 Task: Edit the HTML file to update the content in the specified sections.
Action: Mouse moved to (268, 438)
Screenshot: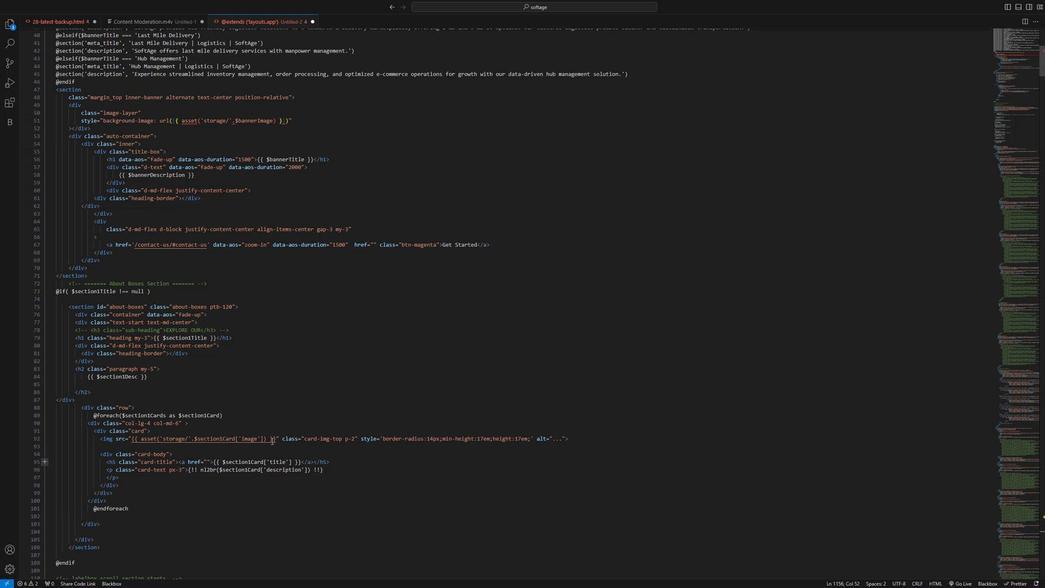 
Action: Mouse scrolled (268, 439) with delta (0, 0)
Screenshot: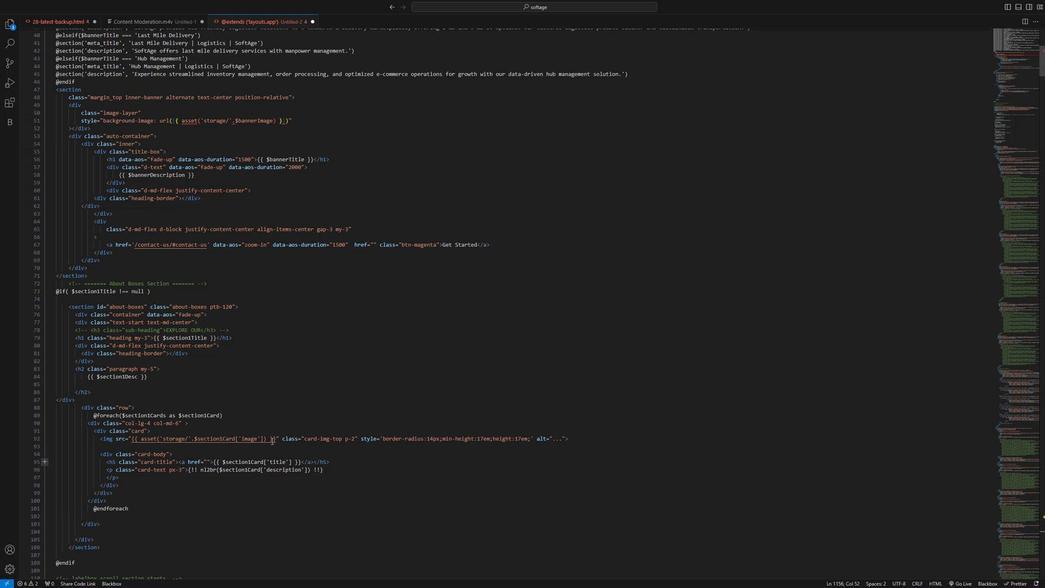 
Action: Mouse moved to (268, 438)
Screenshot: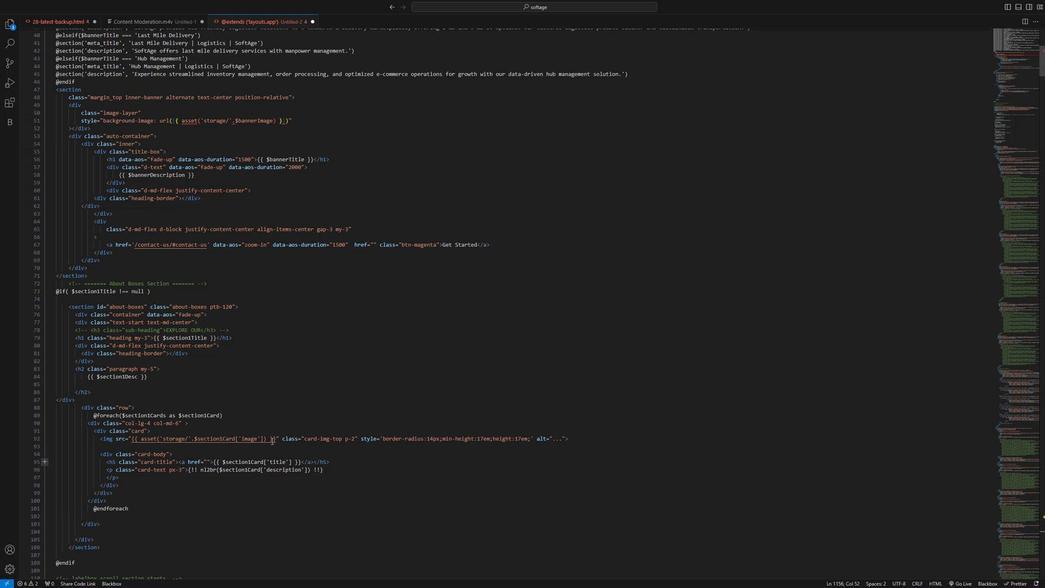 
Action: Mouse scrolled (268, 438) with delta (0, 0)
Screenshot: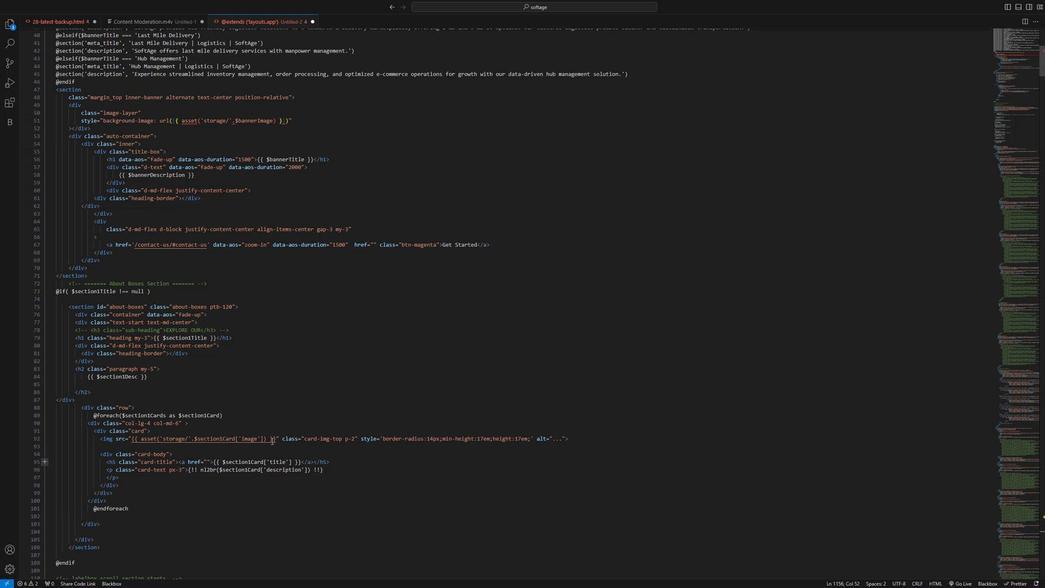 
Action: Mouse scrolled (268, 438) with delta (0, 0)
Screenshot: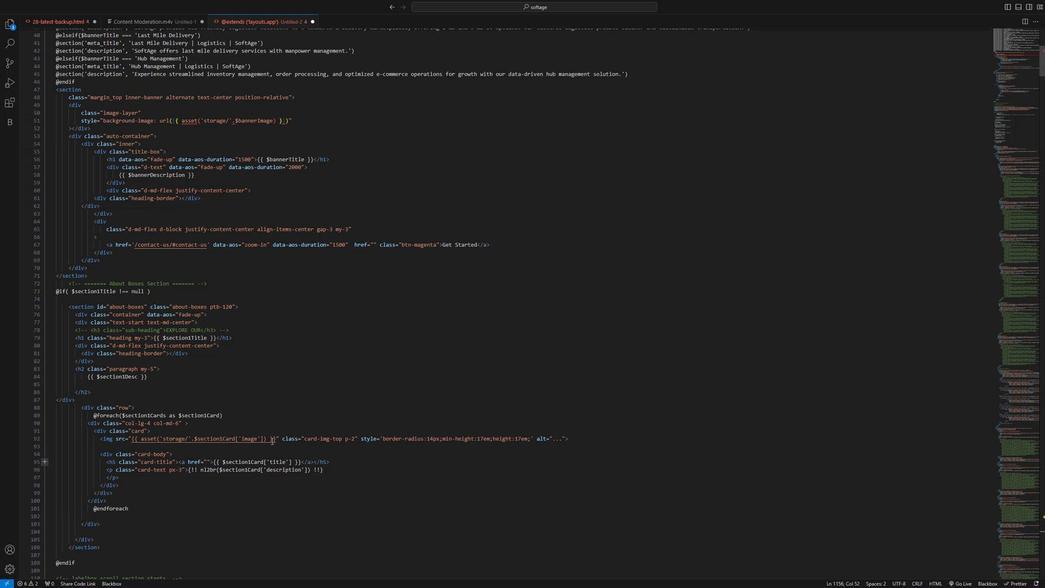 
Action: Mouse scrolled (268, 438) with delta (0, 0)
Screenshot: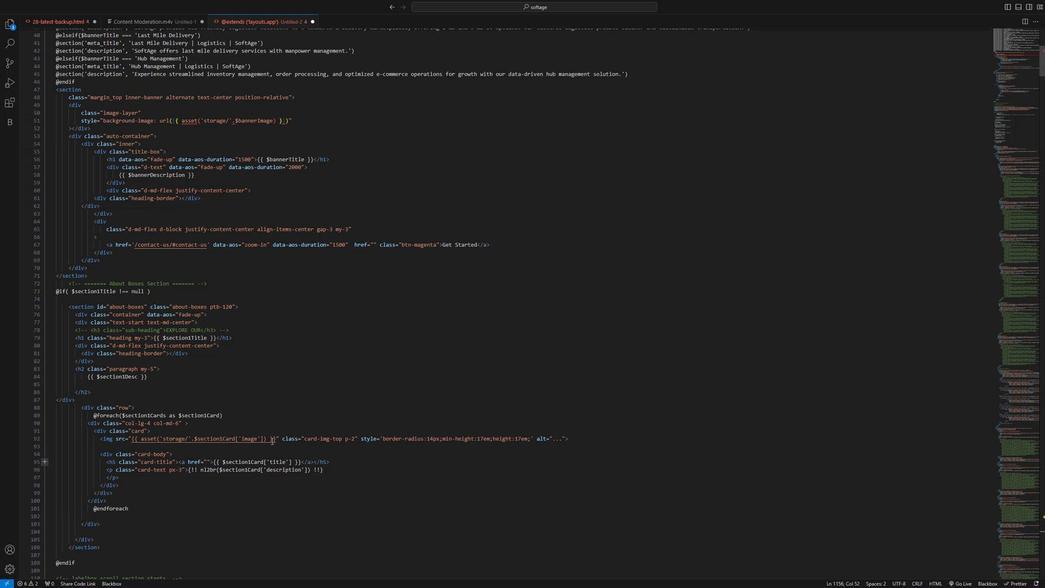 
Action: Mouse moved to (365, 366)
Screenshot: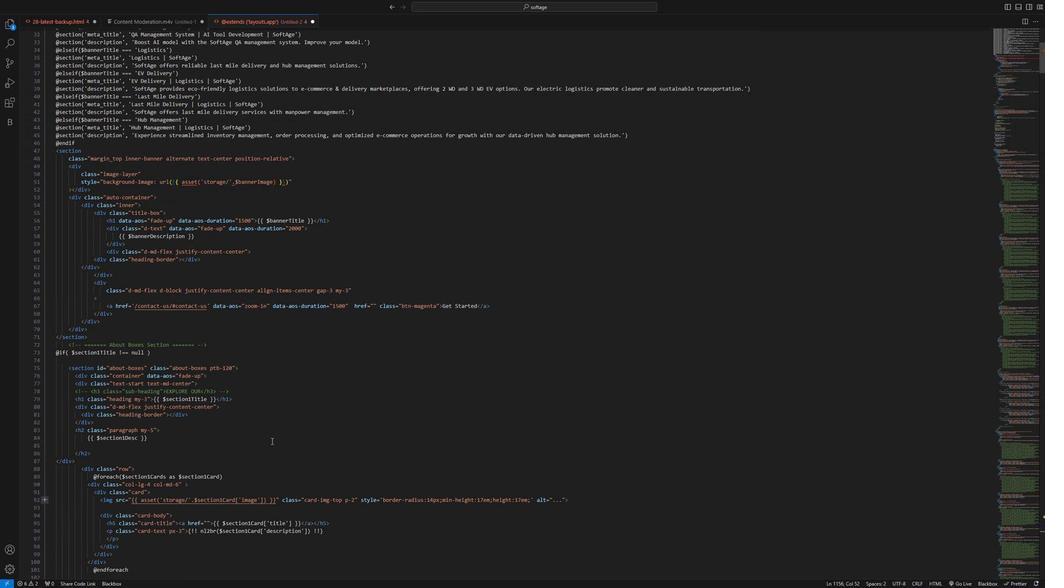 
Action: Mouse scrolled (365, 366) with delta (0, 0)
Screenshot: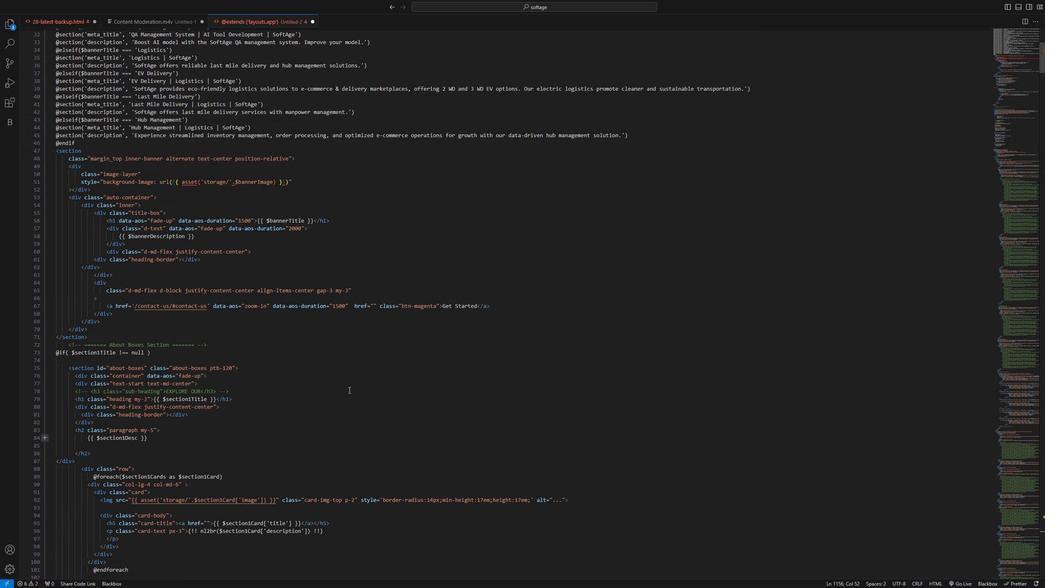 
Action: Mouse scrolled (365, 366) with delta (0, 0)
Screenshot: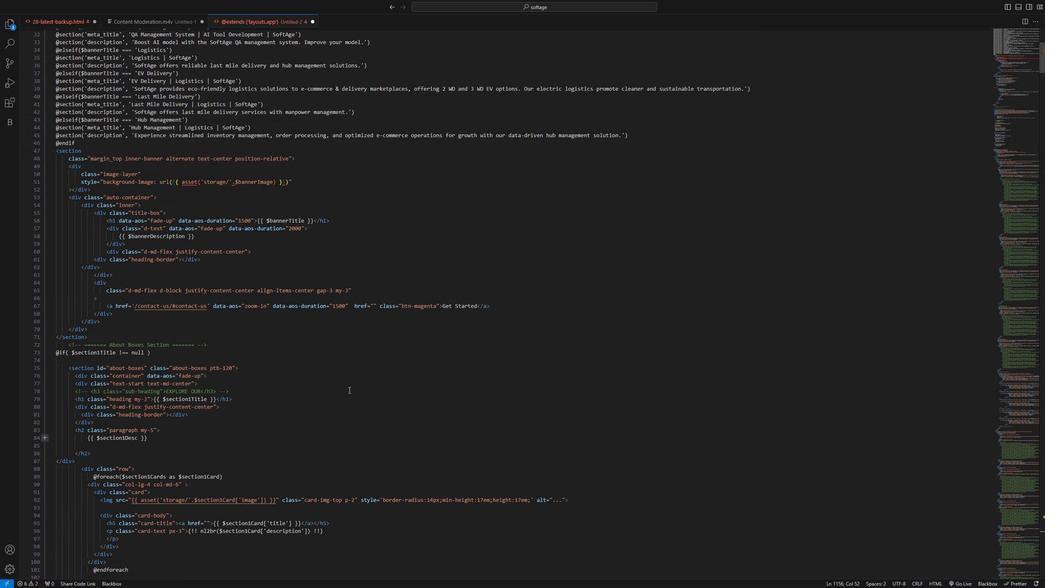 
Action: Mouse scrolled (365, 366) with delta (0, 0)
Screenshot: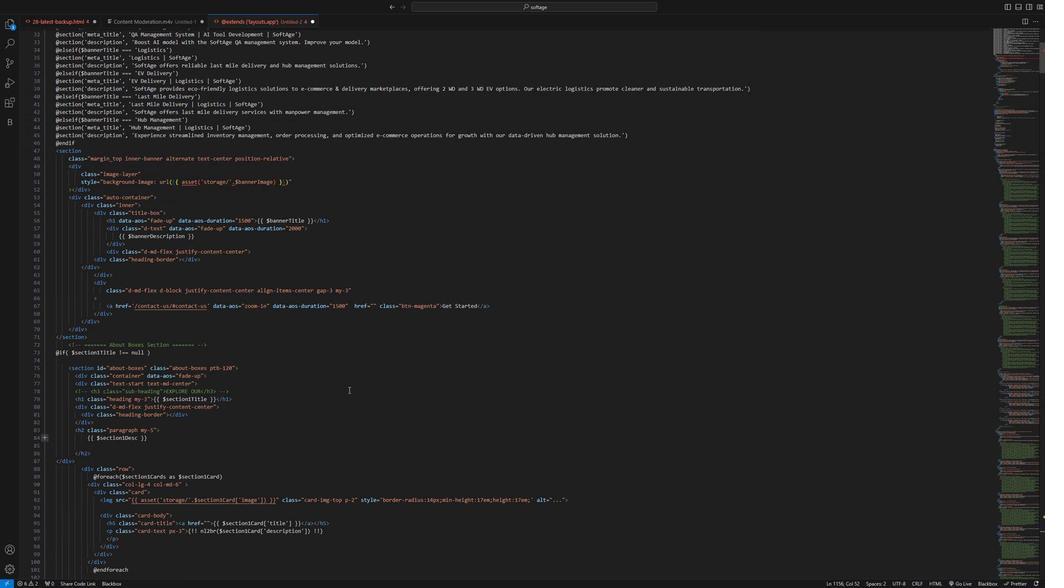 
Action: Mouse scrolled (365, 366) with delta (0, 0)
Screenshot: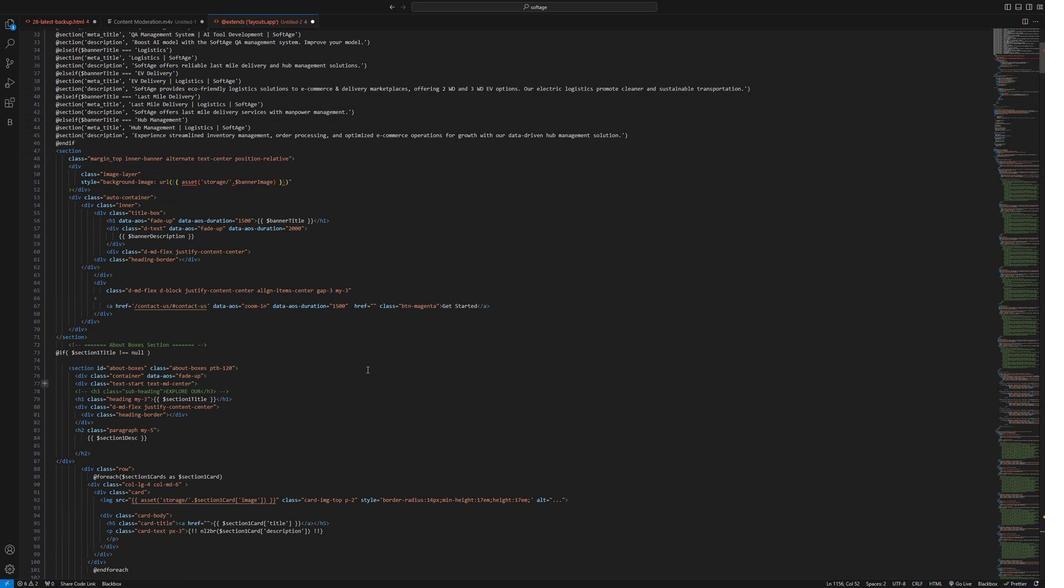 
Action: Mouse moved to (326, 386)
Screenshot: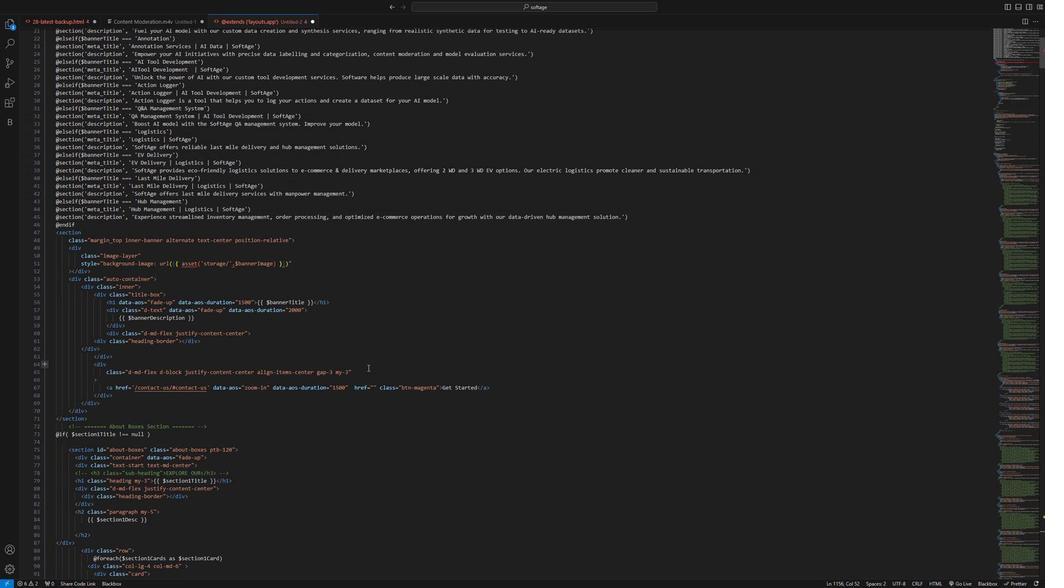 
Action: Mouse scrolled (326, 385) with delta (0, 0)
Screenshot: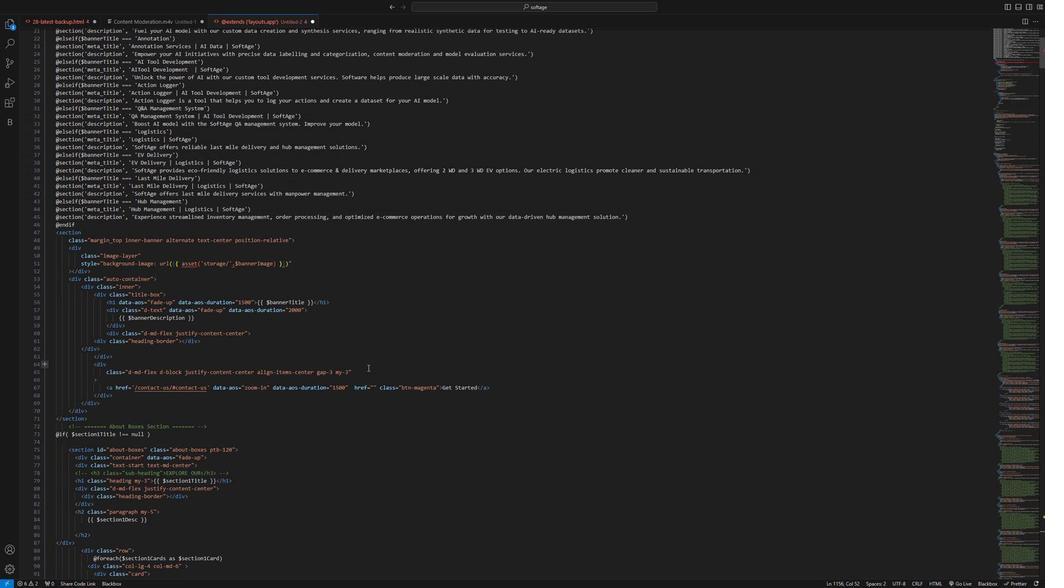 
Action: Mouse moved to (325, 389)
Screenshot: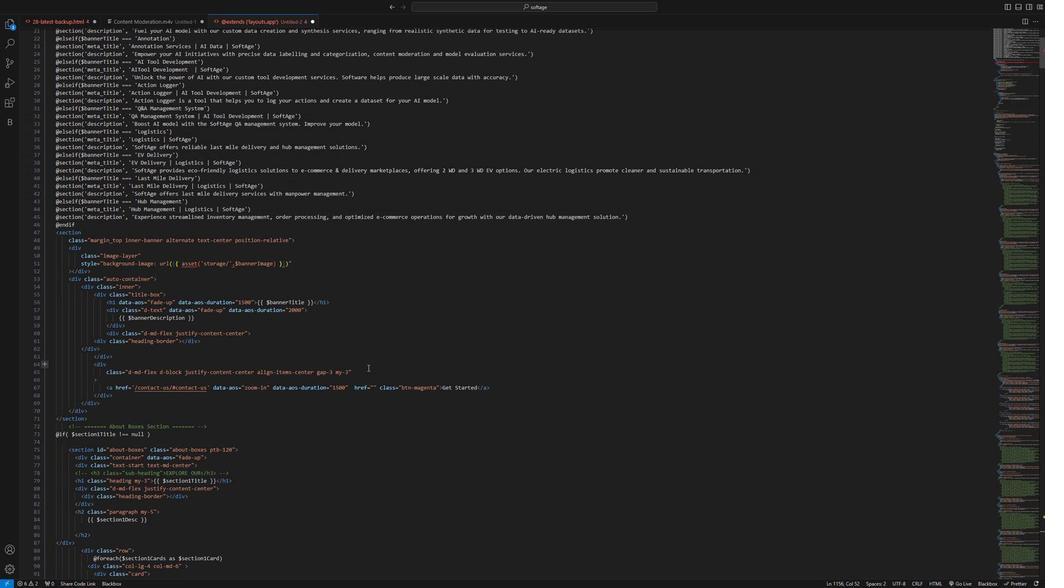 
Action: Mouse scrolled (325, 389) with delta (0, 0)
Screenshot: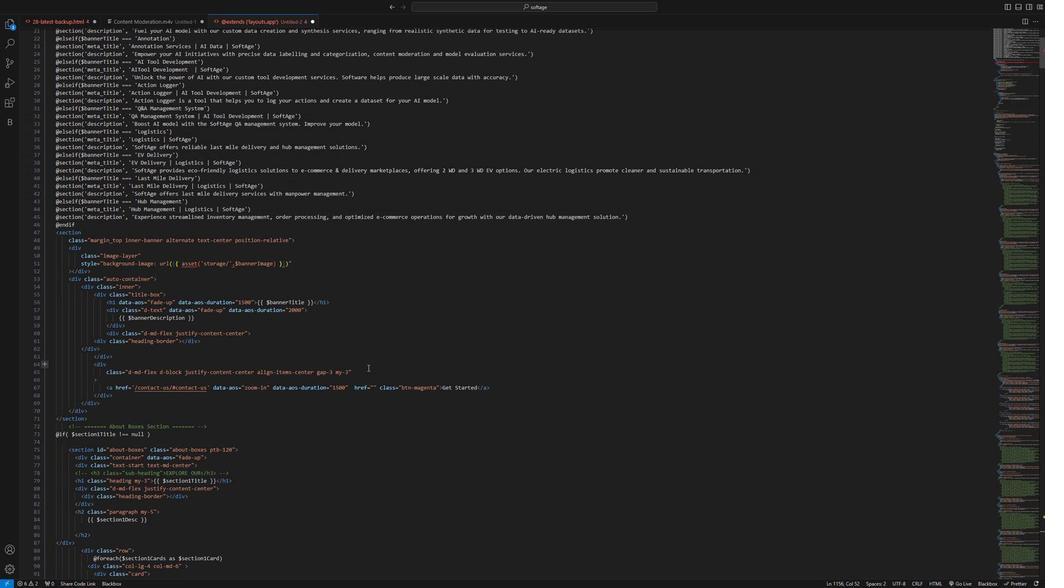 
Action: Mouse moved to (325, 390)
Screenshot: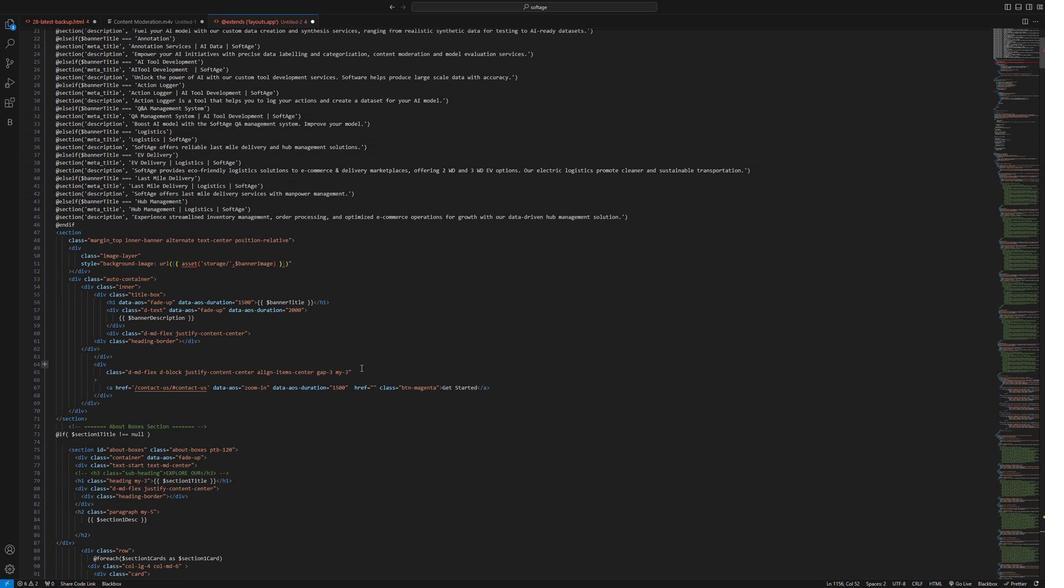 
Action: Mouse scrolled (325, 390) with delta (0, 0)
Screenshot: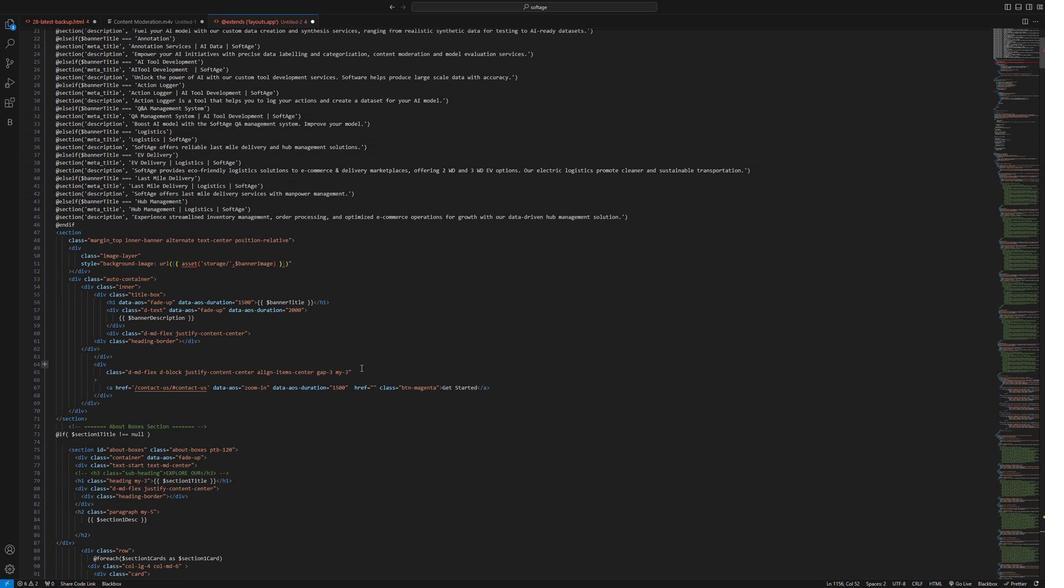 
Action: Mouse scrolled (325, 390) with delta (0, 0)
Screenshot: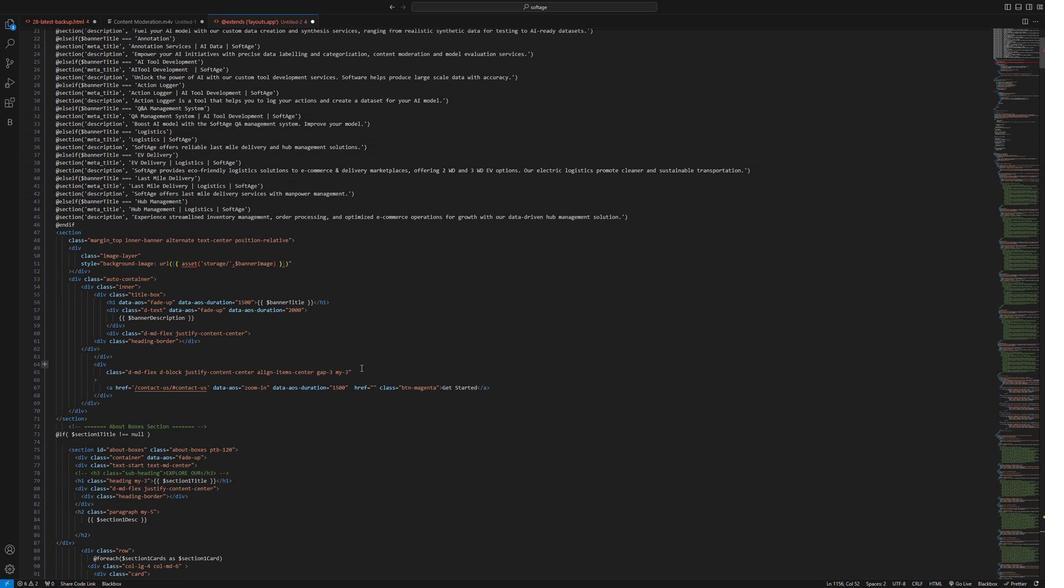 
Action: Mouse scrolled (325, 390) with delta (0, 0)
Screenshot: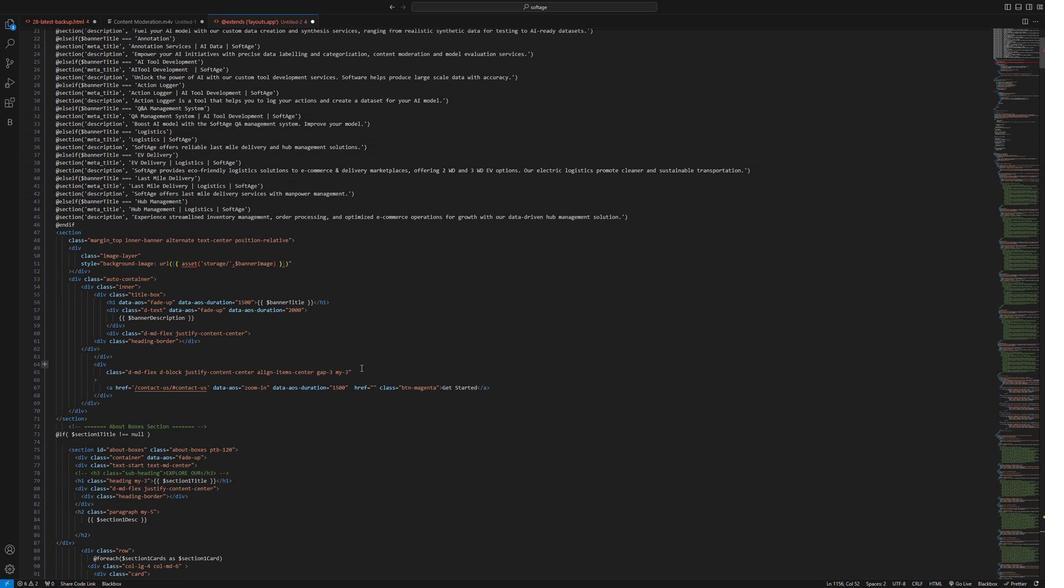 
Action: Mouse moved to (325, 390)
Screenshot: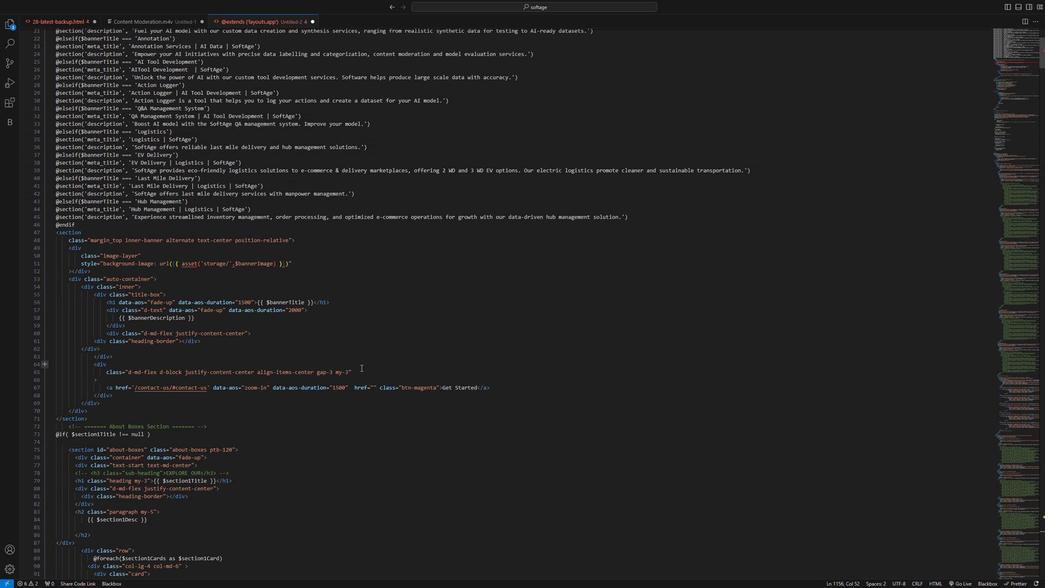 
Action: Mouse scrolled (325, 390) with delta (0, 0)
Screenshot: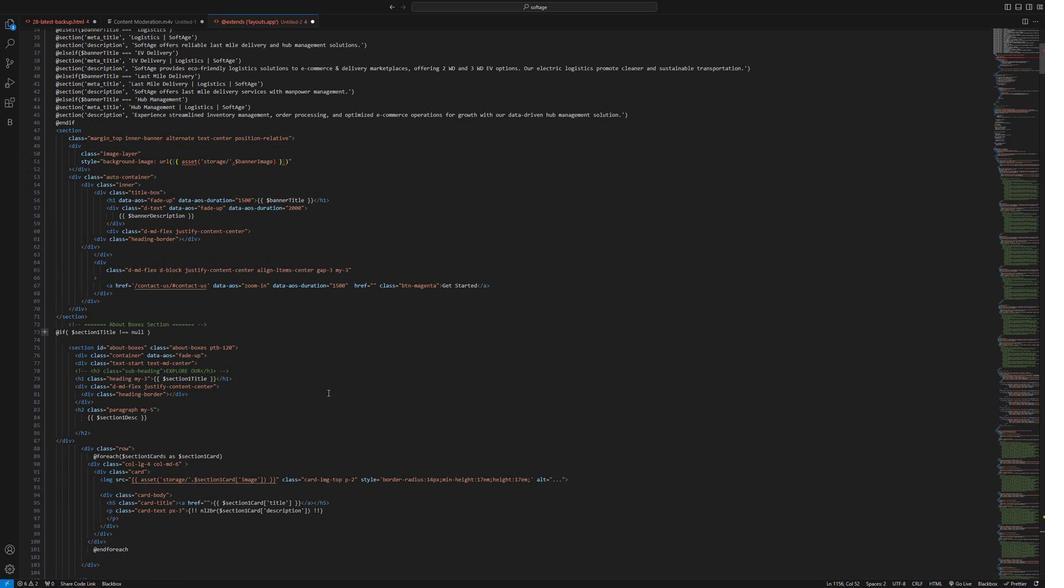 
Action: Mouse moved to (325, 391)
Screenshot: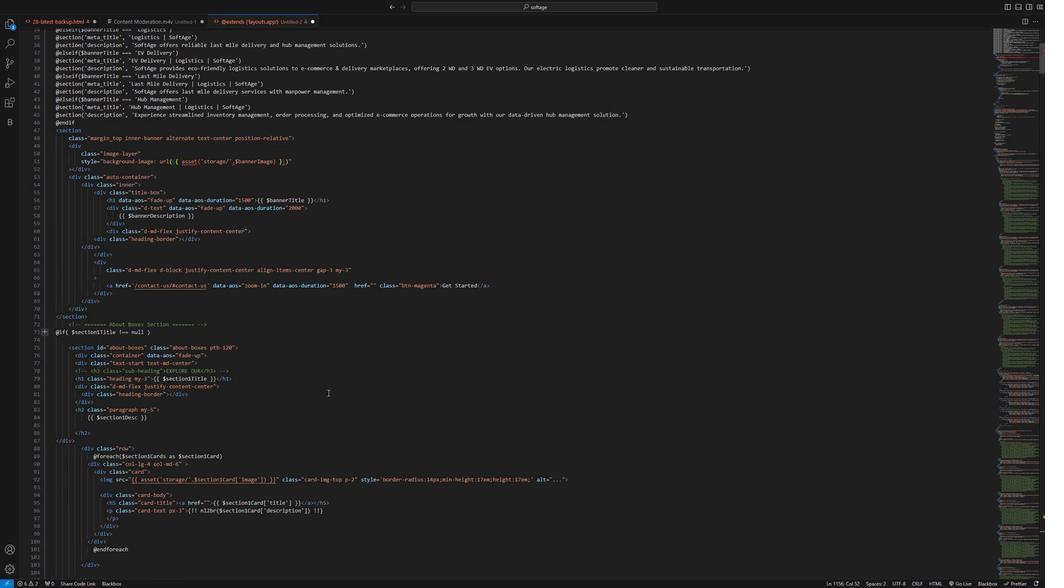 
Action: Mouse scrolled (325, 390) with delta (0, 0)
Screenshot: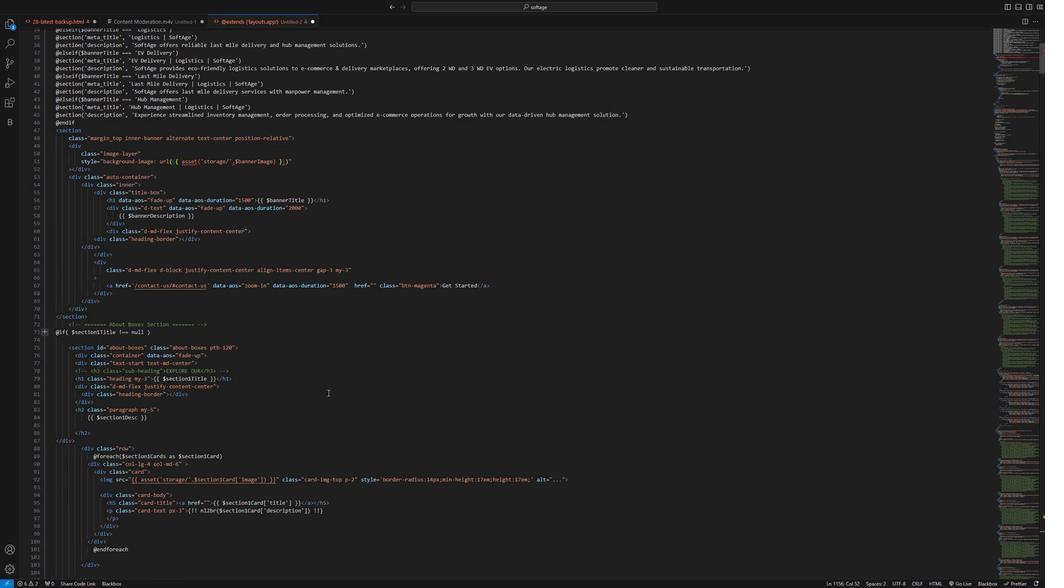 
Action: Mouse scrolled (325, 390) with delta (0, 0)
Screenshot: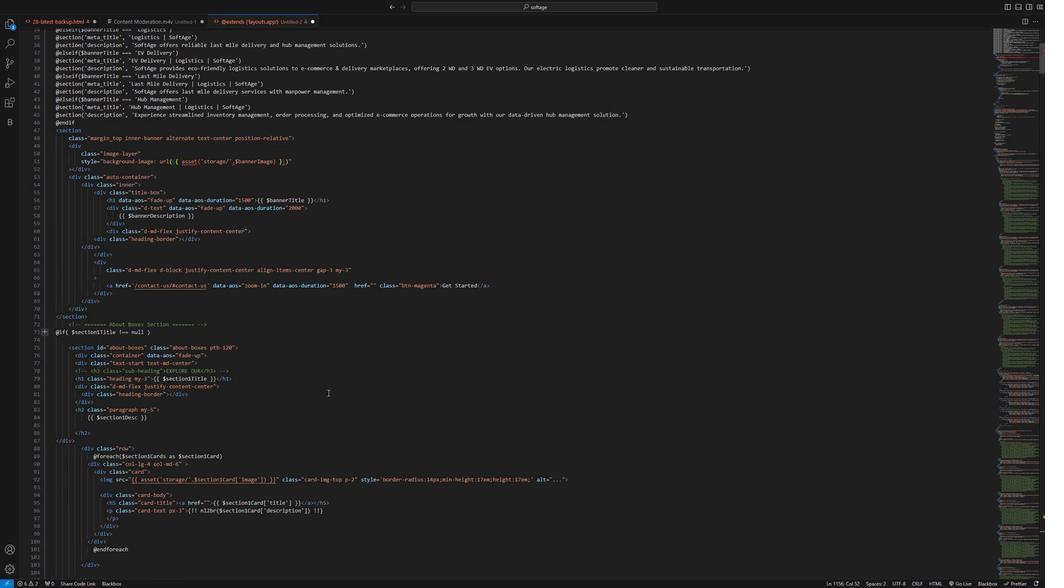 
Action: Mouse scrolled (325, 390) with delta (0, 0)
Screenshot: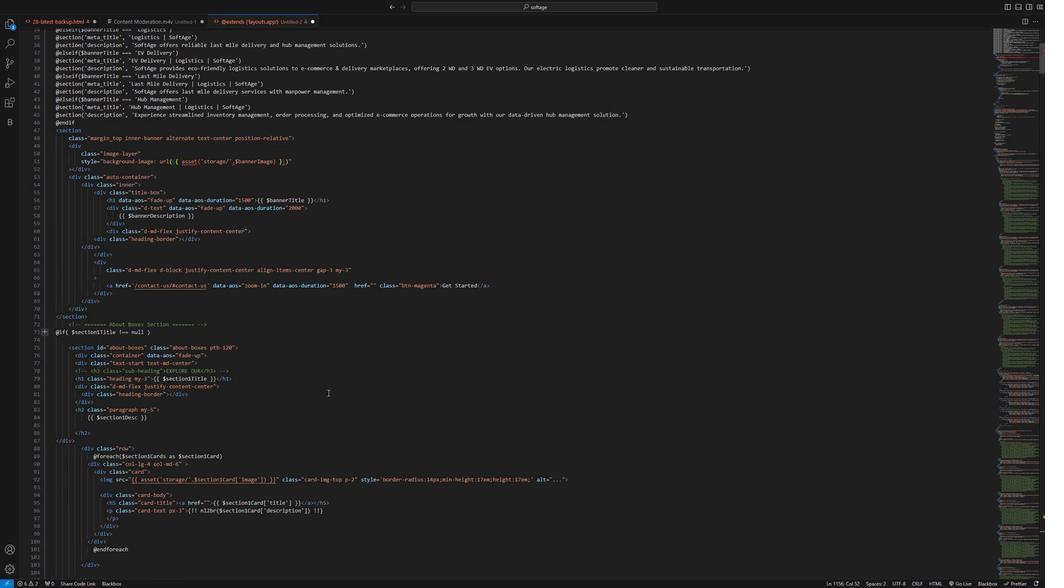 
Action: Mouse scrolled (325, 390) with delta (0, 0)
Screenshot: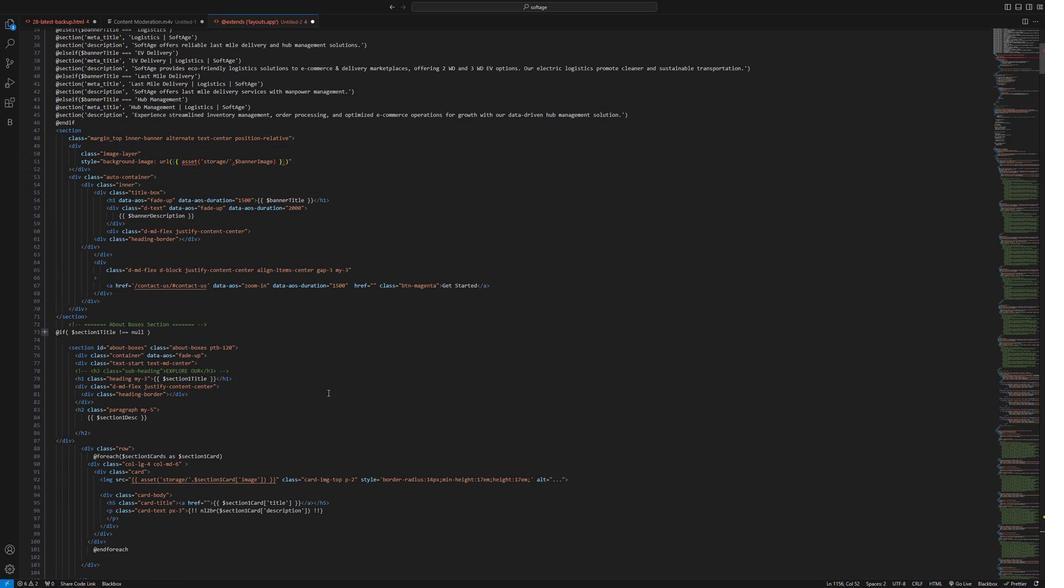 
Action: Mouse scrolled (325, 390) with delta (0, 0)
Screenshot: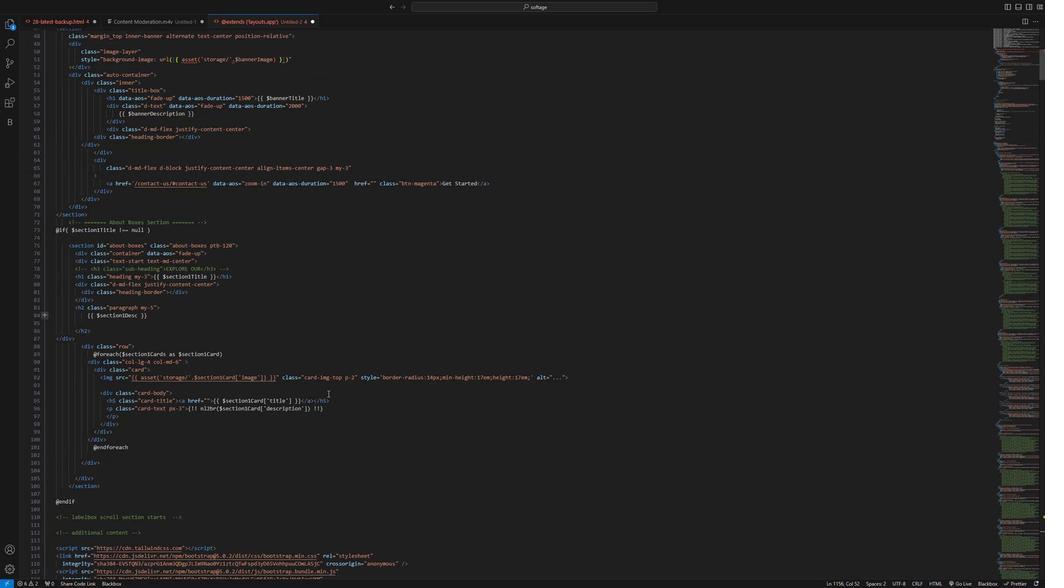 
Action: Mouse moved to (325, 394)
Screenshot: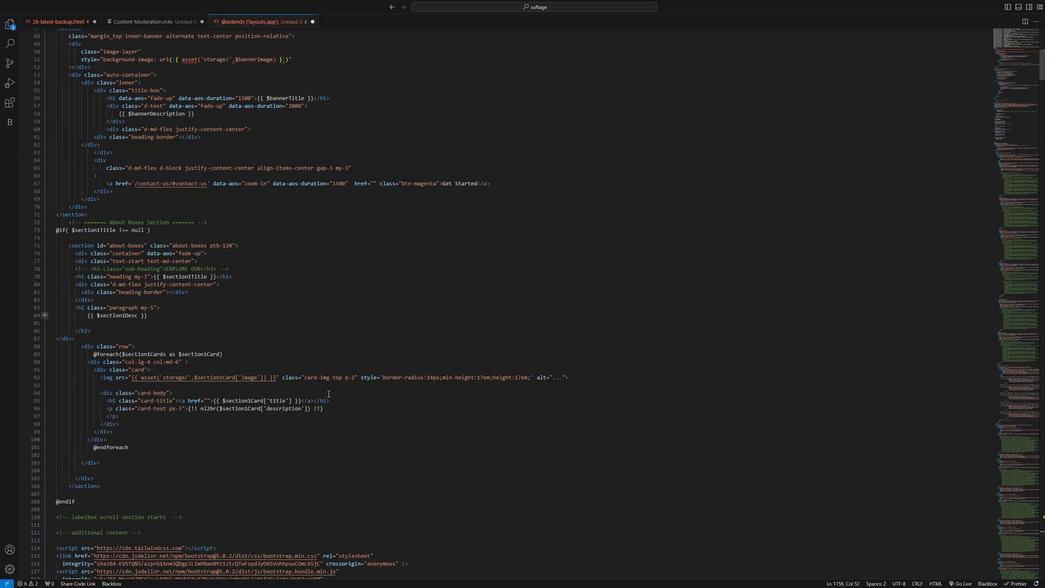 
Action: Mouse scrolled (325, 393) with delta (0, 0)
Screenshot: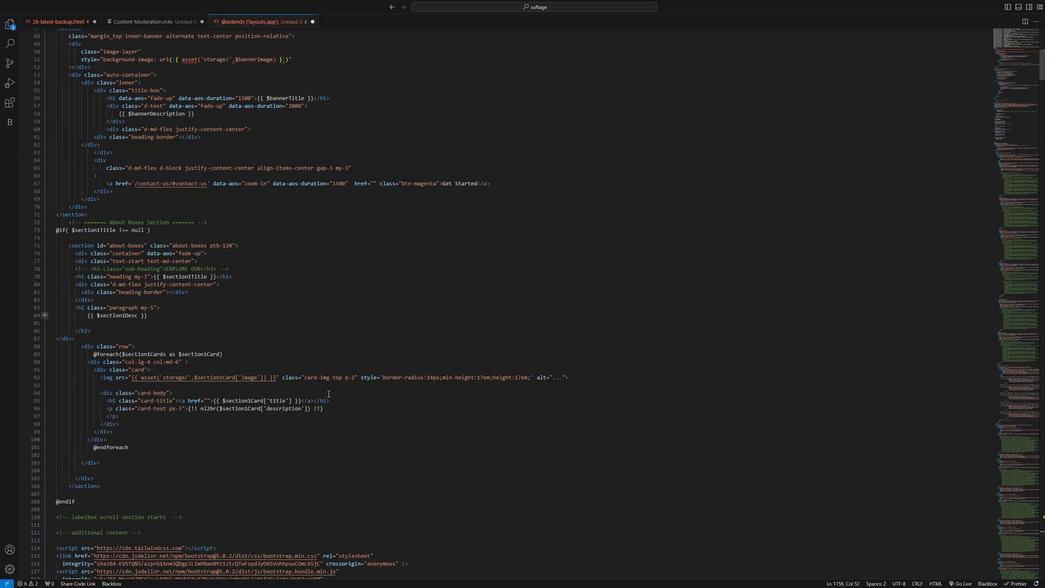 
Action: Mouse scrolled (325, 393) with delta (0, 0)
Screenshot: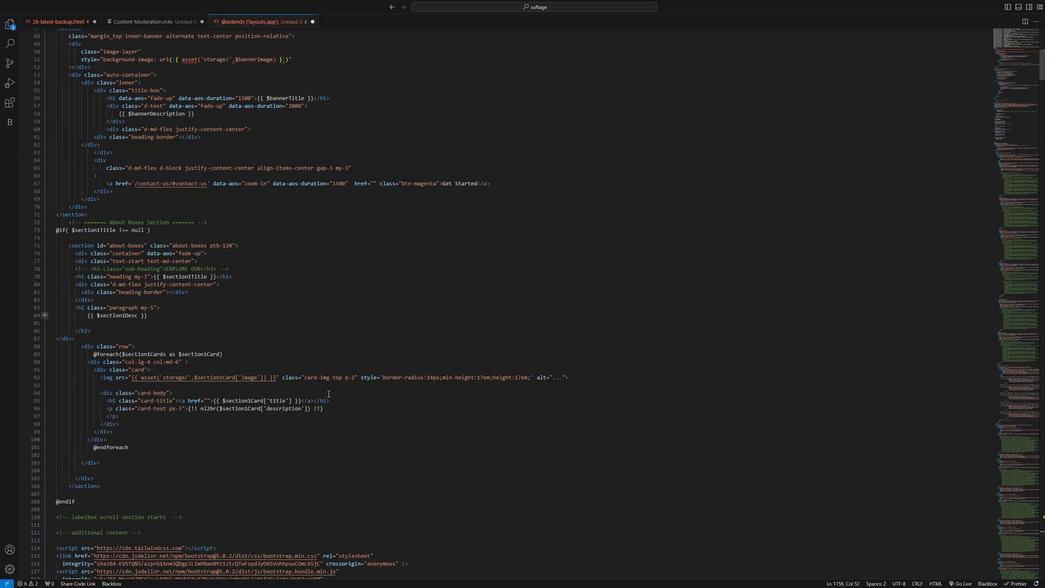 
Action: Mouse moved to (325, 394)
Screenshot: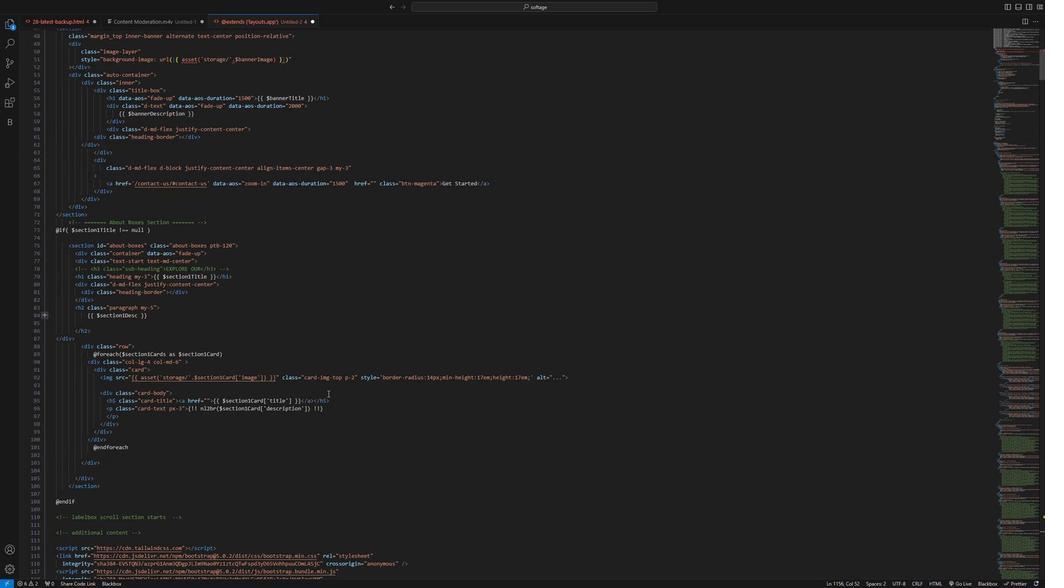 
Action: Mouse scrolled (325, 393) with delta (0, 0)
Screenshot: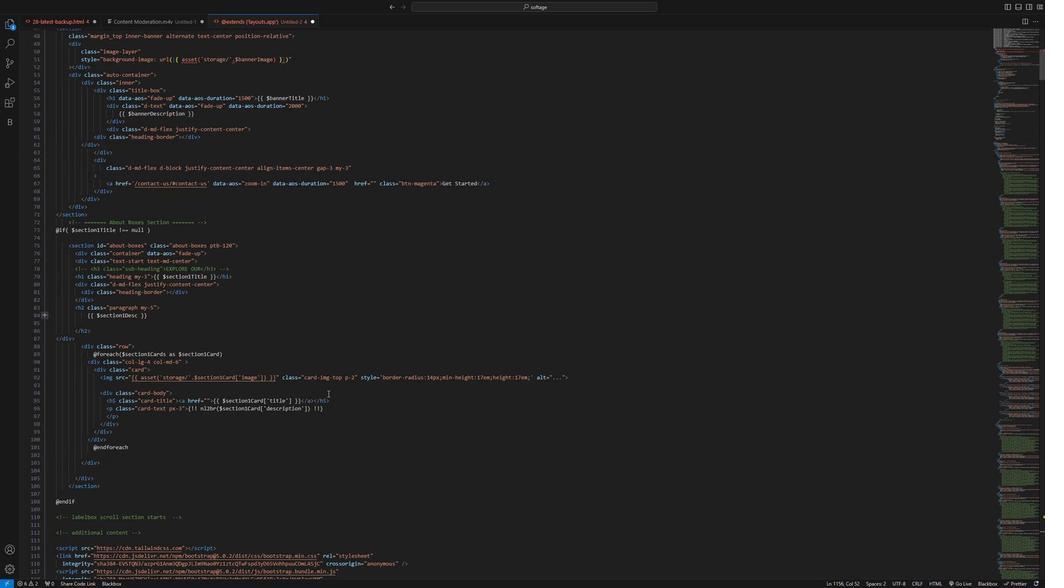 
Action: Mouse scrolled (325, 393) with delta (0, 0)
Screenshot: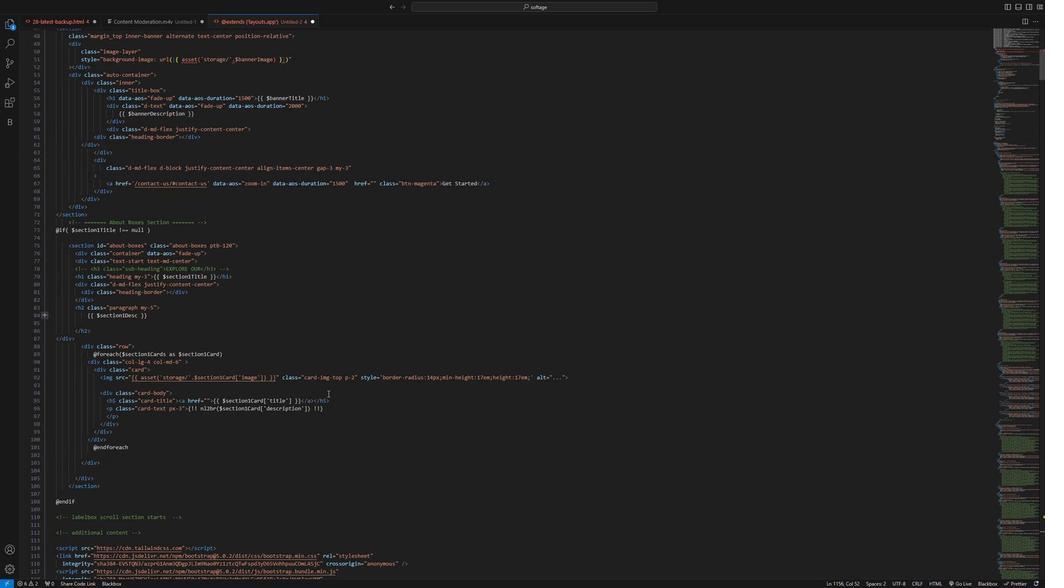 
Action: Mouse moved to (325, 394)
Screenshot: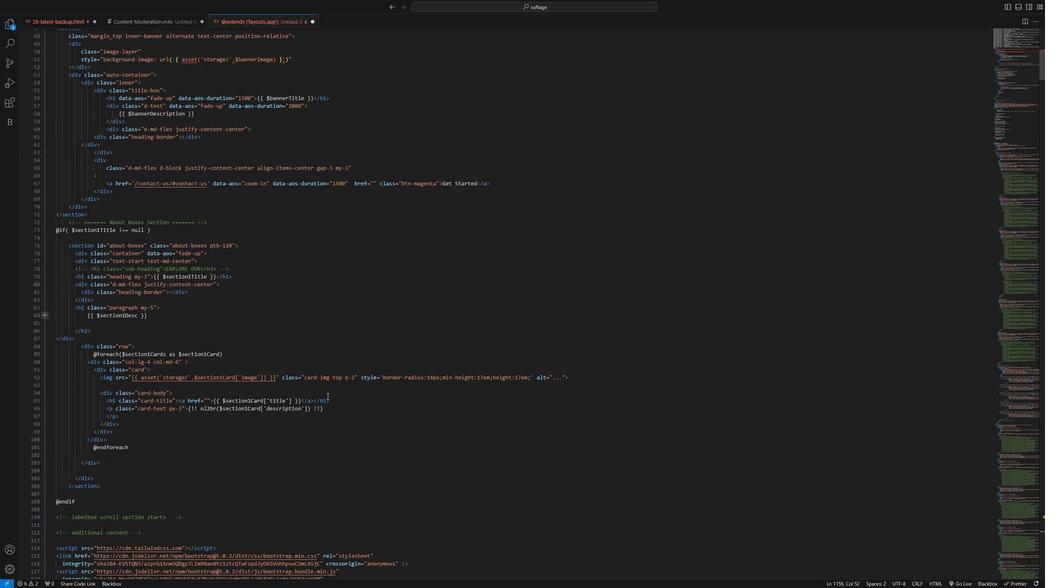 
Action: Mouse scrolled (325, 393) with delta (0, 0)
Screenshot: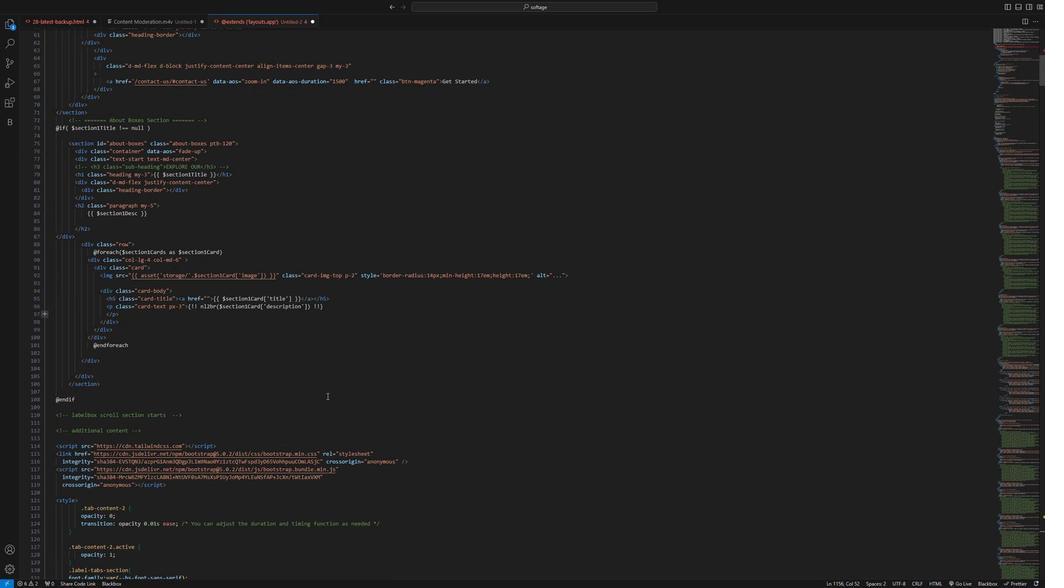 
Action: Mouse moved to (324, 394)
Screenshot: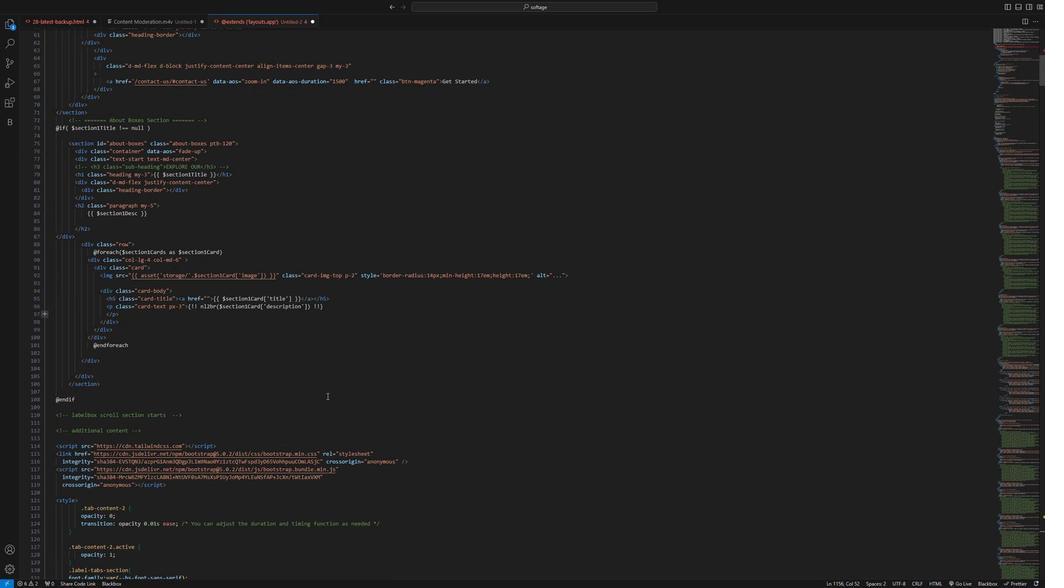 
Action: Mouse scrolled (324, 394) with delta (0, 0)
Screenshot: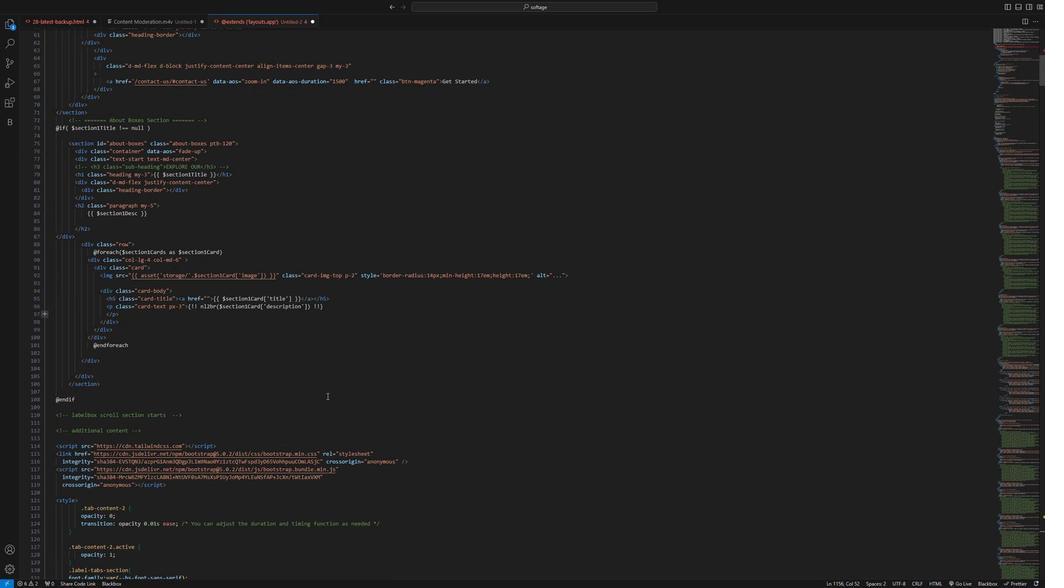 
Action: Mouse moved to (324, 395)
Screenshot: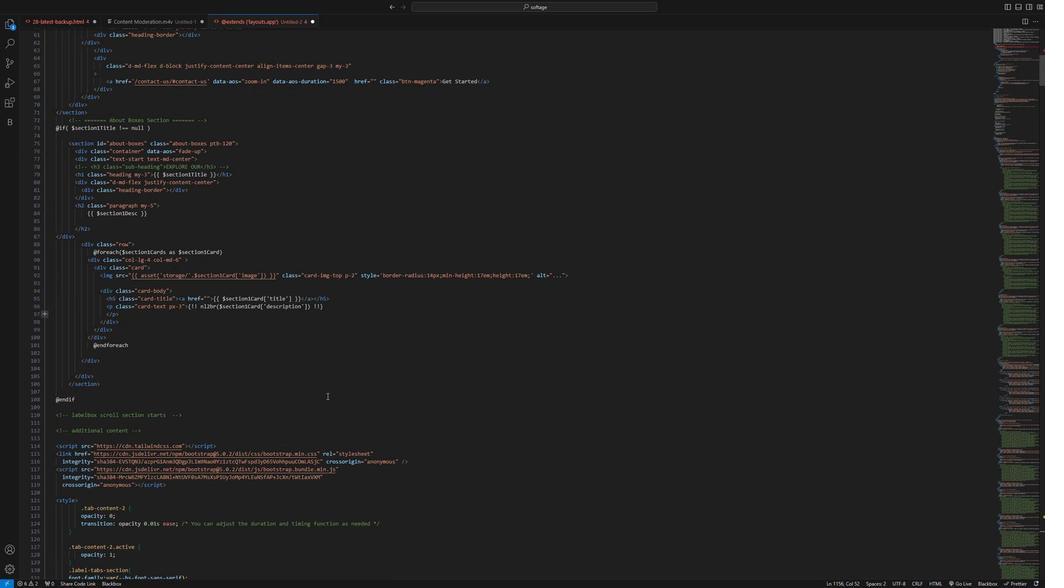 
Action: Mouse scrolled (324, 394) with delta (0, 0)
Screenshot: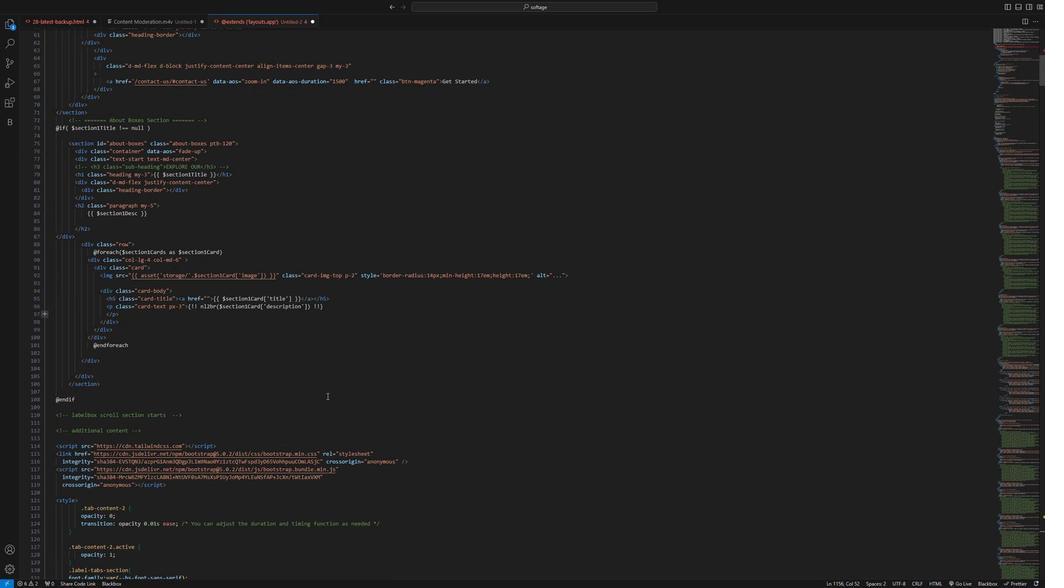 
Action: Mouse scrolled (324, 394) with delta (0, 0)
Screenshot: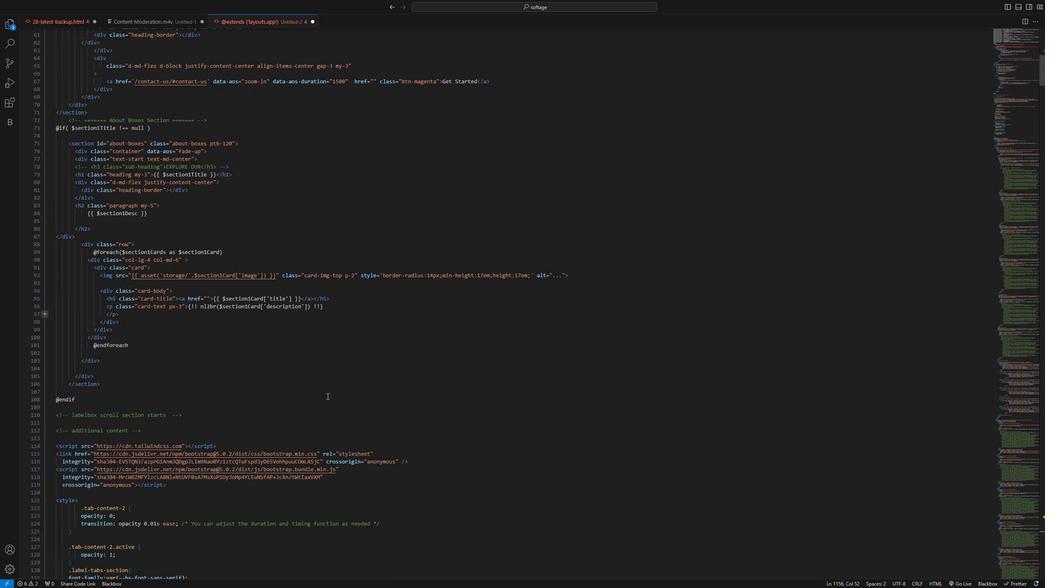 
Action: Mouse moved to (323, 396)
Screenshot: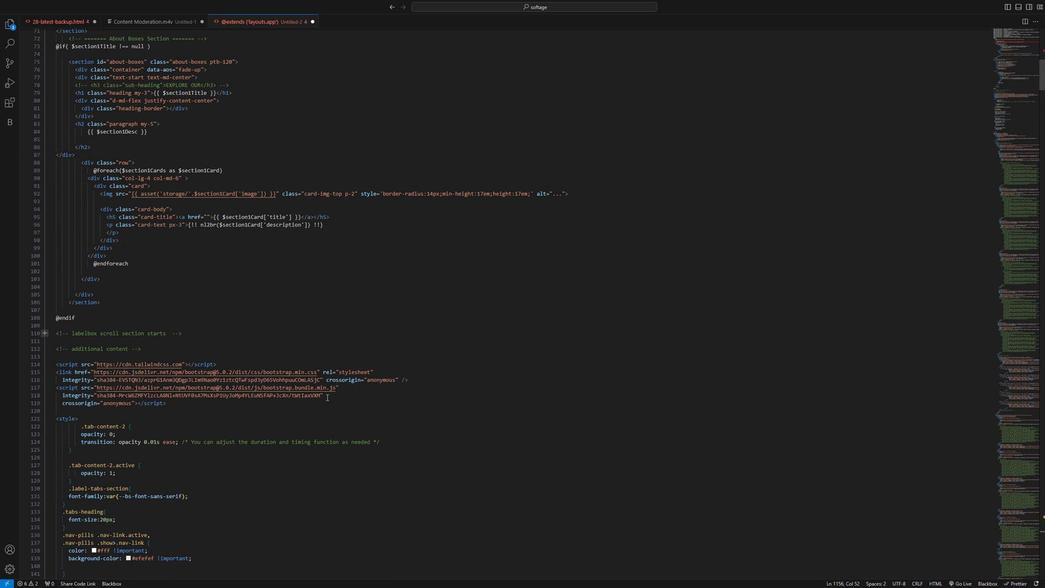
Action: Mouse scrolled (323, 396) with delta (0, 0)
Screenshot: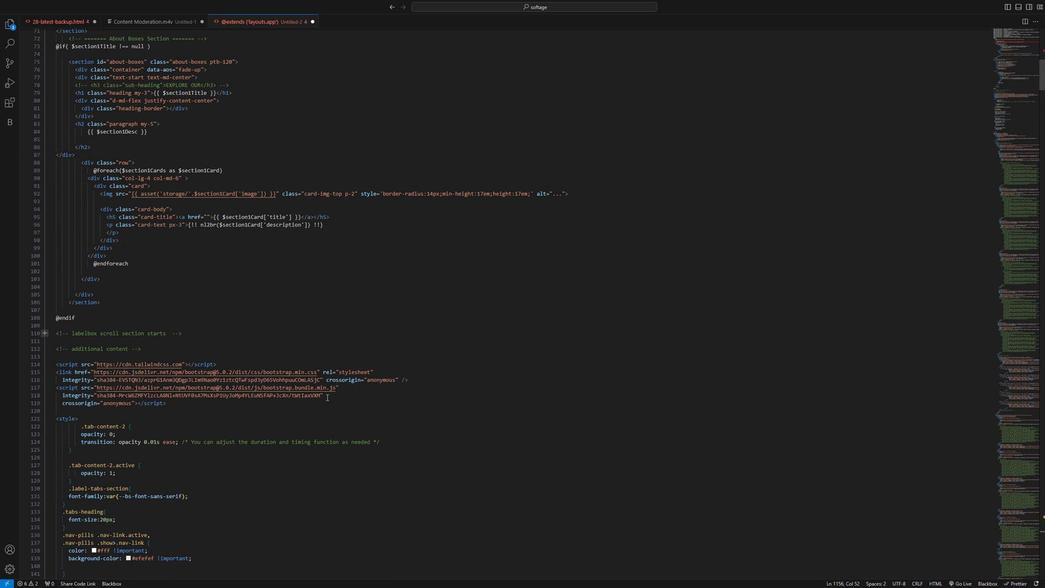 
Action: Mouse moved to (322, 398)
Screenshot: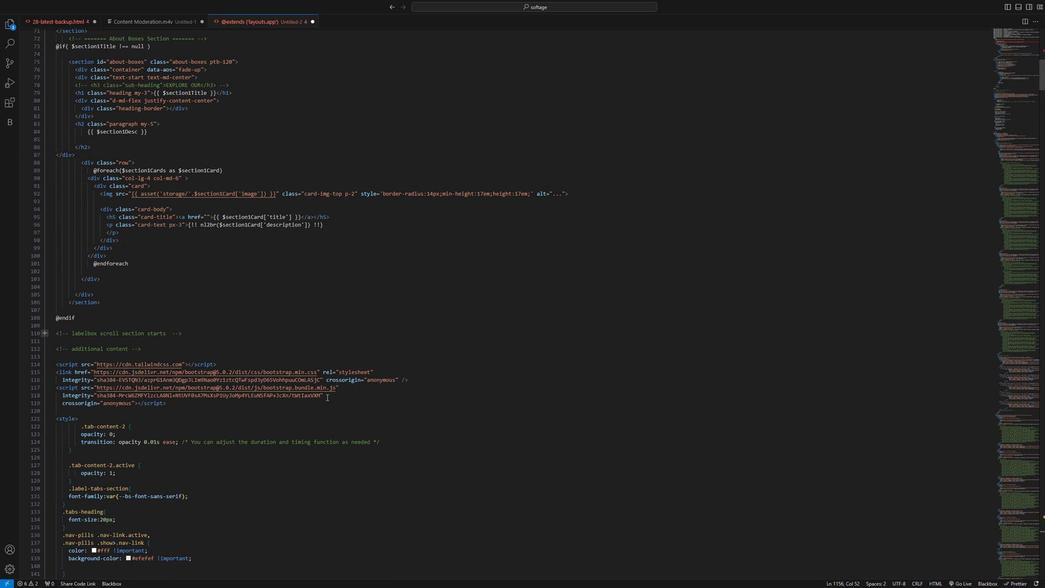 
Action: Mouse scrolled (322, 397) with delta (0, 0)
Screenshot: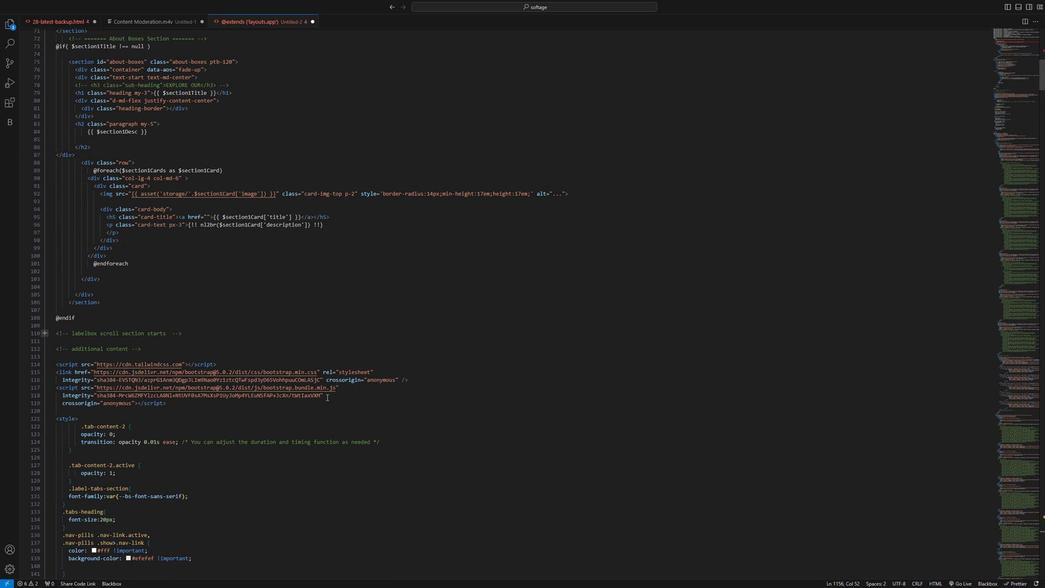 
Action: Mouse scrolled (322, 397) with delta (0, 0)
Screenshot: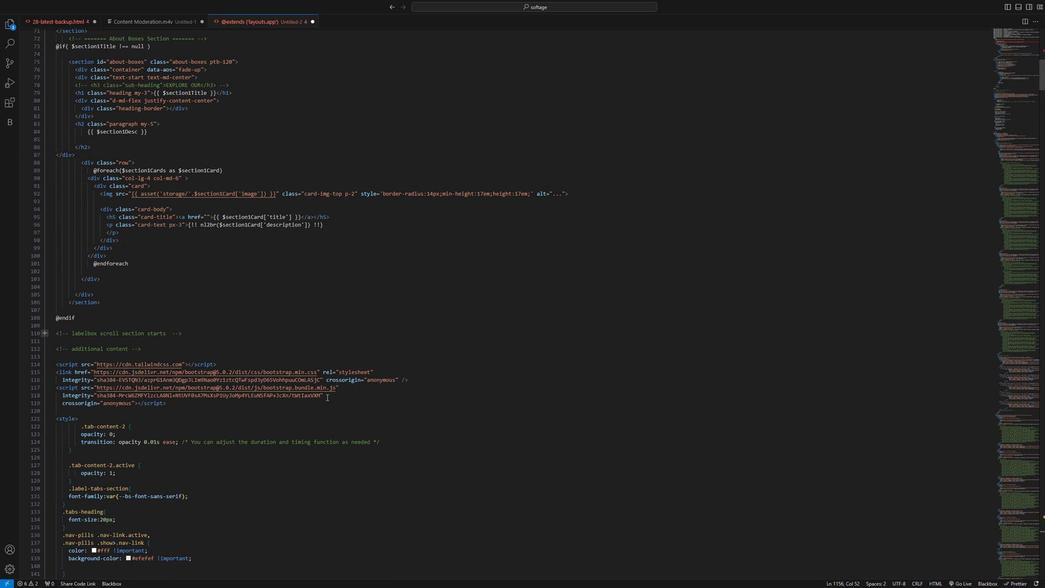 
Action: Mouse moved to (491, 333)
Screenshot: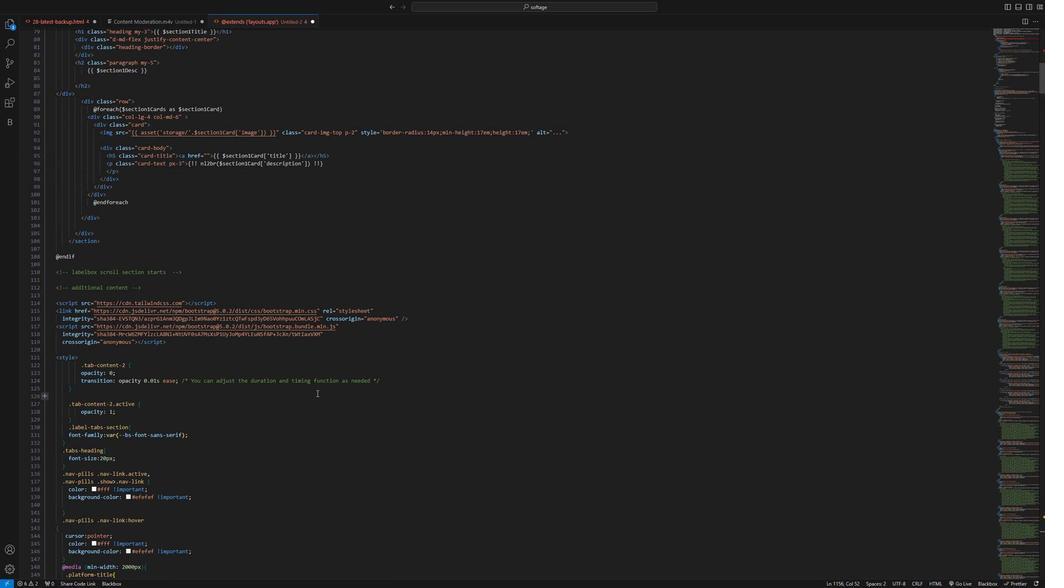 
Action: Mouse scrolled (491, 333) with delta (0, 0)
Screenshot: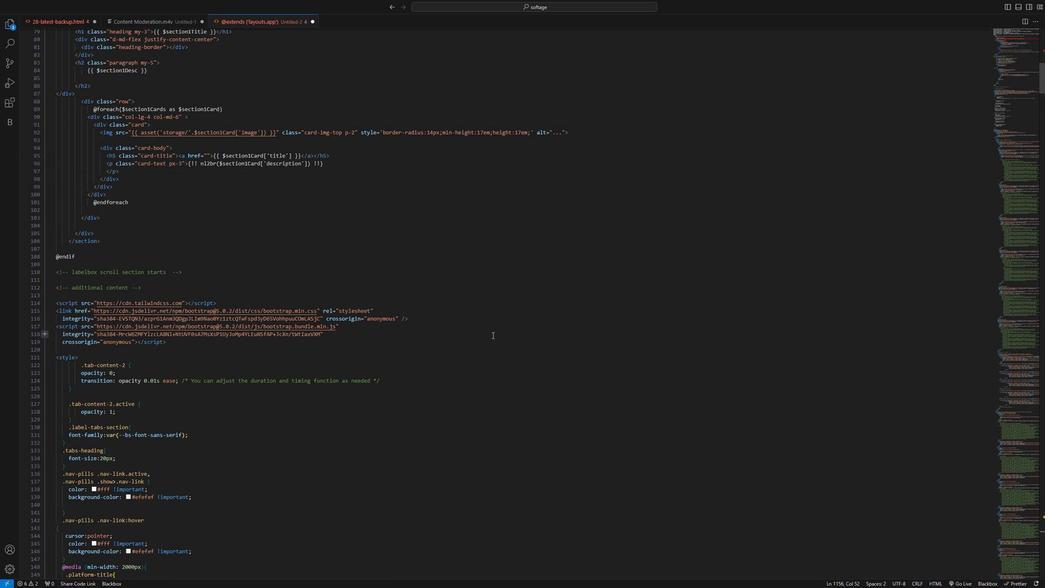 
Action: Mouse scrolled (491, 333) with delta (0, 0)
Screenshot: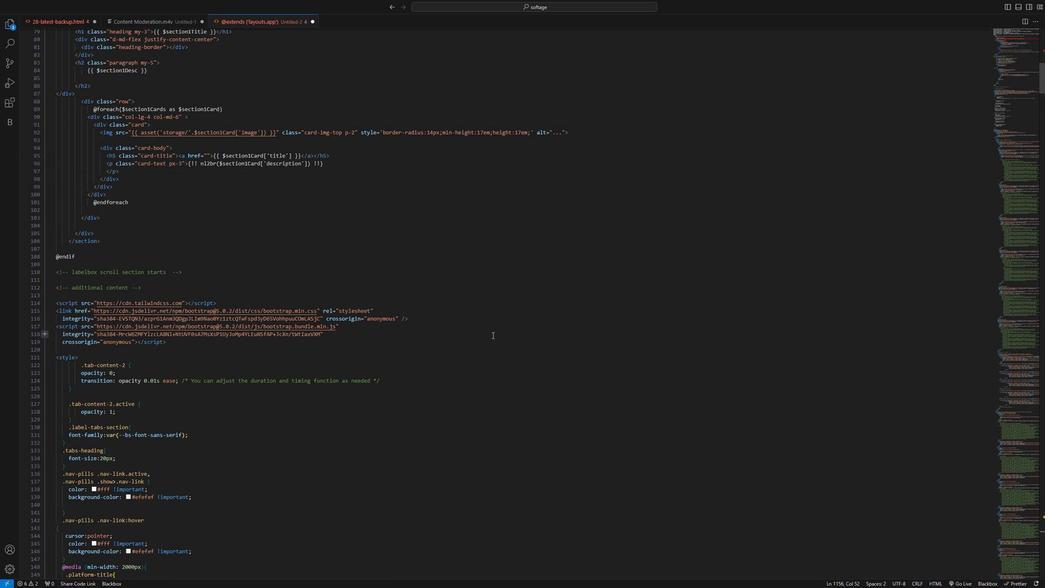 
Action: Mouse moved to (491, 333)
Screenshot: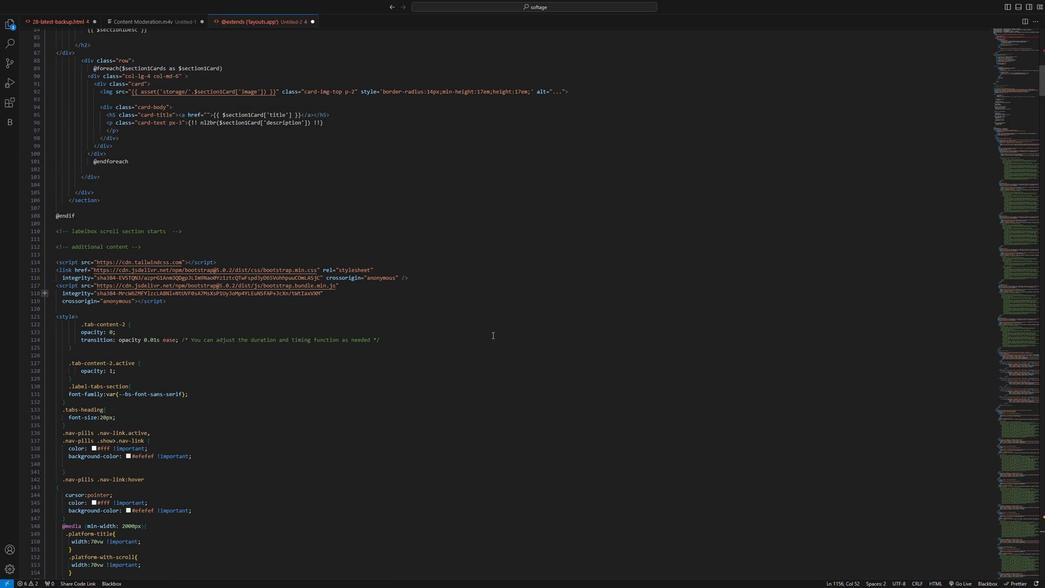 
Action: Mouse scrolled (491, 333) with delta (0, 0)
Screenshot: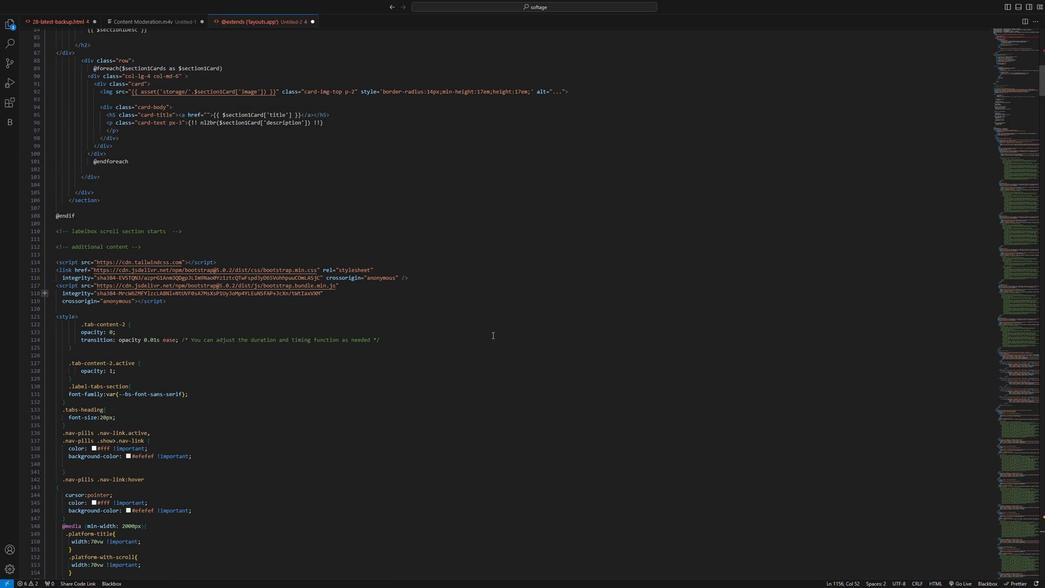 
Action: Mouse moved to (492, 333)
Screenshot: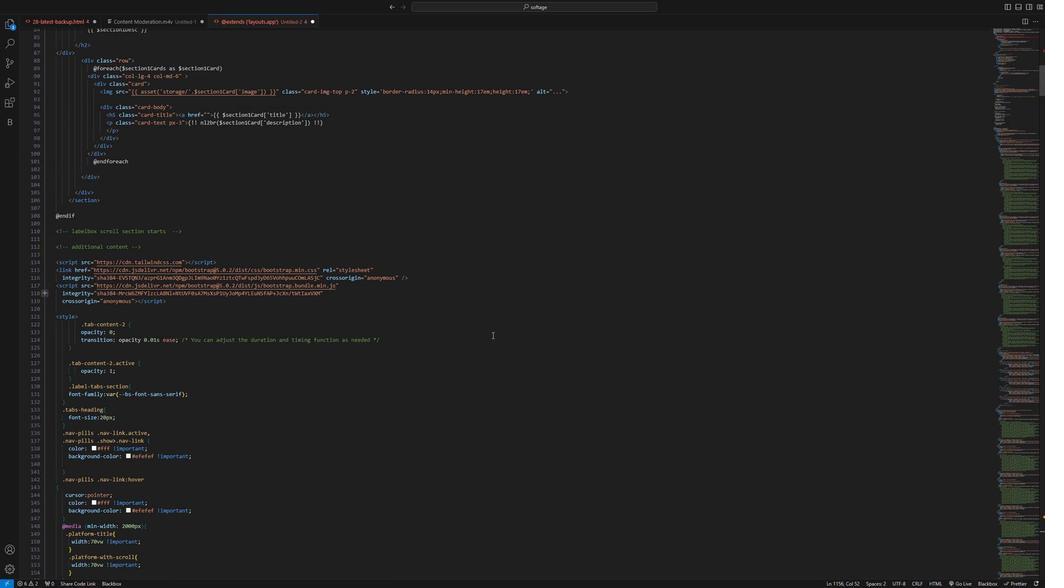 
Action: Mouse scrolled (492, 333) with delta (0, 0)
Screenshot: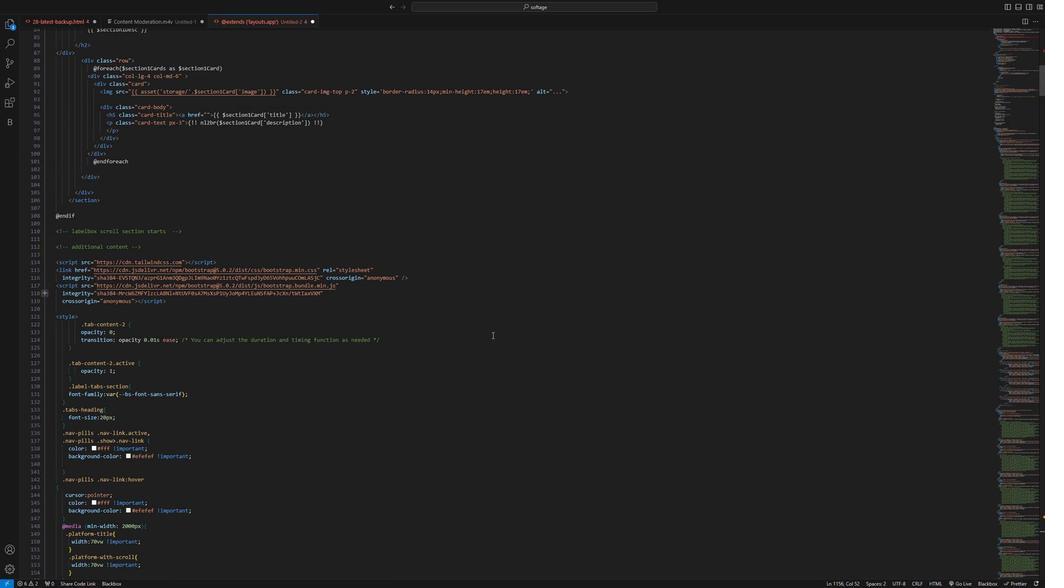 
Action: Mouse moved to (492, 334)
Screenshot: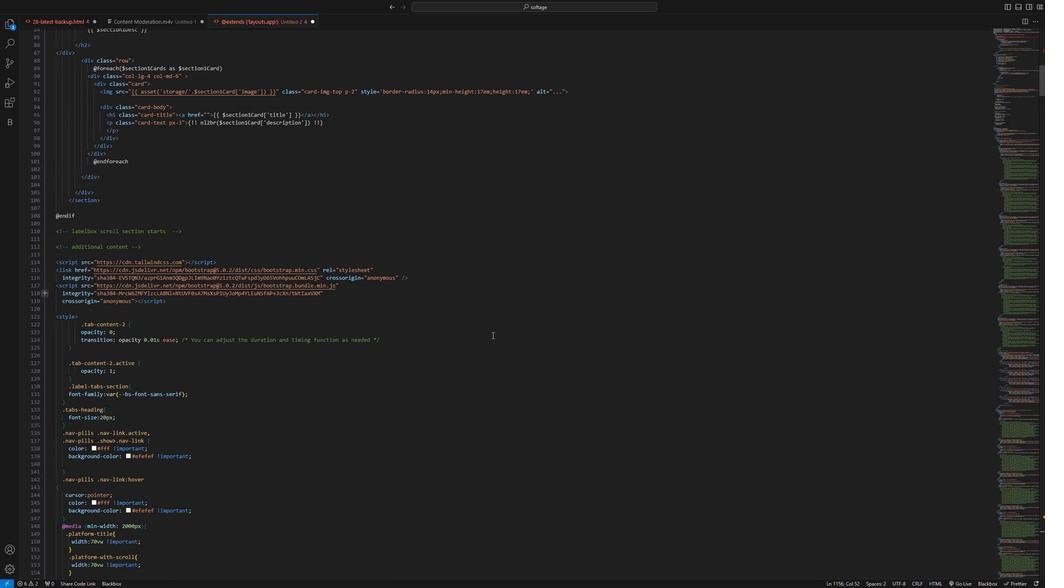 
Action: Mouse scrolled (492, 333) with delta (0, 0)
Screenshot: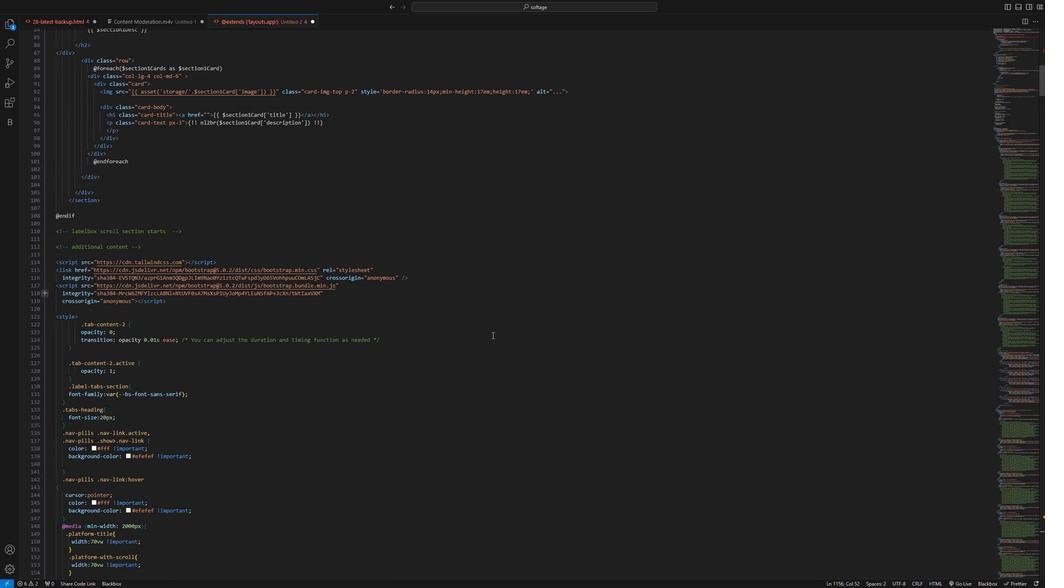 
Action: Mouse scrolled (492, 333) with delta (0, 0)
Screenshot: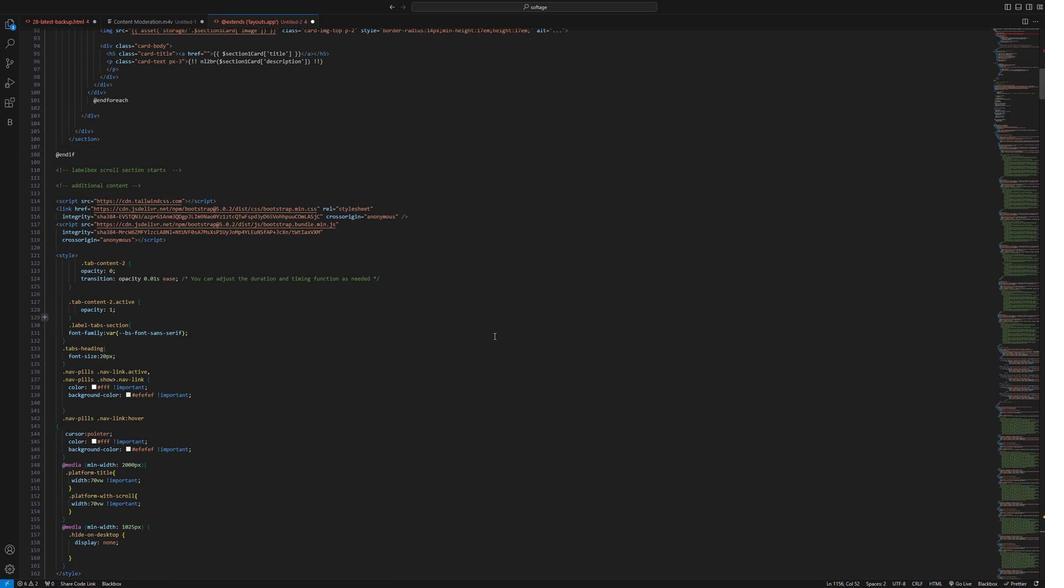 
Action: Mouse scrolled (492, 333) with delta (0, 0)
Screenshot: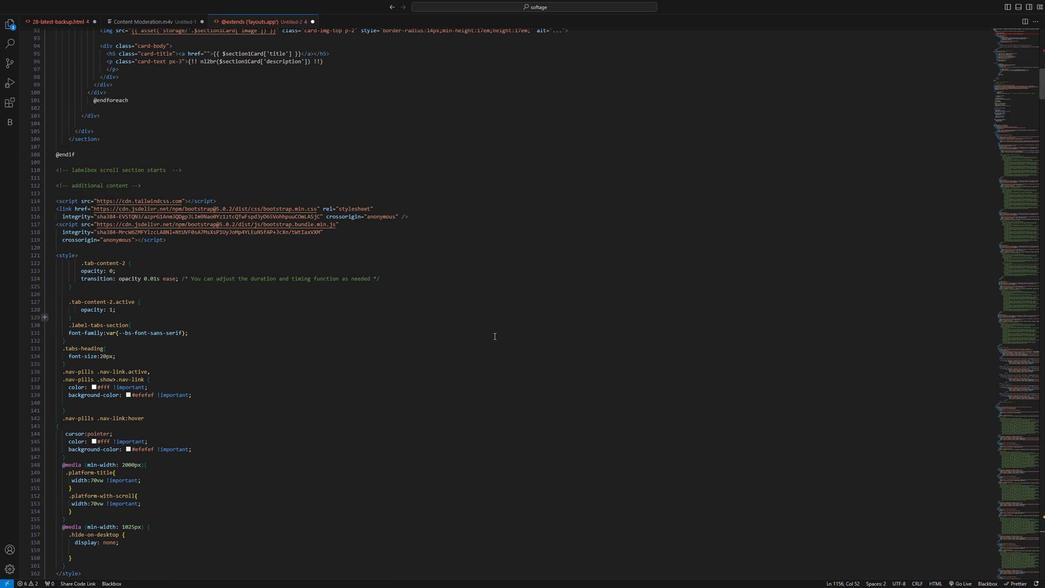 
Action: Mouse scrolled (492, 333) with delta (0, 0)
Screenshot: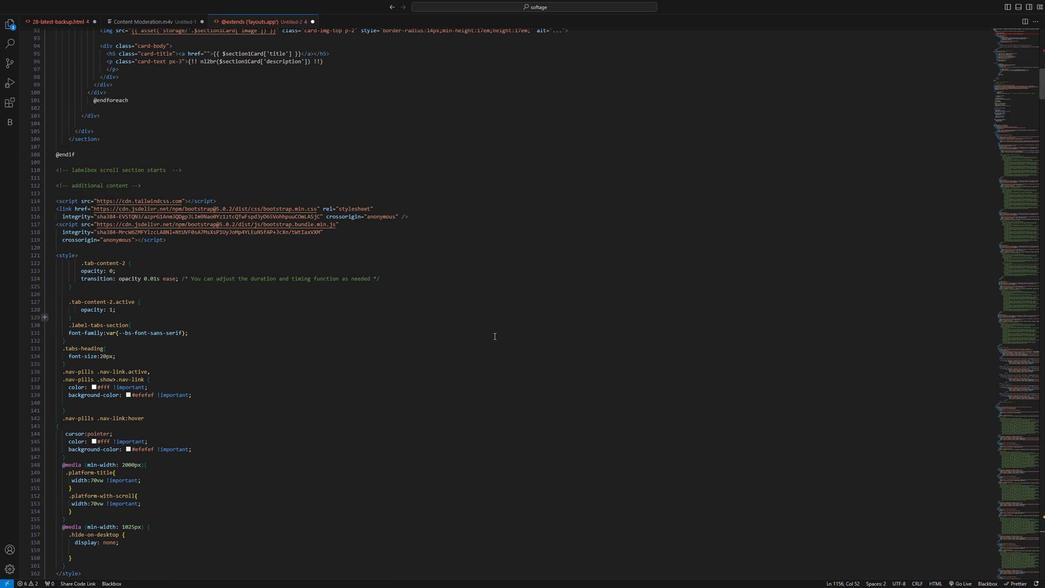 
Action: Mouse scrolled (492, 333) with delta (0, 0)
Screenshot: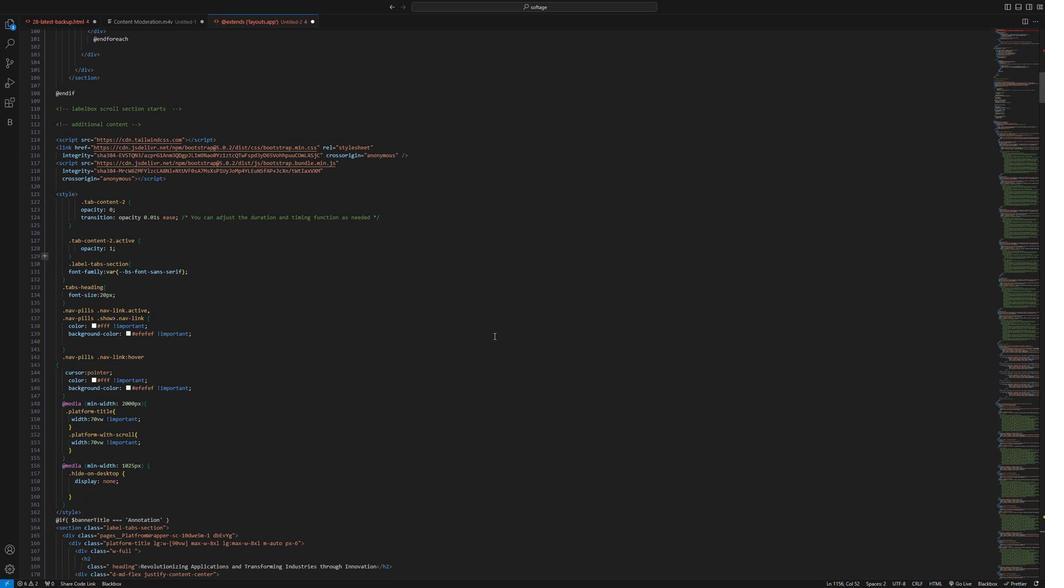 
Action: Mouse scrolled (492, 333) with delta (0, 0)
Screenshot: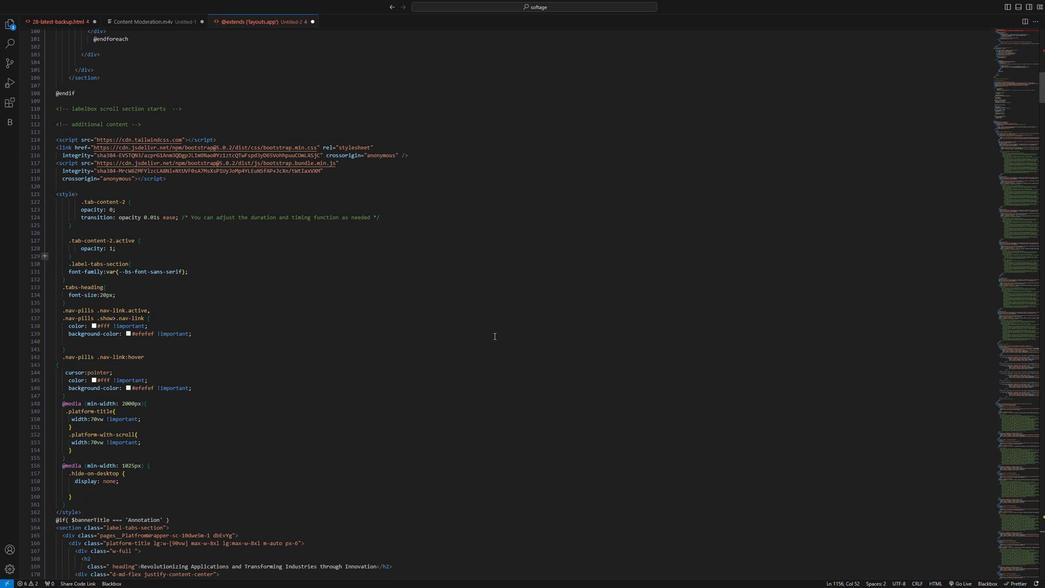 
Action: Mouse moved to (492, 334)
Screenshot: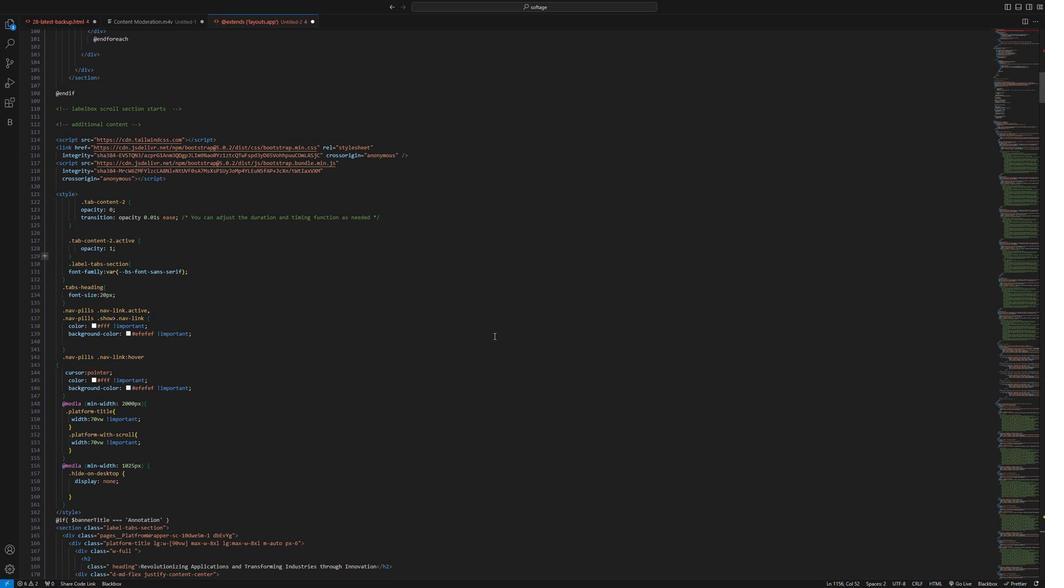
Action: Mouse scrolled (492, 334) with delta (0, 0)
Screenshot: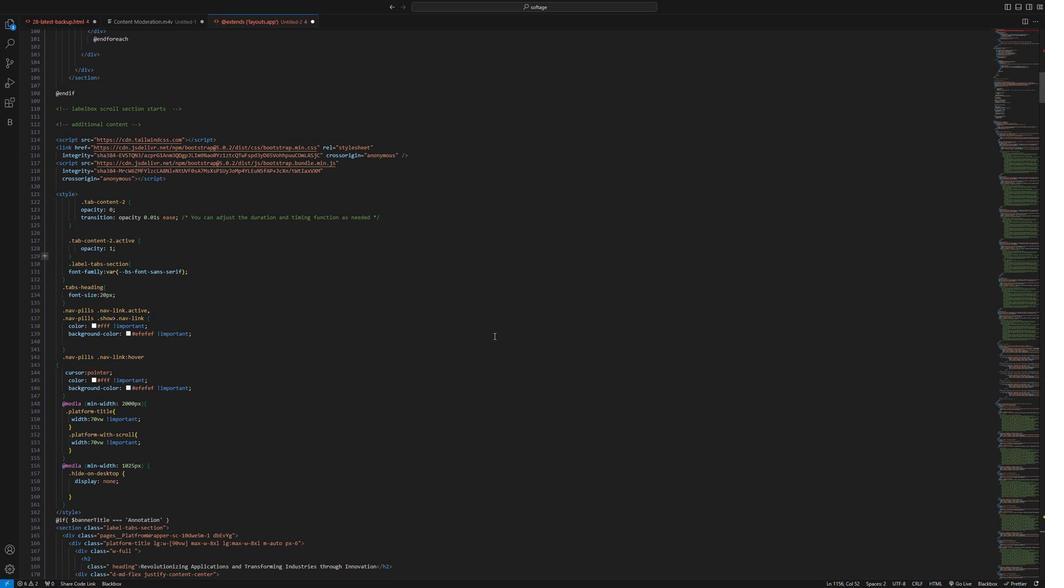 
Action: Mouse moved to (492, 334)
Screenshot: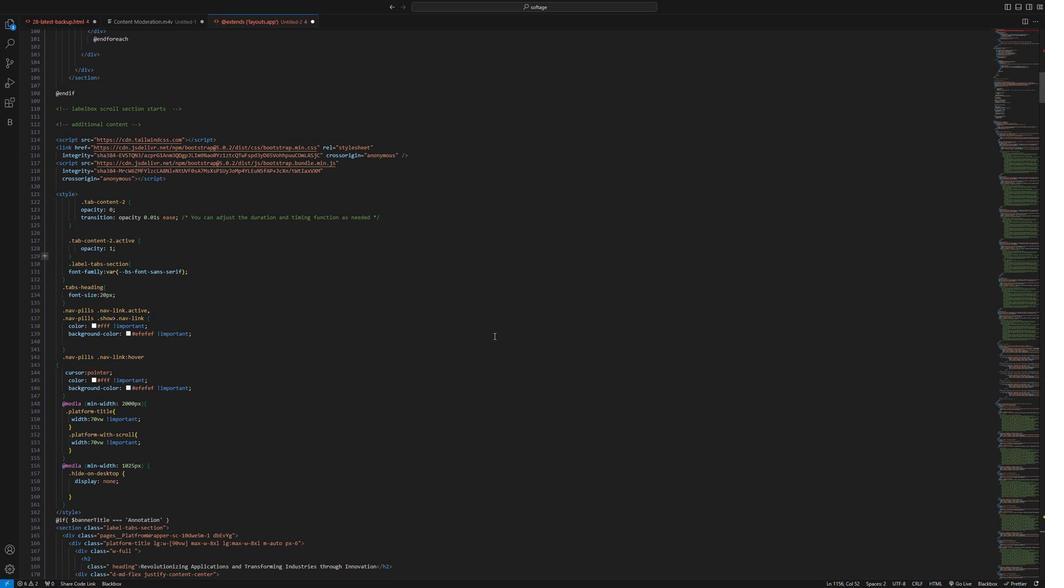 
Action: Mouse scrolled (492, 334) with delta (0, 0)
Screenshot: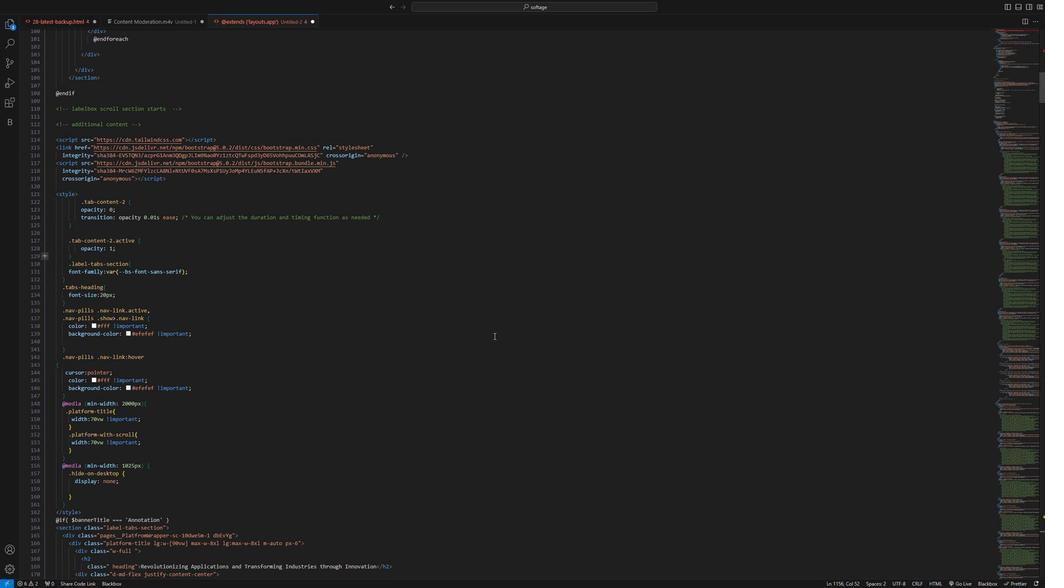 
Action: Mouse moved to (492, 335)
Screenshot: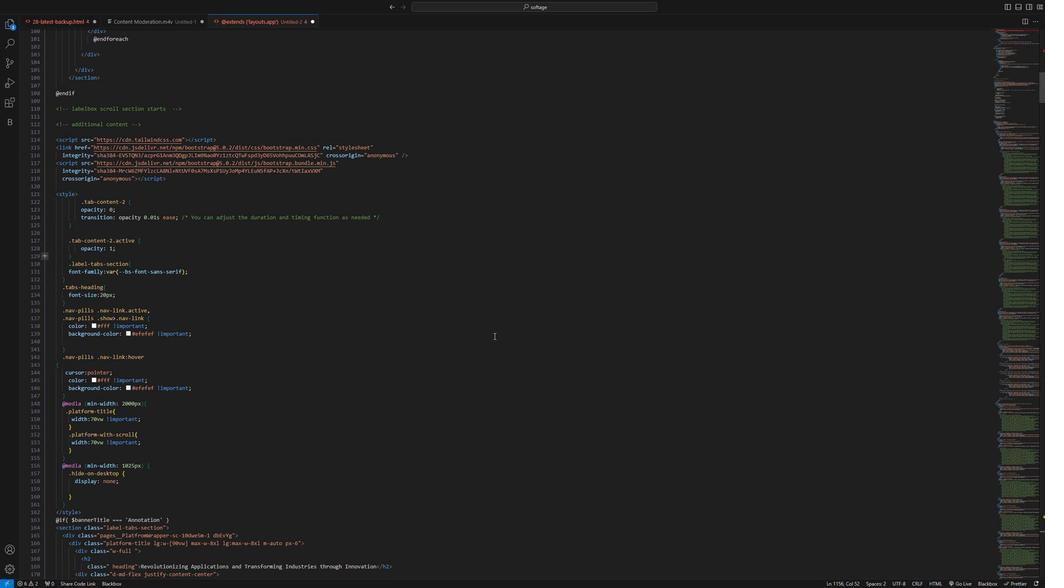 
Action: Mouse scrolled (492, 335) with delta (0, 0)
Screenshot: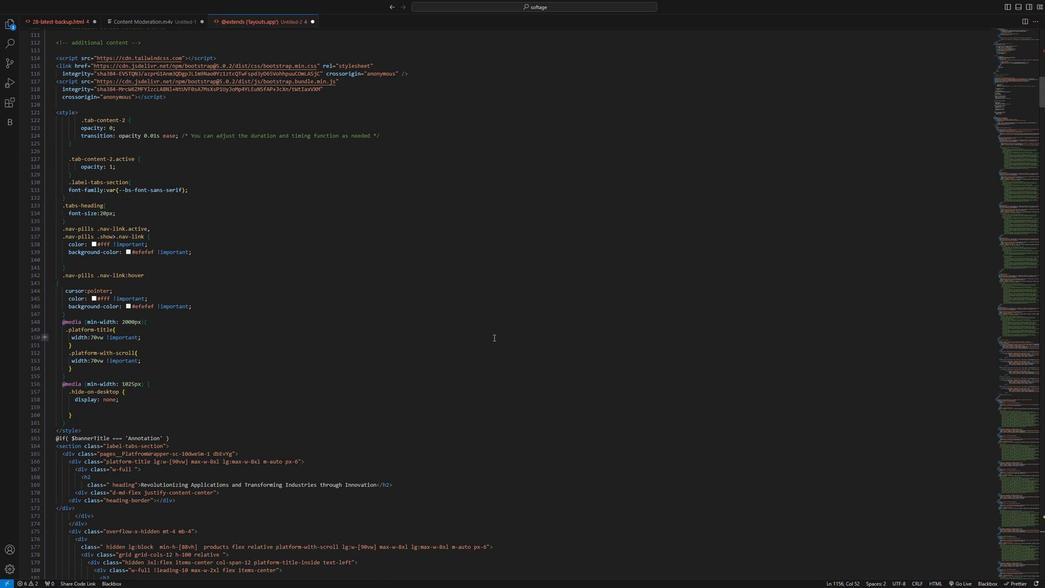
Action: Mouse moved to (492, 335)
Screenshot: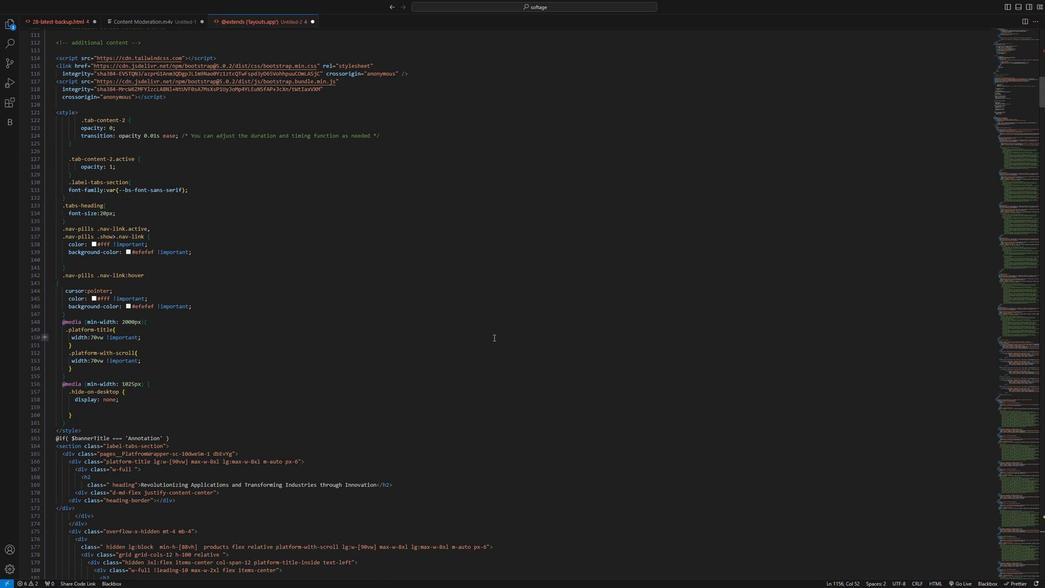 
Action: Mouse scrolled (492, 335) with delta (0, 0)
Screenshot: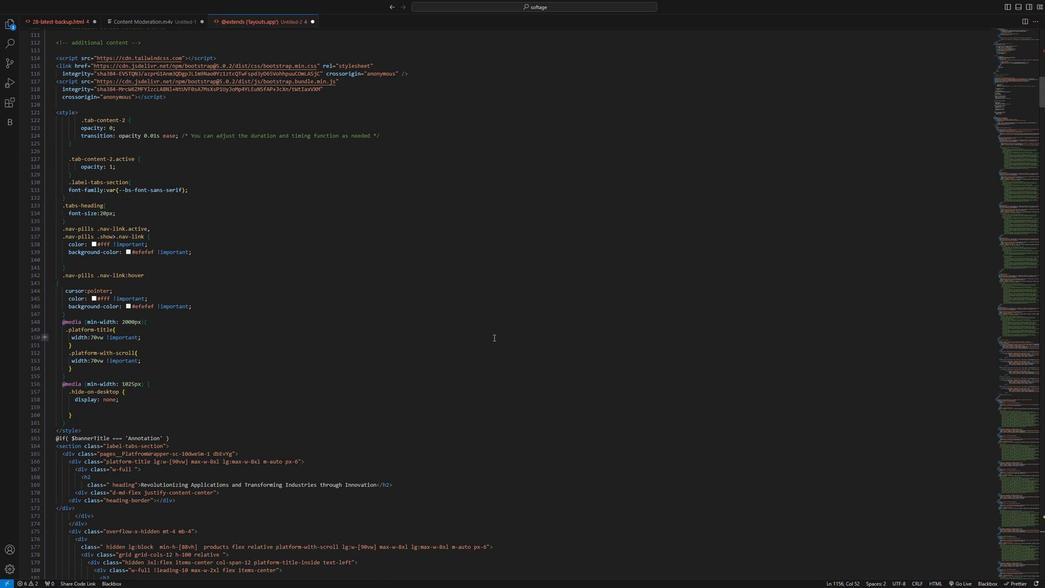 
Action: Mouse scrolled (492, 335) with delta (0, 0)
Screenshot: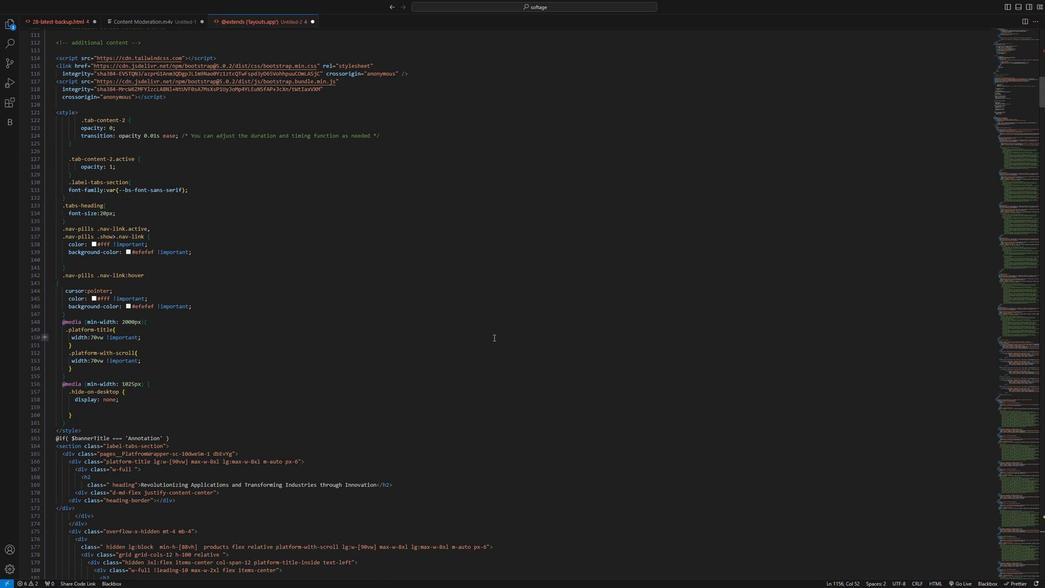 
Action: Mouse scrolled (492, 335) with delta (0, 0)
Screenshot: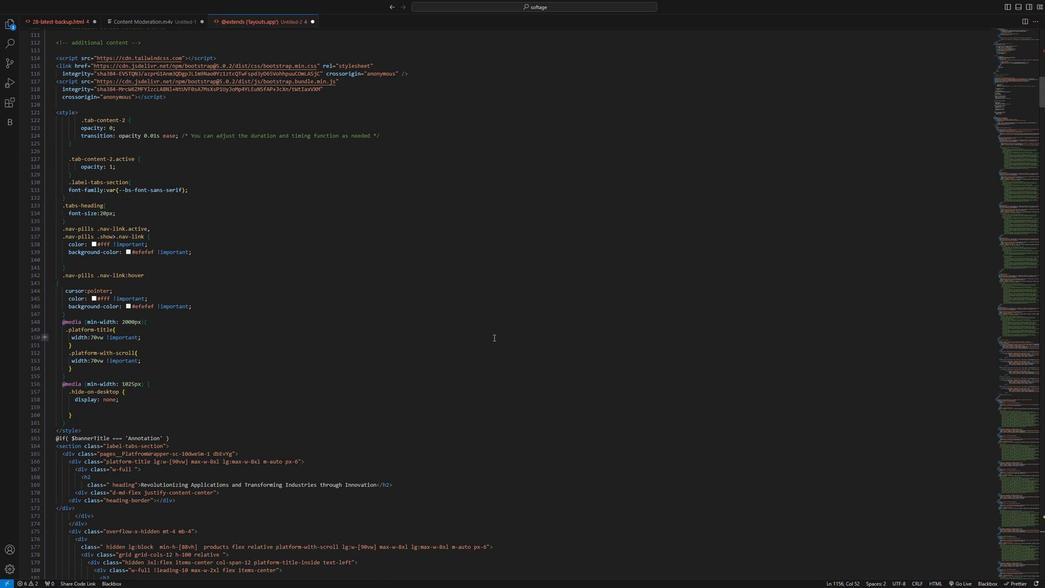 
Action: Mouse scrolled (492, 335) with delta (0, 0)
Screenshot: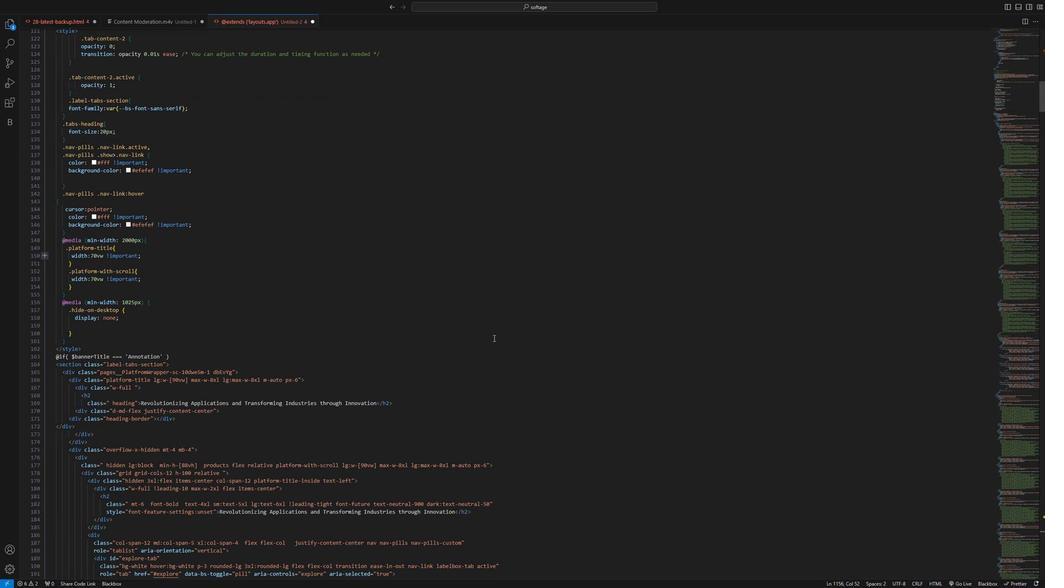 
Action: Mouse scrolled (492, 335) with delta (0, 0)
Screenshot: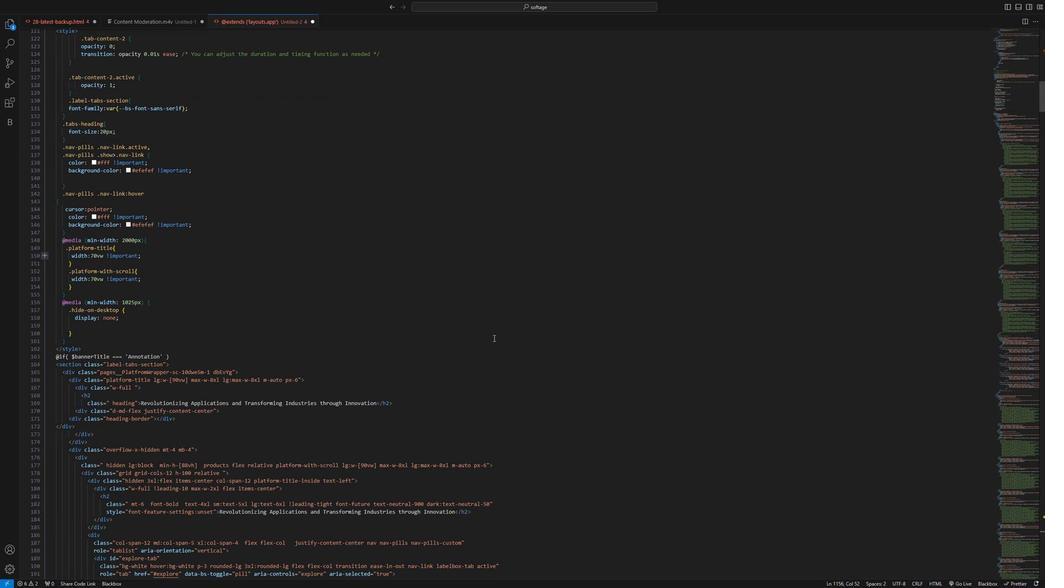 
Action: Mouse scrolled (492, 335) with delta (0, 0)
Screenshot: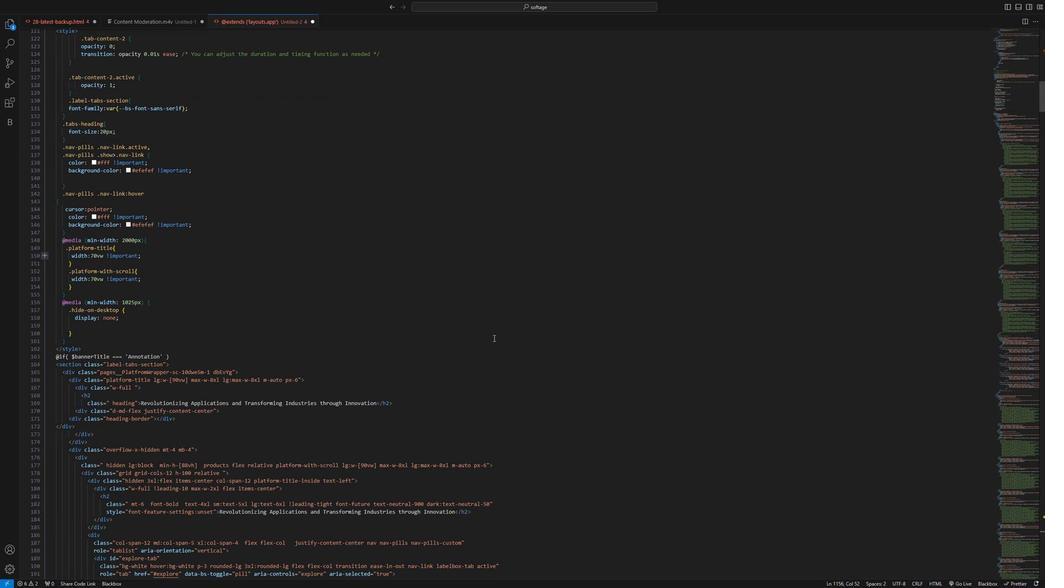 
Action: Mouse moved to (491, 337)
Screenshot: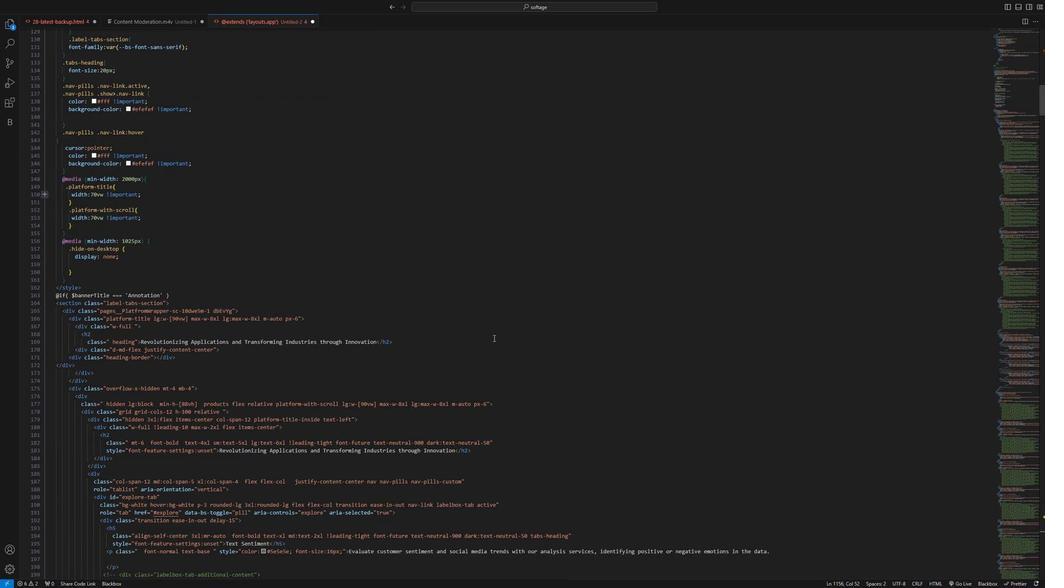 
Action: Mouse scrolled (491, 336) with delta (0, 0)
Screenshot: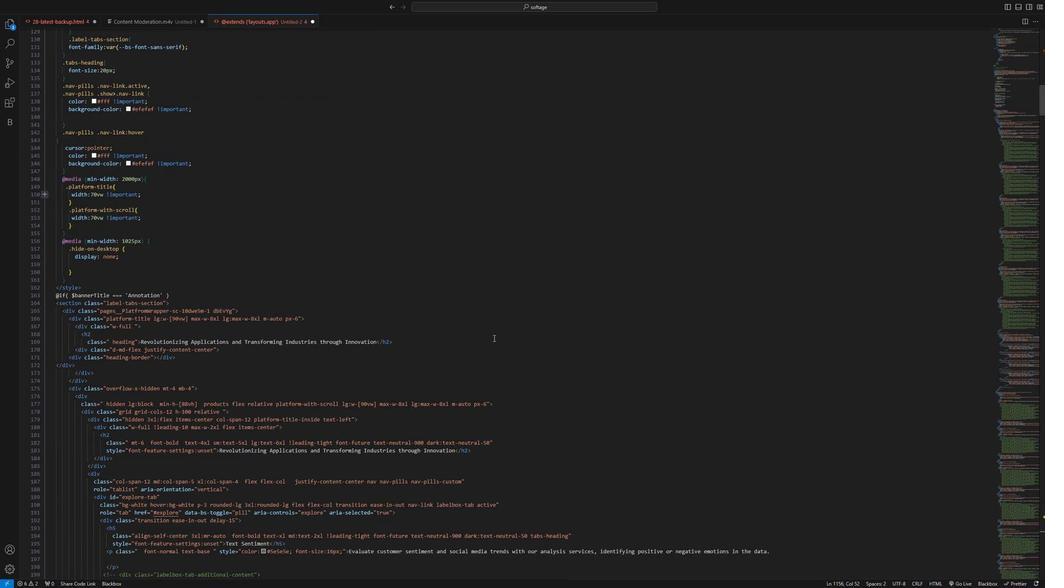 
Action: Mouse moved to (490, 338)
Screenshot: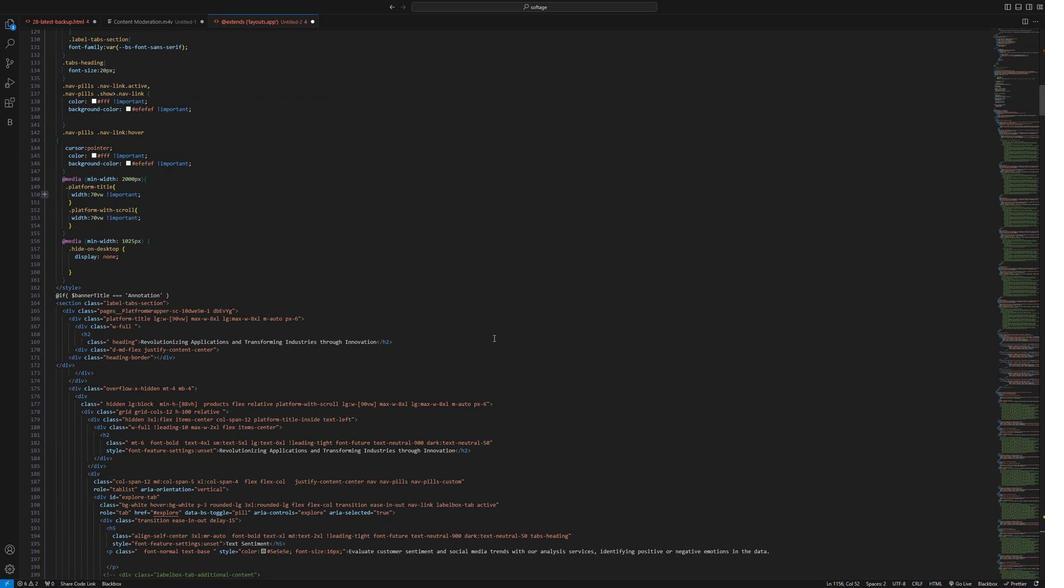 
Action: Mouse scrolled (490, 338) with delta (0, 0)
Screenshot: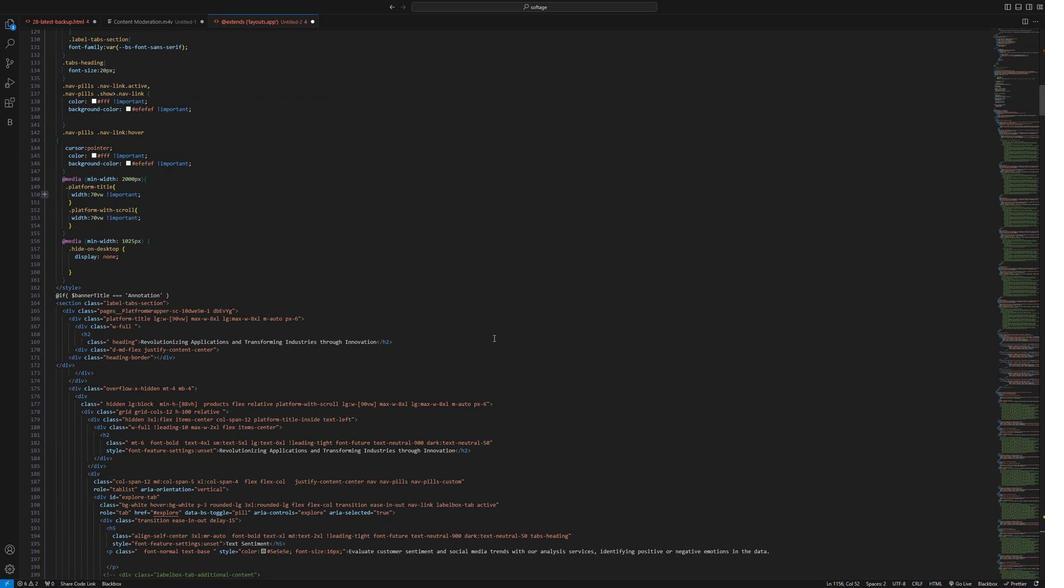 
Action: Mouse moved to (488, 340)
Screenshot: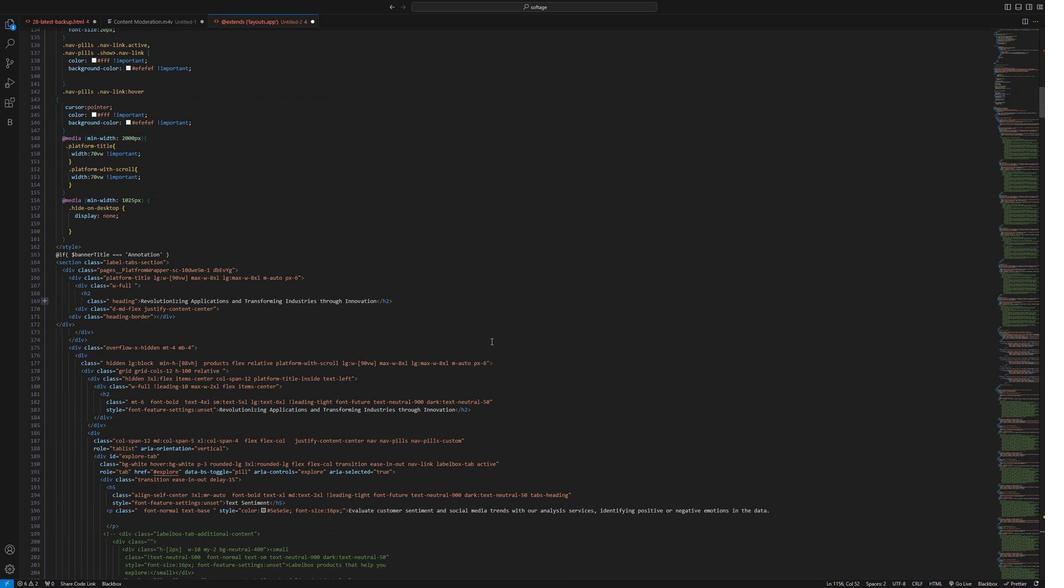 
Action: Mouse scrolled (488, 339) with delta (0, 0)
Screenshot: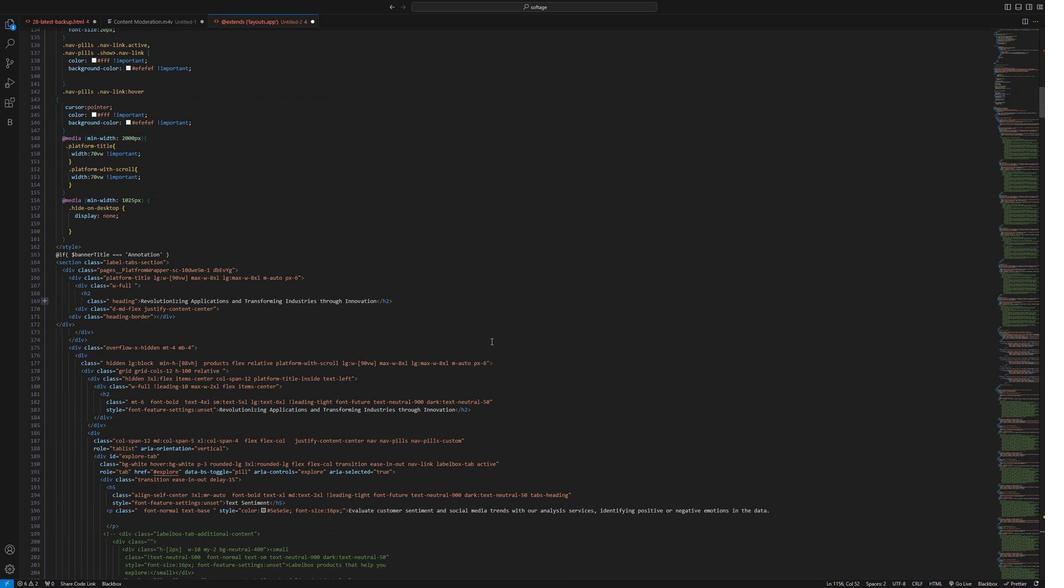 
Action: Mouse moved to (487, 340)
Screenshot: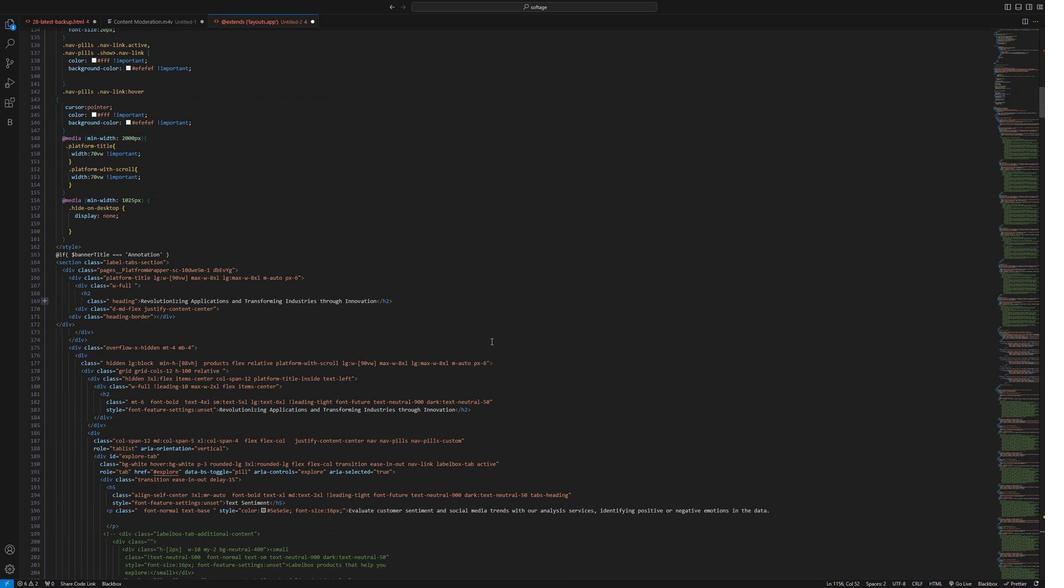 
Action: Mouse scrolled (488, 339) with delta (0, 0)
Screenshot: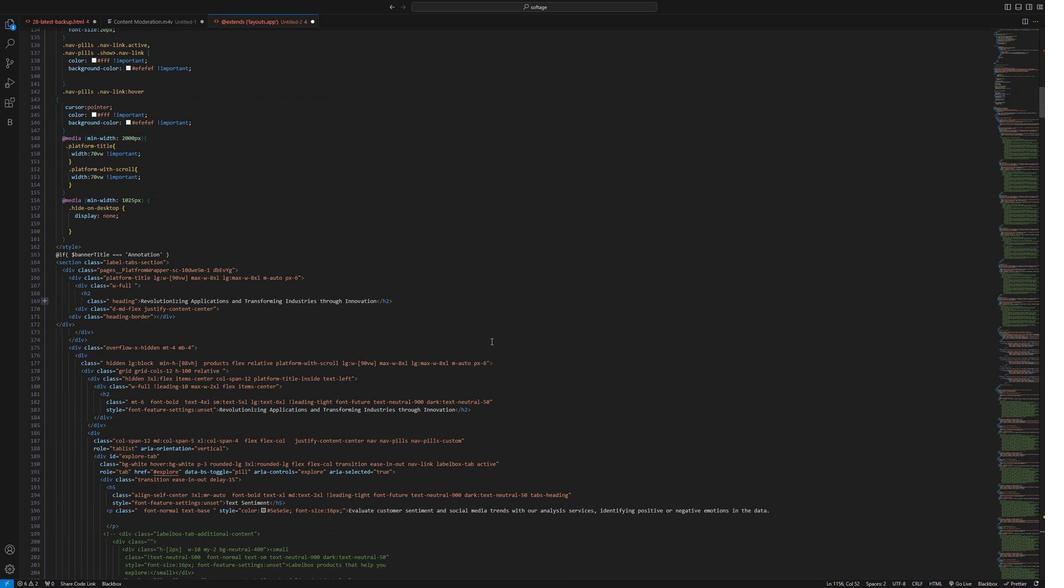 
Action: Mouse moved to (486, 342)
Screenshot: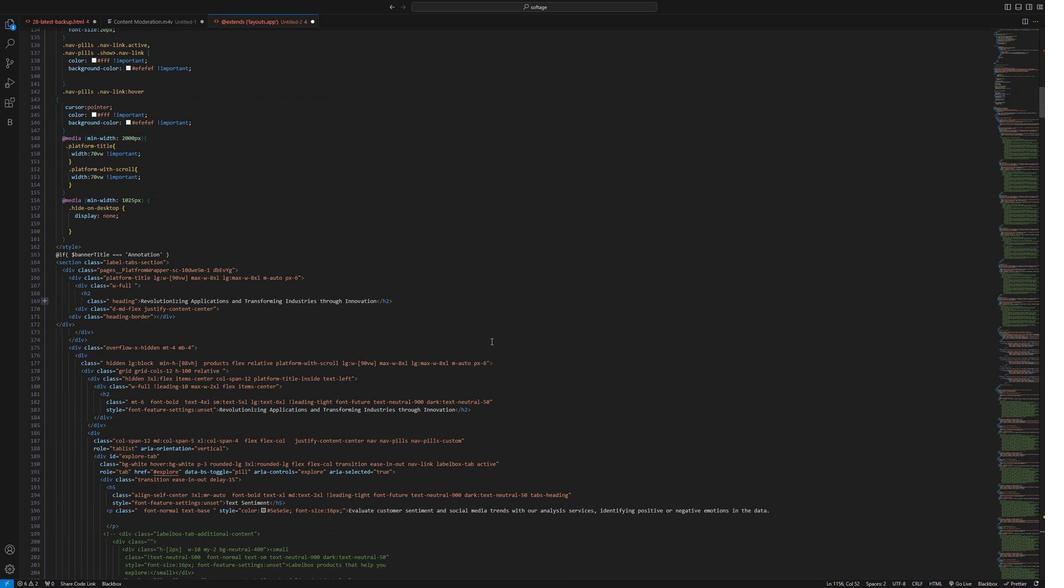 
Action: Mouse scrolled (486, 342) with delta (0, 0)
Screenshot: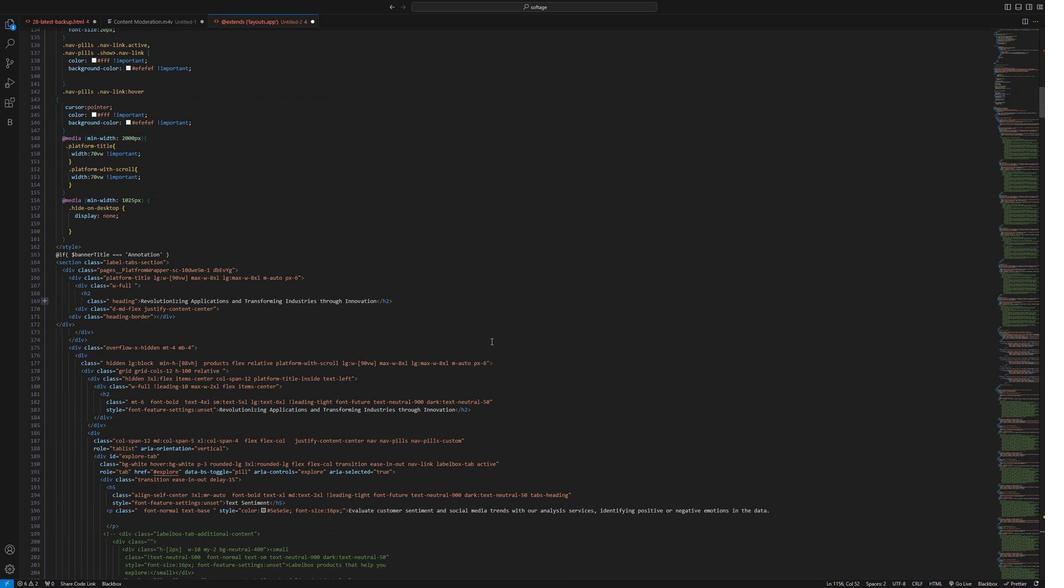 
Action: Mouse moved to (485, 344)
Screenshot: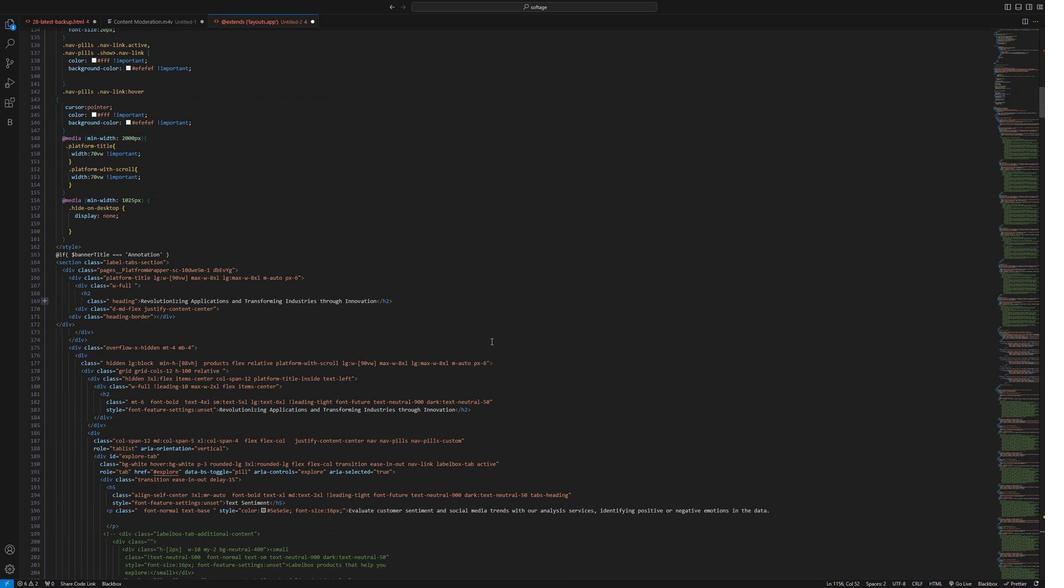 
Action: Mouse scrolled (485, 344) with delta (0, 0)
Screenshot: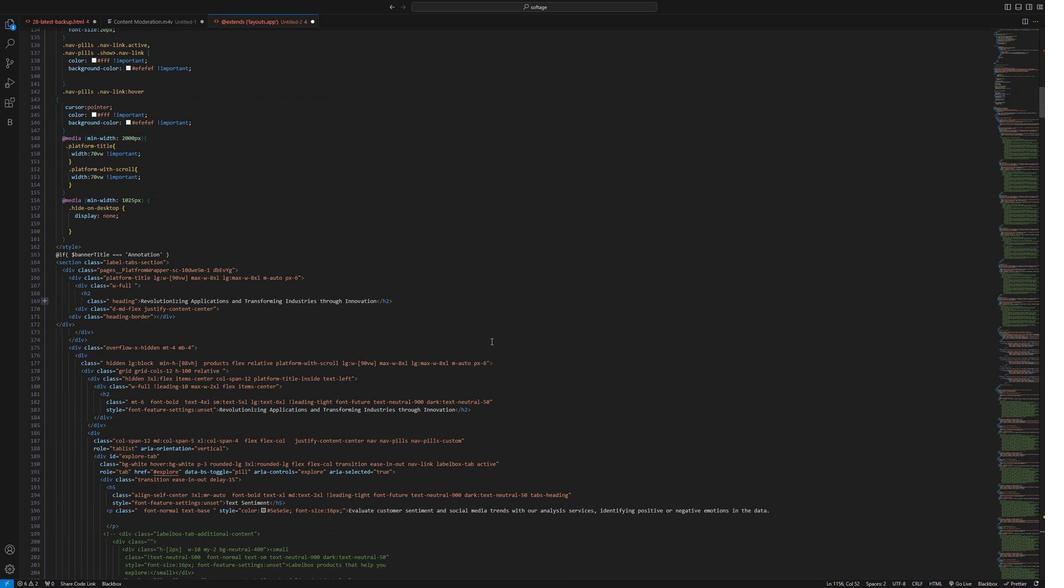 
Action: Mouse moved to (484, 345)
Screenshot: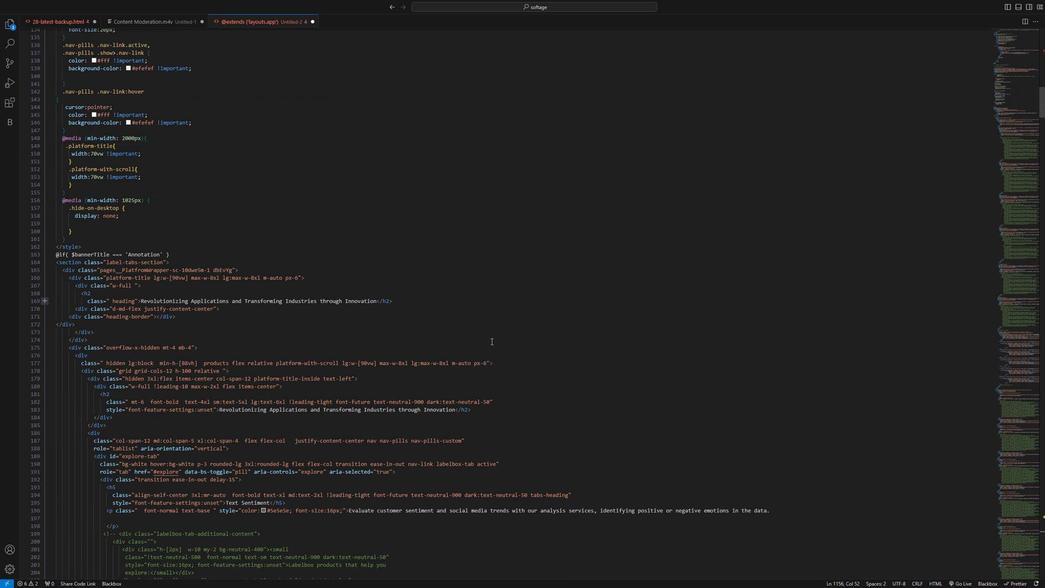 
Action: Mouse scrolled (484, 345) with delta (0, 0)
Screenshot: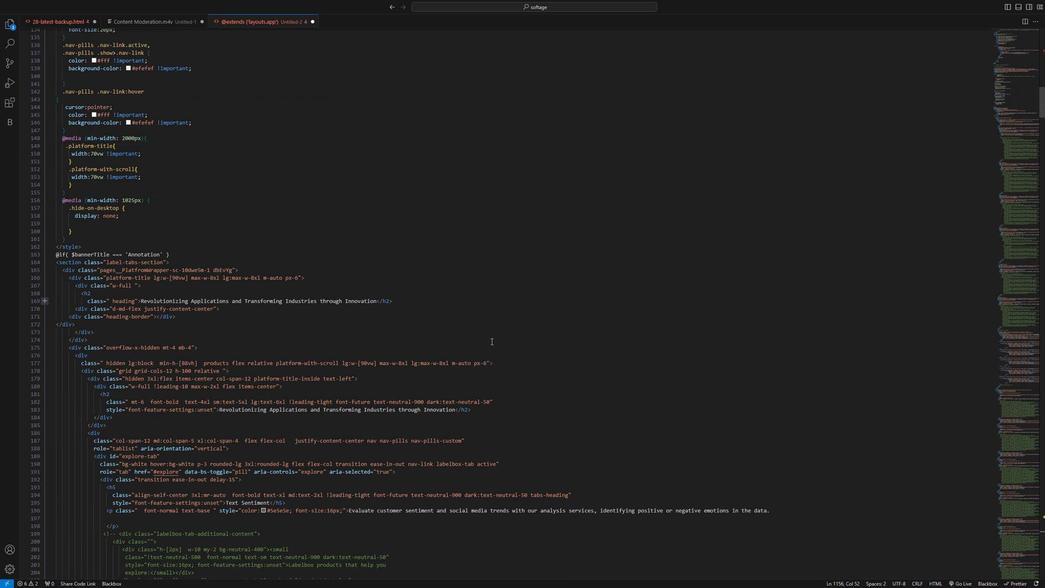 
Action: Mouse moved to (482, 347)
Screenshot: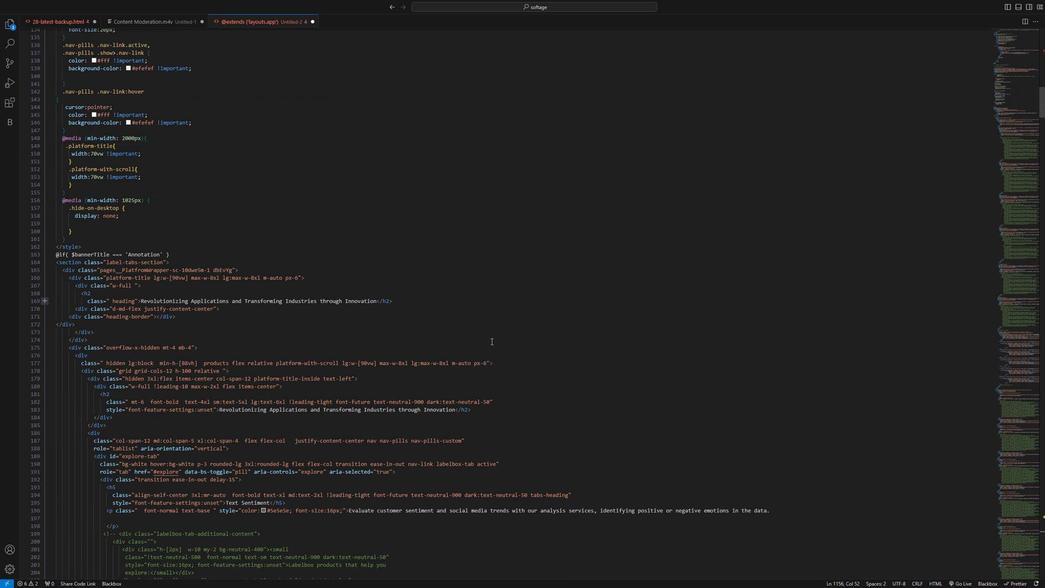 
Action: Mouse scrolled (482, 346) with delta (0, 0)
Screenshot: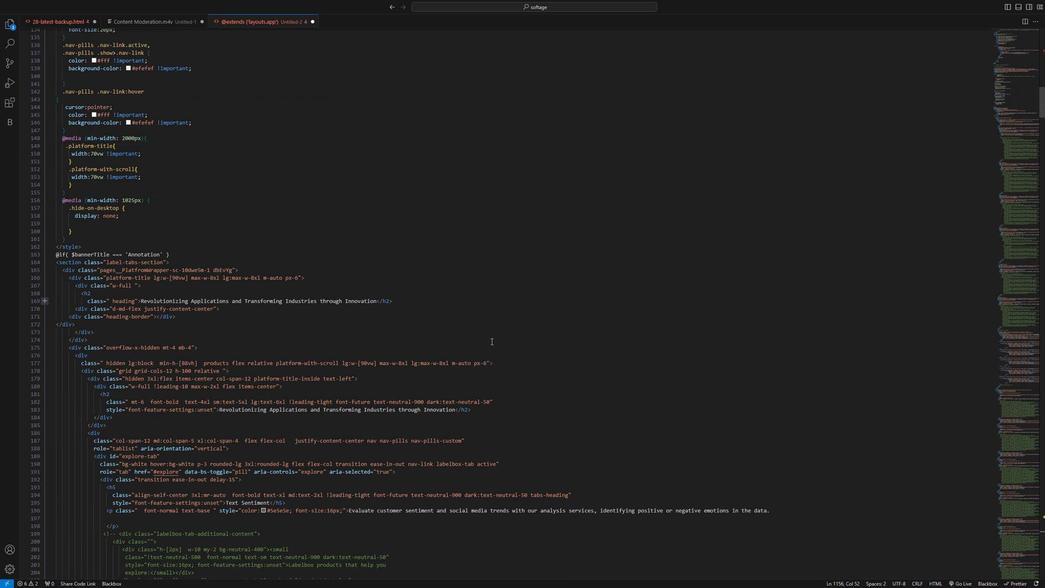 
Action: Mouse moved to (461, 360)
Screenshot: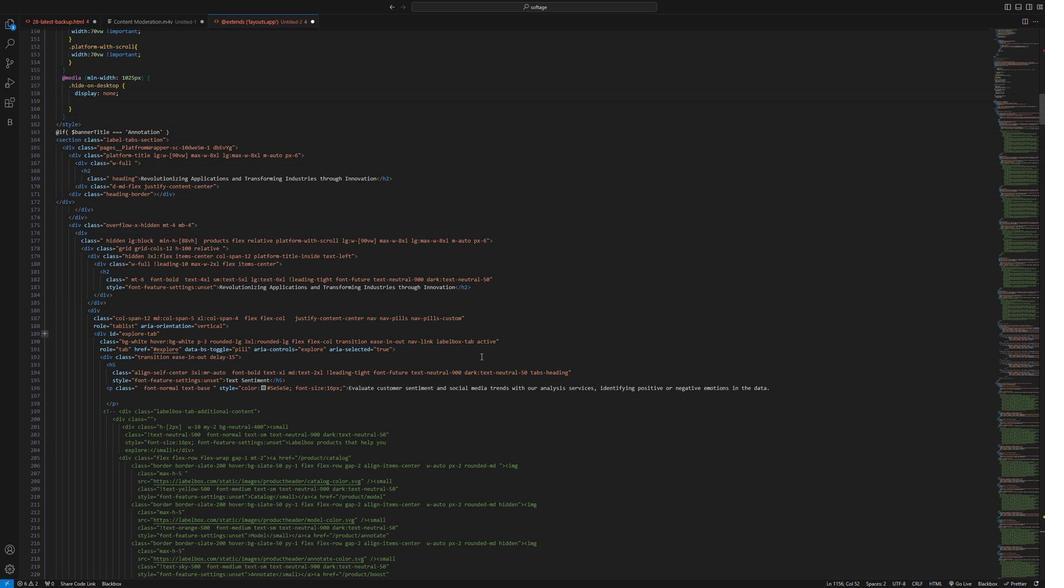 
Action: Mouse scrolled (461, 360) with delta (0, 0)
Screenshot: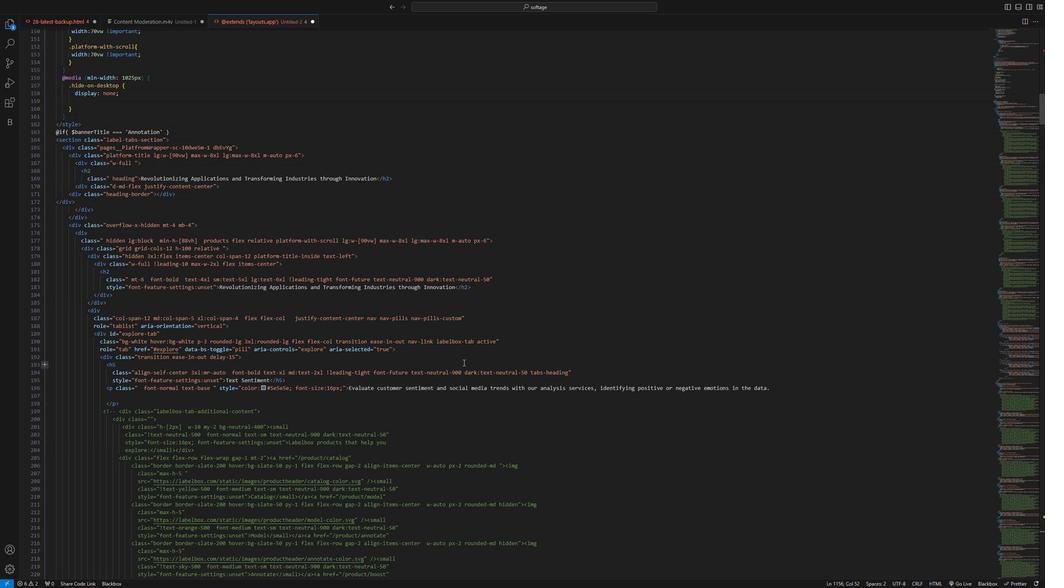 
Action: Mouse scrolled (461, 360) with delta (0, 0)
Screenshot: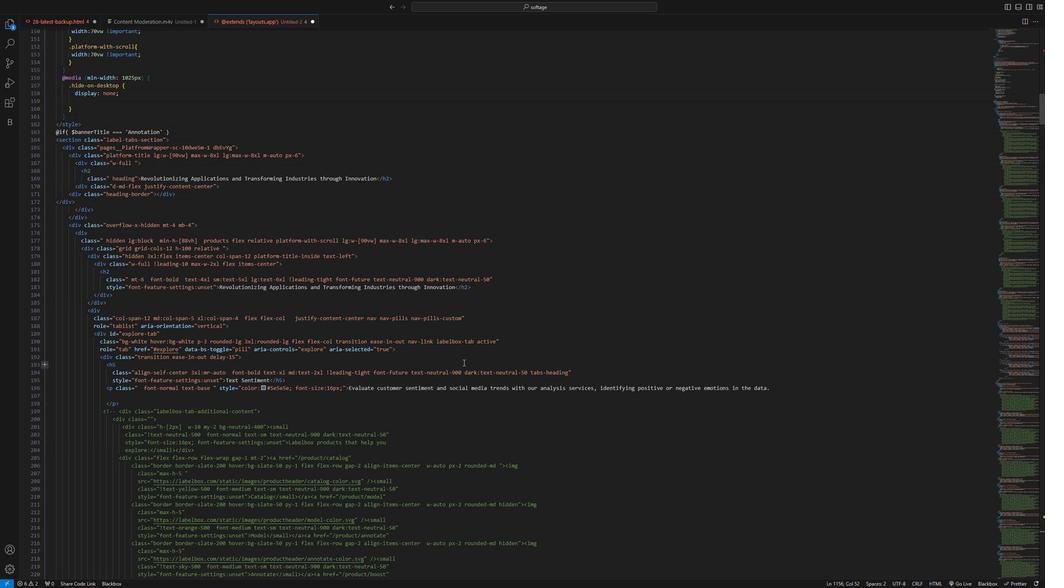 
Action: Mouse moved to (54, 16)
Screenshot: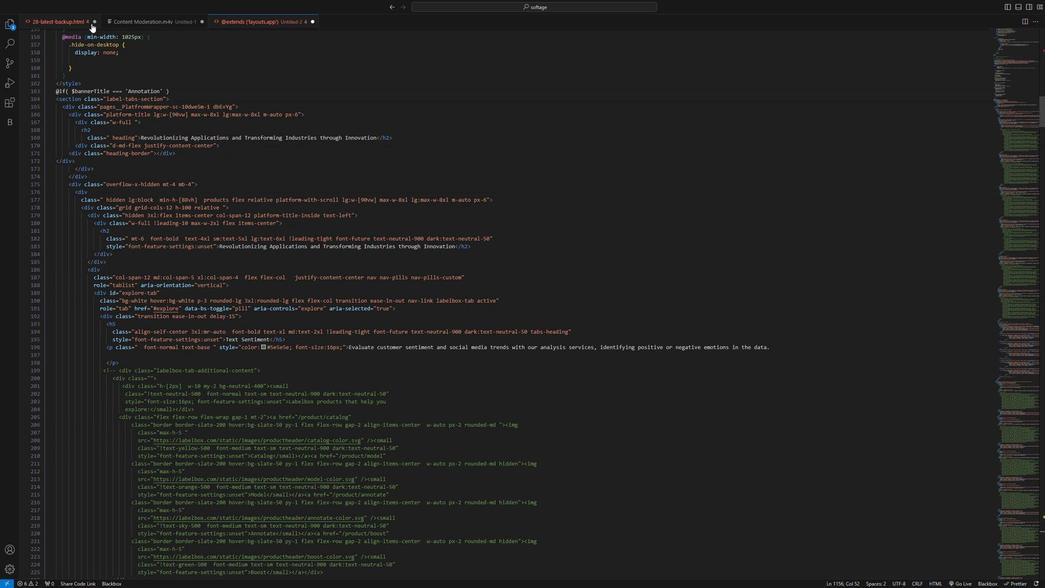 
Action: Mouse pressed left at (54, 16)
Screenshot: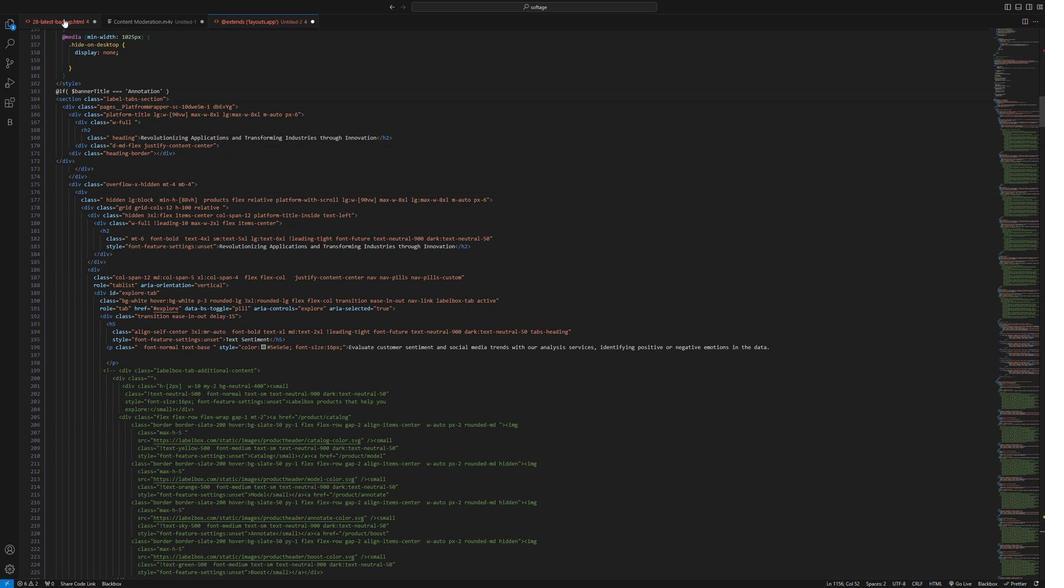 
Action: Mouse moved to (166, 19)
Screenshot: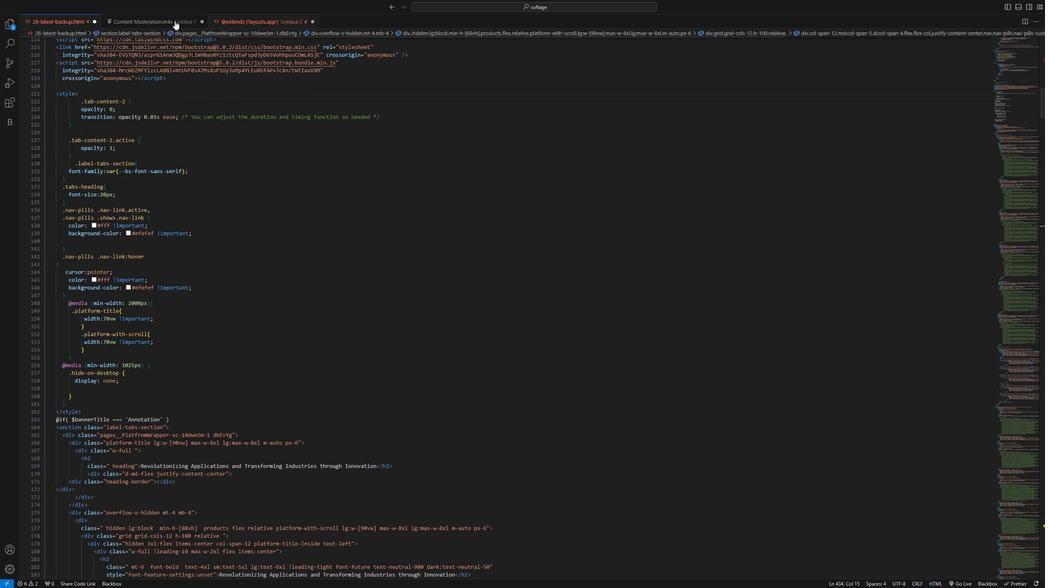 
Action: Mouse pressed left at (166, 19)
Screenshot: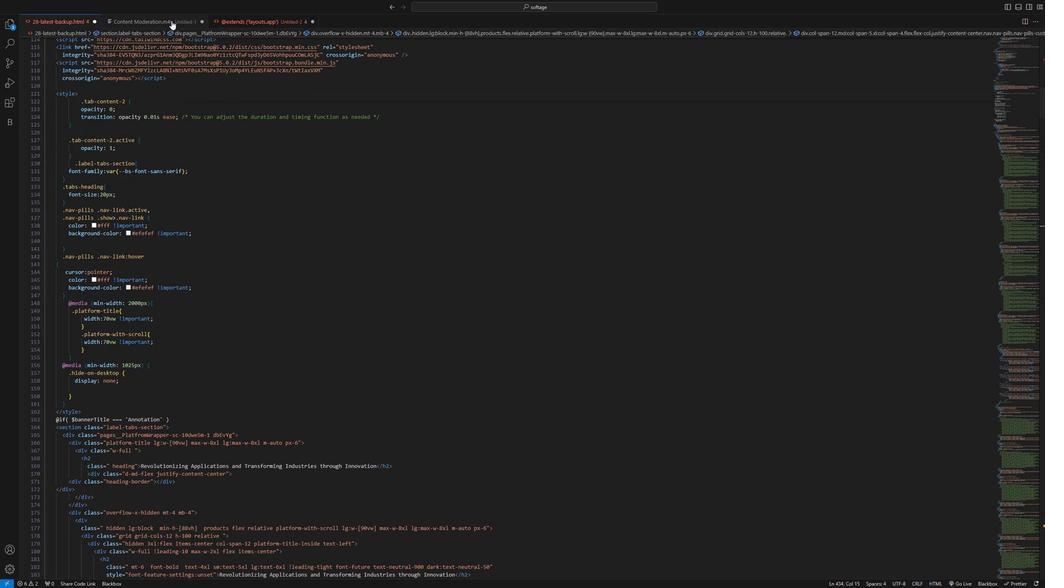 
Action: Mouse moved to (257, 19)
Screenshot: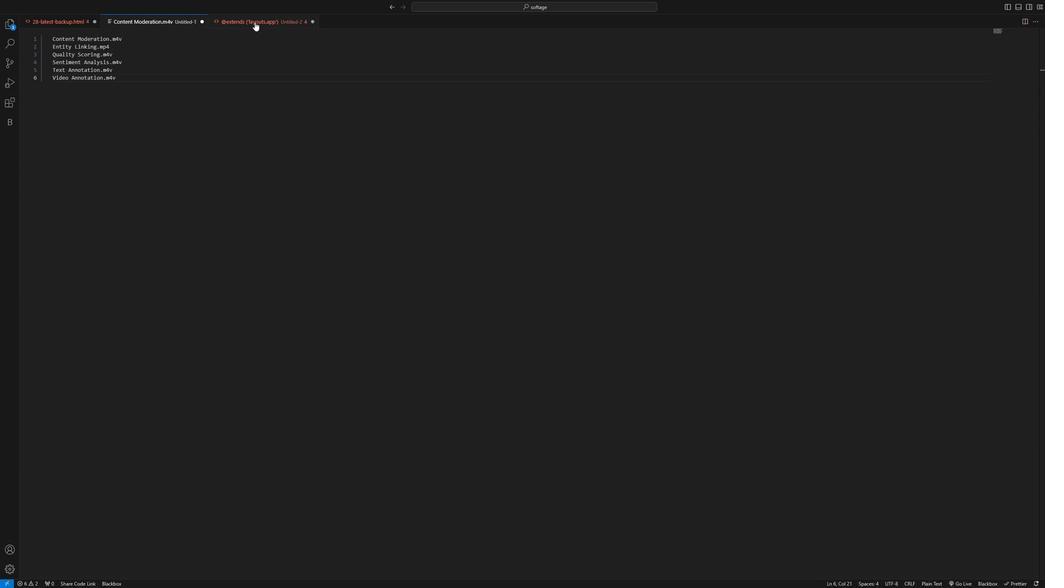 
Action: Mouse pressed left at (257, 19)
Screenshot: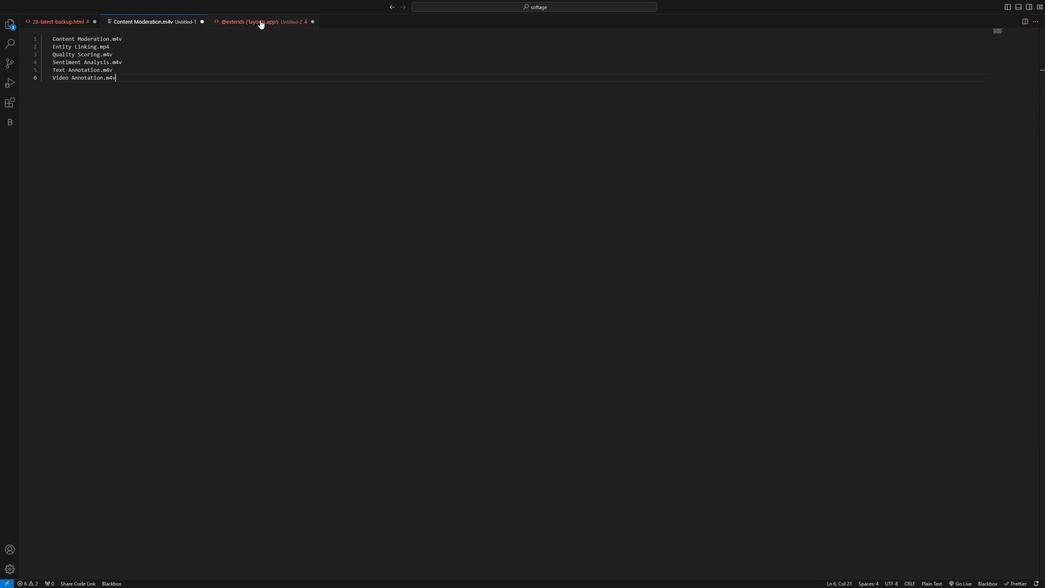 
Action: Mouse moved to (325, 334)
Screenshot: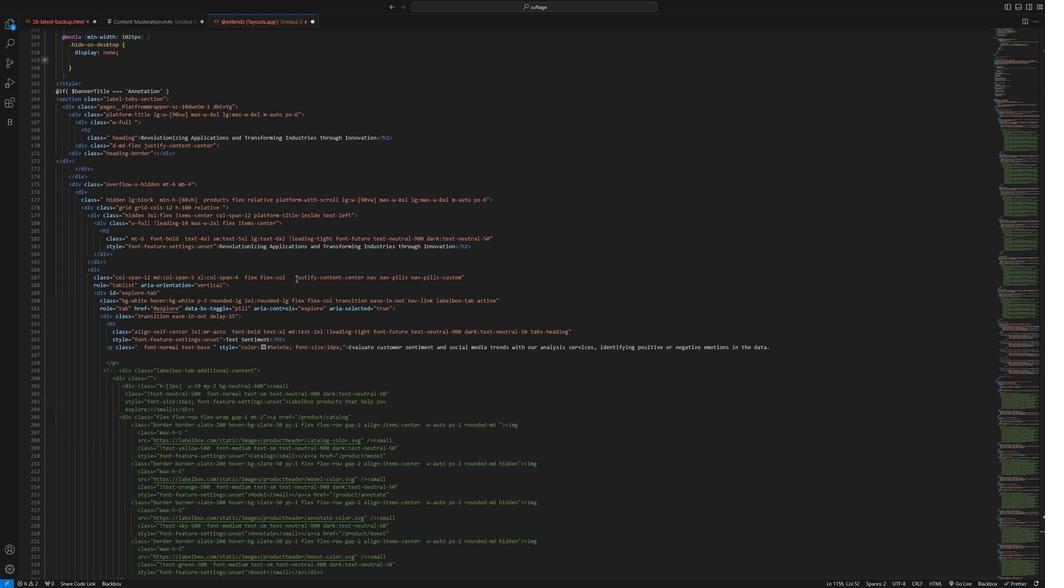 
Action: Mouse scrolled (325, 333) with delta (0, 0)
Screenshot: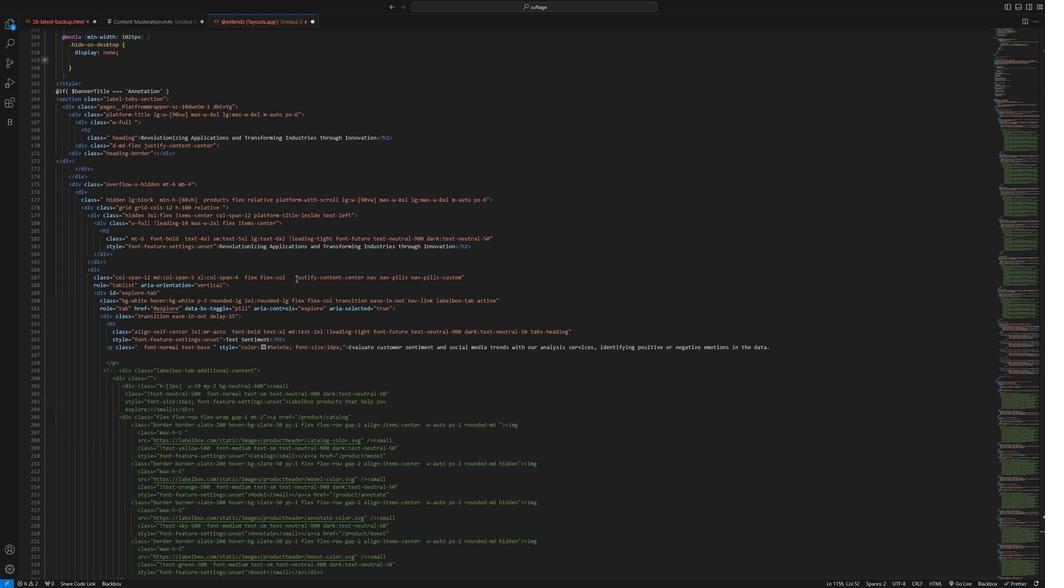 
Action: Mouse scrolled (325, 333) with delta (0, 0)
Screenshot: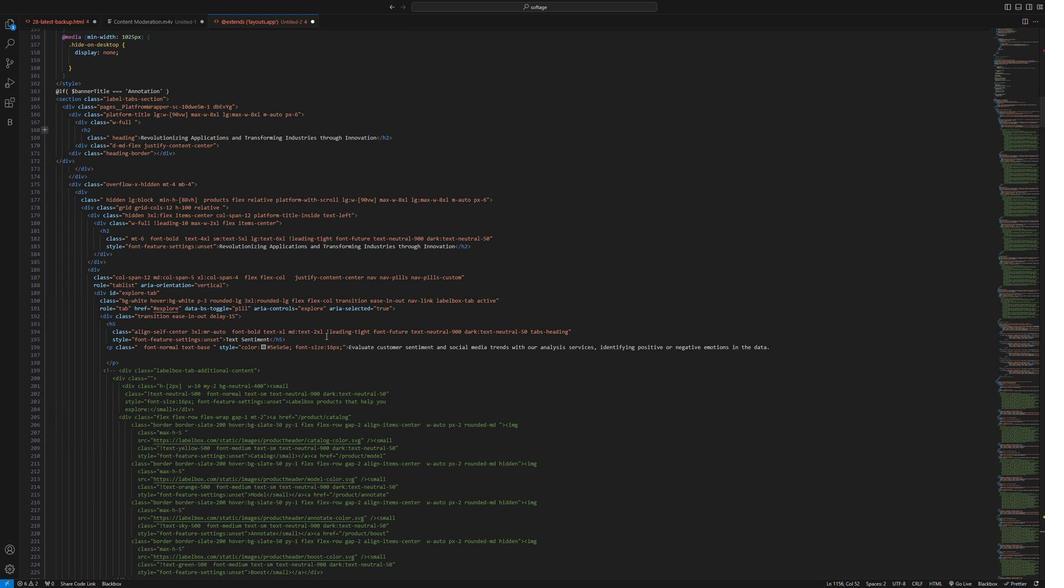 
Action: Mouse scrolled (325, 333) with delta (0, 0)
Screenshot: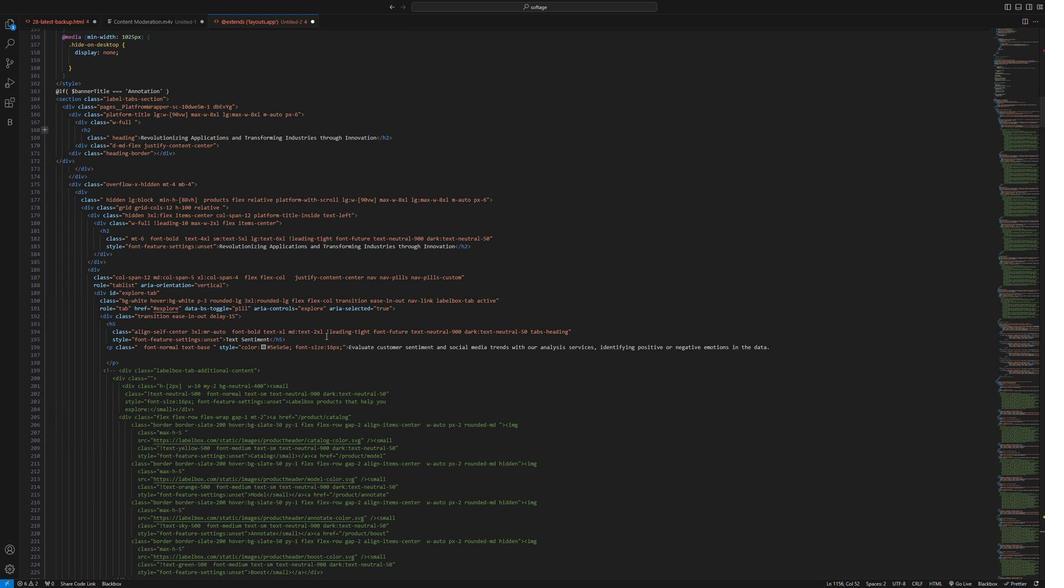
Action: Mouse scrolled (325, 333) with delta (0, 0)
Screenshot: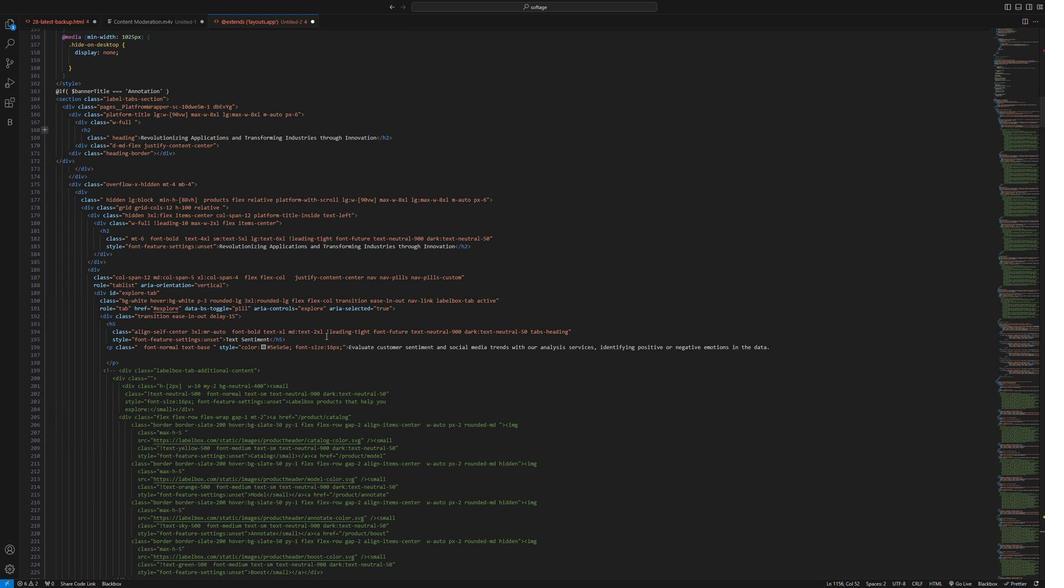 
Action: Mouse moved to (368, 309)
Screenshot: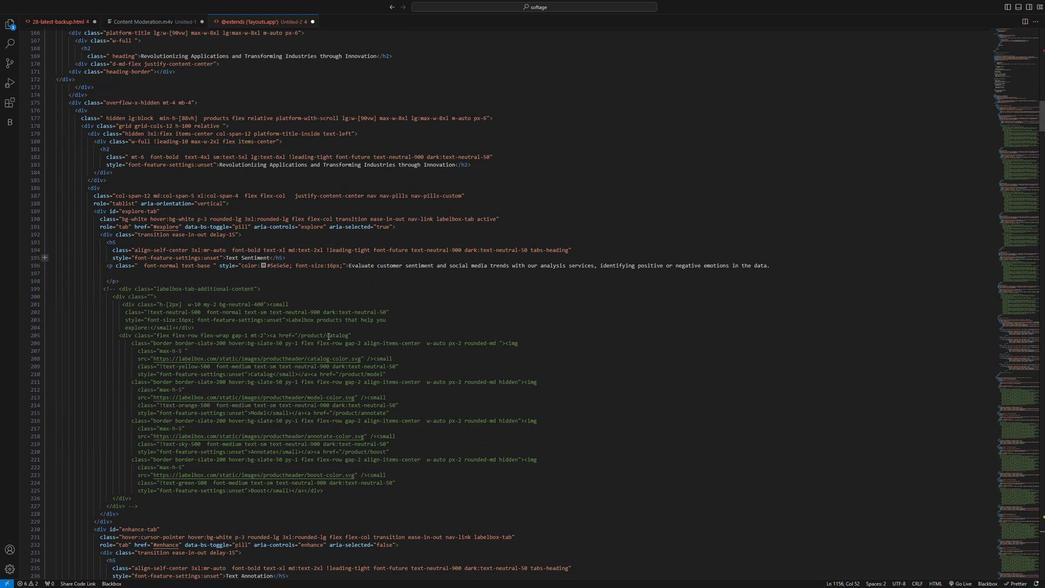 
Action: Mouse scrolled (368, 308) with delta (0, 0)
Screenshot: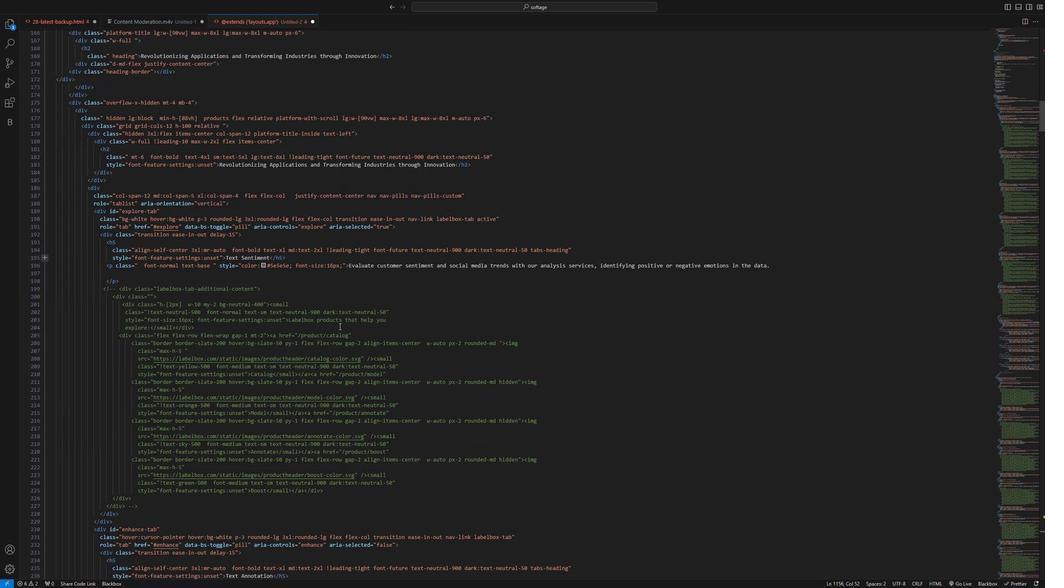 
Action: Mouse scrolled (368, 308) with delta (0, 0)
Screenshot: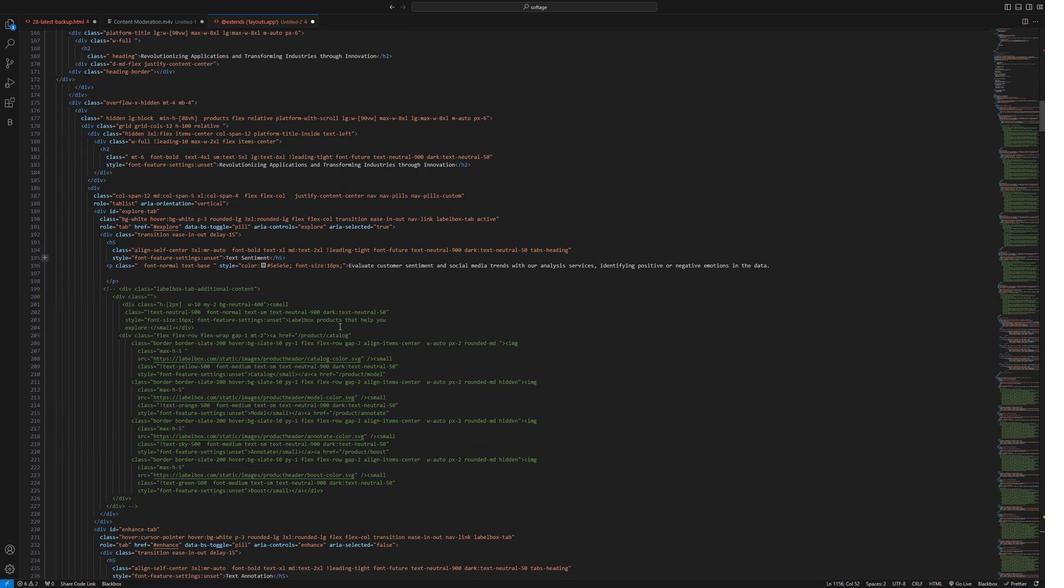 
Action: Mouse scrolled (368, 308) with delta (0, 0)
Screenshot: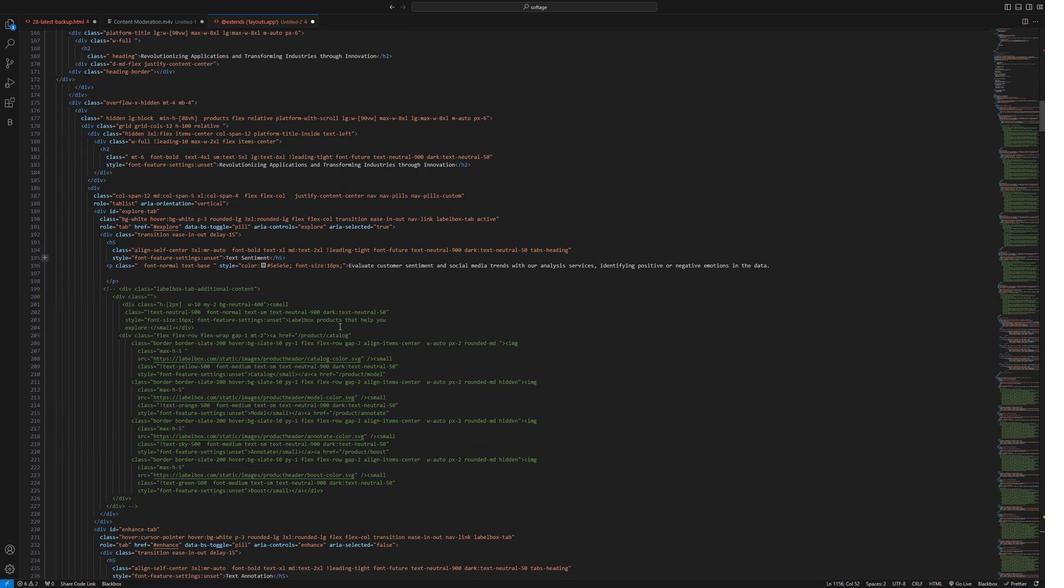 
Action: Mouse scrolled (368, 308) with delta (0, 0)
Screenshot: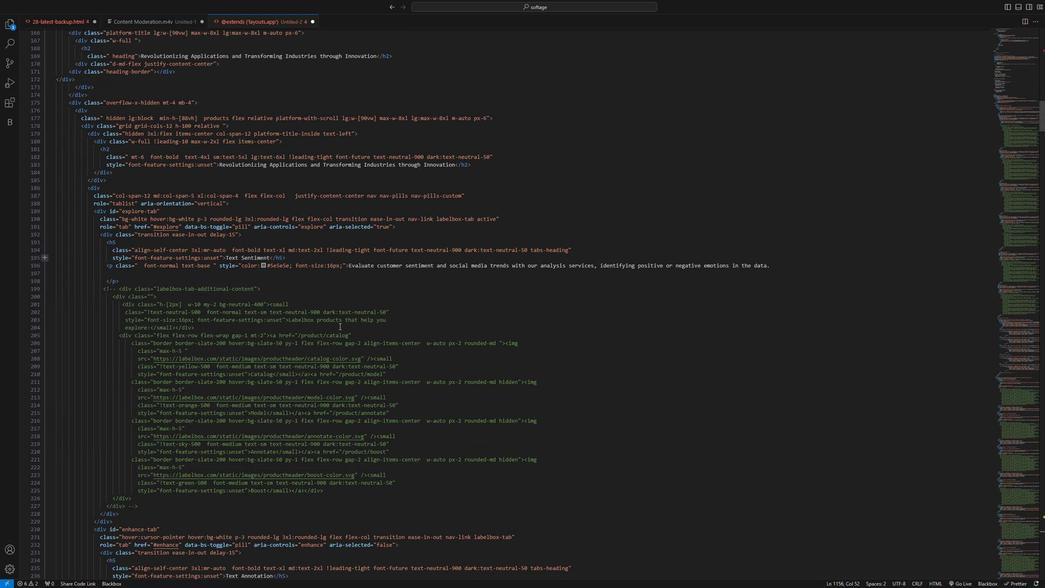 
Action: Mouse moved to (351, 302)
Screenshot: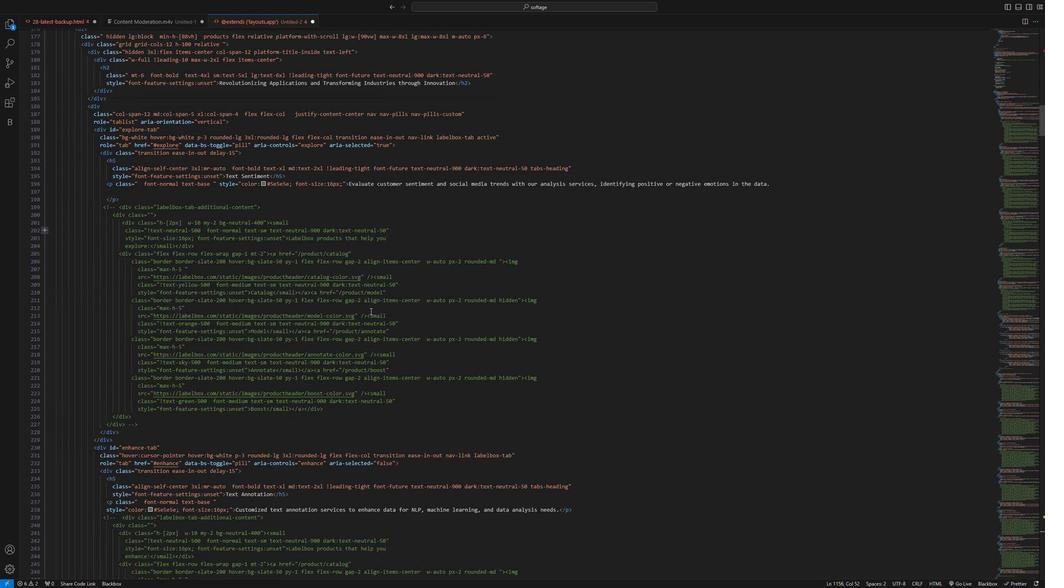 
Action: Mouse scrolled (351, 302) with delta (0, 0)
Screenshot: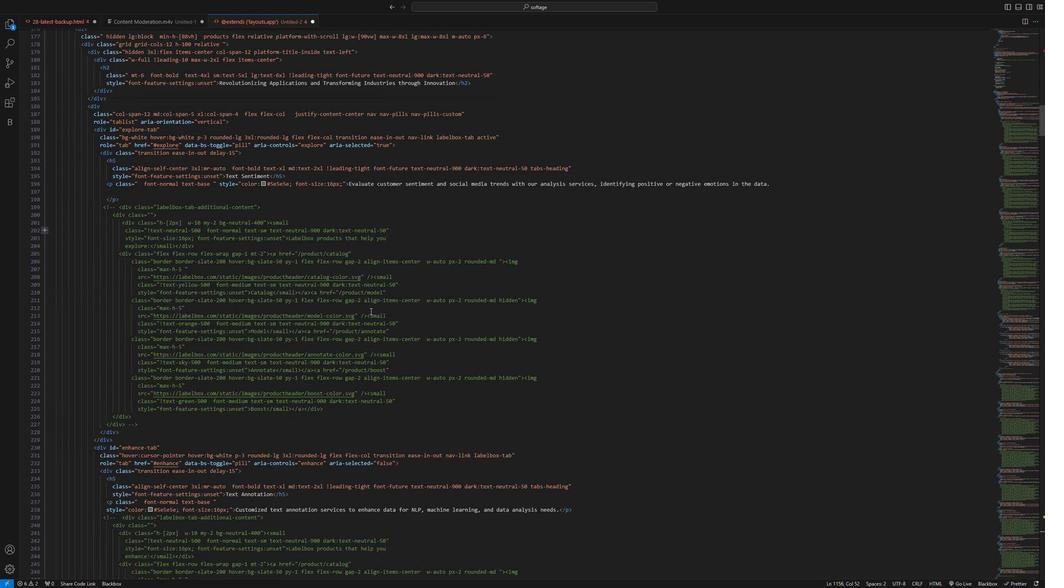 
Action: Mouse moved to (350, 302)
Screenshot: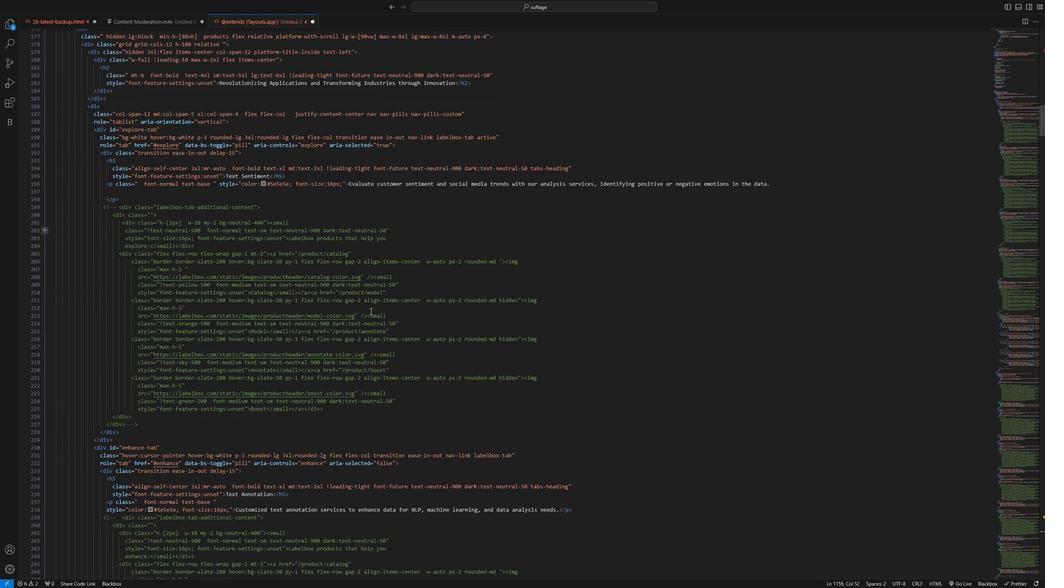 
Action: Mouse scrolled (350, 302) with delta (0, 0)
Screenshot: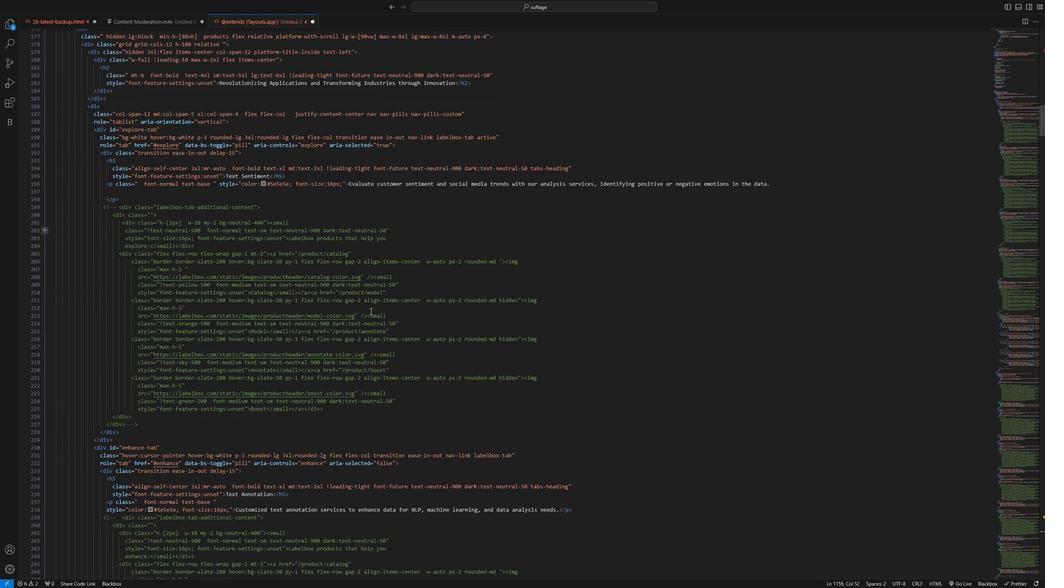 
Action: Mouse moved to (348, 302)
Screenshot: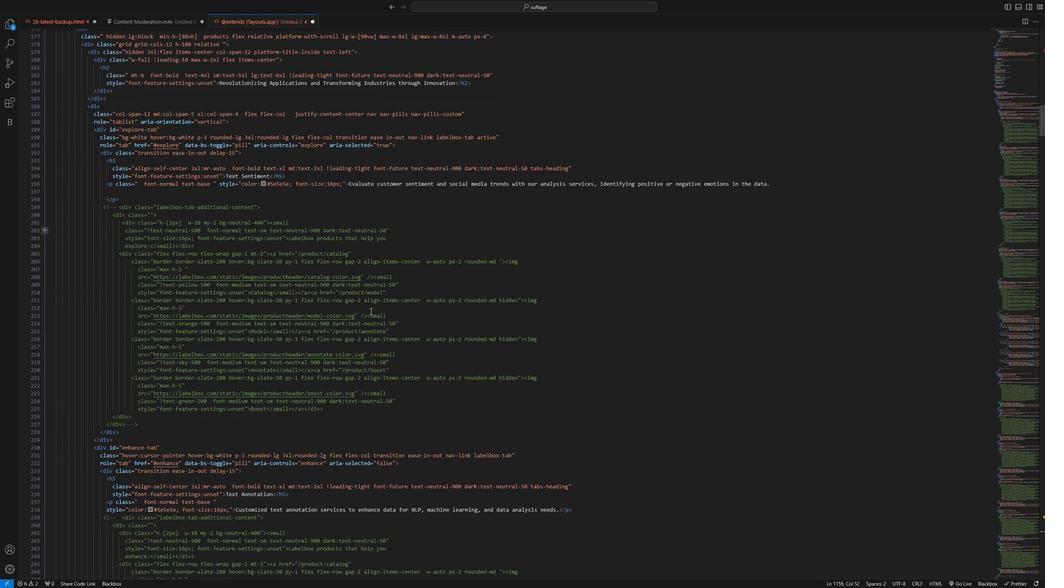 
Action: Mouse scrolled (348, 302) with delta (0, 0)
Screenshot: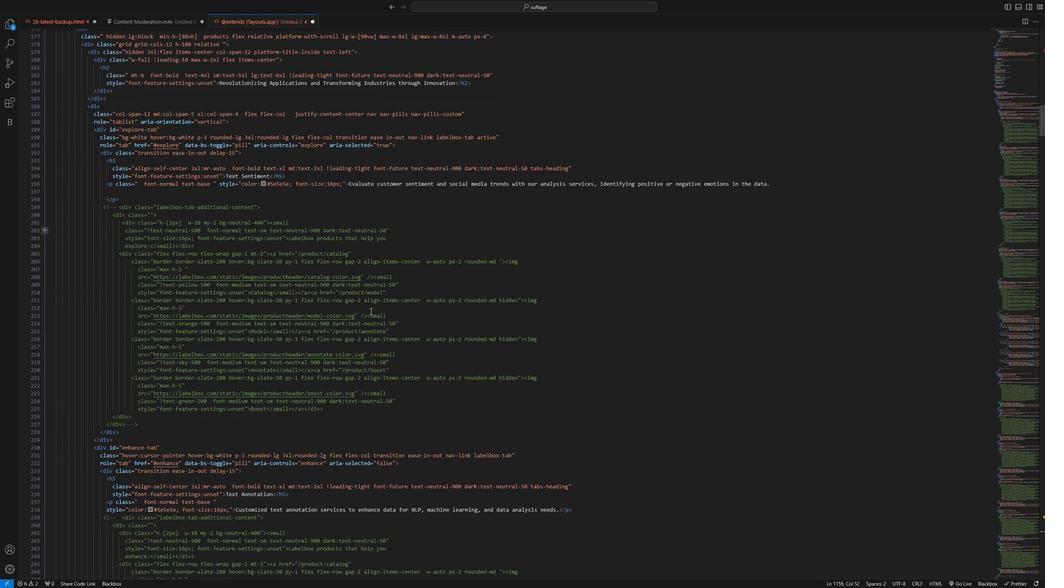 
Action: Mouse moved to (347, 302)
Screenshot: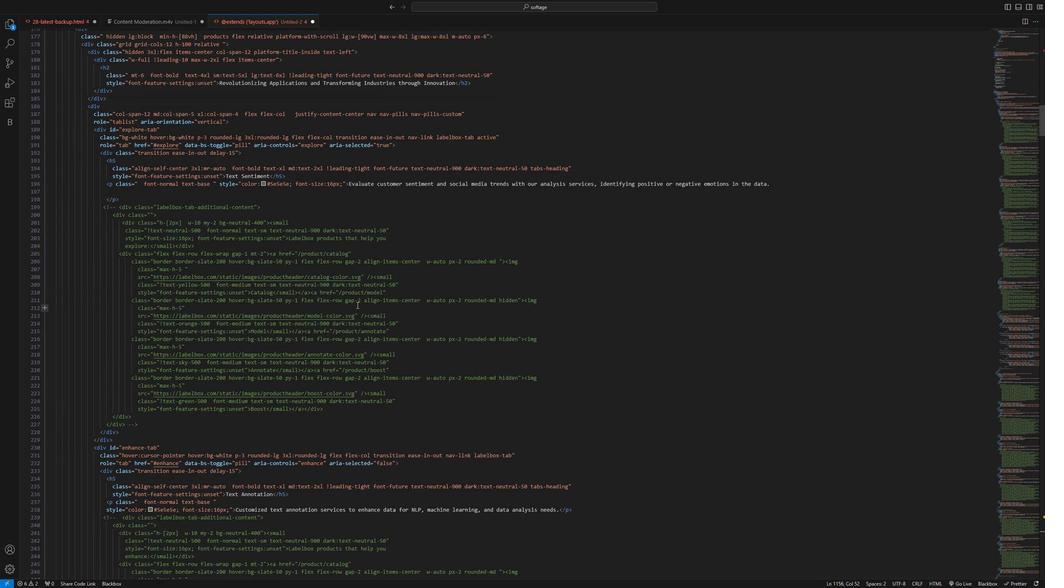 
Action: Mouse scrolled (347, 302) with delta (0, 0)
Screenshot: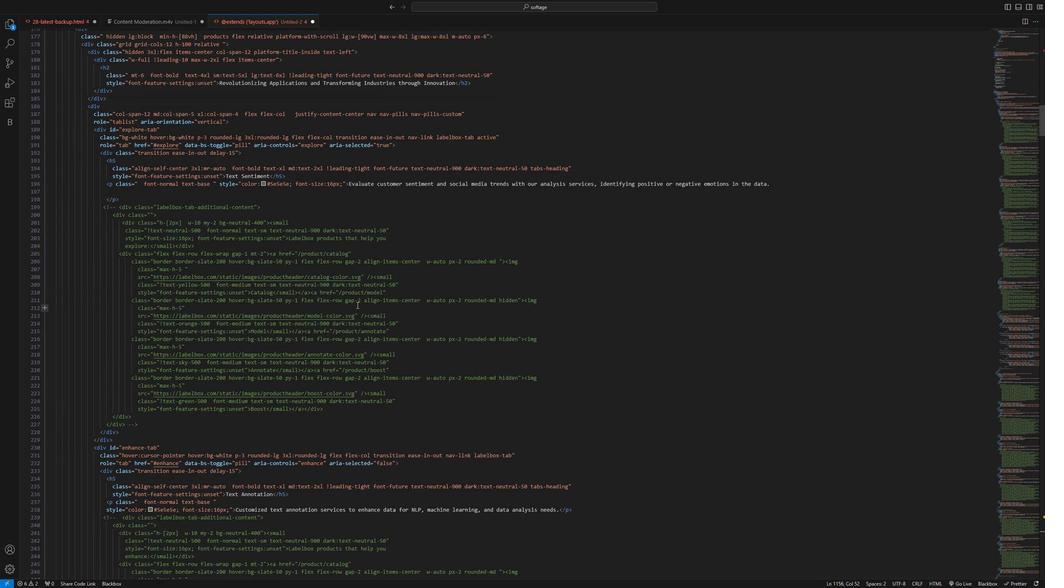 
Action: Mouse moved to (339, 299)
Screenshot: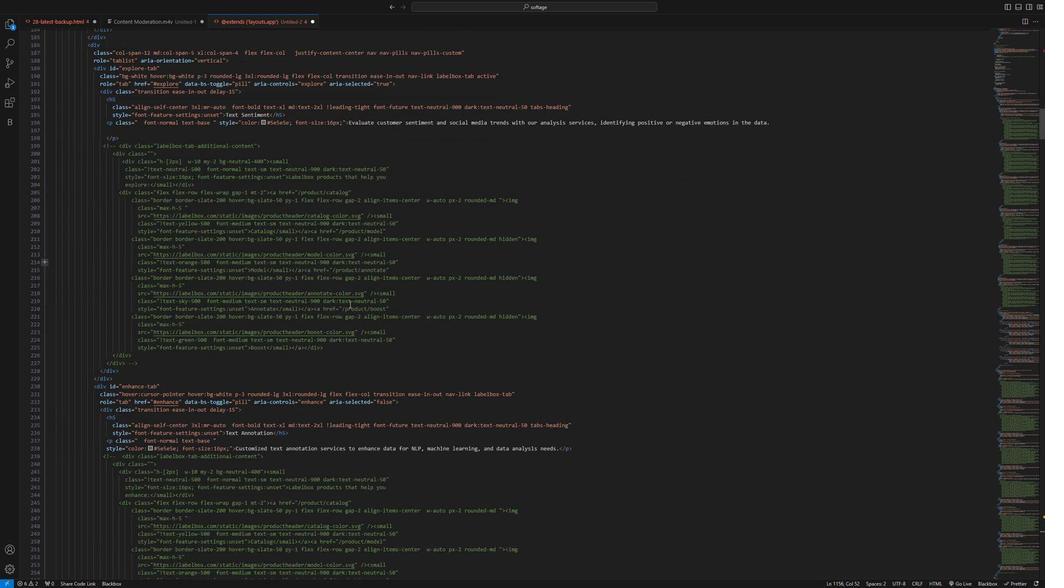 
Action: Mouse scrolled (339, 298) with delta (0, 0)
Screenshot: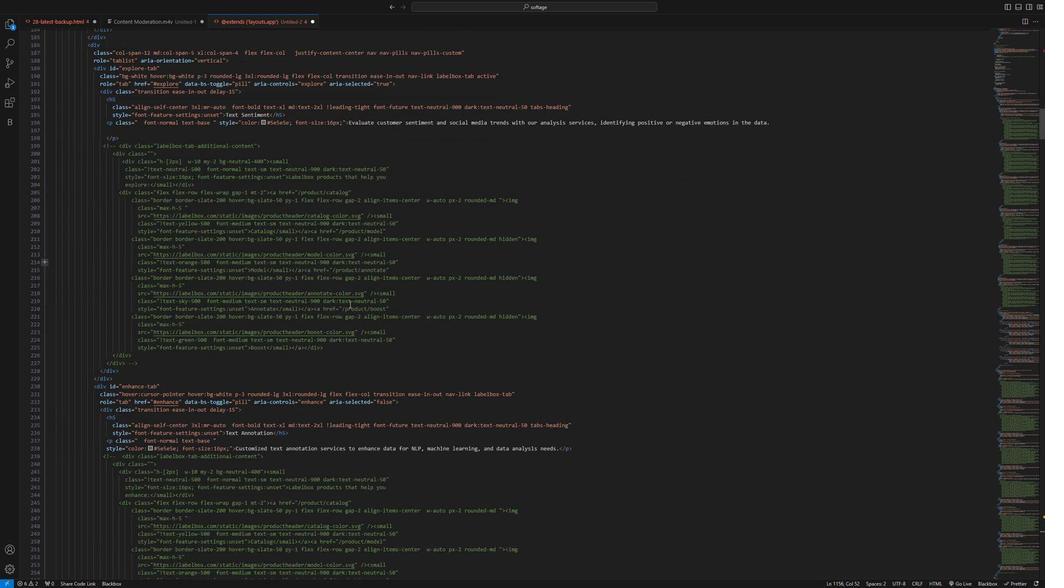
Action: Mouse moved to (338, 299)
Screenshot: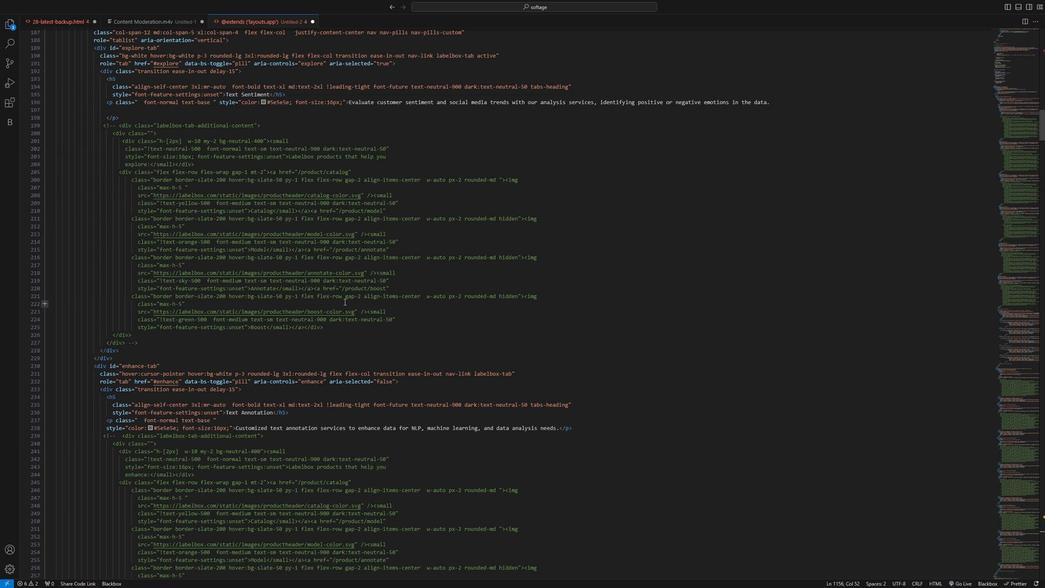 
Action: Mouse scrolled (338, 298) with delta (0, 0)
Screenshot: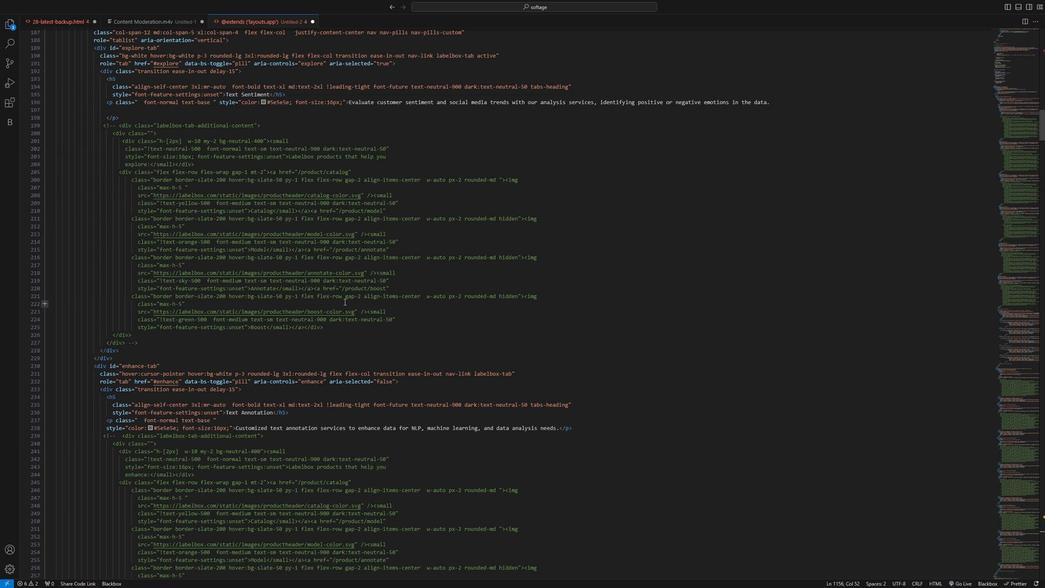 
Action: Mouse scrolled (338, 298) with delta (0, 0)
Screenshot: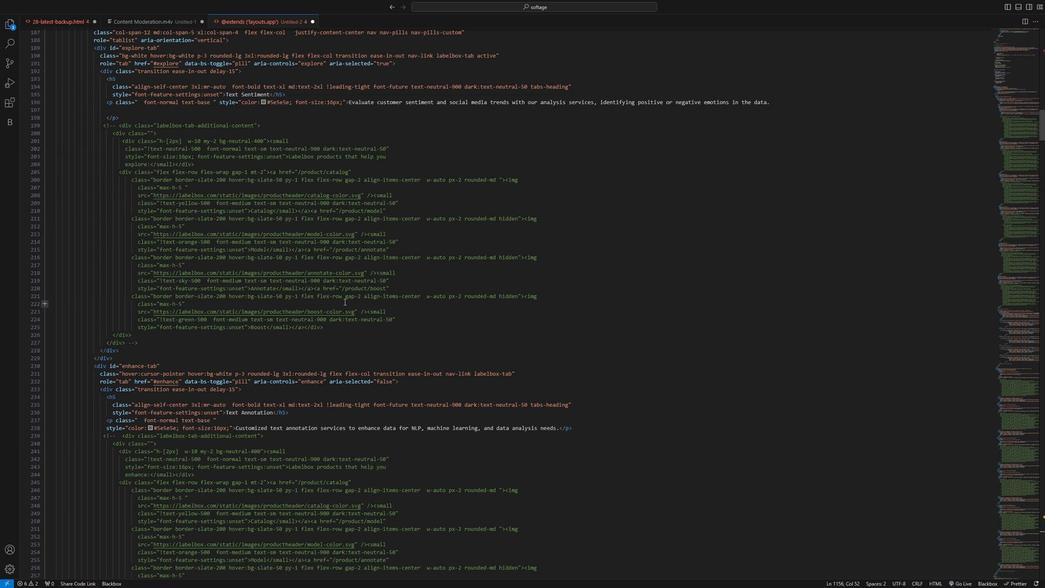 
Action: Mouse scrolled (338, 298) with delta (0, 0)
Screenshot: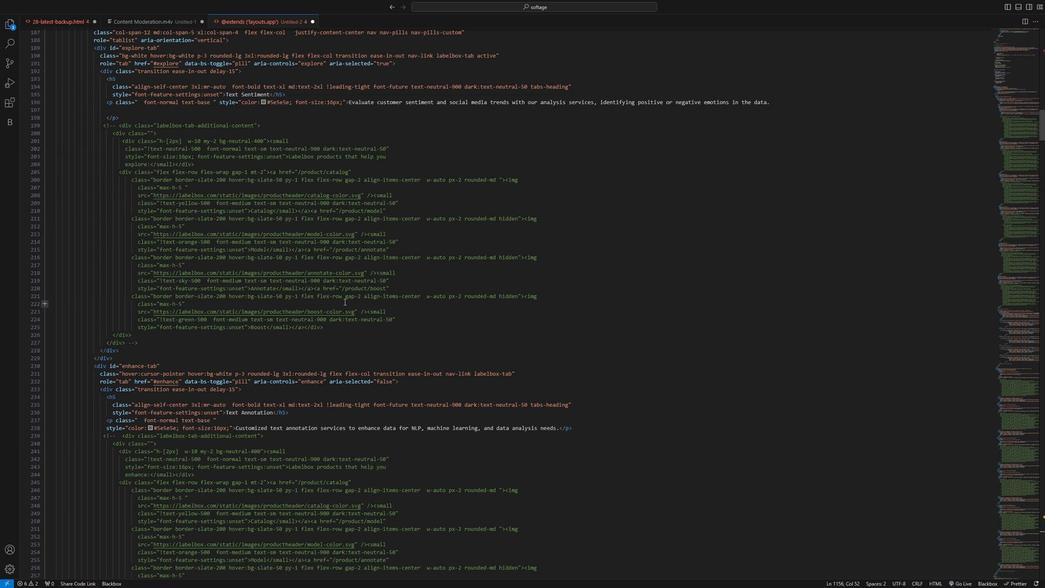 
Action: Mouse scrolled (338, 298) with delta (0, 0)
Screenshot: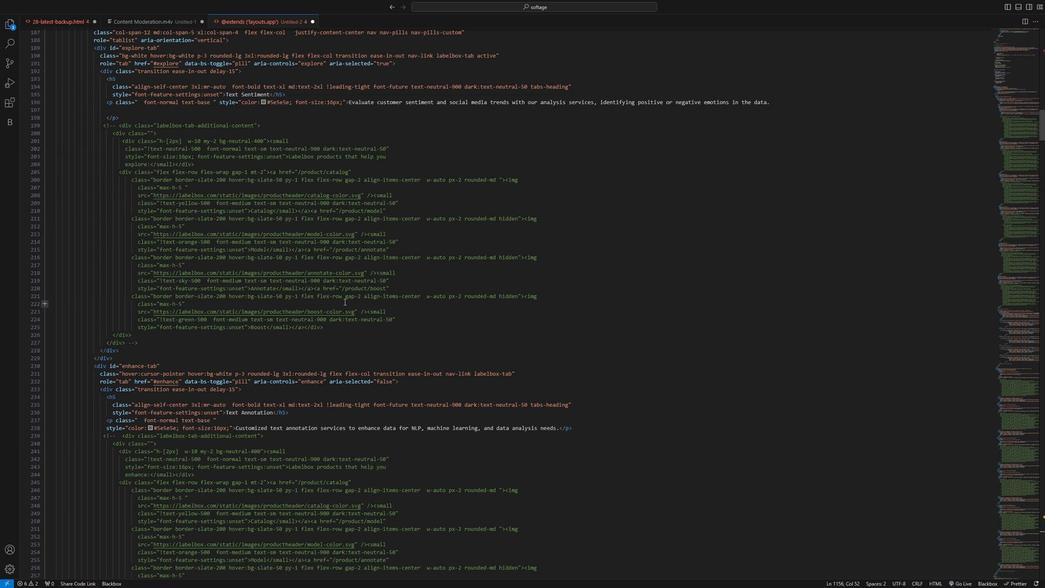 
Action: Mouse scrolled (338, 298) with delta (0, 0)
Screenshot: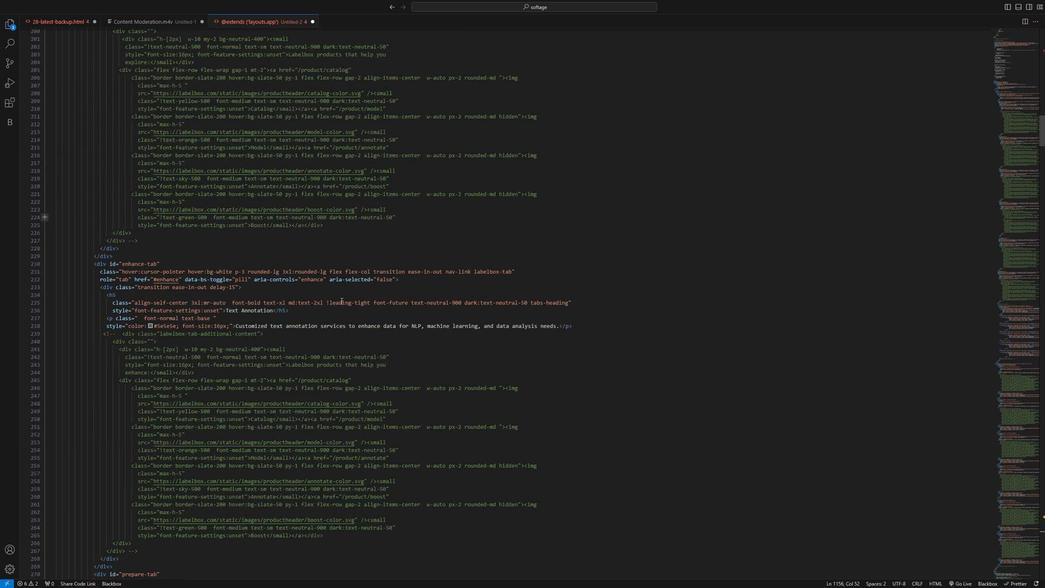 
Action: Mouse scrolled (338, 298) with delta (0, 0)
Screenshot: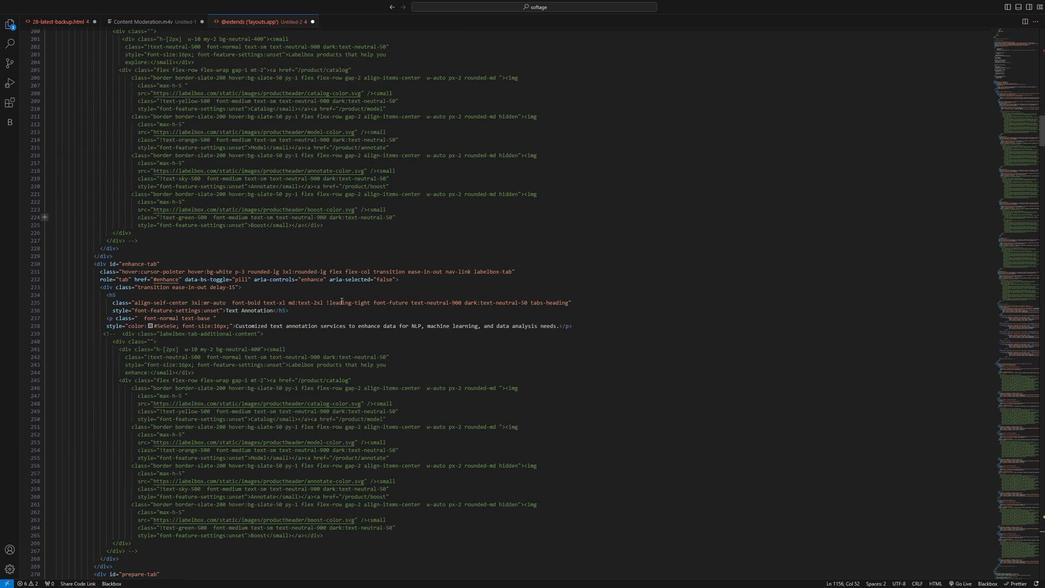 
Action: Mouse moved to (338, 299)
Screenshot: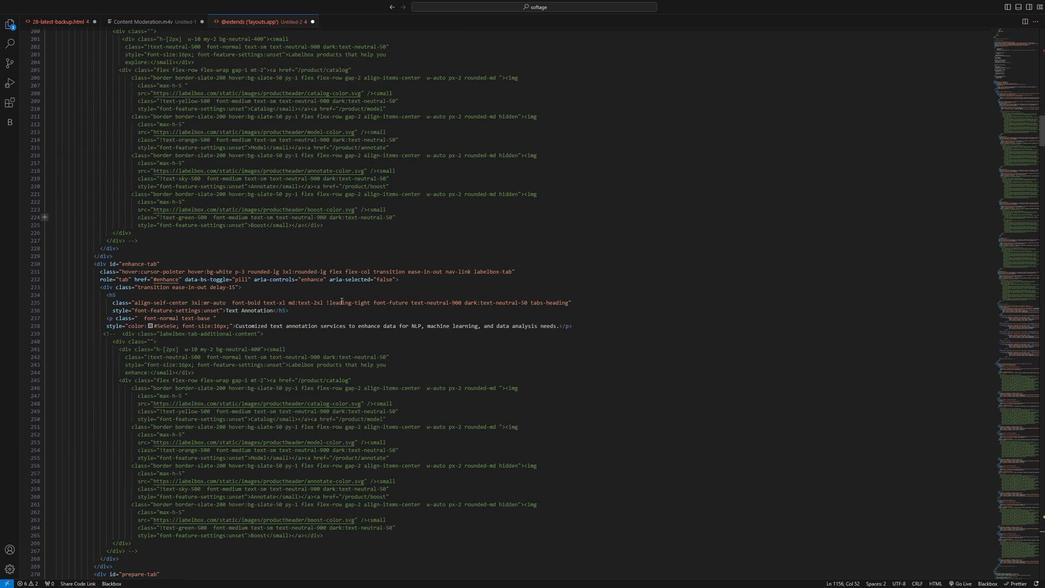
Action: Mouse scrolled (338, 298) with delta (0, 0)
Screenshot: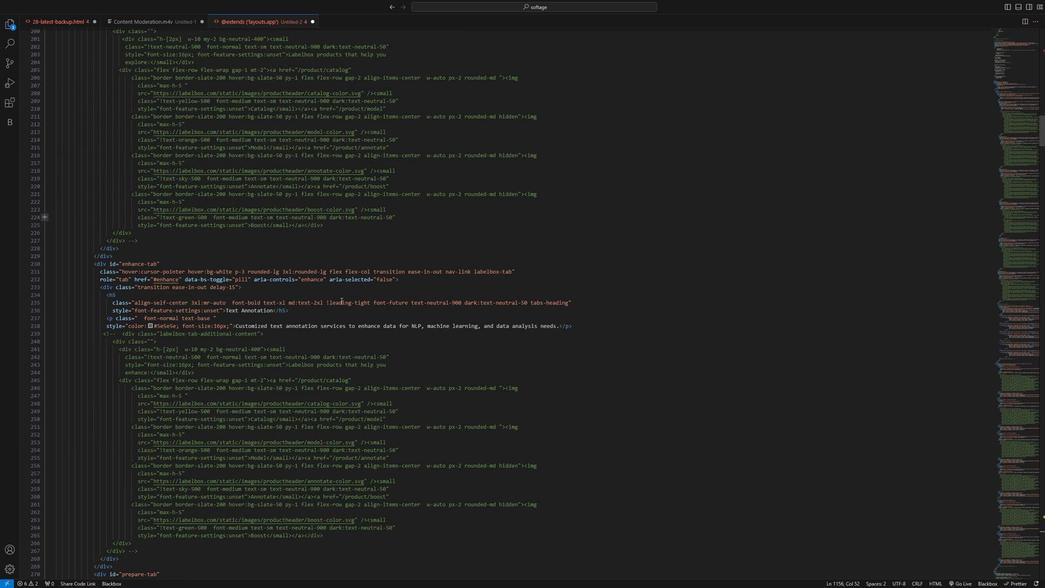 
Action: Mouse scrolled (338, 298) with delta (0, 0)
Screenshot: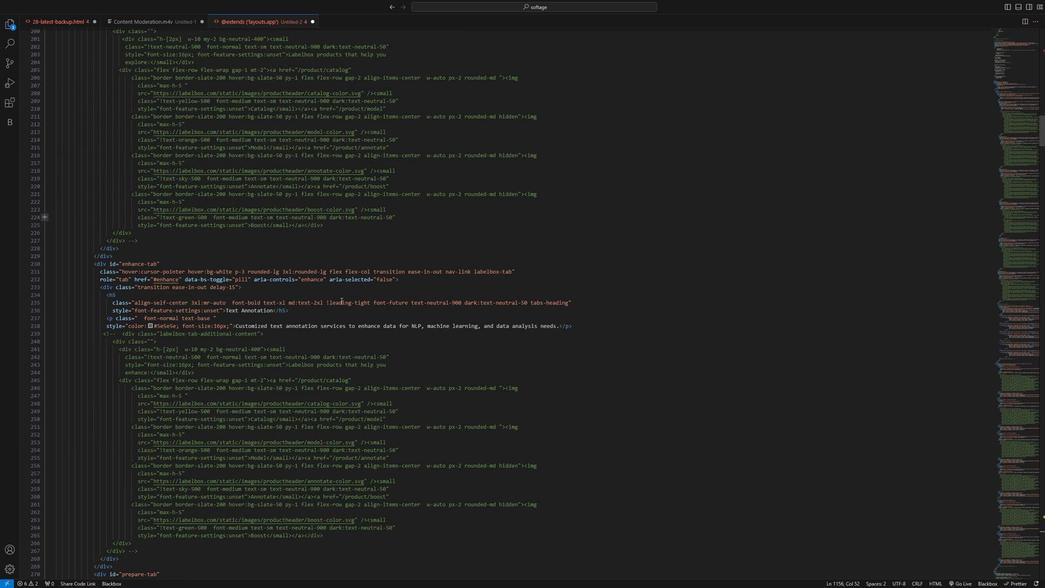 
Action: Mouse scrolled (338, 298) with delta (0, 0)
Screenshot: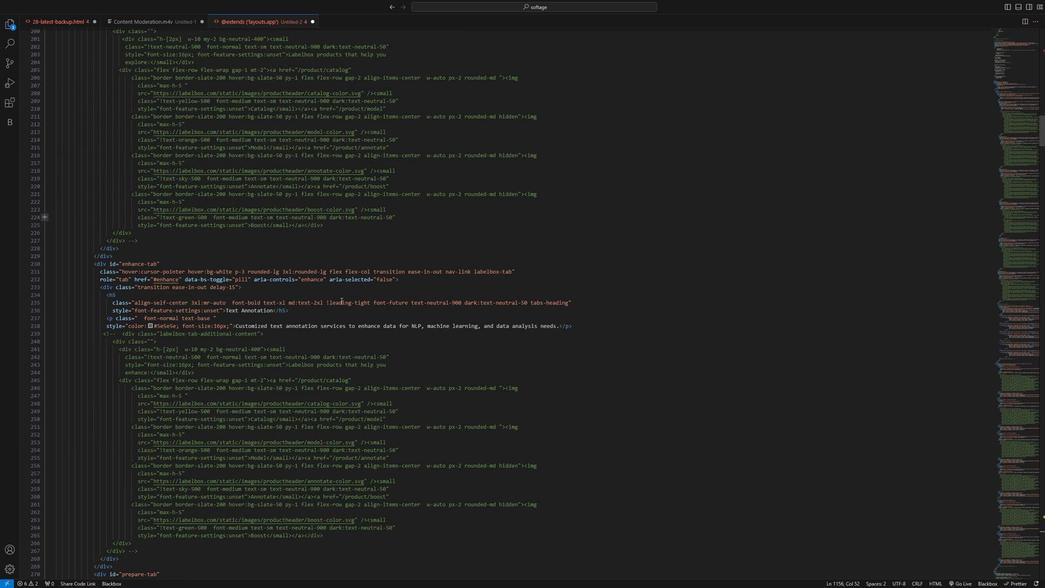 
Action: Mouse scrolled (338, 298) with delta (0, 0)
Screenshot: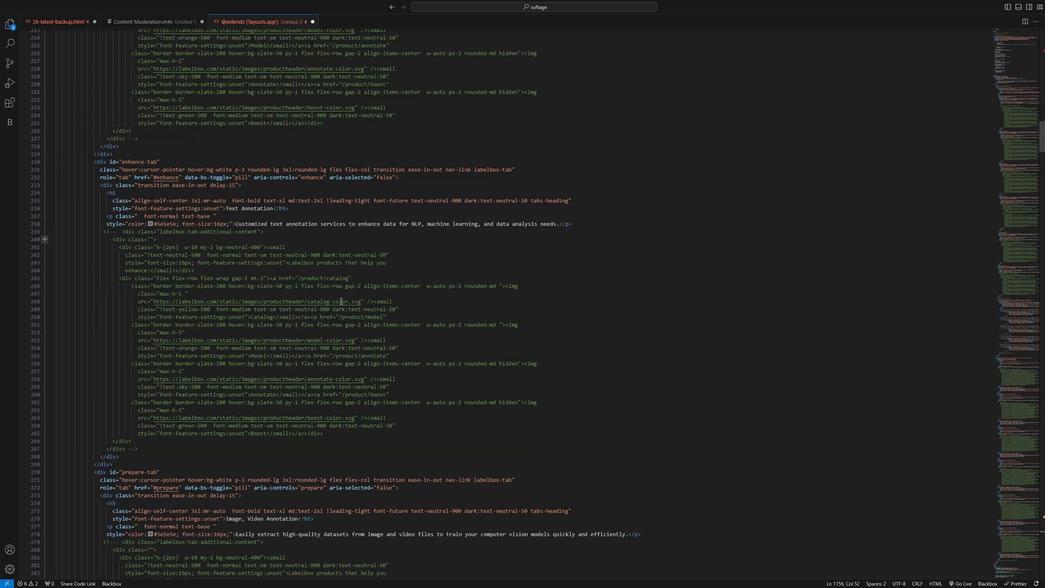 
Action: Mouse scrolled (338, 298) with delta (0, 0)
Screenshot: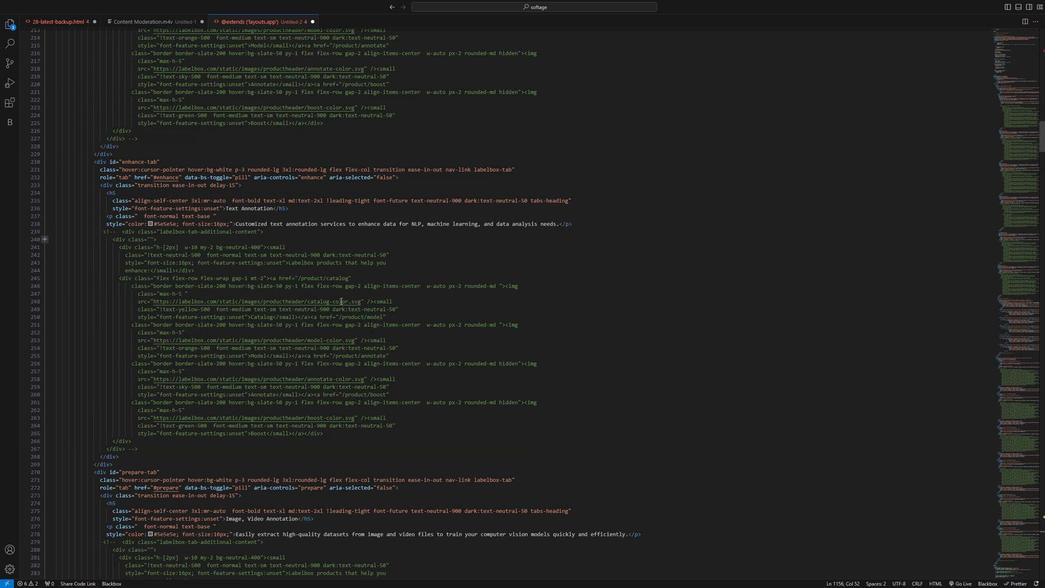 
Action: Mouse scrolled (338, 298) with delta (0, 0)
Screenshot: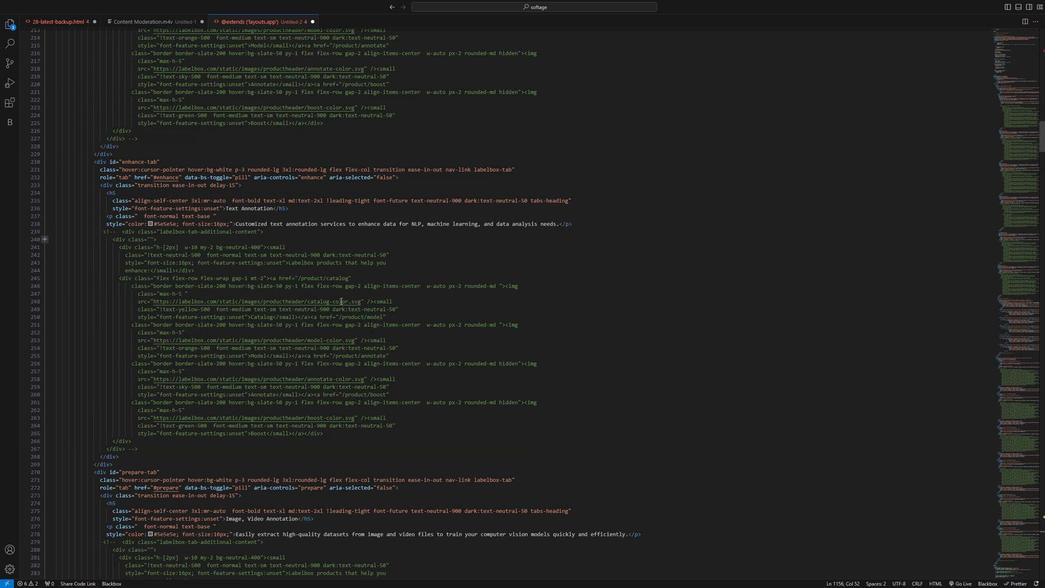 
Action: Mouse scrolled (338, 298) with delta (0, 0)
Screenshot: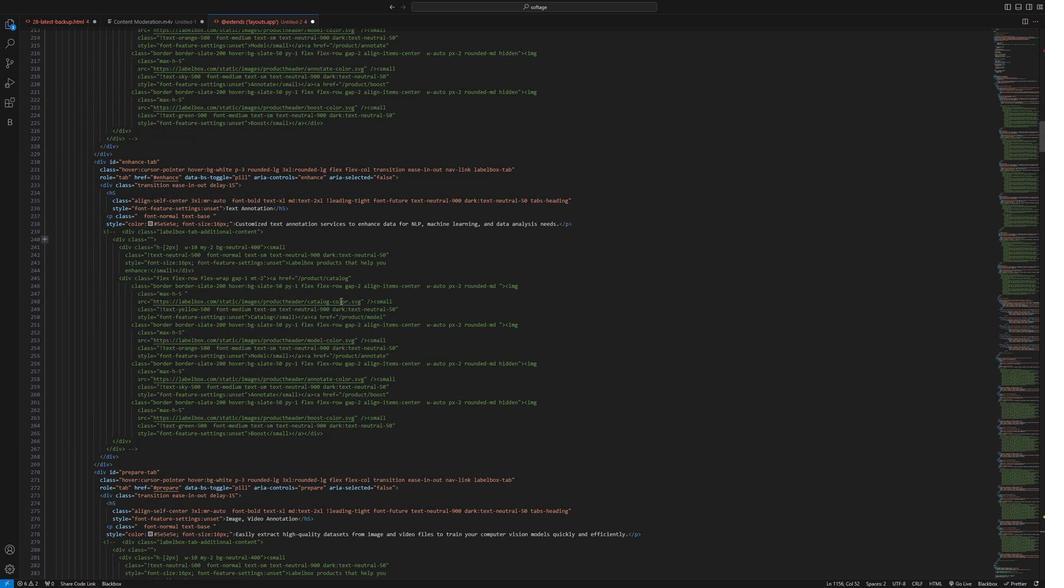 
Action: Mouse scrolled (338, 298) with delta (0, 0)
Screenshot: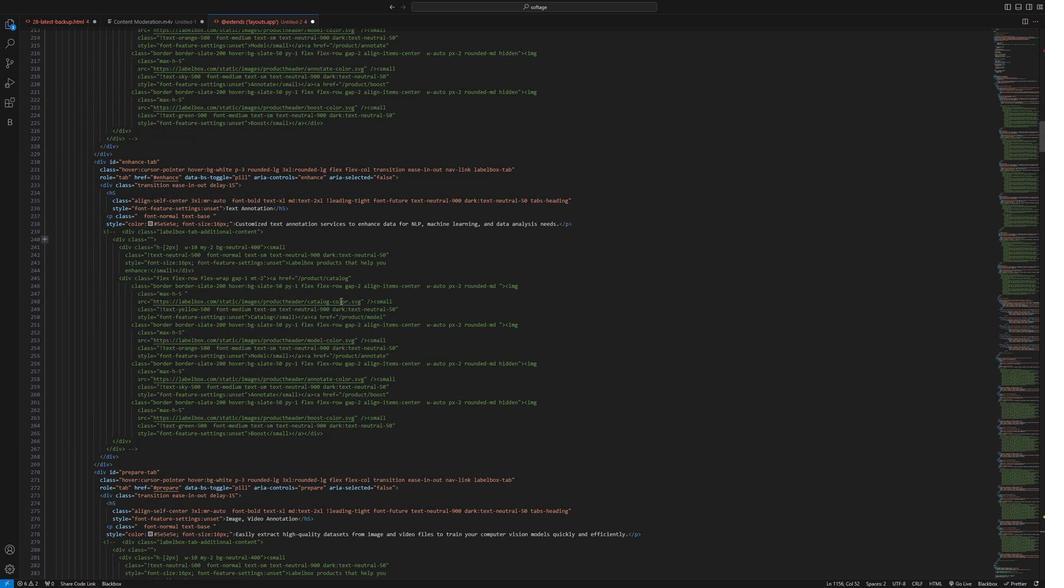 
Action: Mouse scrolled (338, 298) with delta (0, 0)
Screenshot: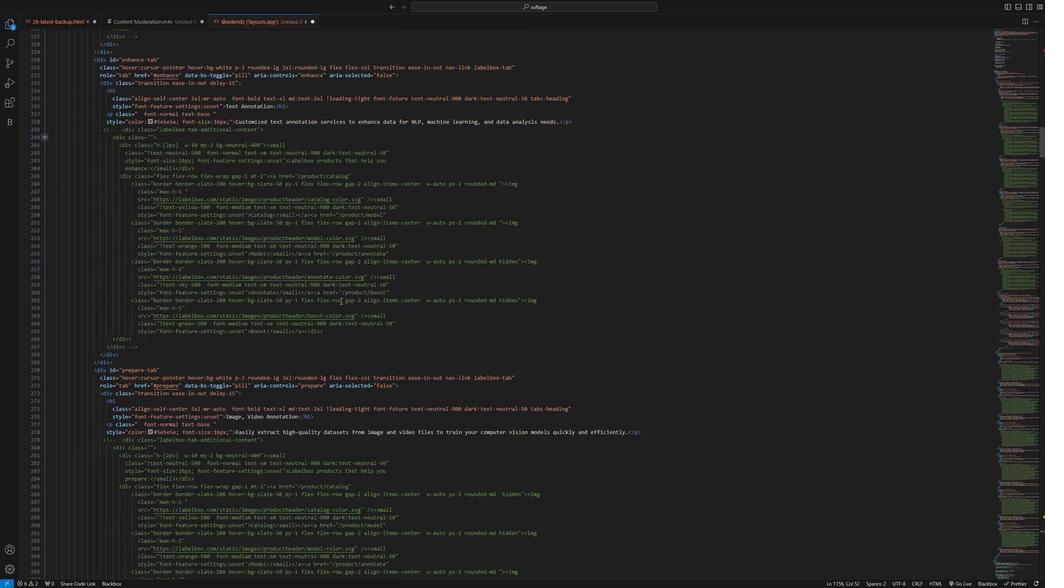 
Action: Mouse scrolled (338, 298) with delta (0, 0)
Screenshot: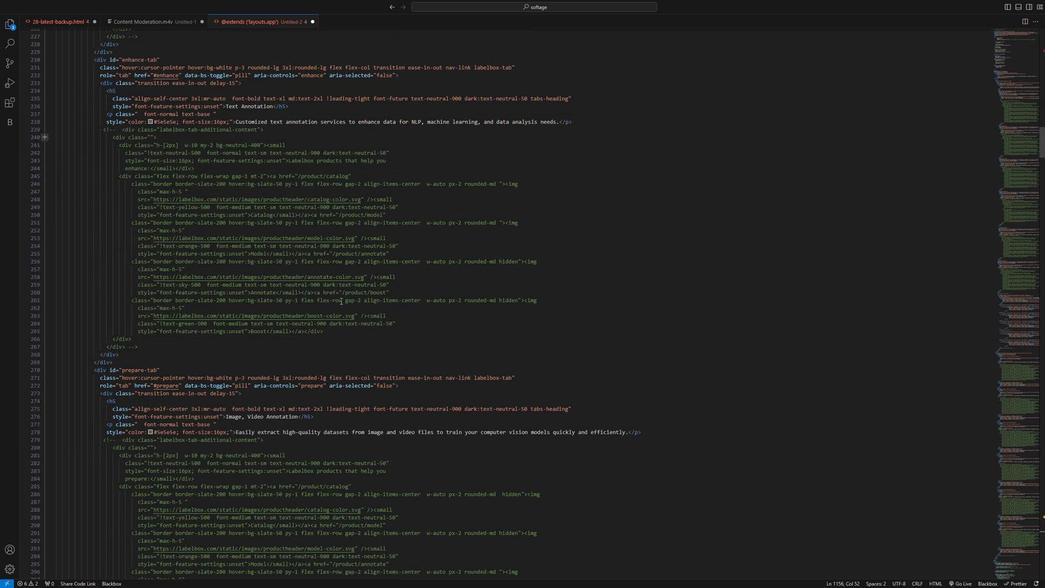
Action: Mouse scrolled (338, 298) with delta (0, 0)
Screenshot: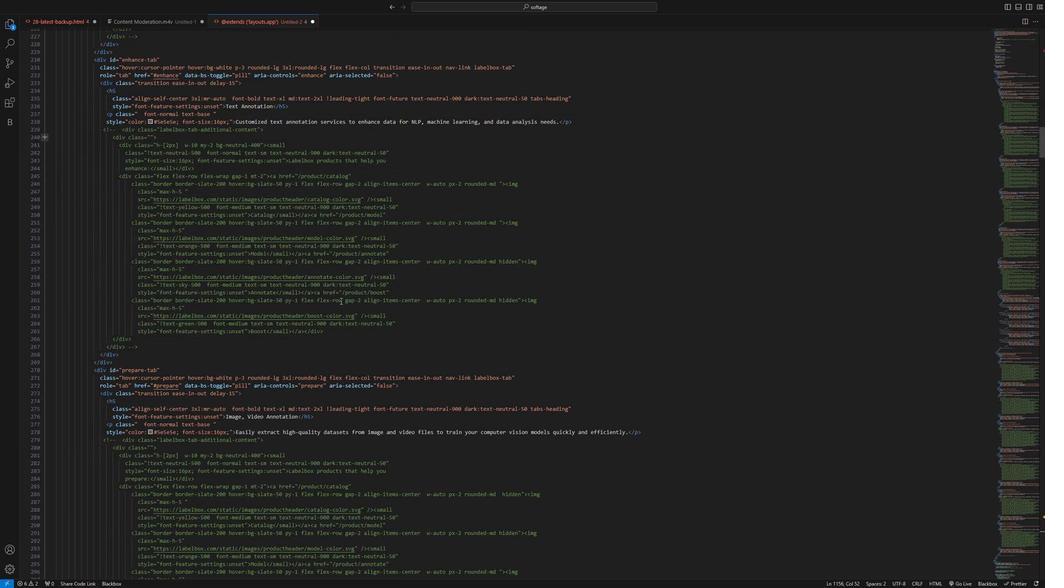 
Action: Mouse scrolled (338, 298) with delta (0, 0)
Screenshot: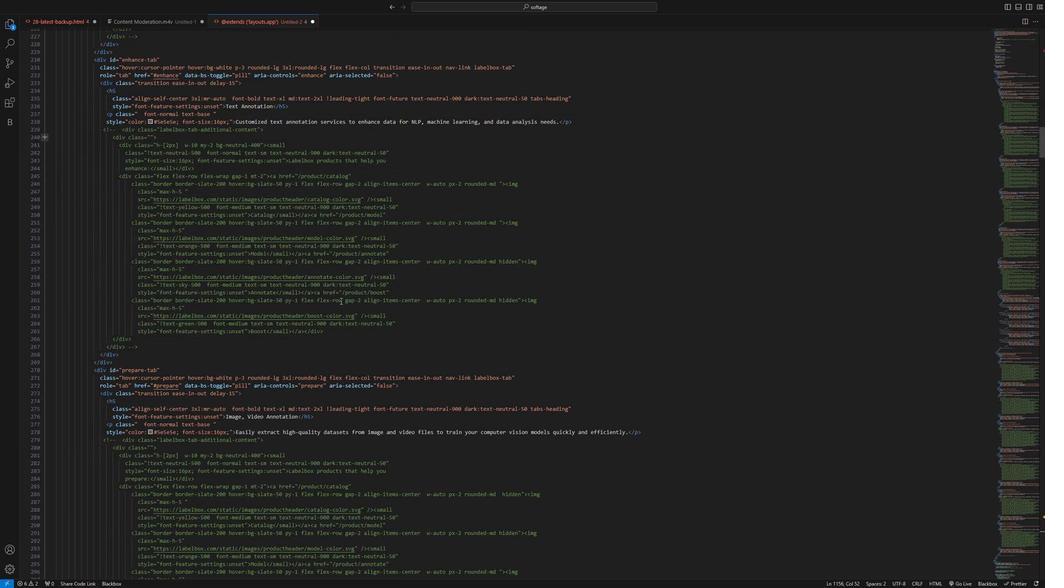 
Action: Mouse scrolled (338, 299) with delta (0, 0)
Screenshot: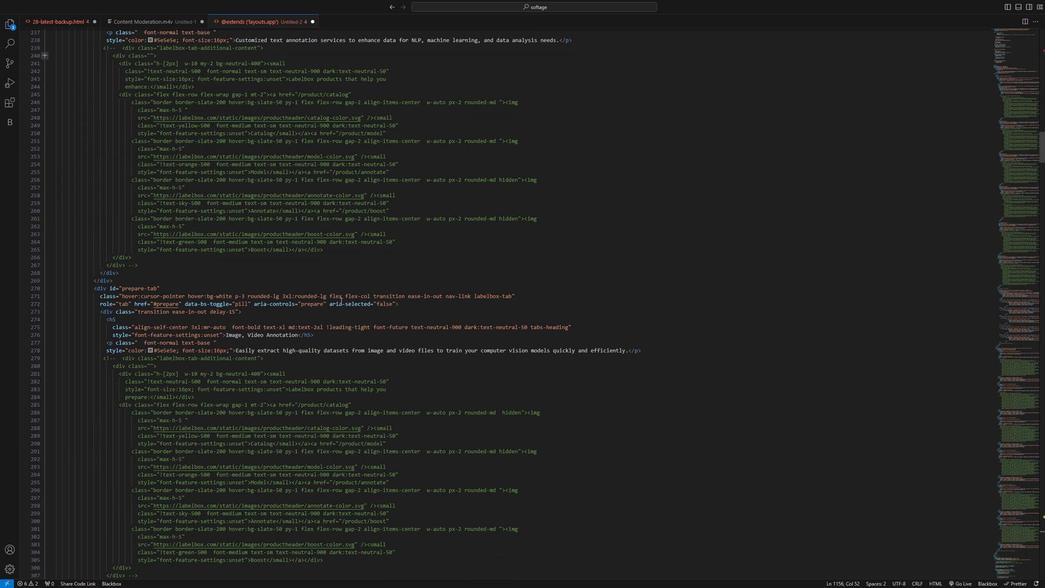 
Action: Mouse scrolled (338, 299) with delta (0, 0)
Screenshot: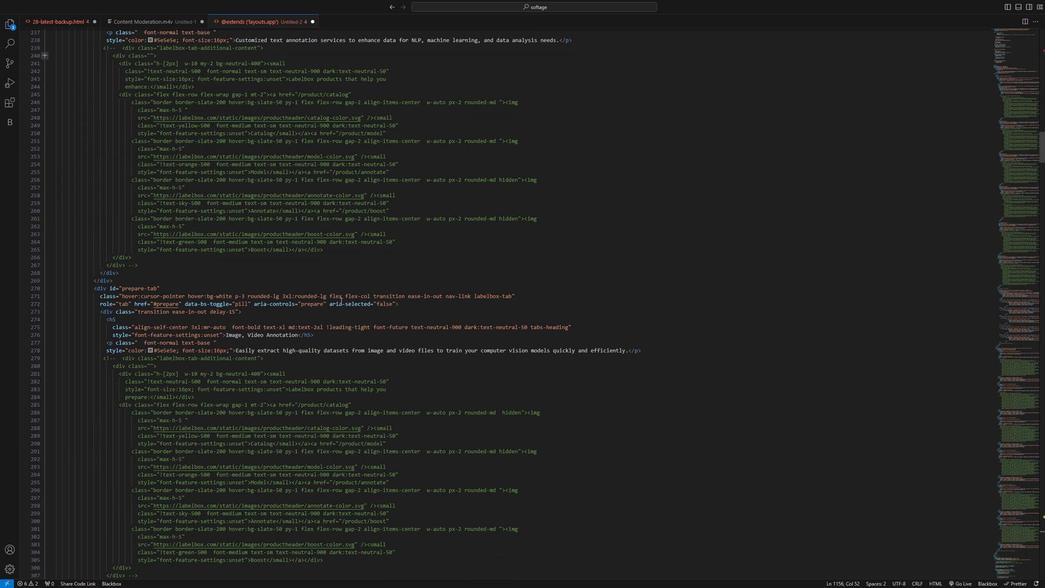 
Action: Mouse scrolled (338, 299) with delta (0, 0)
Screenshot: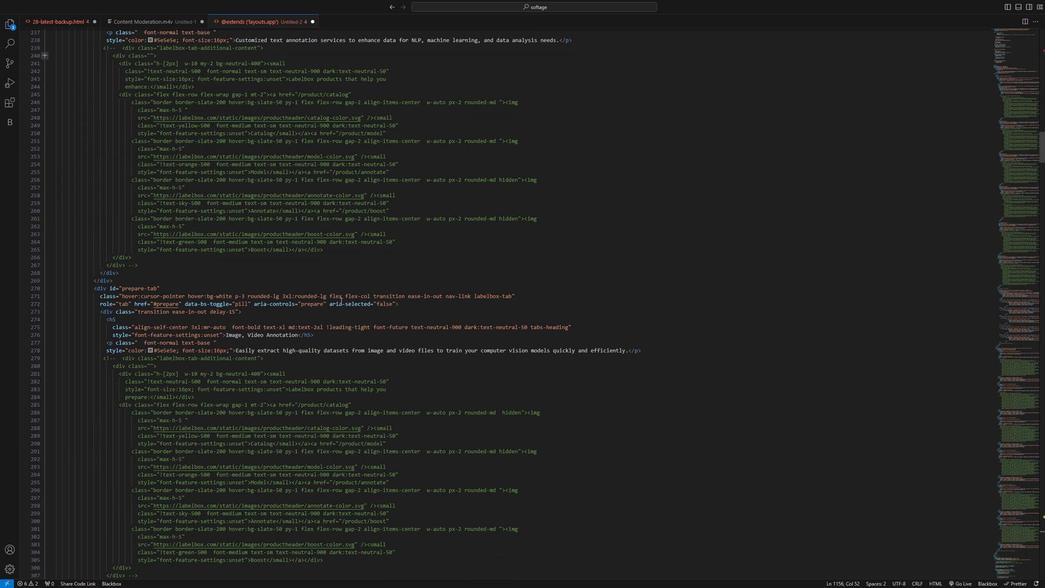 
Action: Mouse scrolled (338, 298) with delta (0, 0)
Screenshot: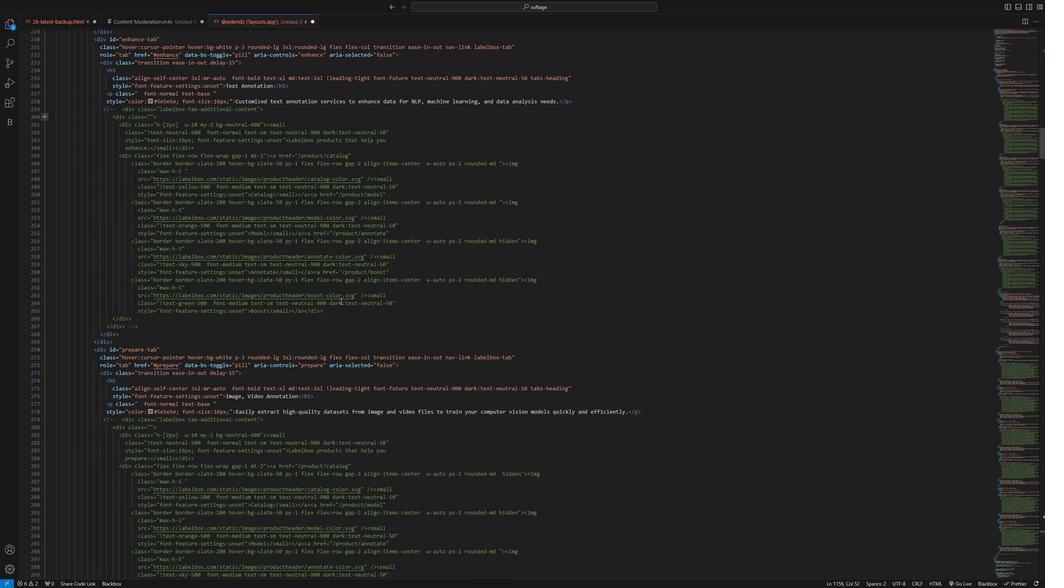 
Action: Mouse scrolled (338, 298) with delta (0, 0)
Screenshot: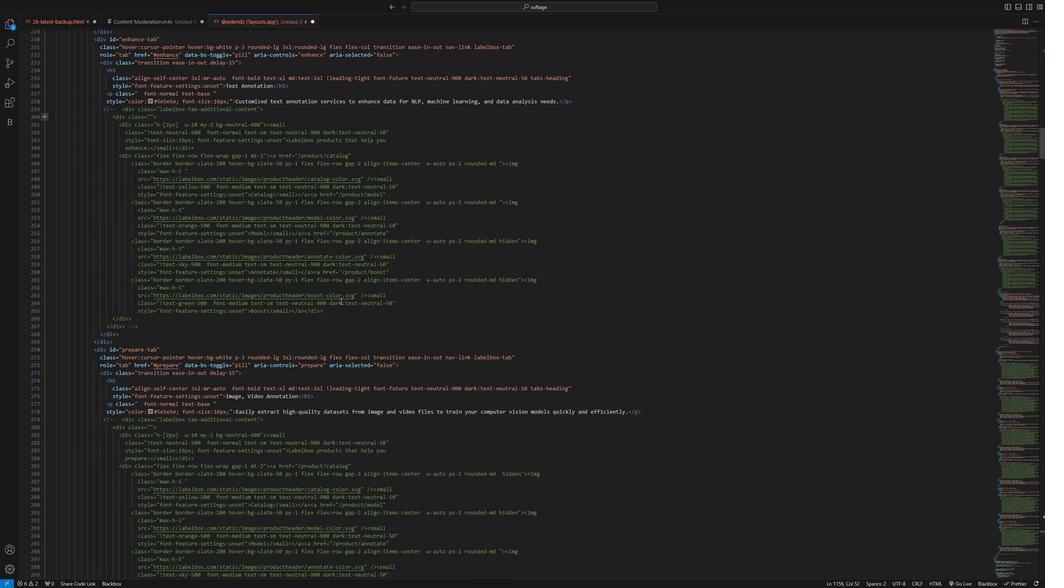 
Action: Mouse scrolled (338, 298) with delta (0, 0)
Screenshot: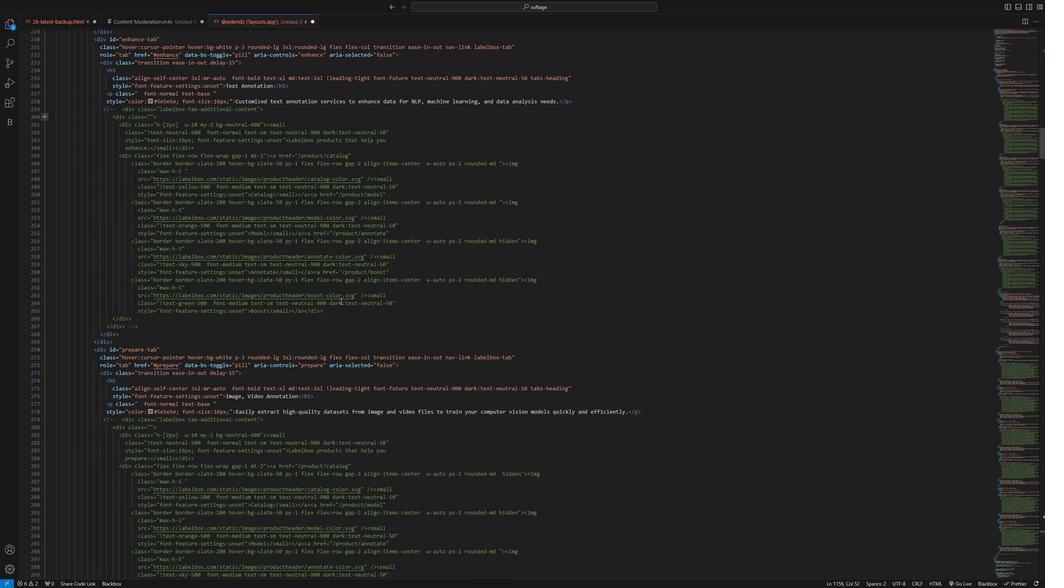 
Action: Mouse scrolled (338, 298) with delta (0, 0)
Screenshot: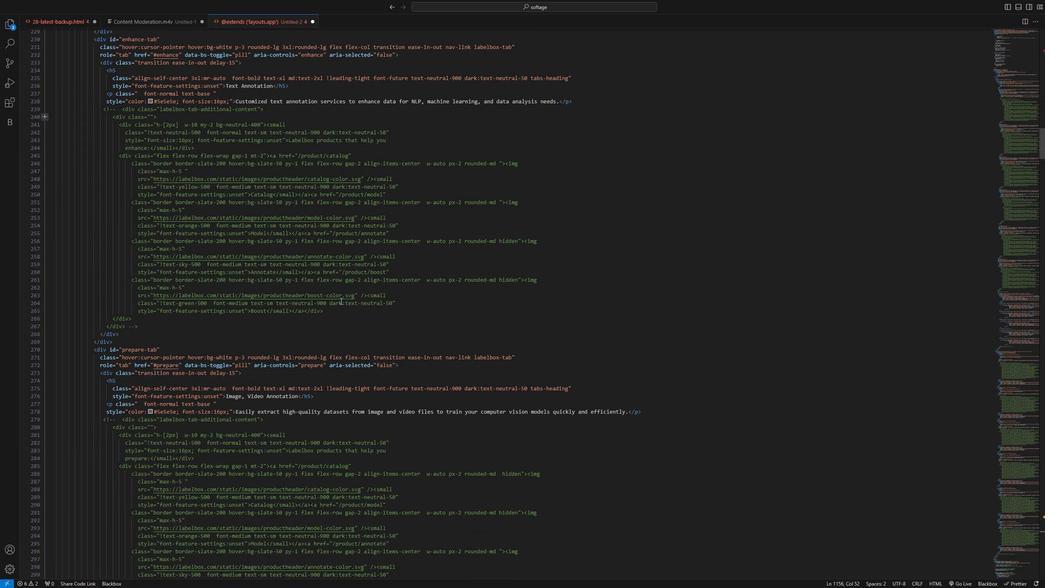 
Action: Mouse scrolled (338, 298) with delta (0, 0)
Screenshot: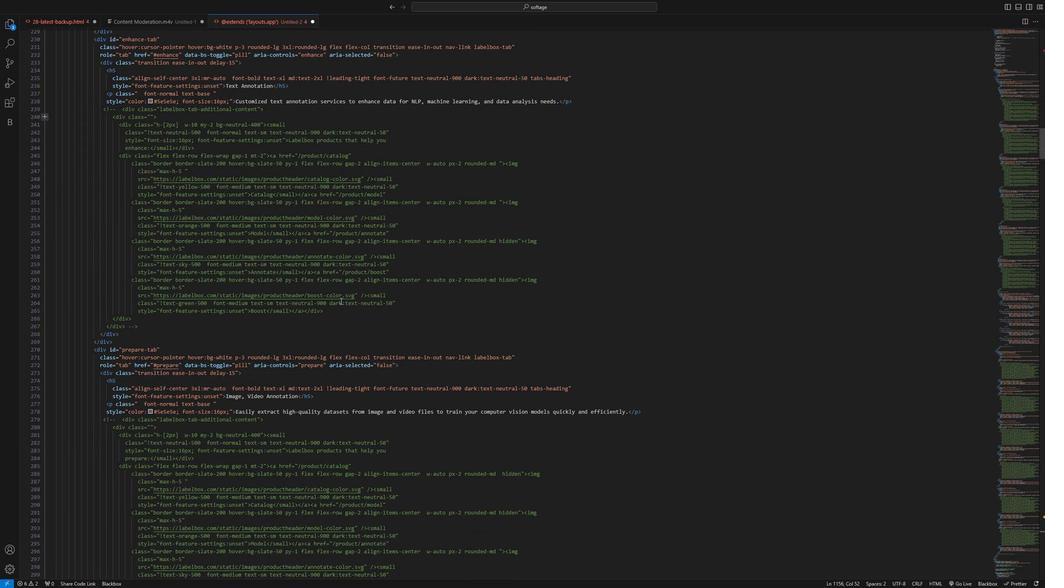 
Action: Mouse scrolled (338, 298) with delta (0, 0)
Screenshot: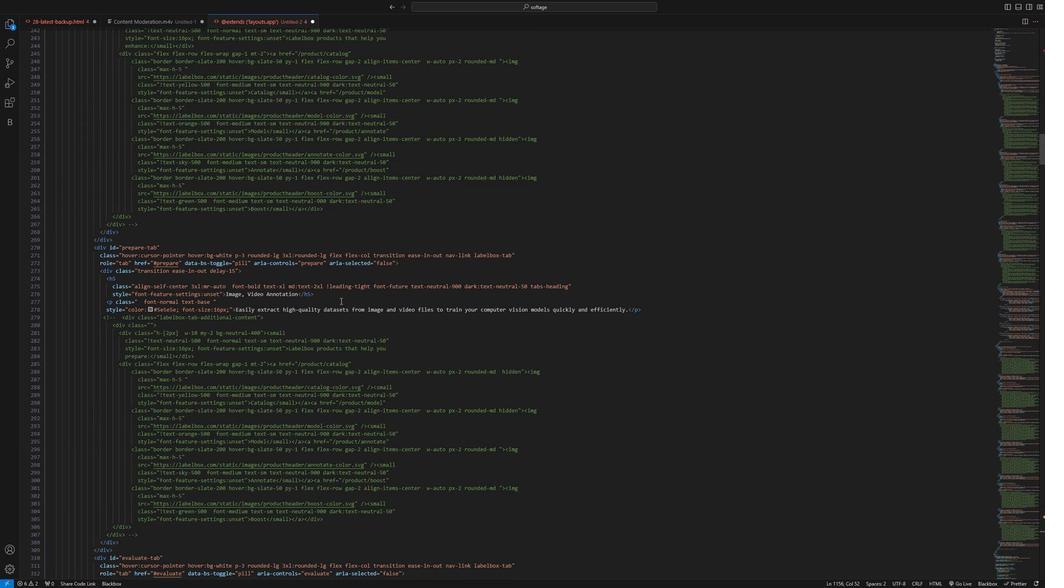 
Action: Mouse scrolled (338, 298) with delta (0, 0)
Screenshot: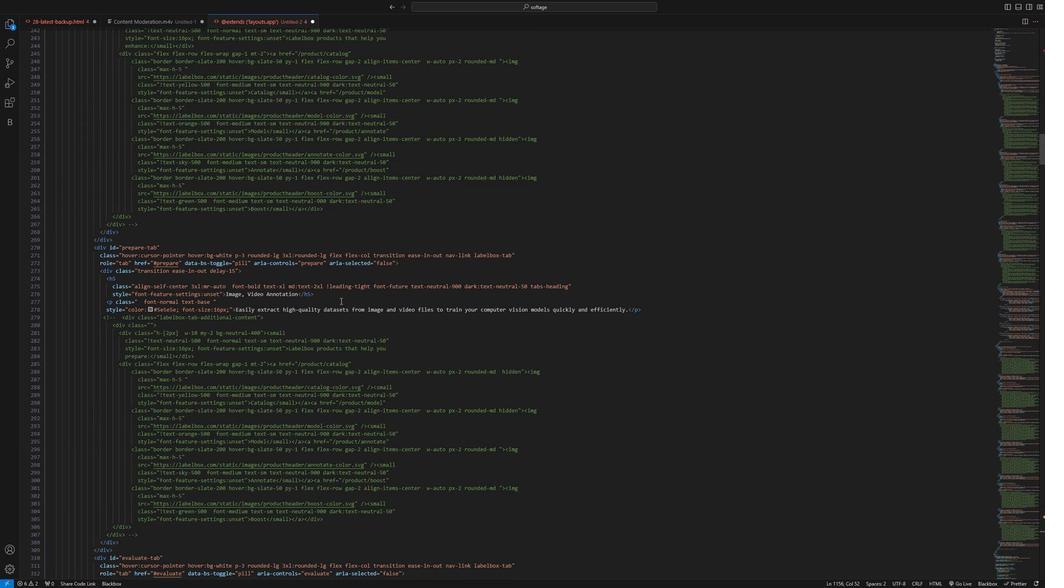 
Action: Mouse moved to (338, 299)
Screenshot: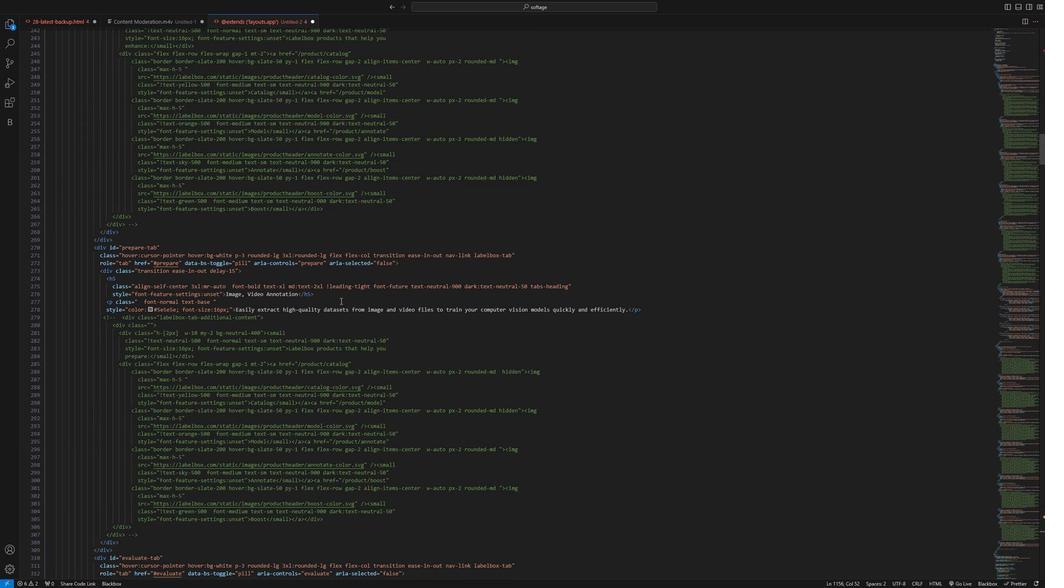 
Action: Mouse scrolled (338, 298) with delta (0, 0)
Screenshot: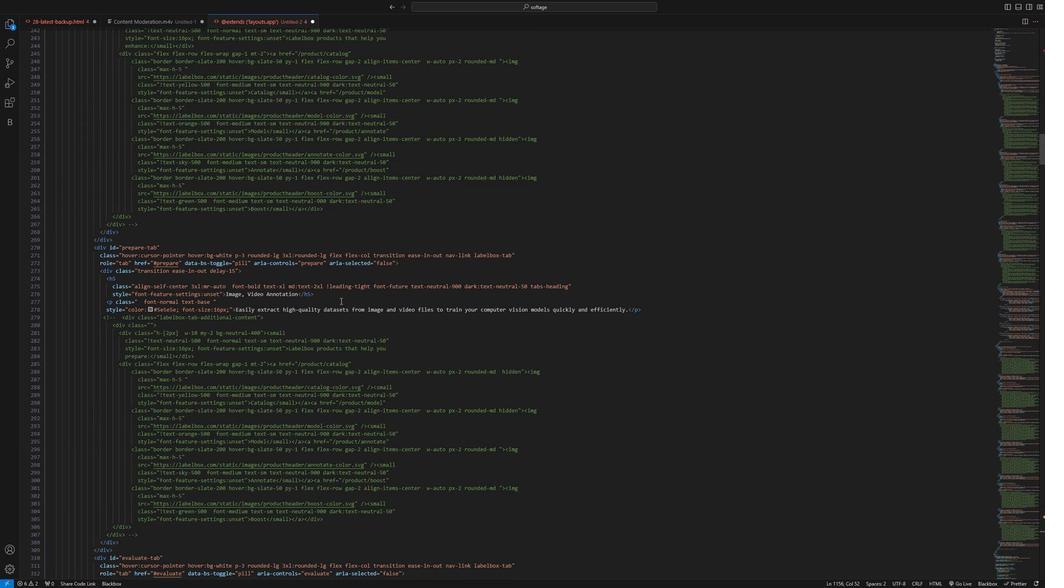 
Action: Mouse moved to (338, 292)
Screenshot: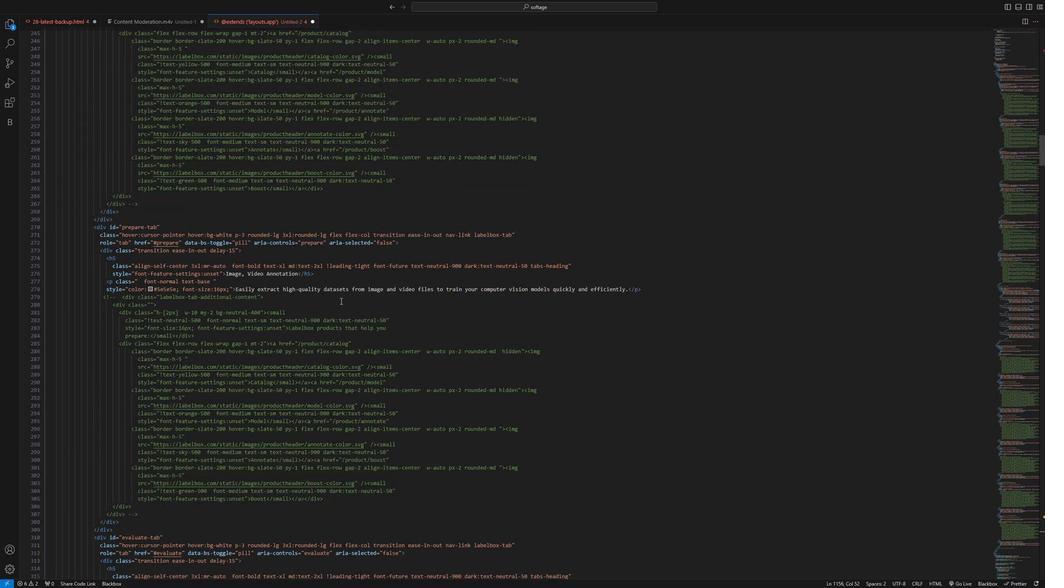 
Action: Mouse scrolled (338, 291) with delta (0, 0)
Screenshot: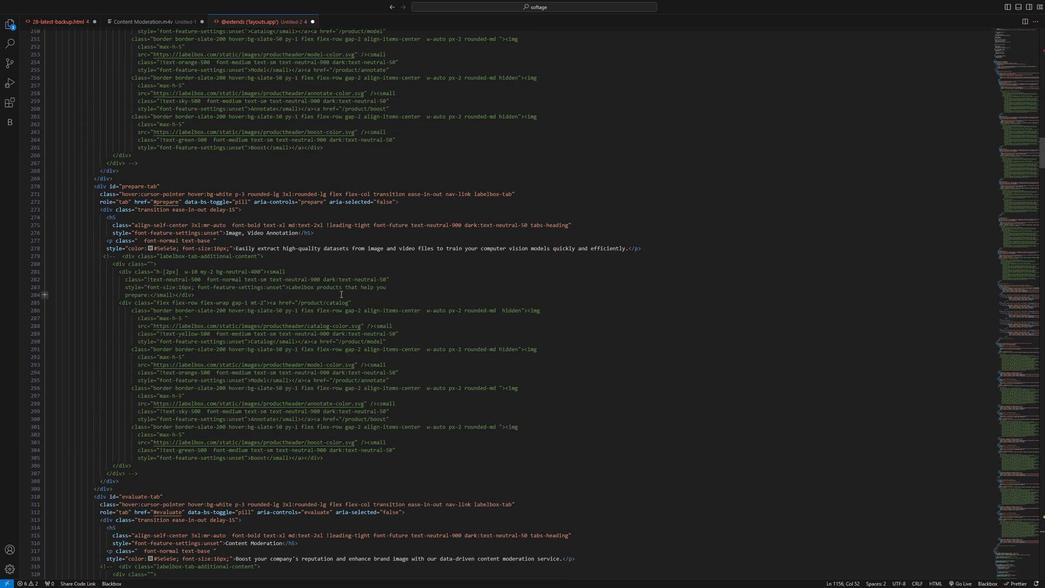 
Action: Mouse moved to (337, 292)
Screenshot: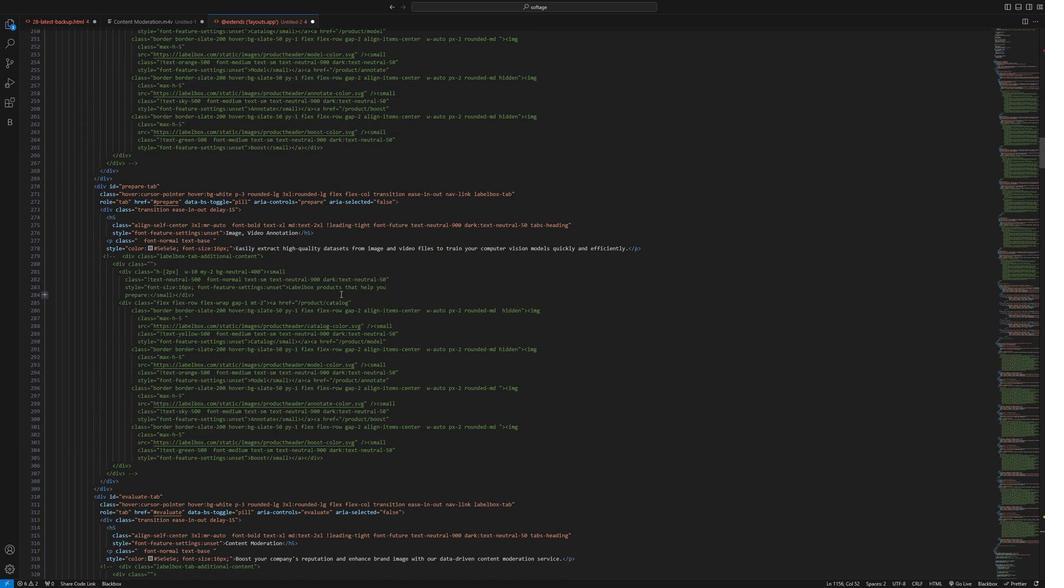 
Action: Mouse scrolled (337, 291) with delta (0, 0)
Screenshot: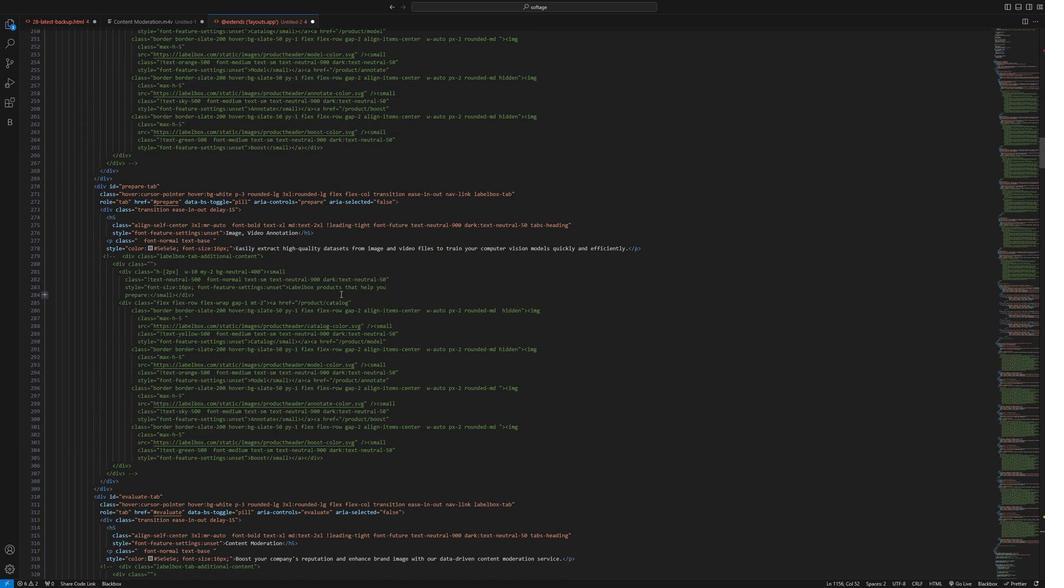 
Action: Mouse moved to (333, 296)
Screenshot: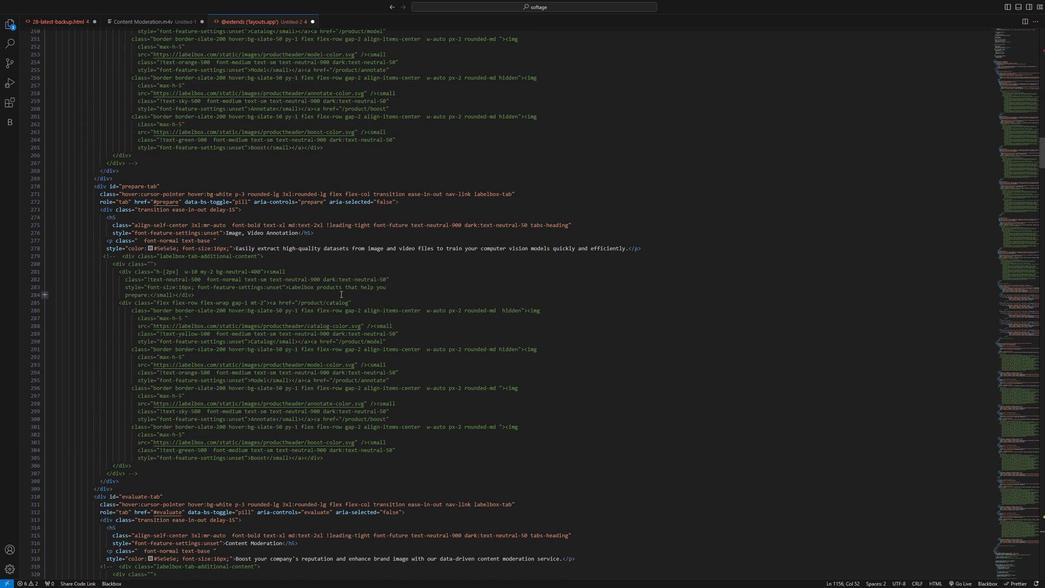 
Action: Mouse scrolled (333, 295) with delta (0, 0)
Screenshot: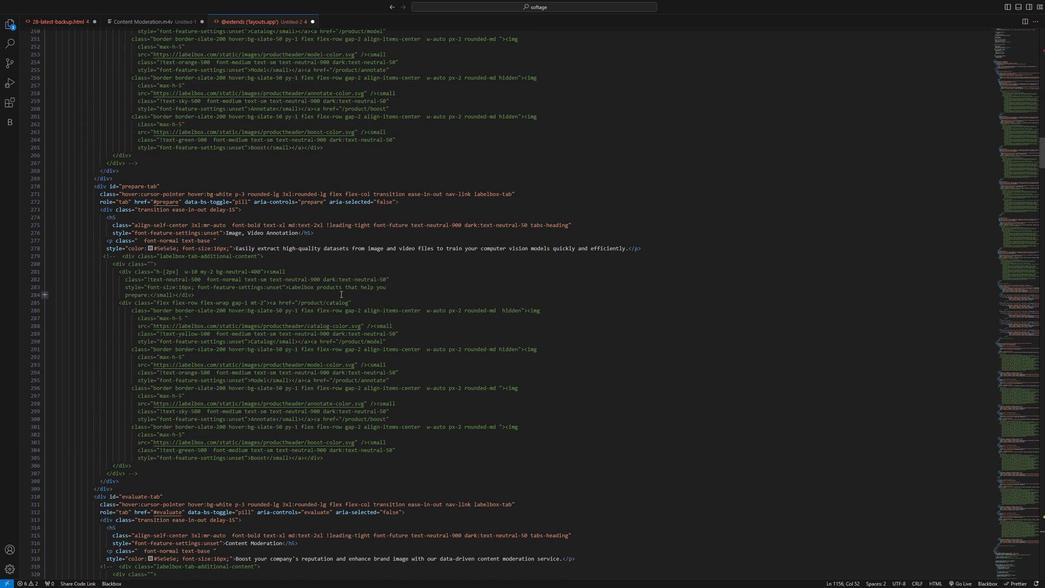 
Action: Mouse scrolled (333, 296) with delta (0, 0)
Screenshot: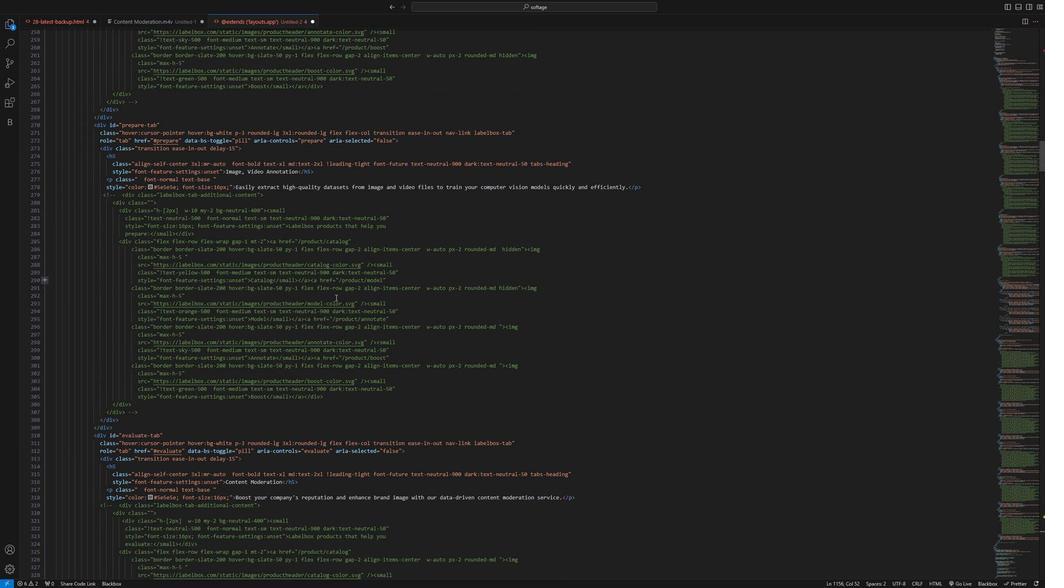 
Action: Mouse moved to (331, 298)
Screenshot: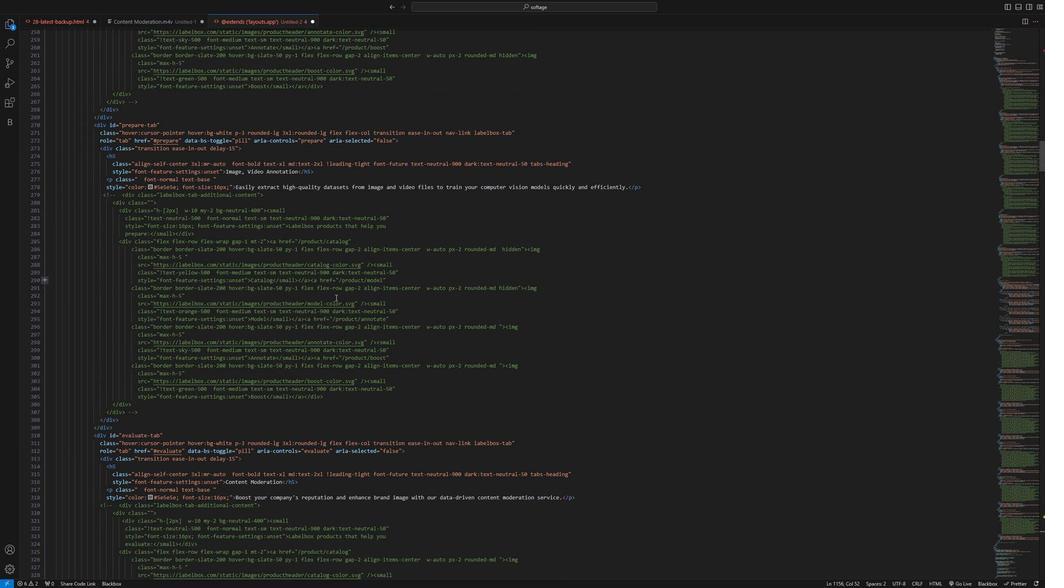 
Action: Mouse scrolled (331, 297) with delta (0, 0)
Screenshot: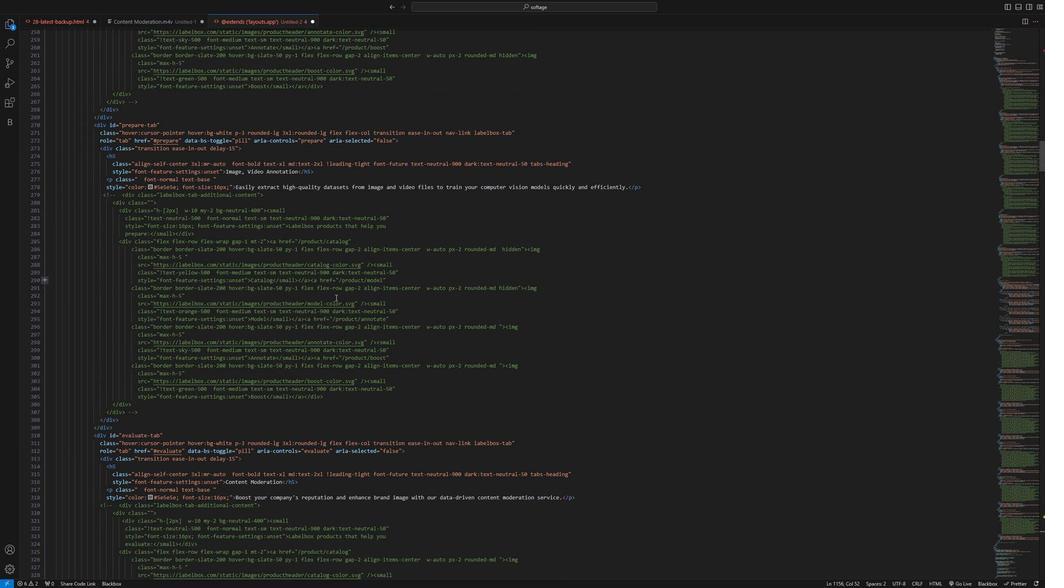 
Action: Mouse moved to (331, 298)
Screenshot: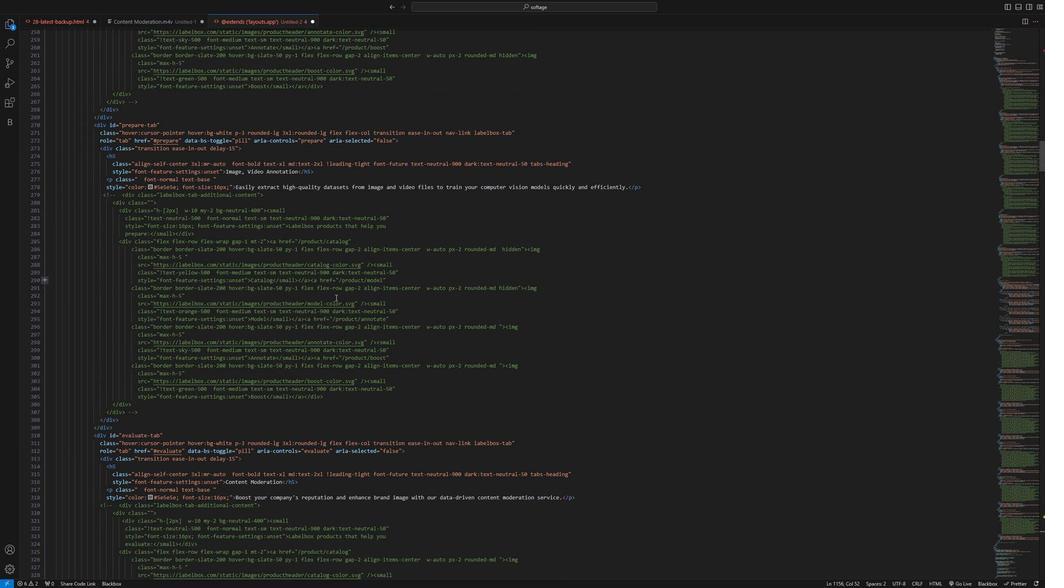 
Action: Mouse scrolled (331, 298) with delta (0, 0)
Screenshot: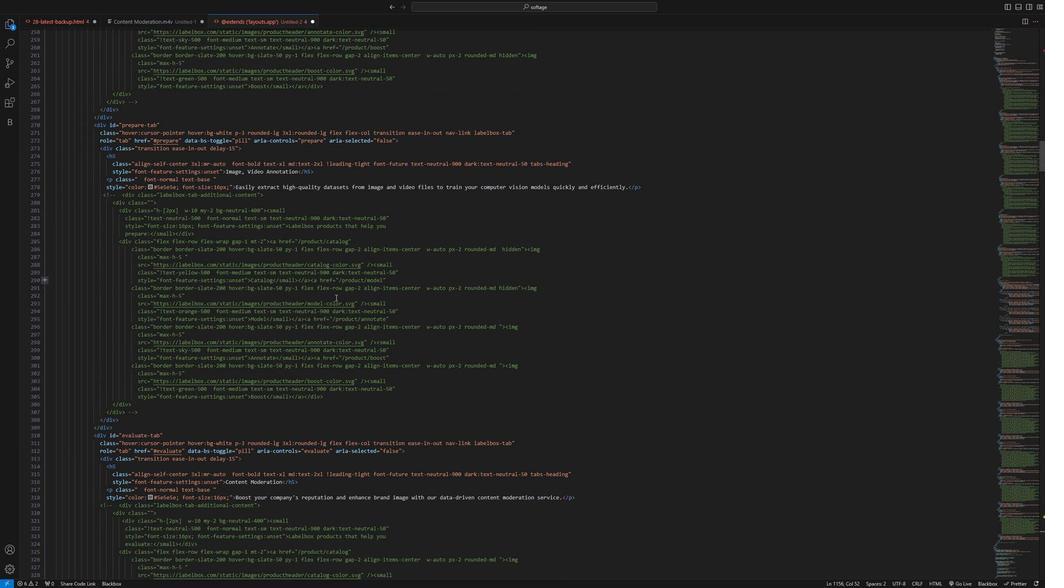 
Action: Mouse scrolled (331, 298) with delta (0, 0)
Screenshot: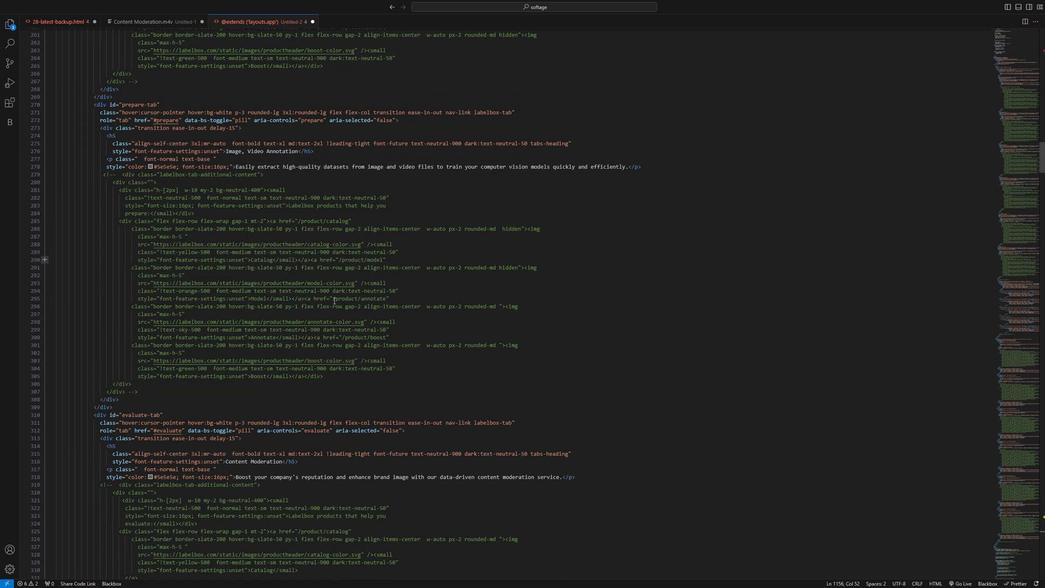 
Action: Mouse moved to (331, 300)
Screenshot: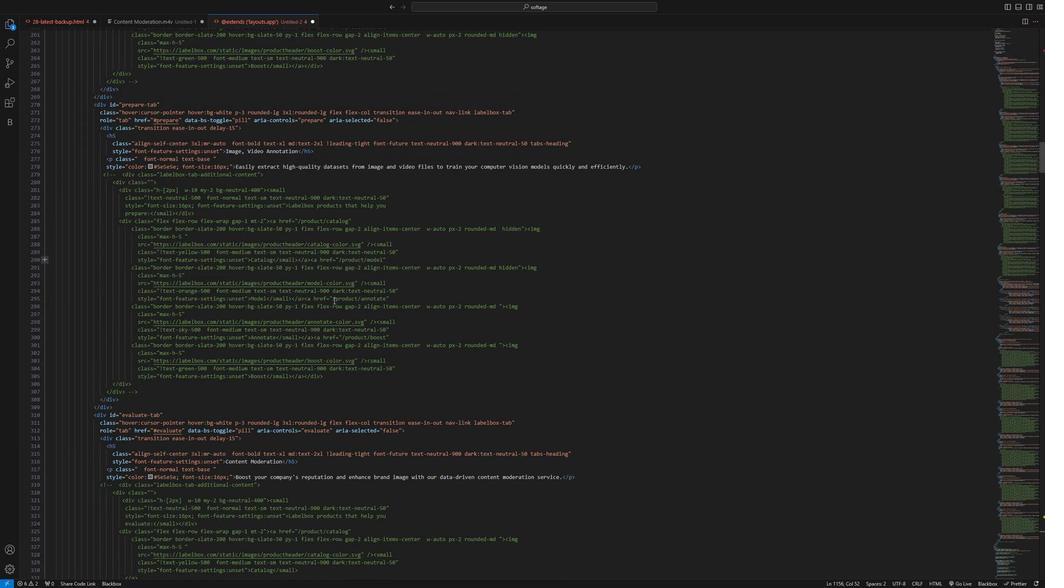 
Action: Mouse scrolled (331, 299) with delta (0, 0)
Screenshot: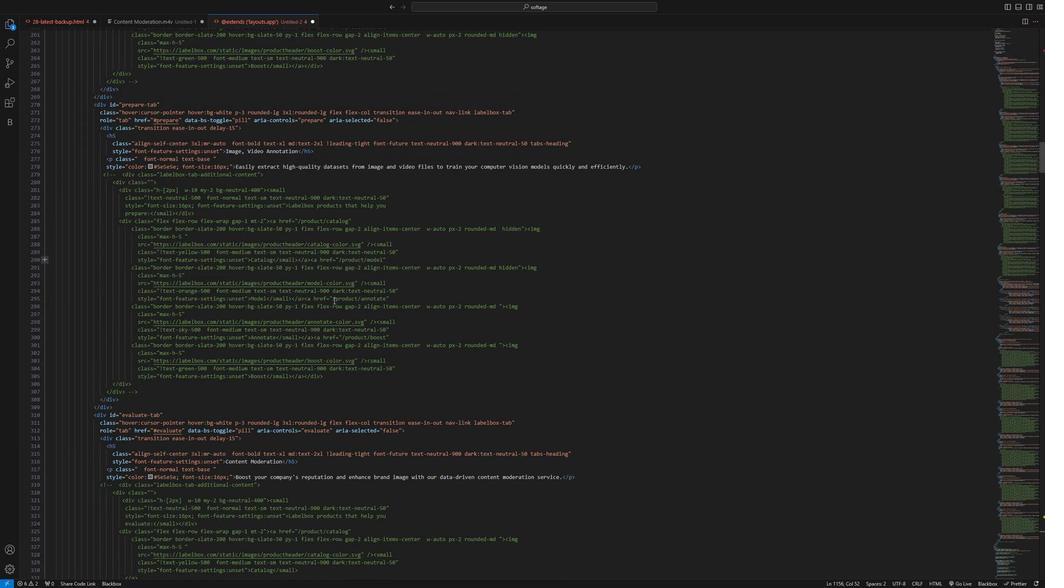 
Action: Mouse scrolled (331, 299) with delta (0, 0)
Screenshot: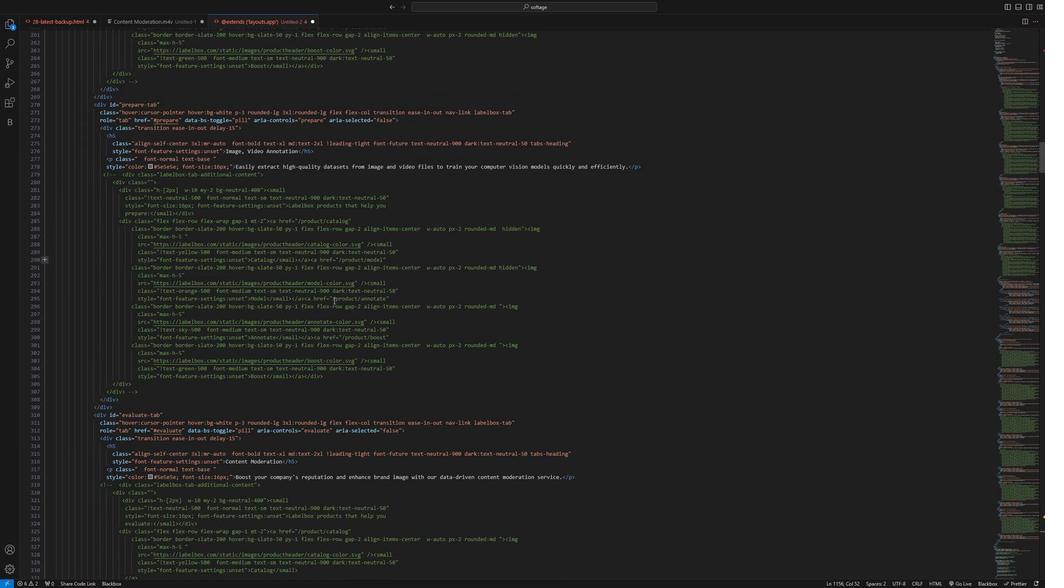 
Action: Mouse scrolled (331, 299) with delta (0, 0)
Screenshot: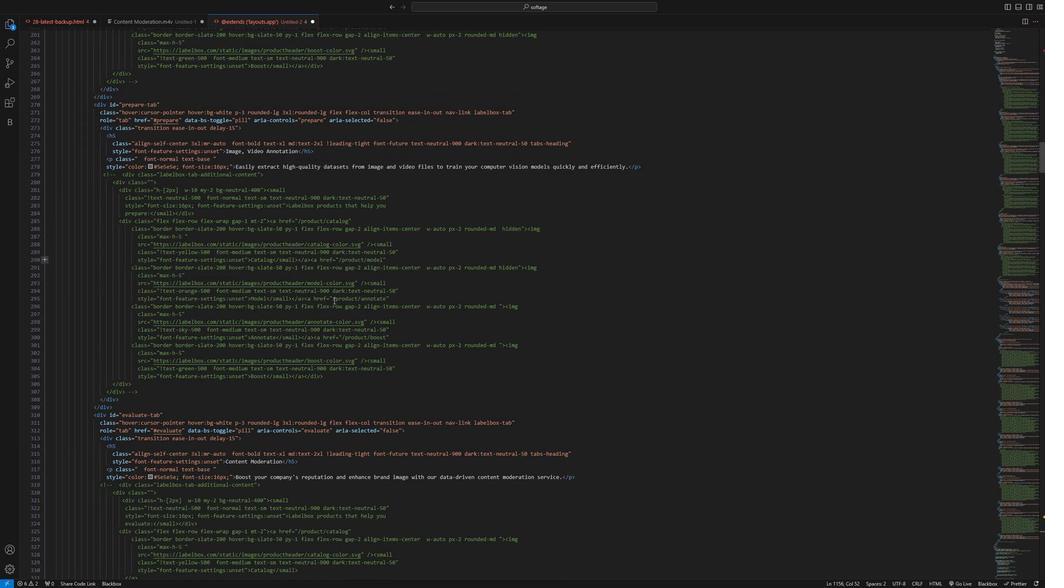 
Action: Mouse scrolled (331, 299) with delta (0, 0)
Screenshot: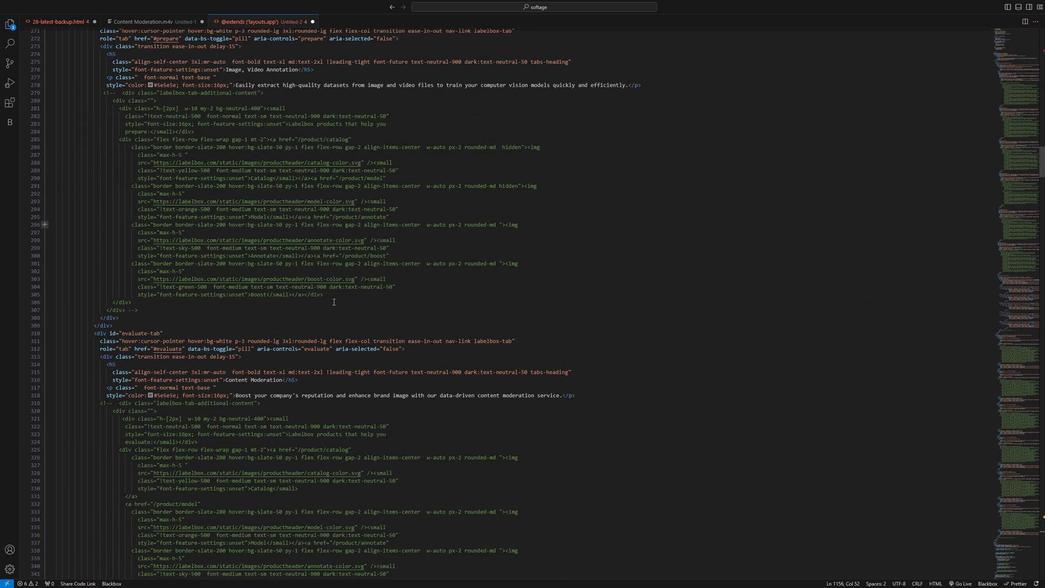 
Action: Mouse moved to (329, 301)
Screenshot: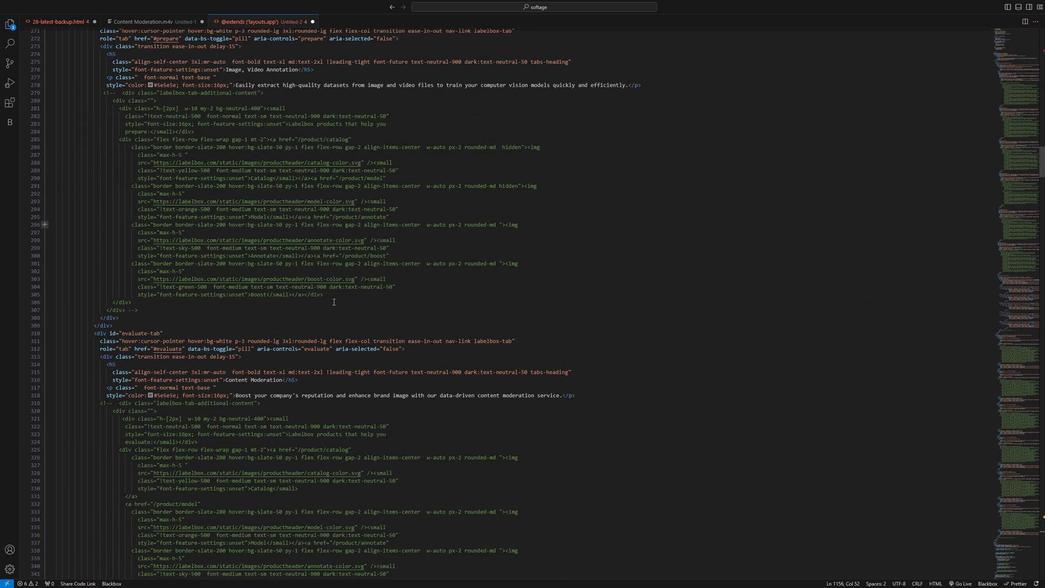 
Action: Mouse scrolled (329, 300) with delta (0, 0)
Screenshot: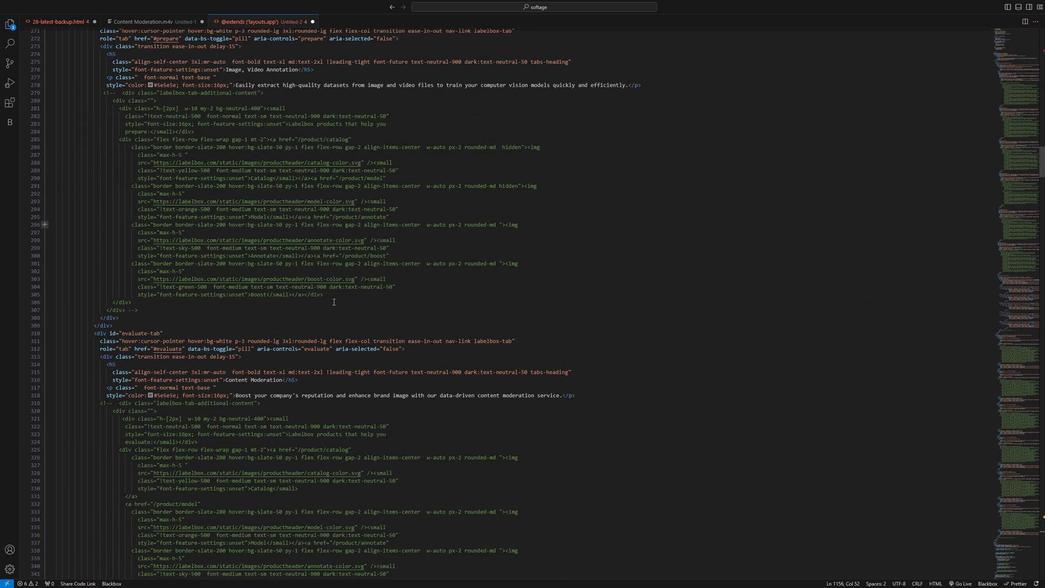 
Action: Mouse moved to (328, 301)
Screenshot: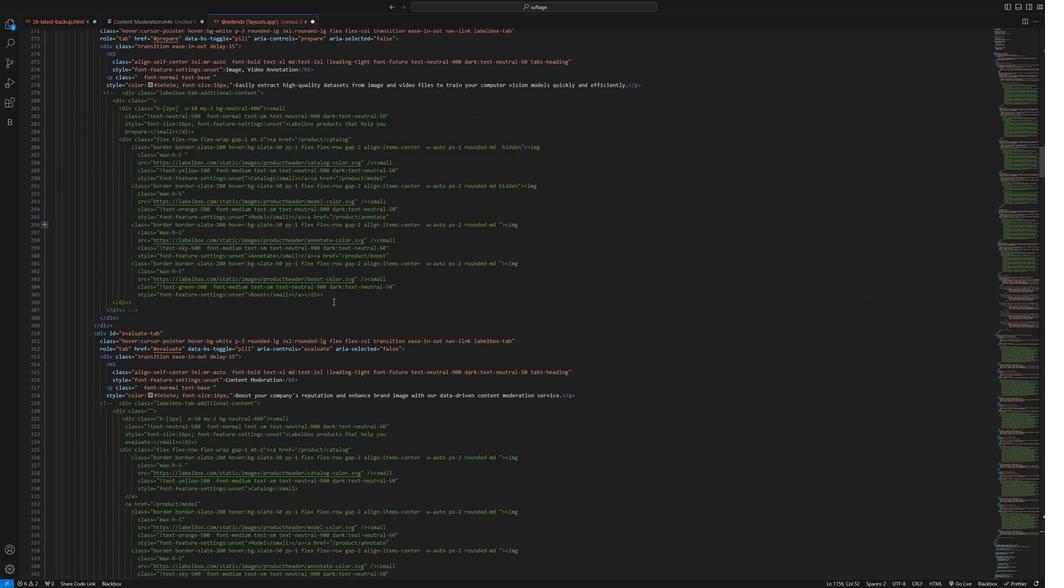 
Action: Mouse scrolled (328, 301) with delta (0, 0)
Screenshot: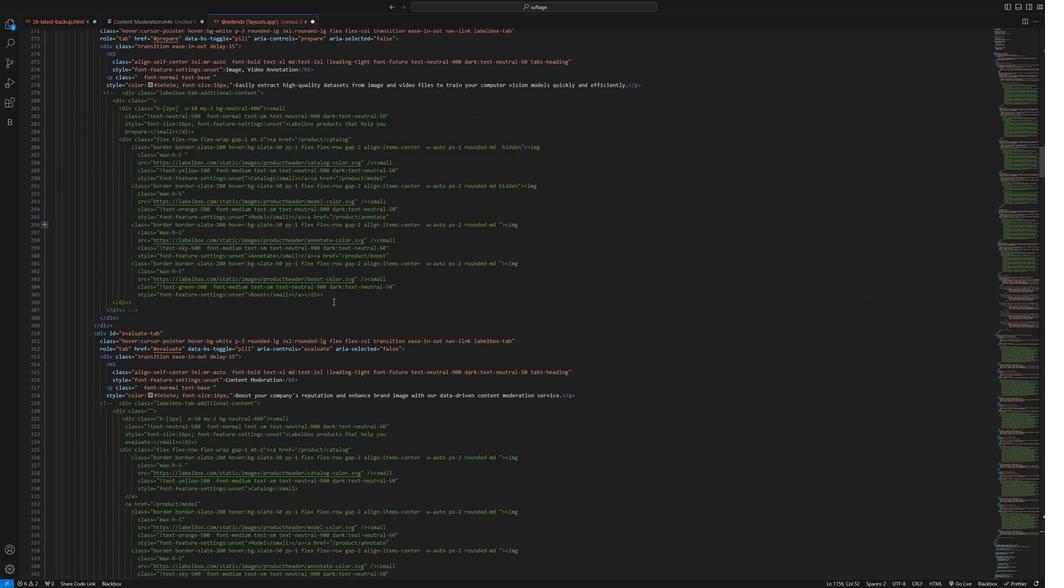 
Action: Mouse moved to (328, 301)
Screenshot: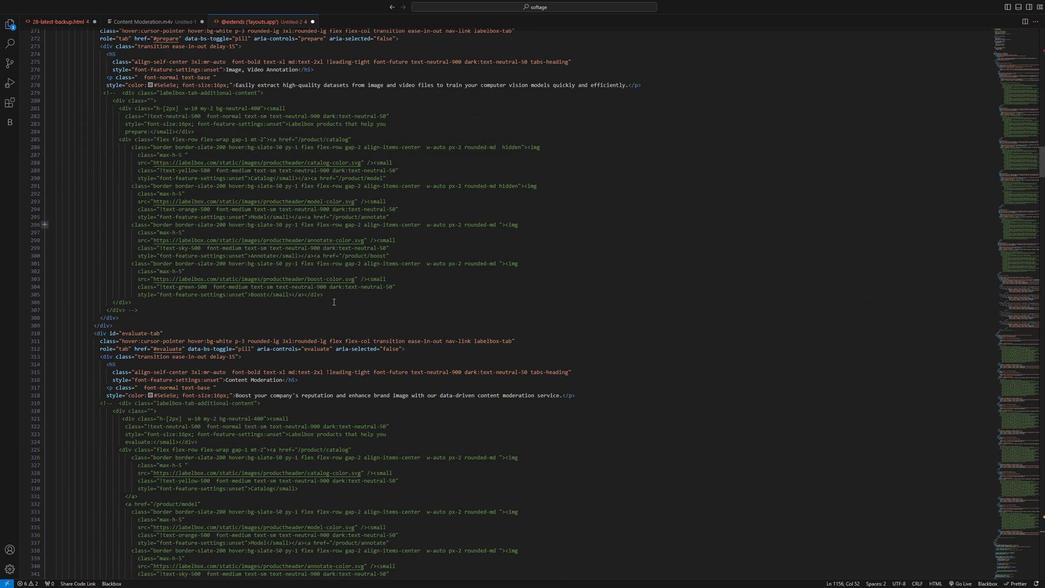 
Action: Mouse scrolled (328, 301) with delta (0, 0)
Screenshot: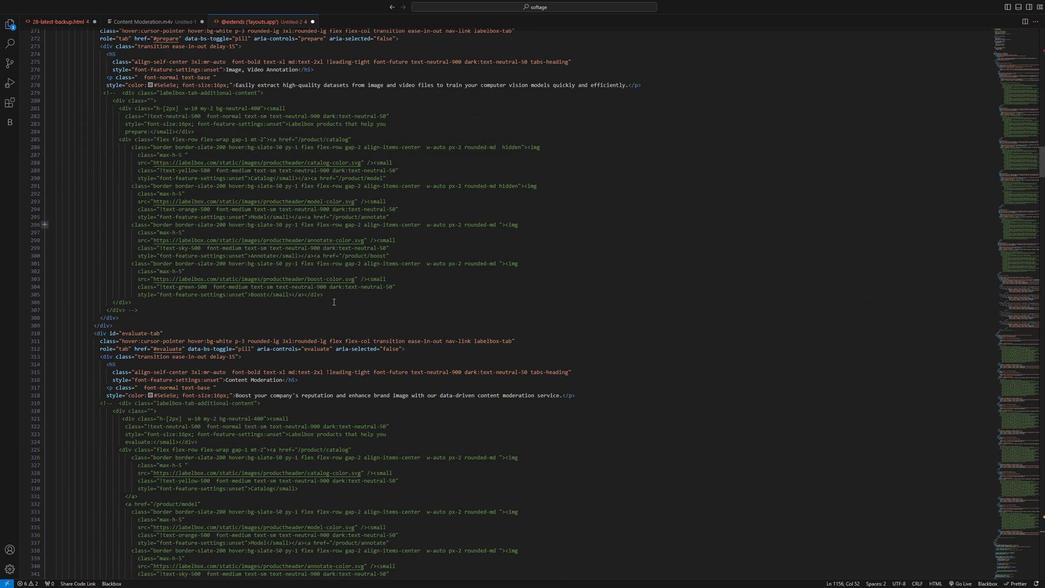 
Action: Mouse moved to (327, 302)
Screenshot: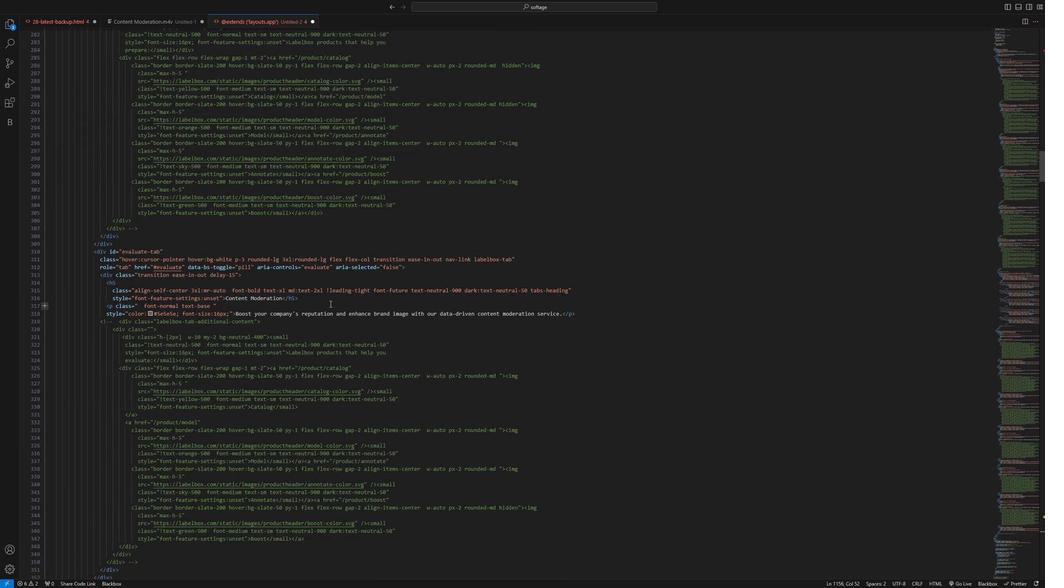 
Action: Mouse scrolled (327, 301) with delta (0, 0)
Screenshot: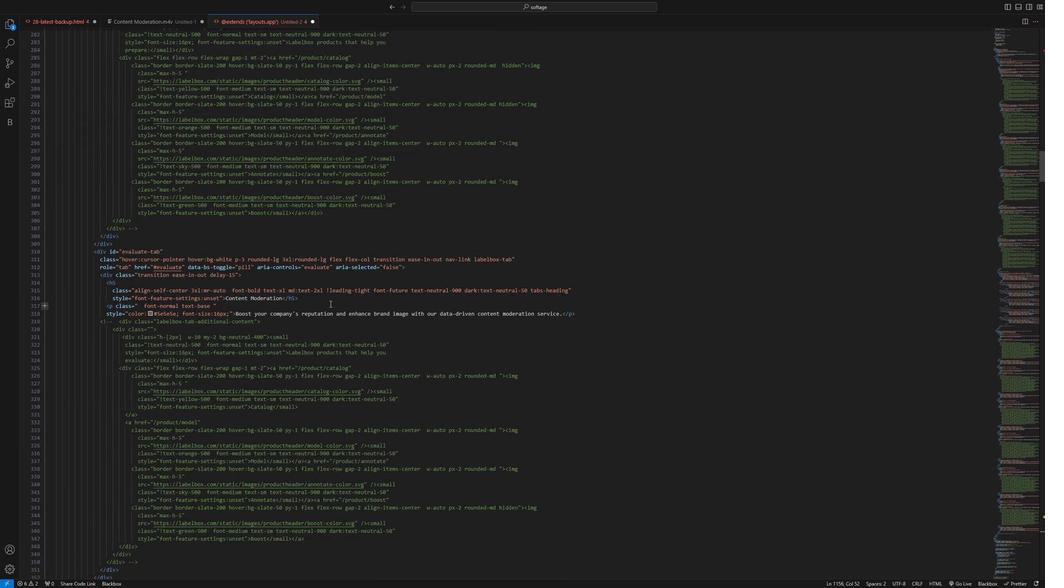 
Action: Mouse moved to (326, 302)
Screenshot: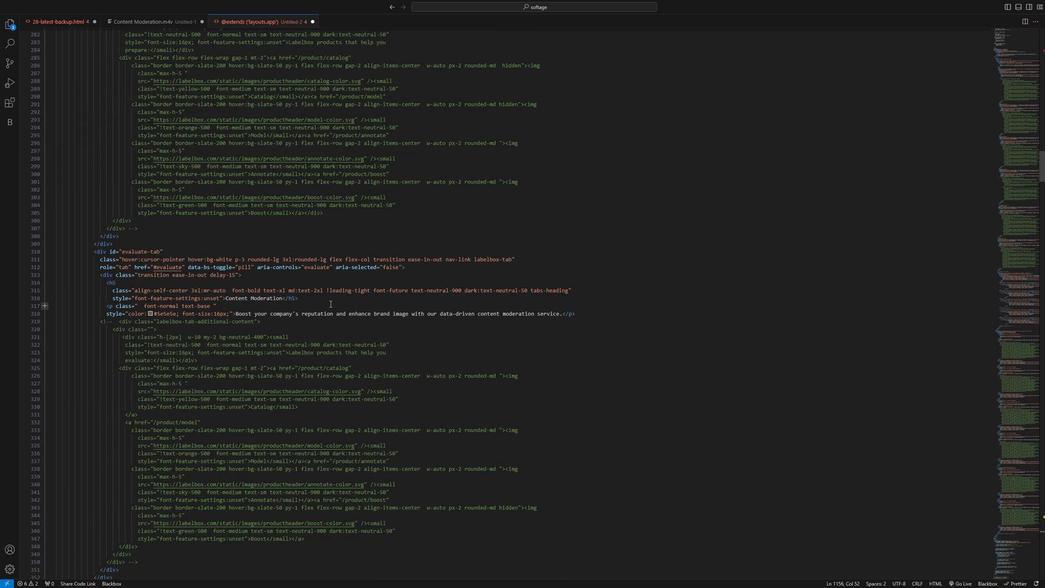 
Action: Mouse scrolled (326, 302) with delta (0, 0)
Screenshot: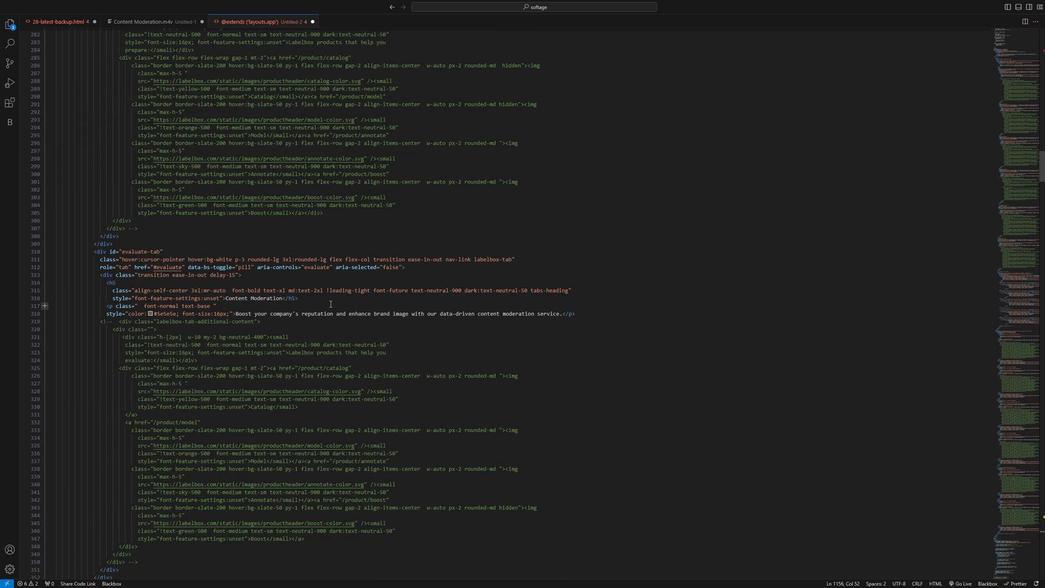 
Action: Mouse moved to (324, 303)
Screenshot: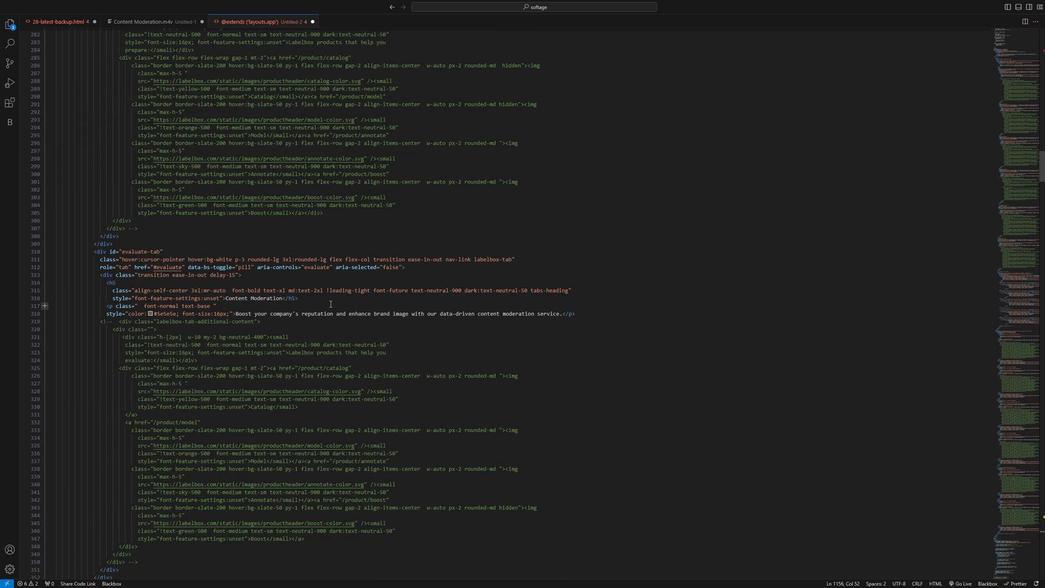 
Action: Mouse scrolled (324, 303) with delta (0, 0)
Screenshot: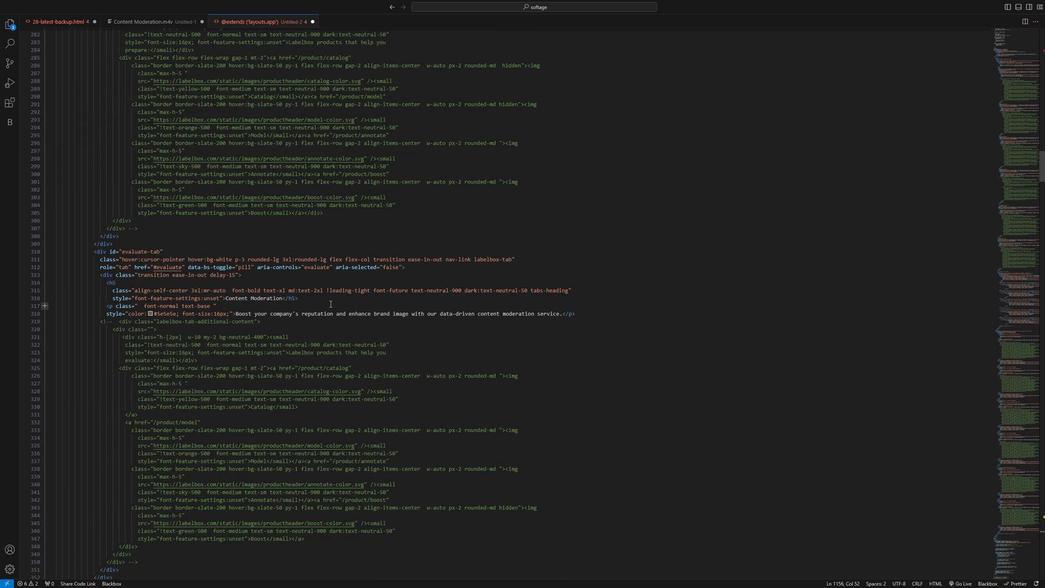 
Action: Mouse moved to (323, 303)
Screenshot: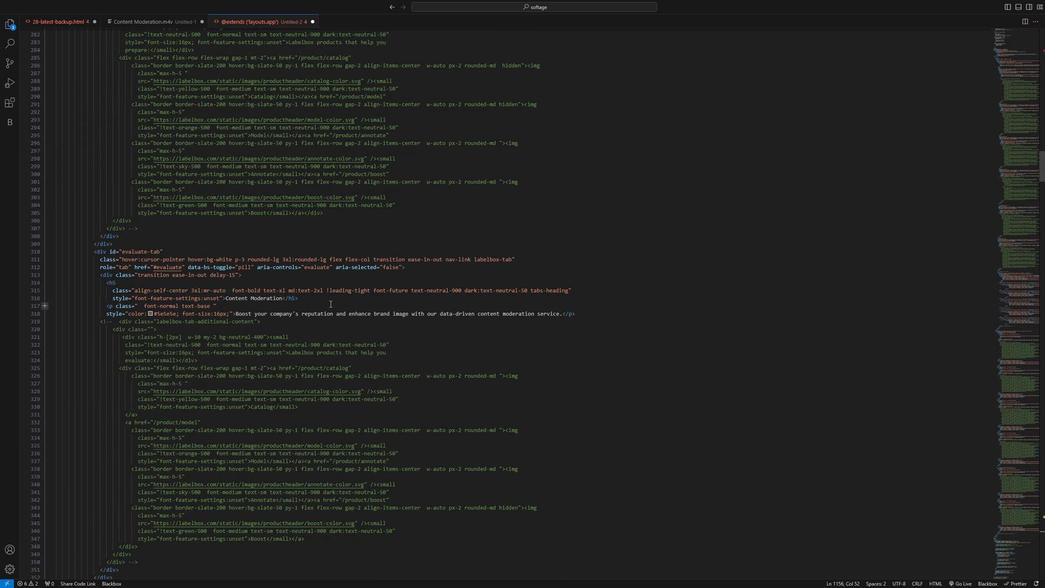 
Action: Mouse scrolled (323, 303) with delta (0, 0)
Screenshot: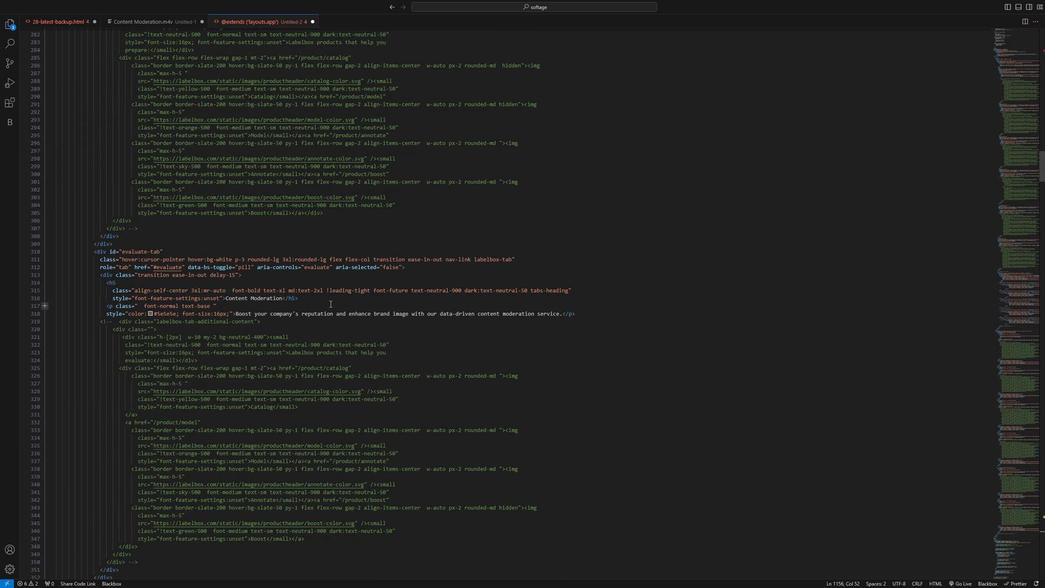 
Action: Mouse moved to (320, 307)
Screenshot: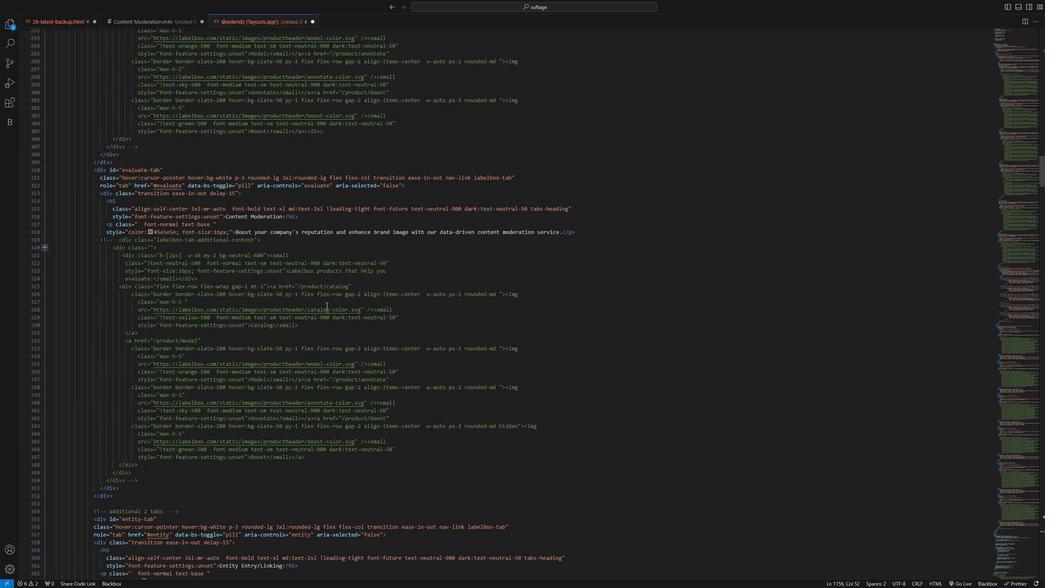 
Action: Mouse scrolled (320, 306) with delta (0, 0)
Screenshot: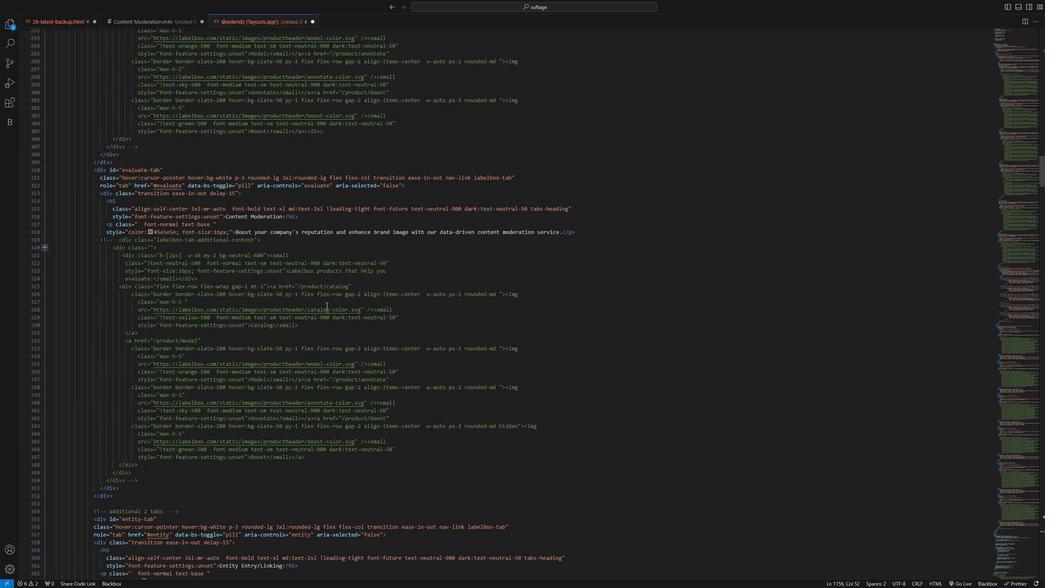 
Action: Mouse moved to (317, 310)
Screenshot: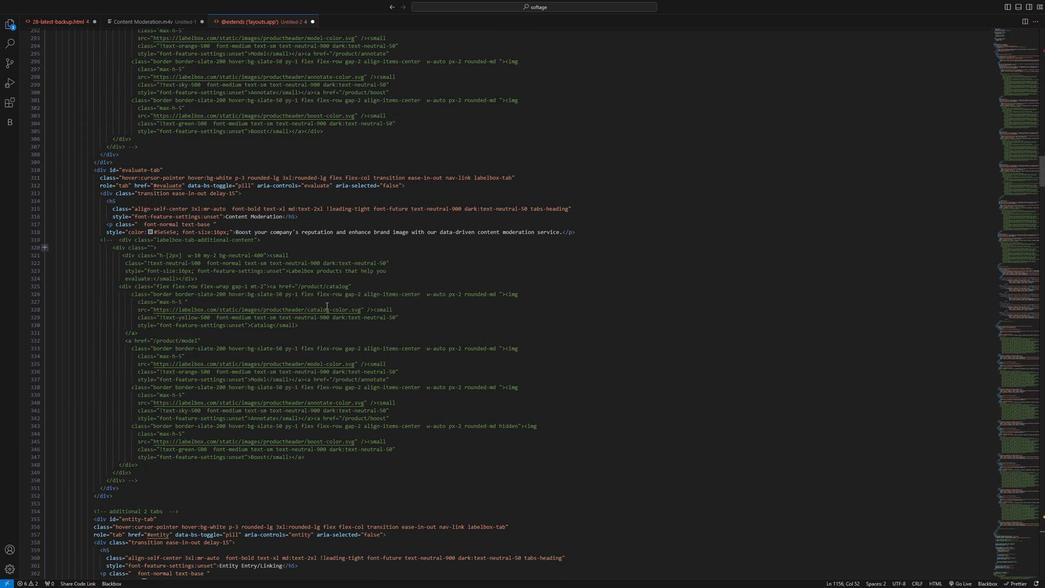 
Action: Mouse scrolled (317, 310) with delta (0, 0)
Screenshot: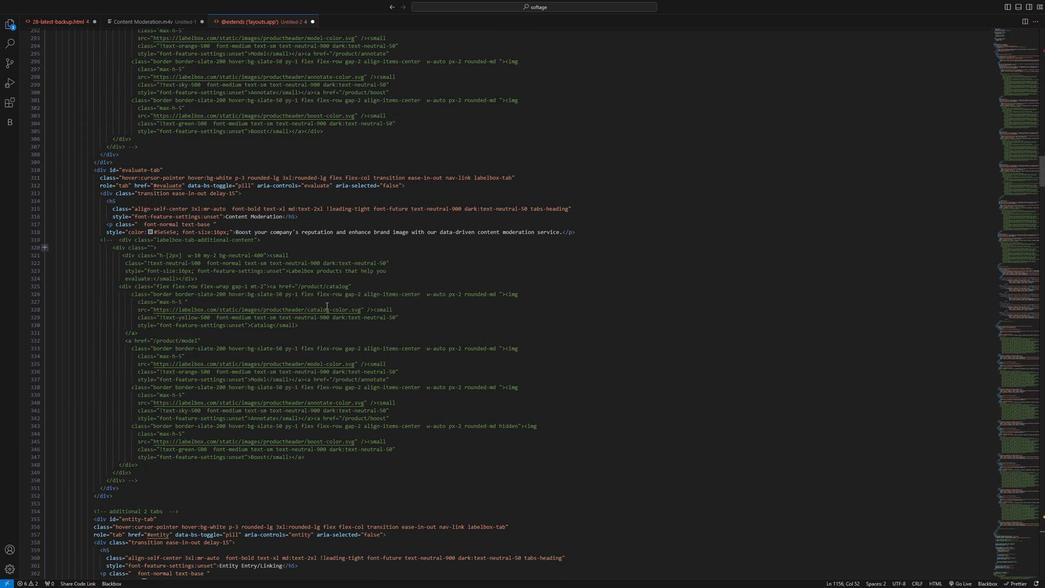 
Action: Mouse moved to (316, 310)
Screenshot: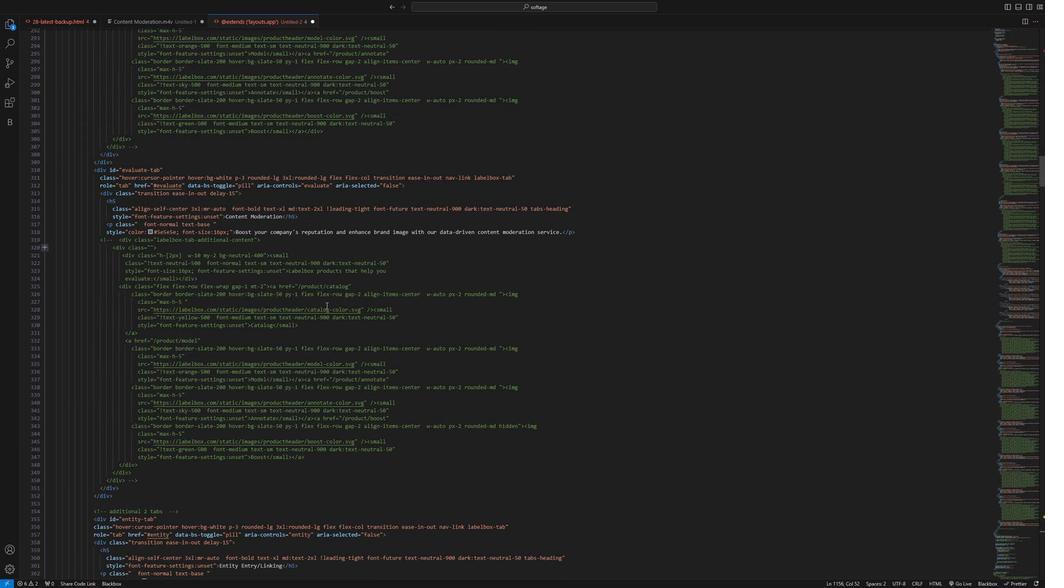 
Action: Mouse scrolled (316, 310) with delta (0, 0)
Screenshot: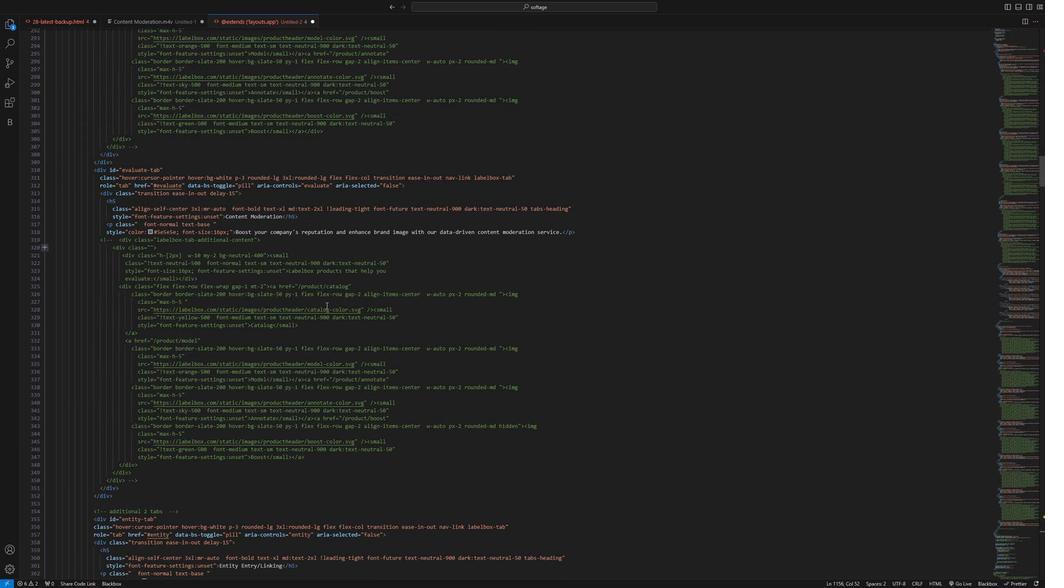 
Action: Mouse moved to (315, 310)
Screenshot: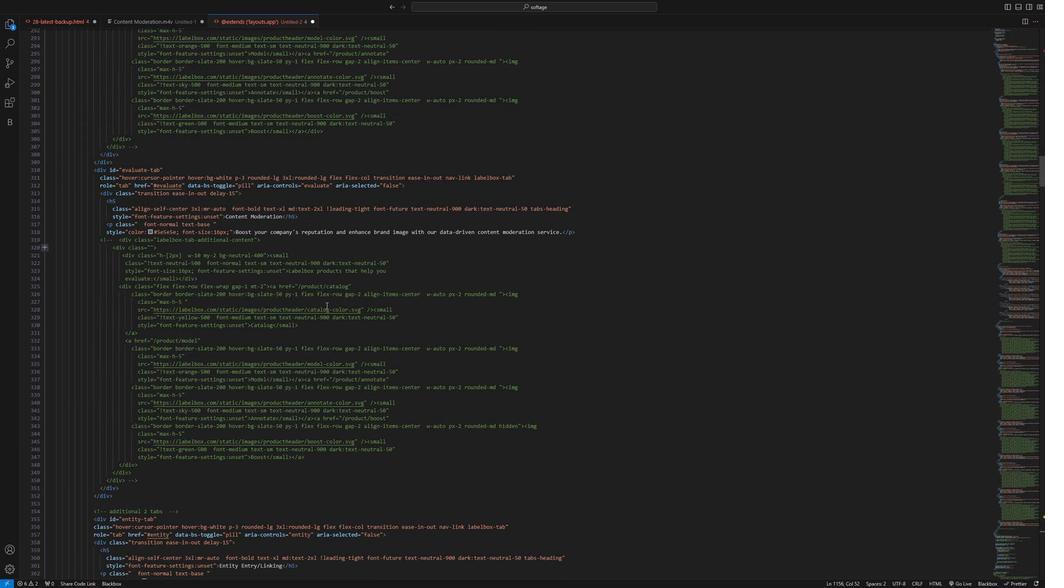 
Action: Mouse scrolled (315, 310) with delta (0, 0)
Screenshot: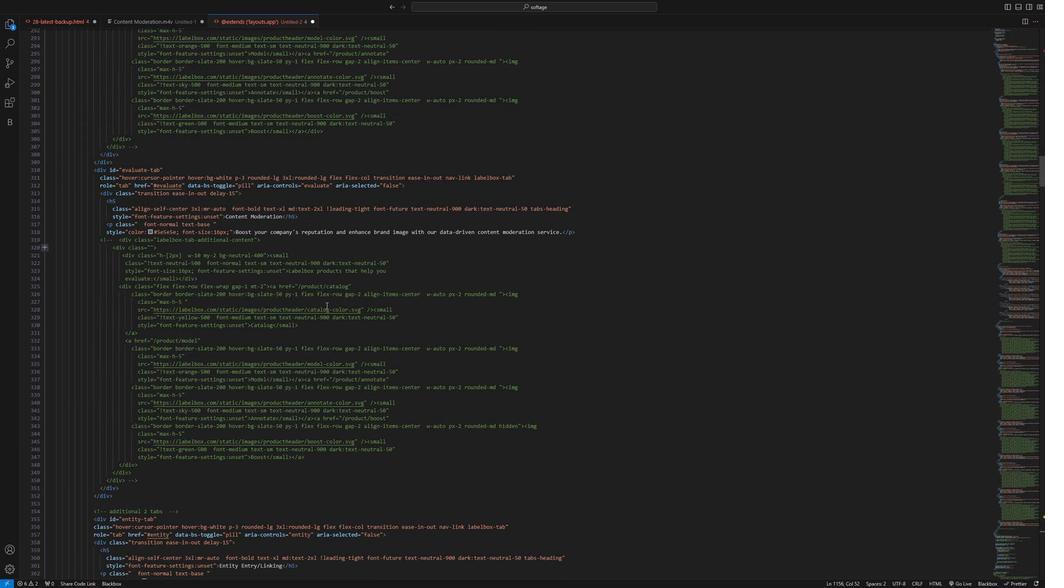 
Action: Mouse moved to (315, 311)
Screenshot: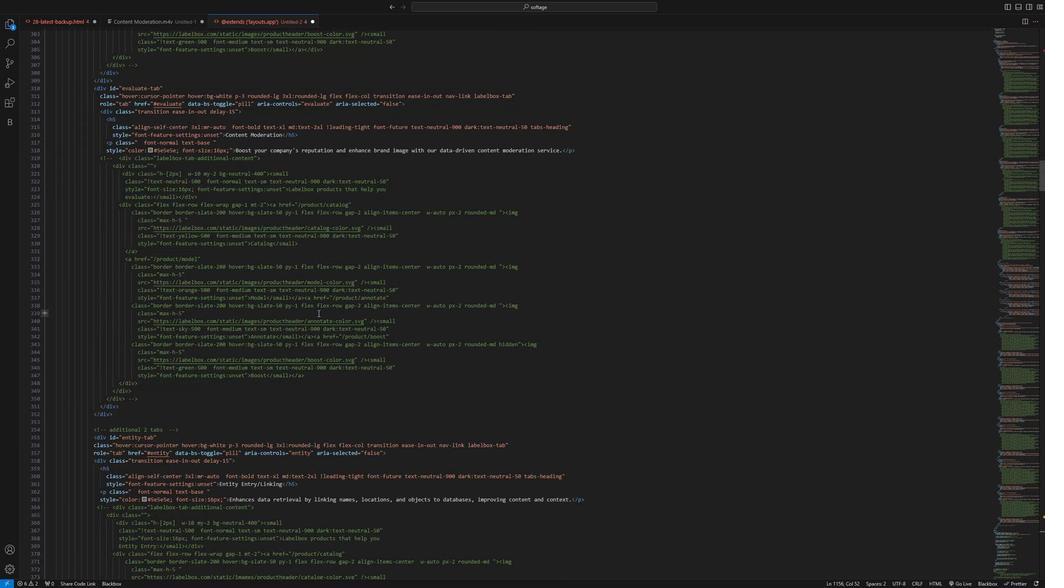 
Action: Mouse scrolled (315, 310) with delta (0, 0)
Screenshot: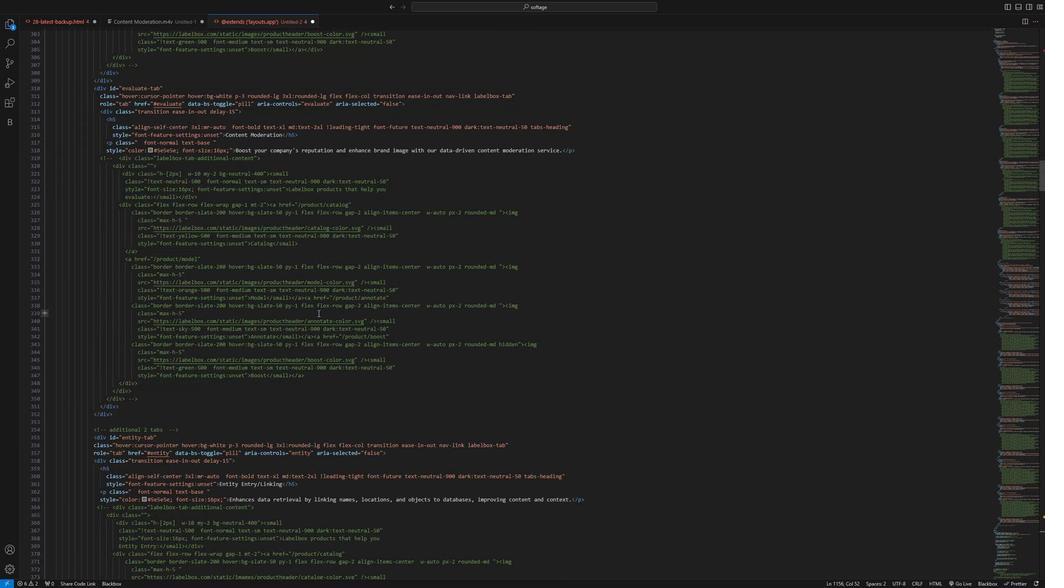 
Action: Mouse moved to (313, 311)
Screenshot: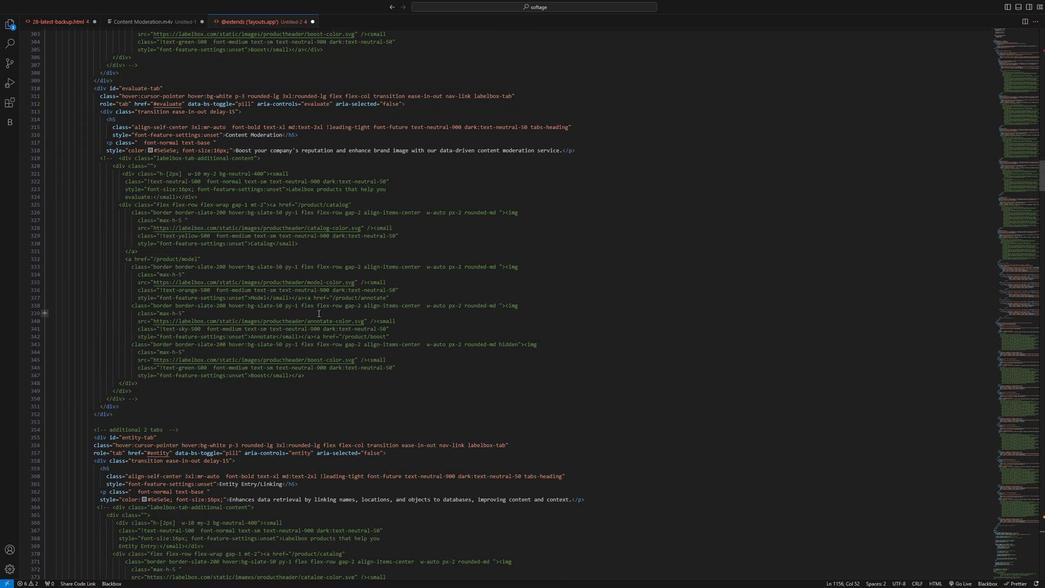 
Action: Mouse scrolled (313, 311) with delta (0, 0)
Screenshot: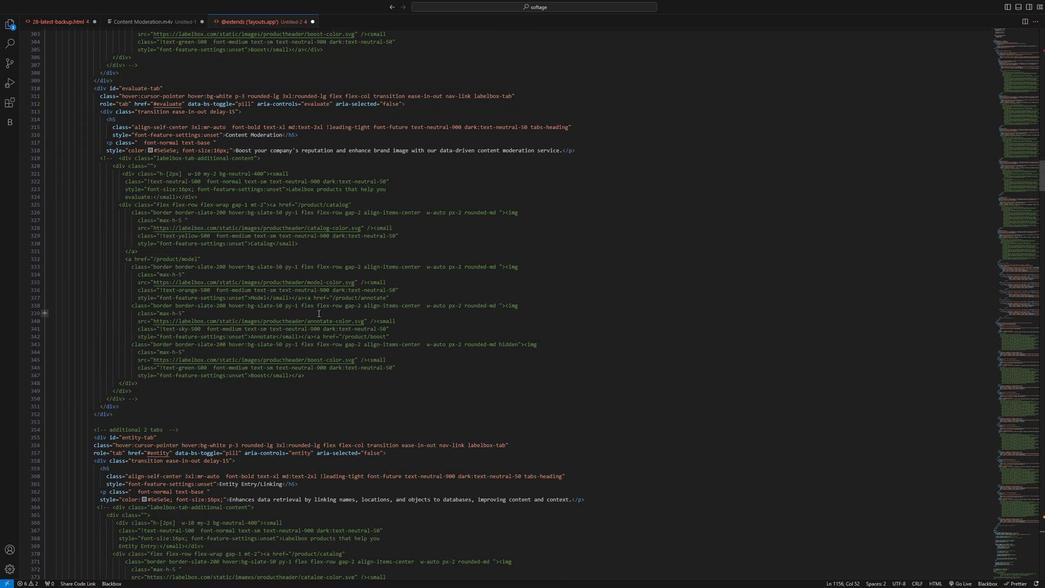 
Action: Mouse moved to (313, 312)
Screenshot: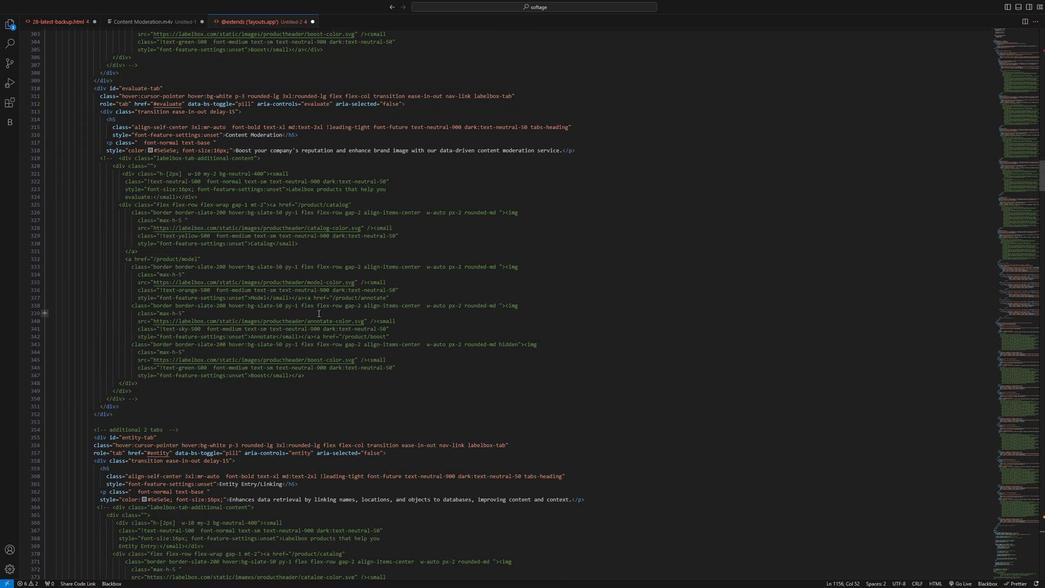 
Action: Mouse scrolled (313, 311) with delta (0, 0)
Screenshot: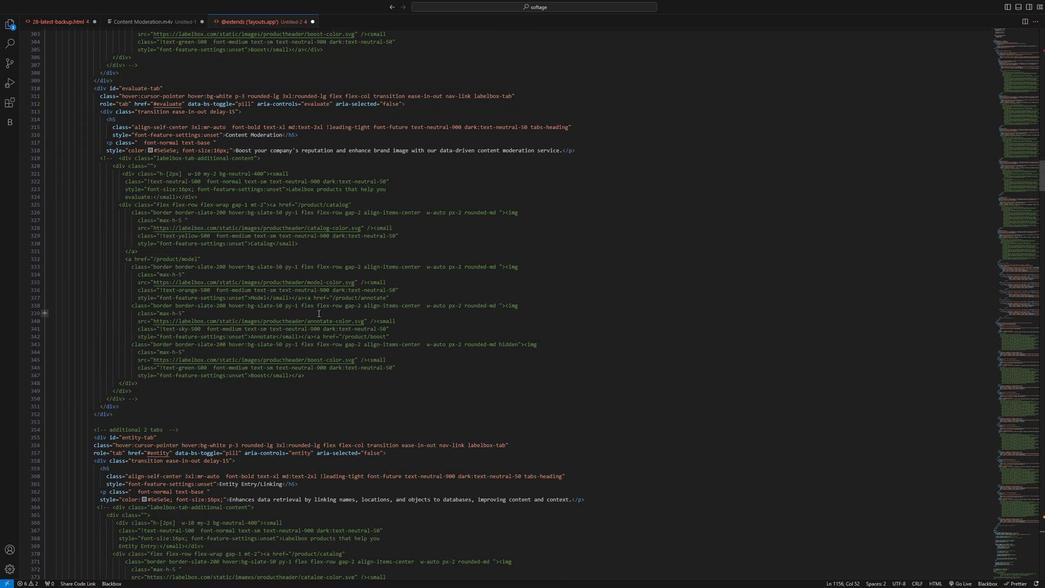 
Action: Mouse moved to (311, 312)
Screenshot: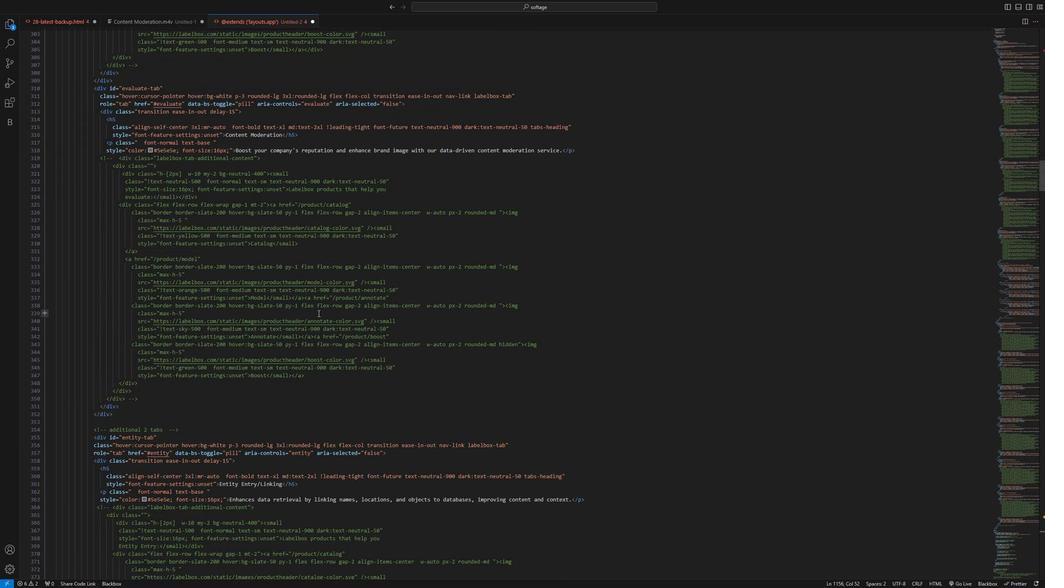 
Action: Mouse scrolled (311, 311) with delta (0, 0)
Screenshot: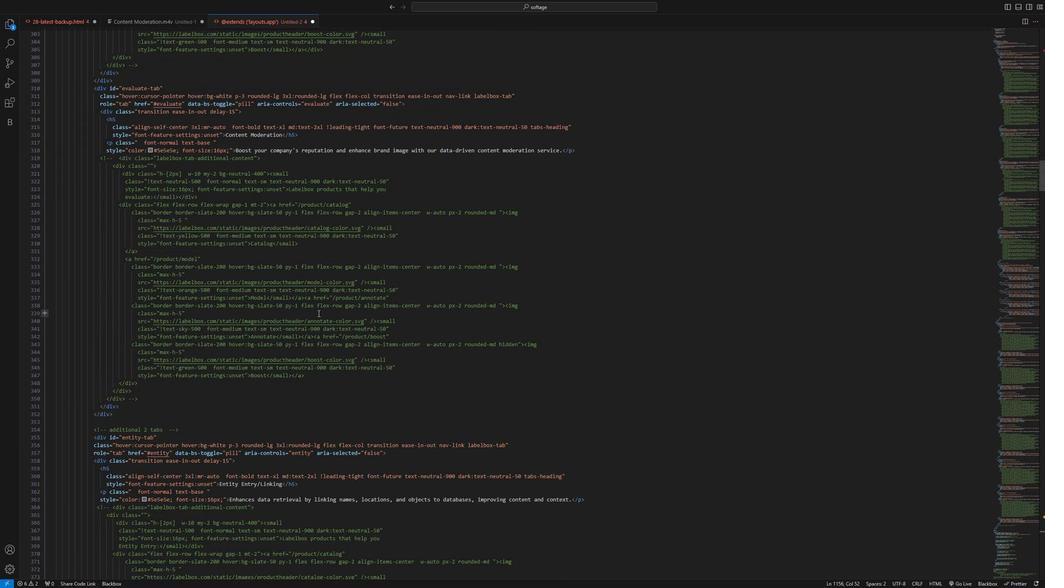 
Action: Mouse moved to (310, 313)
Screenshot: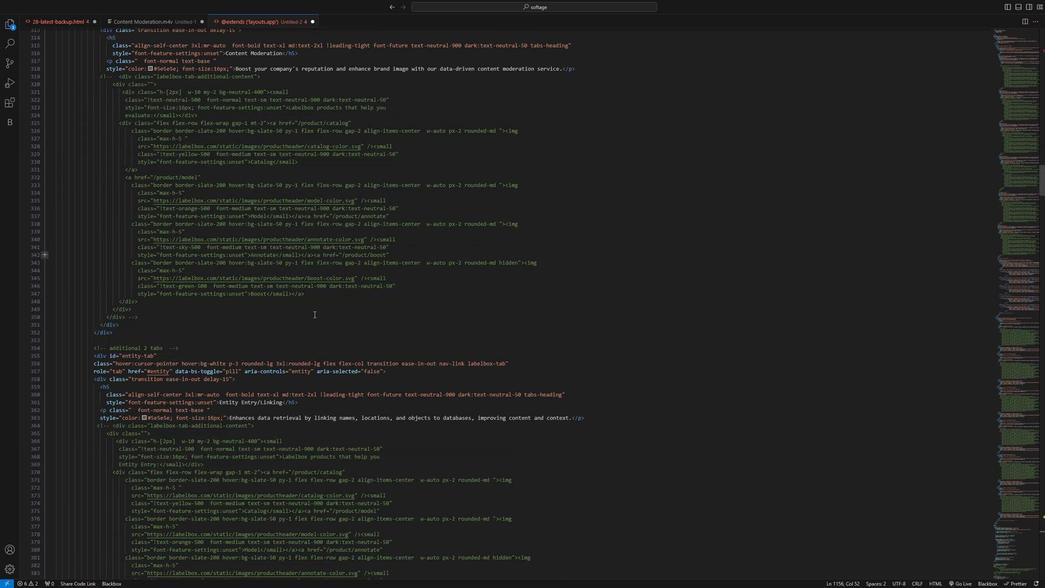 
Action: Mouse scrolled (310, 312) with delta (0, 0)
Screenshot: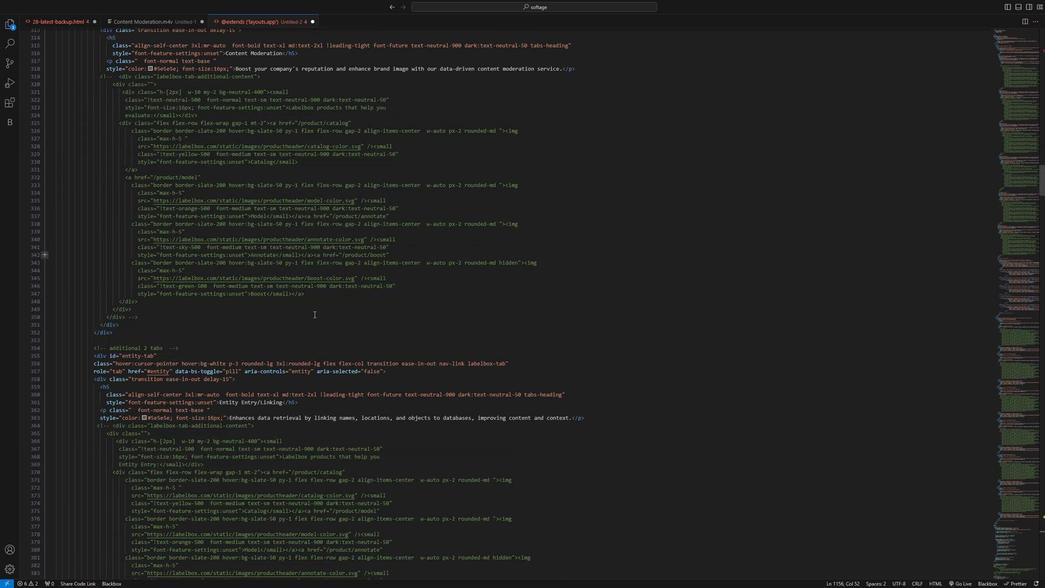 
Action: Mouse moved to (307, 315)
Screenshot: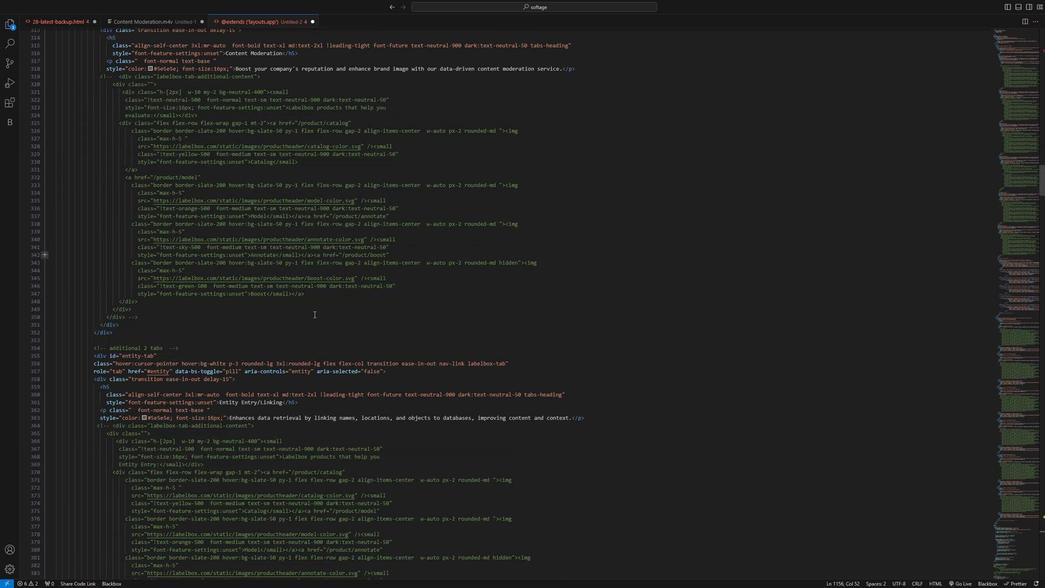 
Action: Mouse scrolled (307, 314) with delta (0, 0)
Screenshot: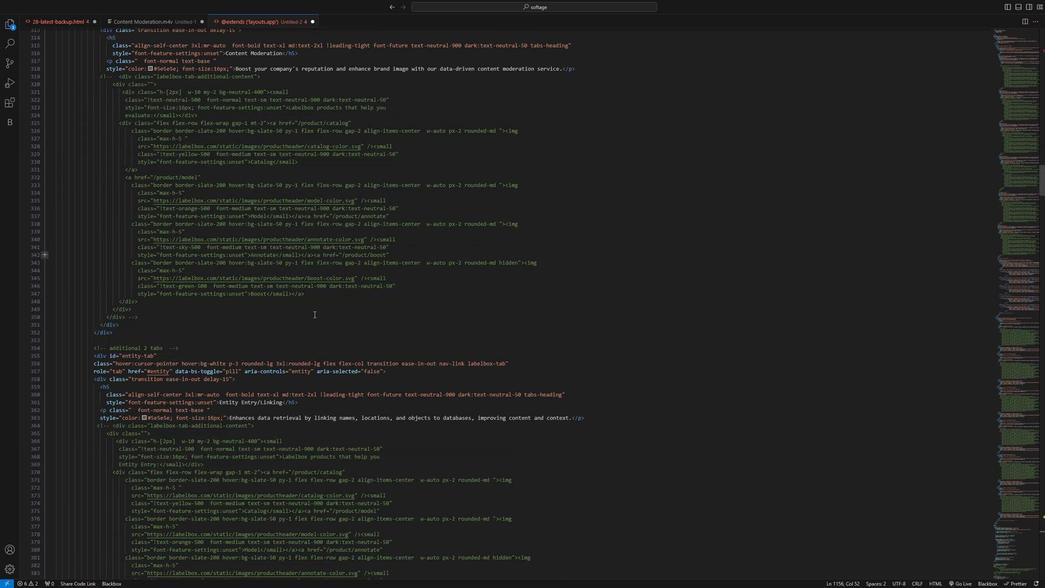 
Action: Mouse moved to (305, 315)
Screenshot: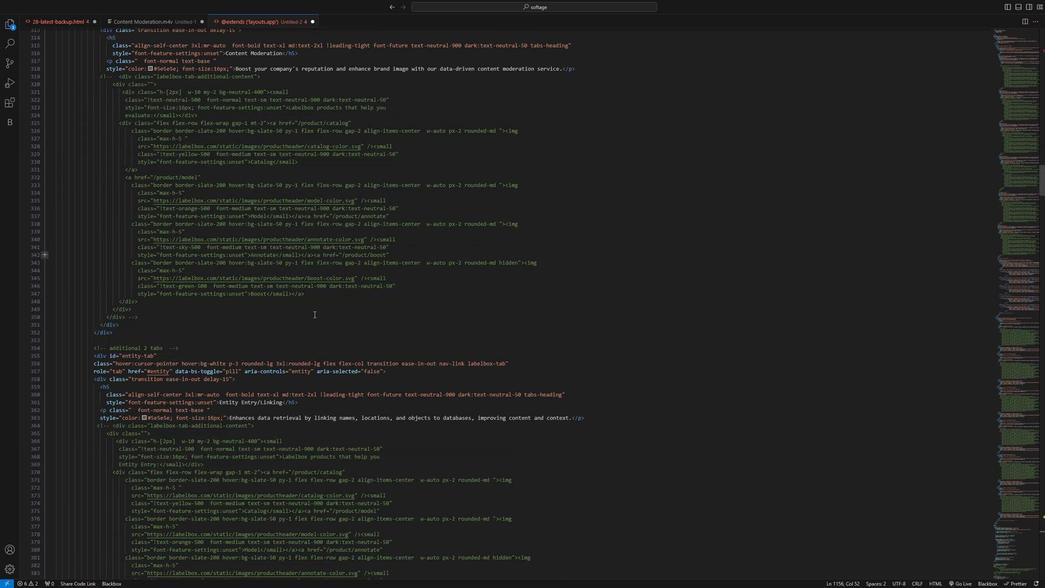 
Action: Mouse scrolled (305, 315) with delta (0, 0)
Screenshot: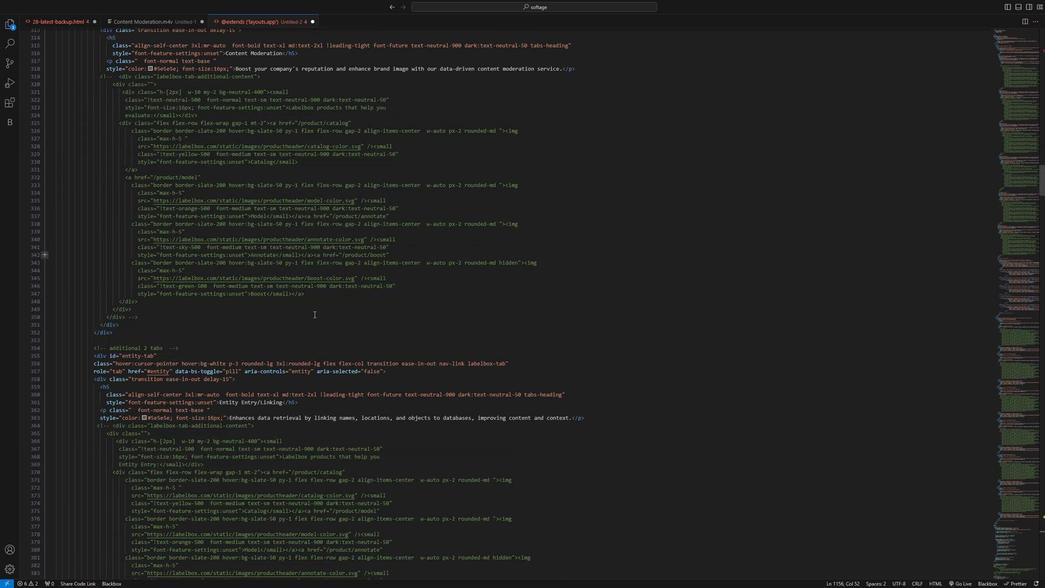 
Action: Mouse moved to (303, 315)
Screenshot: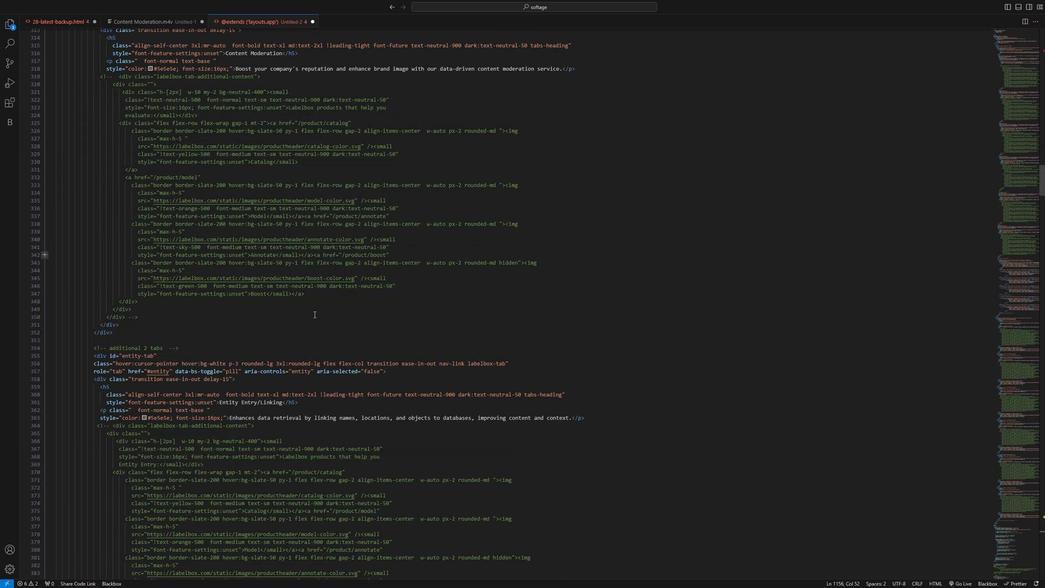 
Action: Mouse scrolled (303, 315) with delta (0, 0)
Screenshot: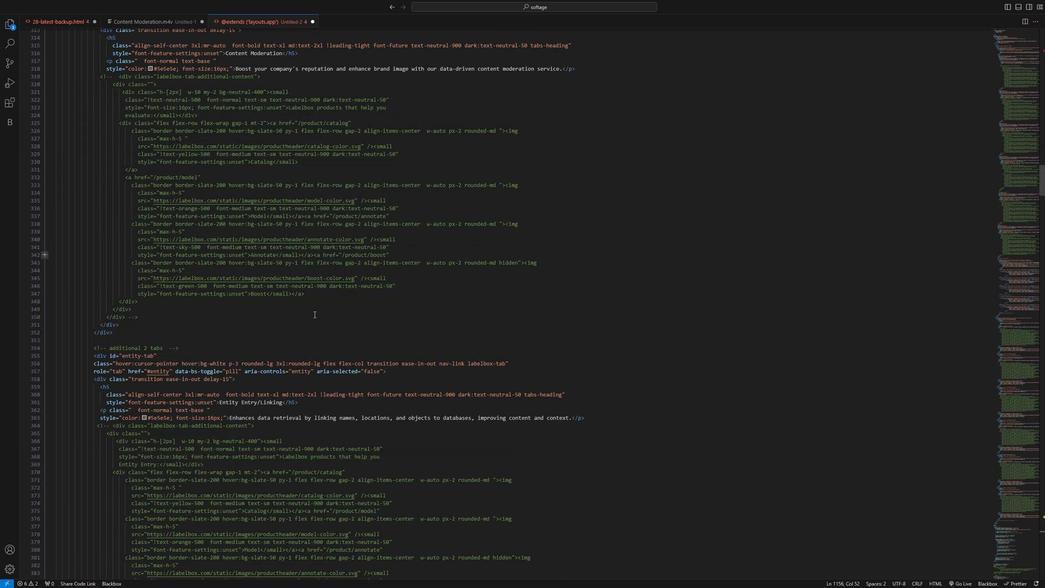 
Action: Mouse moved to (303, 315)
Screenshot: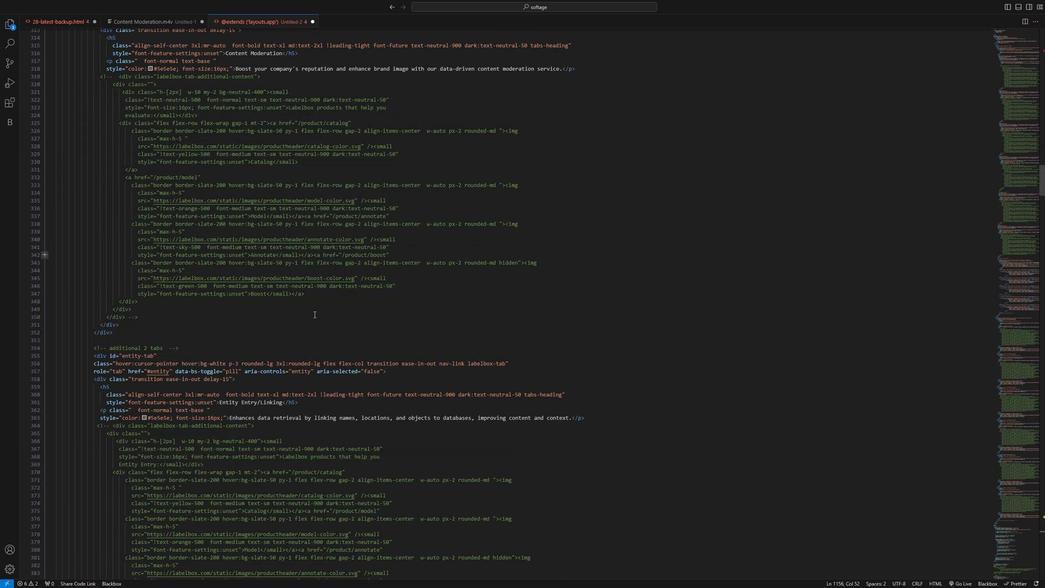 
Action: Mouse scrolled (303, 315) with delta (0, 0)
Screenshot: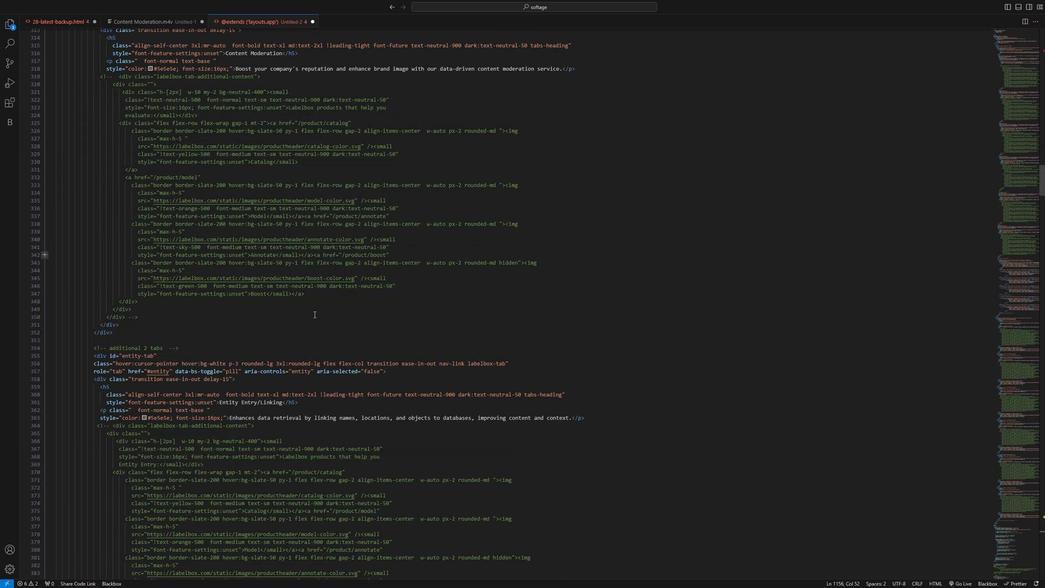 
Action: Mouse moved to (302, 315)
Screenshot: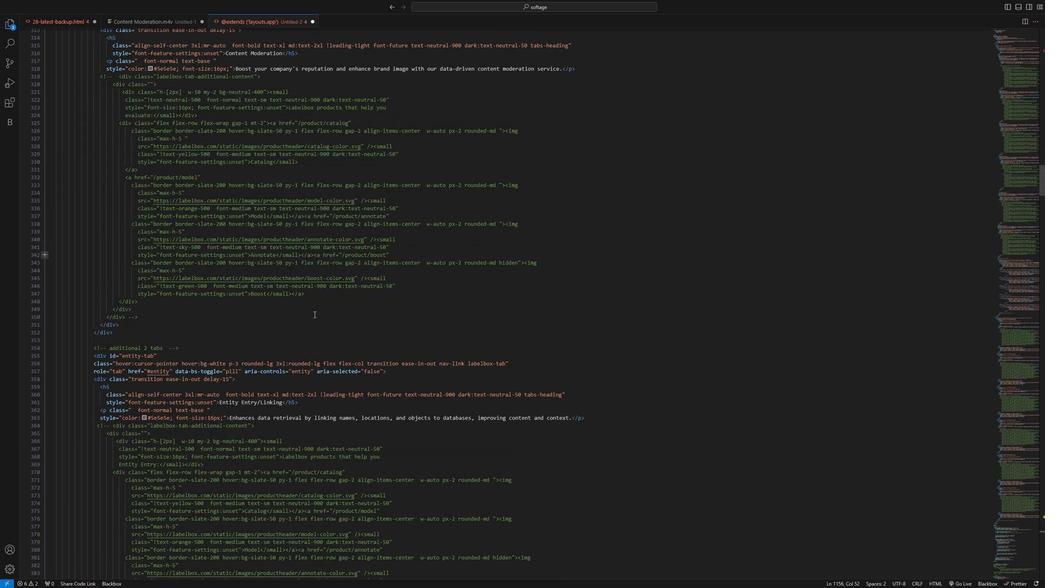 
Action: Mouse scrolled (302, 315) with delta (0, 0)
Screenshot: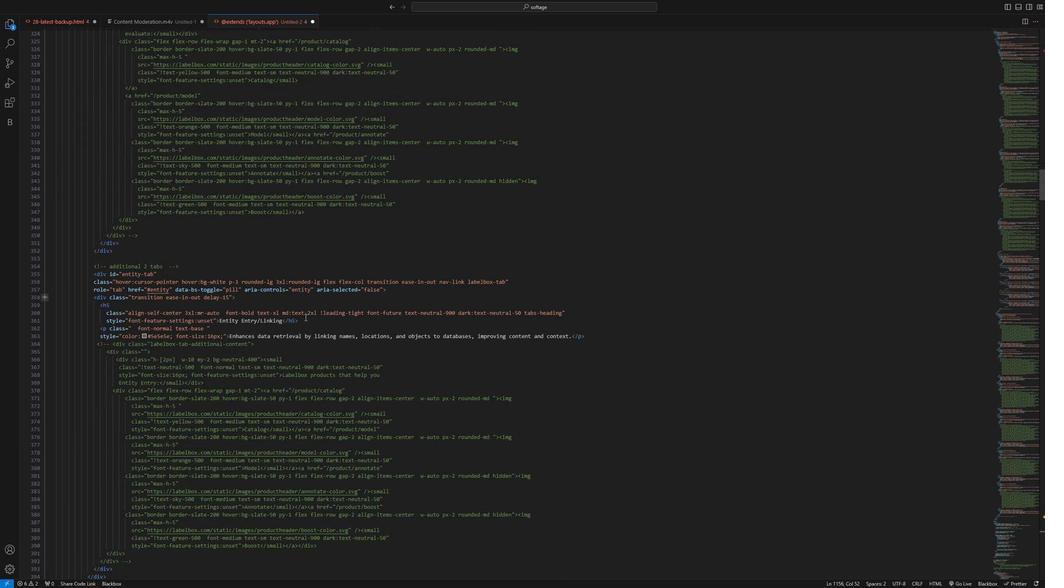 
Action: Mouse scrolled (302, 315) with delta (0, 0)
Screenshot: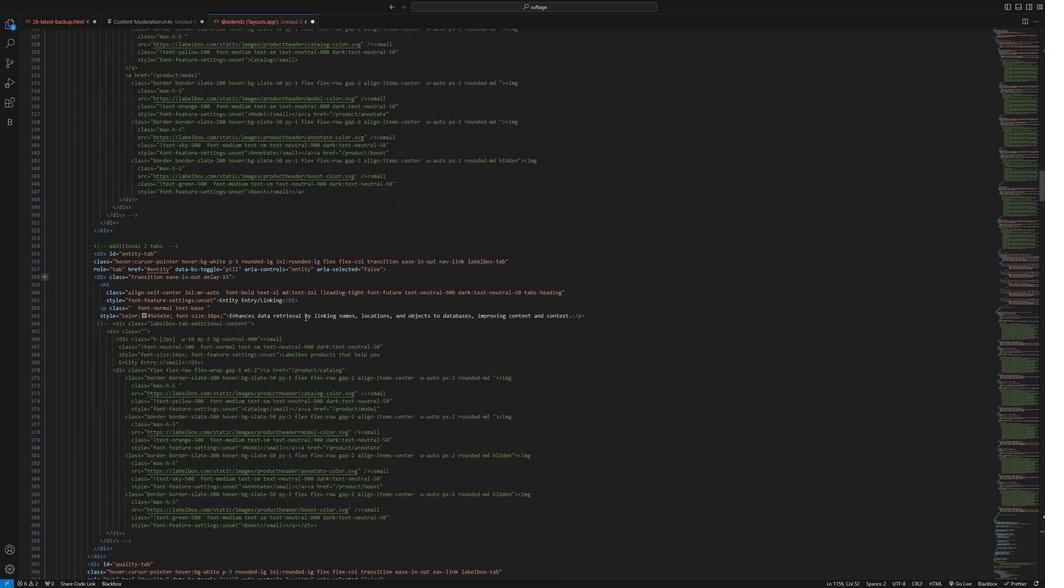 
Action: Mouse moved to (302, 316)
Screenshot: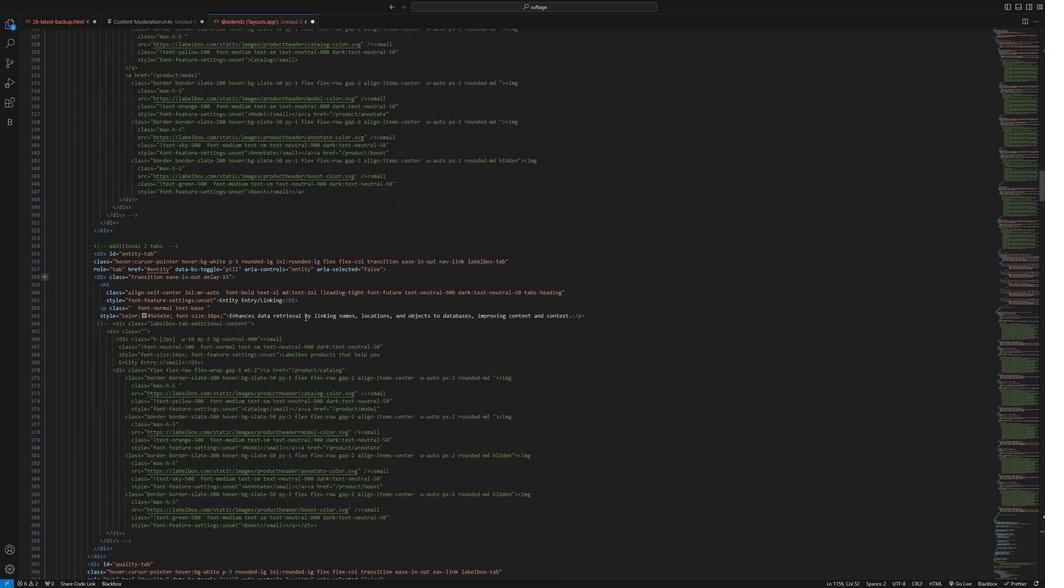 
Action: Mouse scrolled (302, 315) with delta (0, 0)
Screenshot: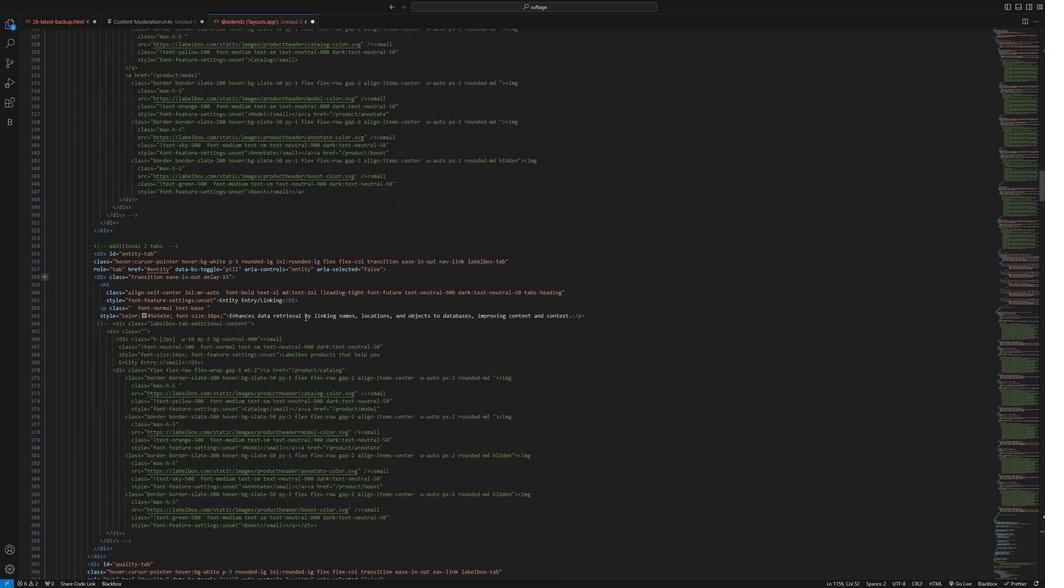 
Action: Mouse moved to (301, 316)
Screenshot: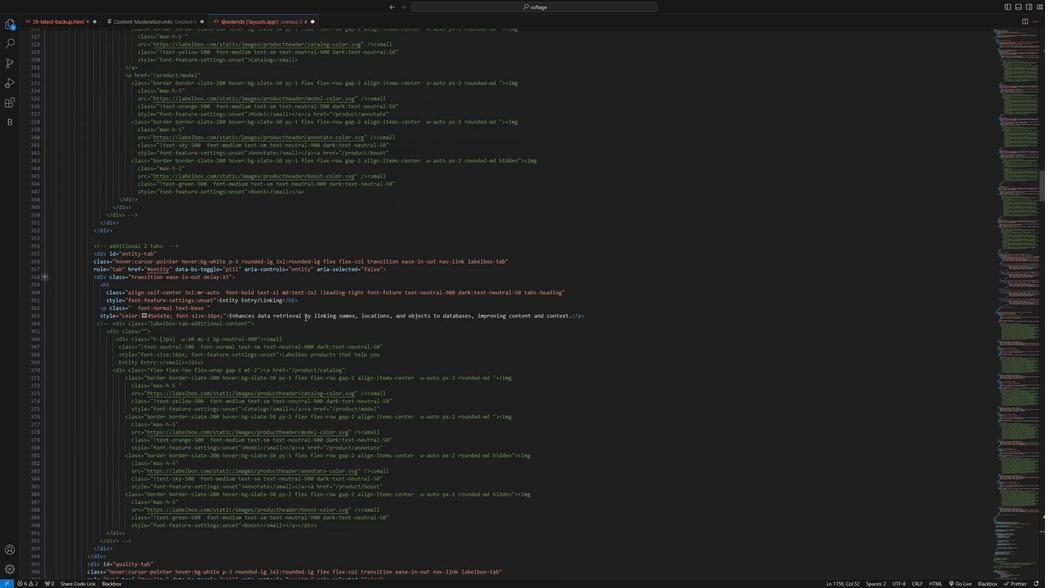
Action: Mouse scrolled (301, 316) with delta (0, 0)
Screenshot: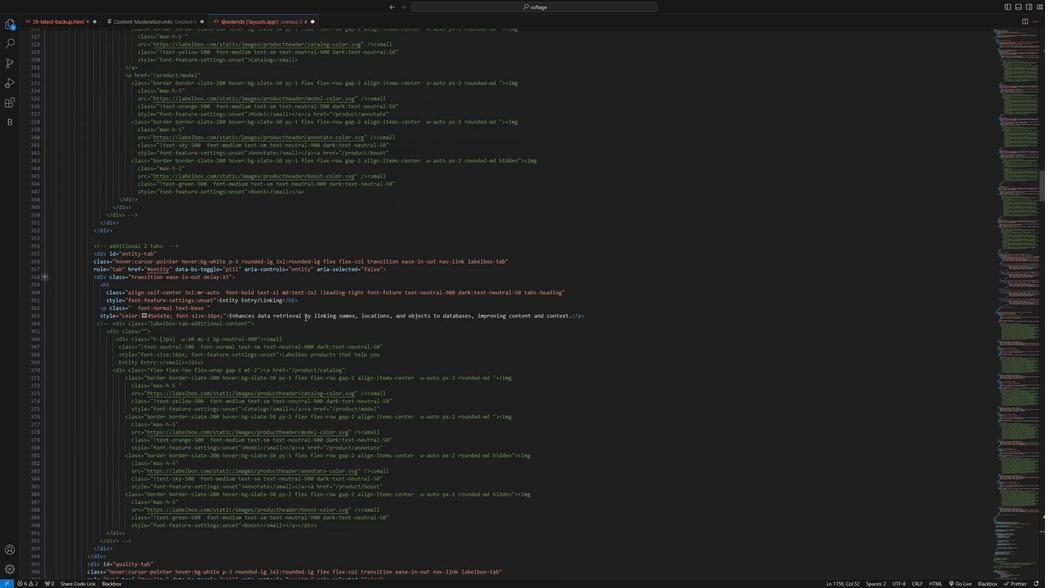 
Action: Mouse moved to (297, 319)
Screenshot: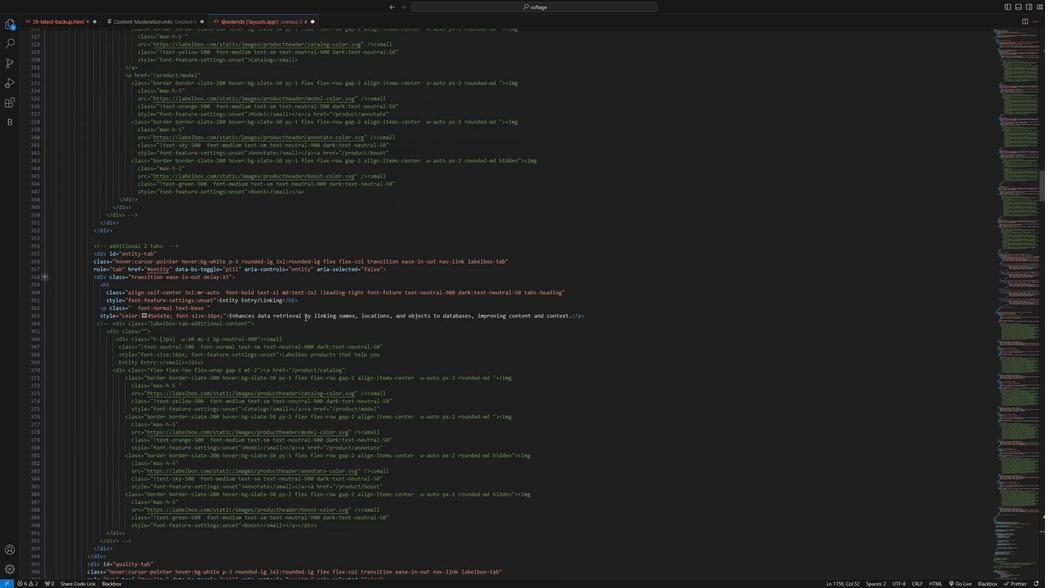 
Action: Mouse scrolled (297, 318) with delta (0, 0)
Screenshot: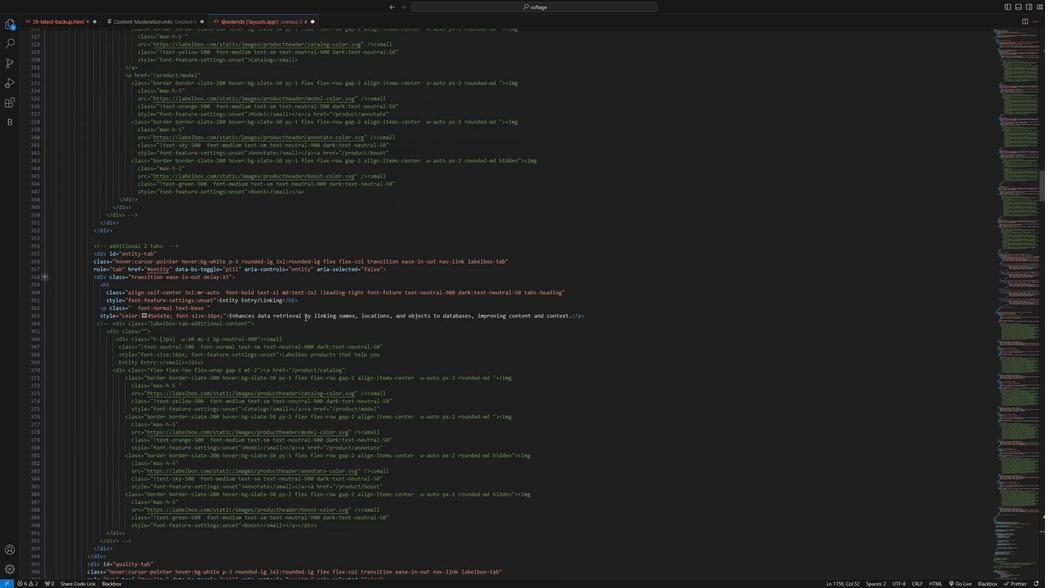 
Action: Mouse moved to (292, 318)
Screenshot: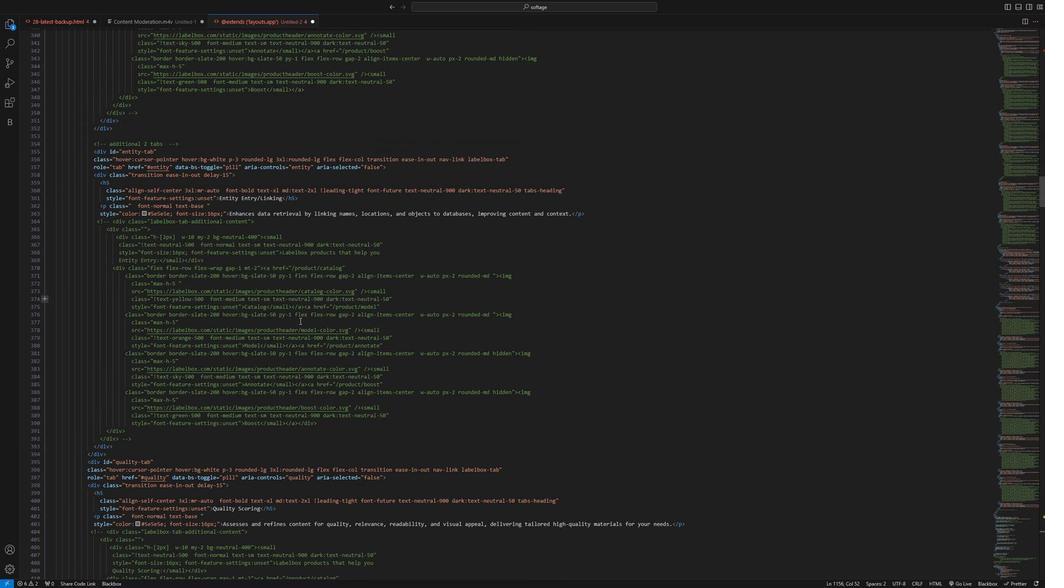 
Action: Mouse scrolled (292, 318) with delta (0, 0)
Screenshot: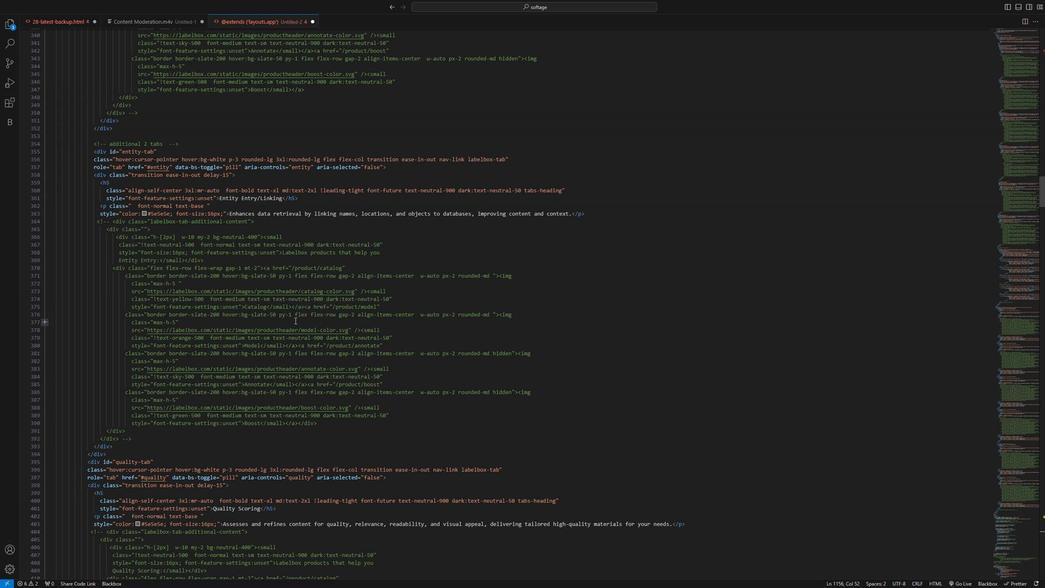 
Action: Mouse moved to (292, 318)
Screenshot: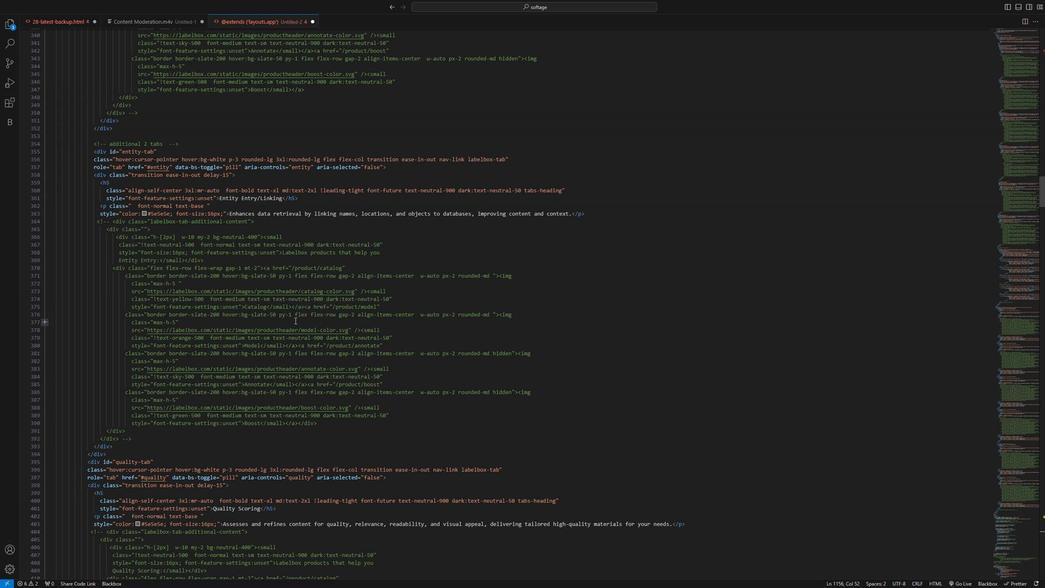
Action: Mouse scrolled (292, 318) with delta (0, 0)
Screenshot: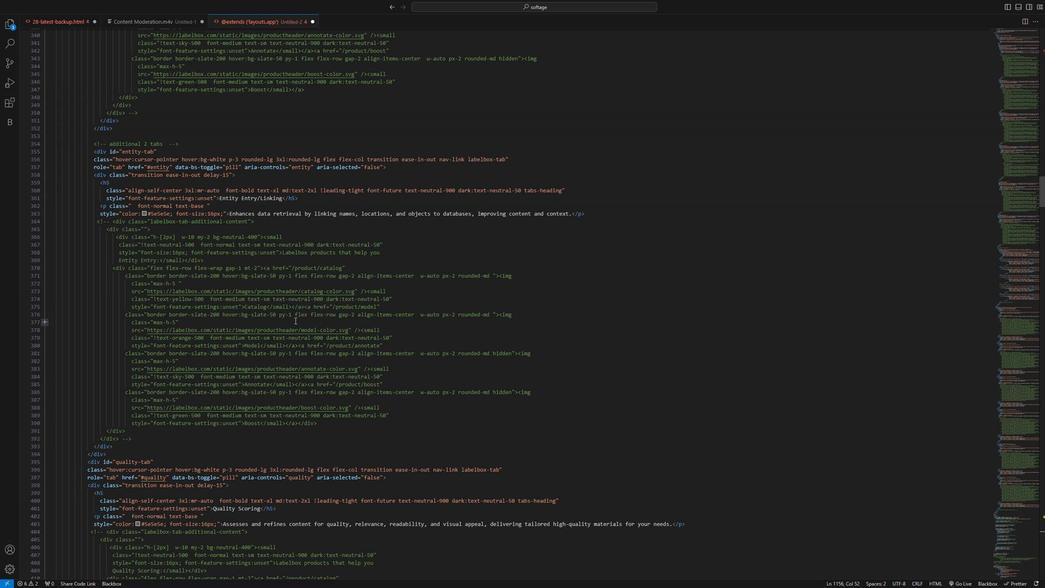 
Action: Mouse scrolled (292, 318) with delta (0, 0)
Screenshot: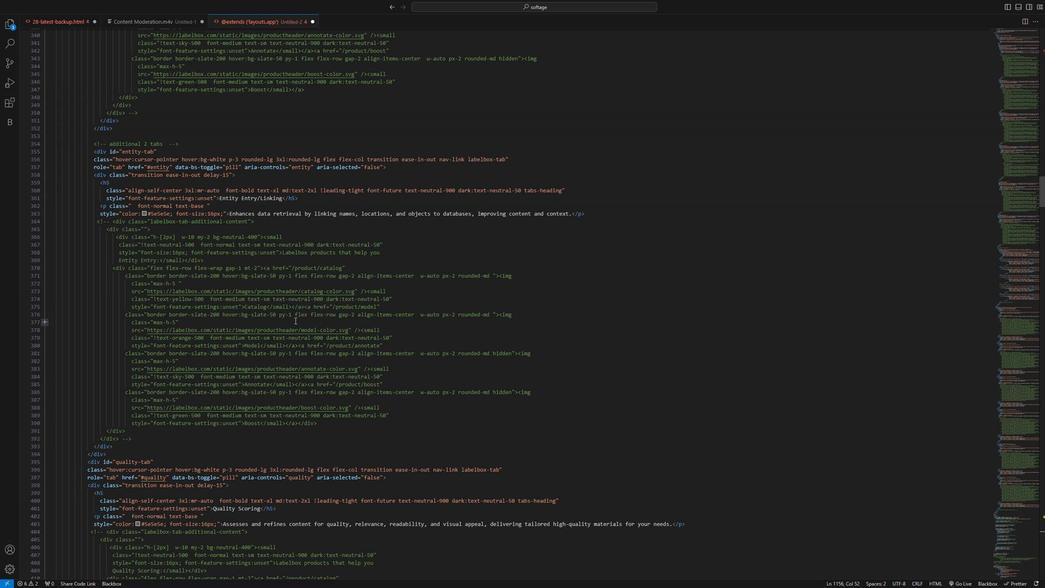 
Action: Mouse scrolled (292, 318) with delta (0, 0)
Screenshot: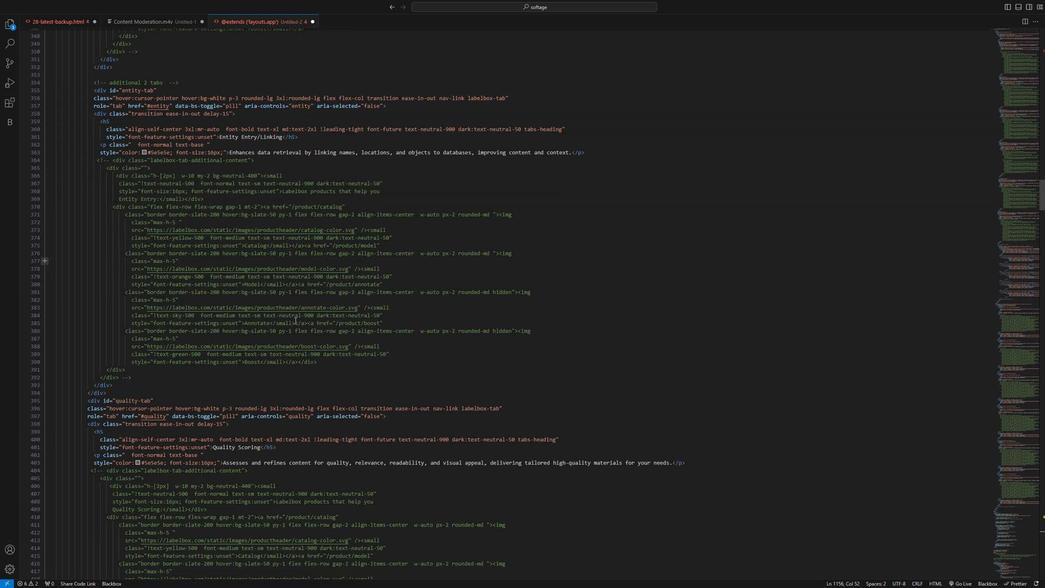 
Action: Mouse moved to (290, 320)
Screenshot: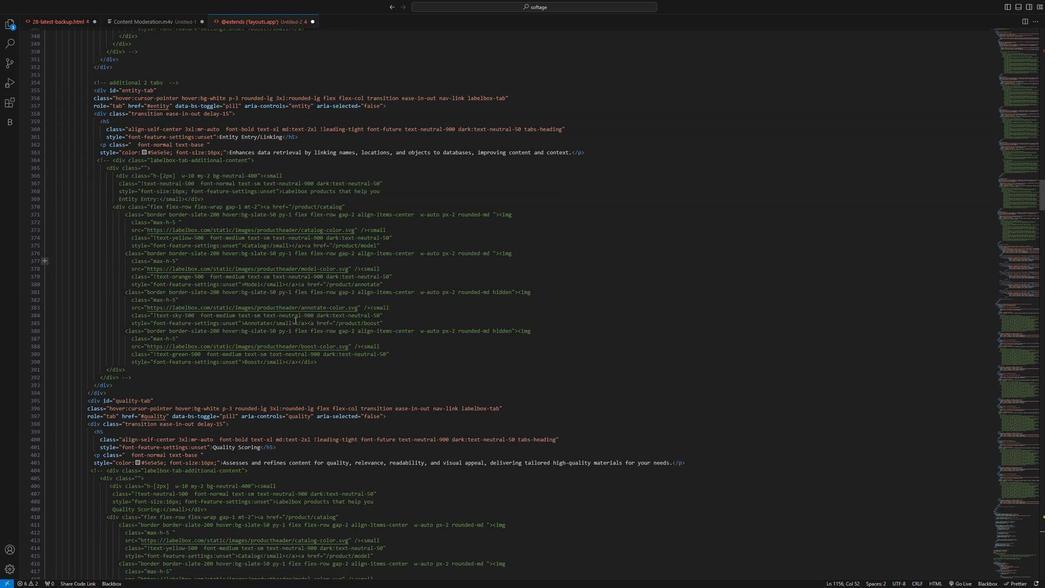 
Action: Mouse scrolled (290, 320) with delta (0, 0)
Screenshot: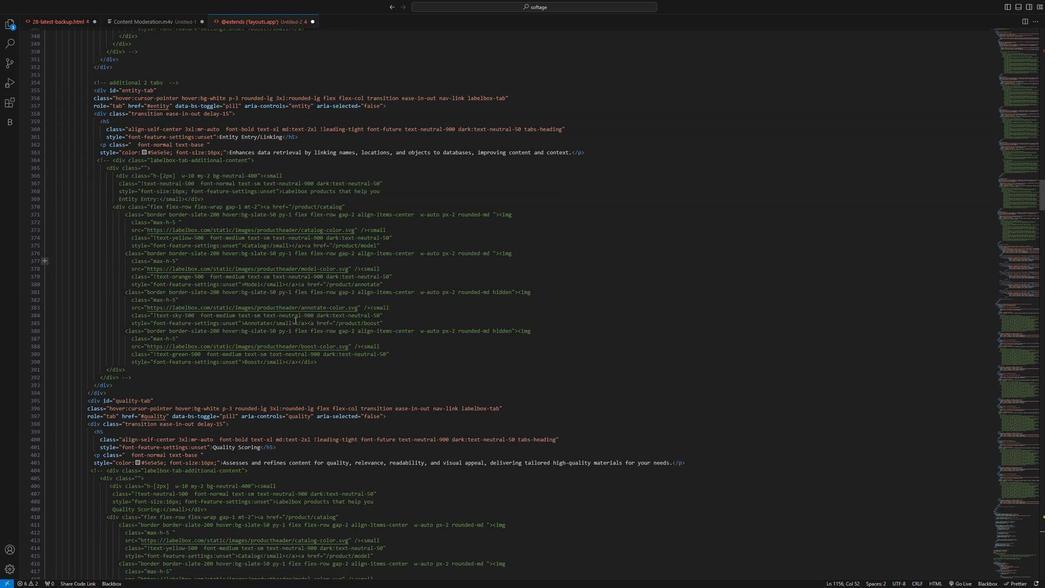 
Action: Mouse moved to (289, 322)
Screenshot: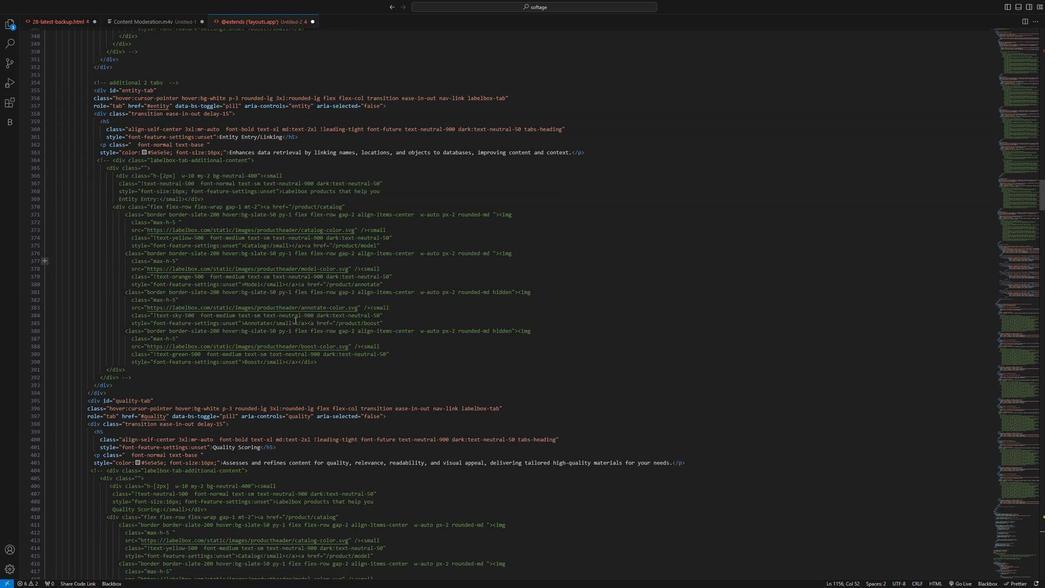
Action: Mouse scrolled (289, 322) with delta (0, 0)
Screenshot: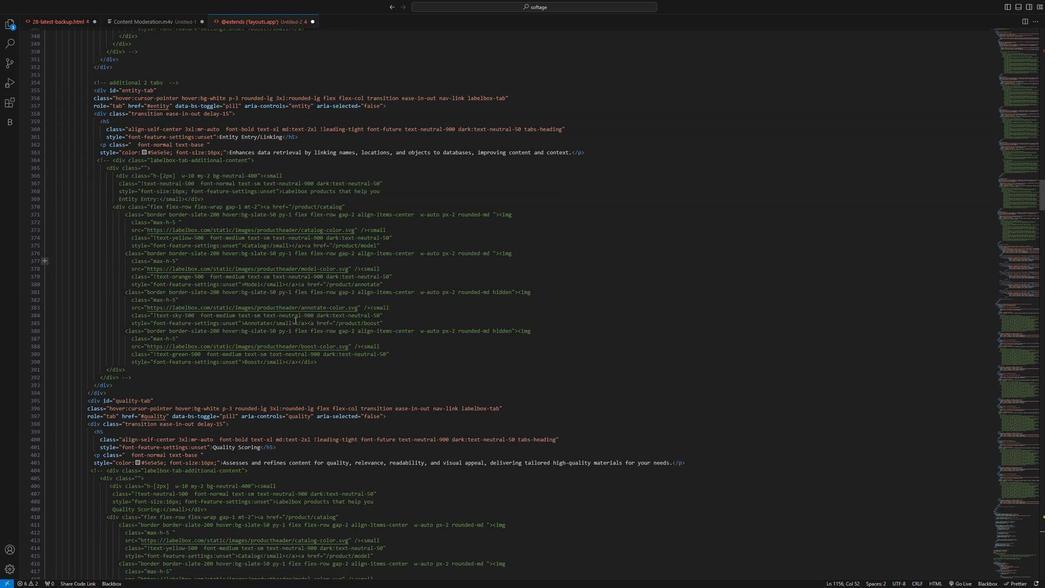 
Action: Mouse moved to (284, 329)
Screenshot: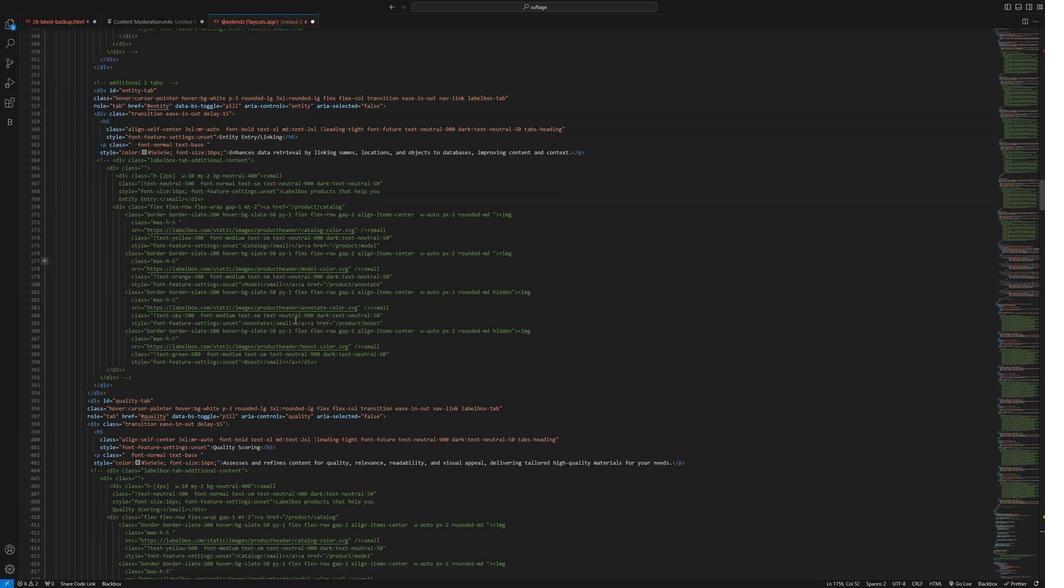 
Action: Mouse scrolled (284, 328) with delta (0, 0)
Screenshot: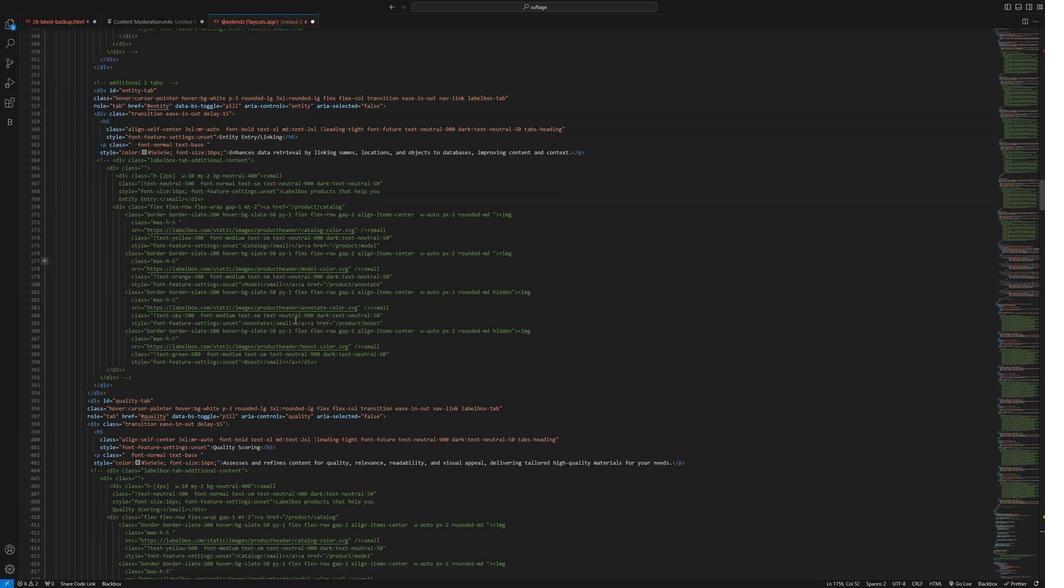 
Action: Mouse moved to (255, 332)
Screenshot: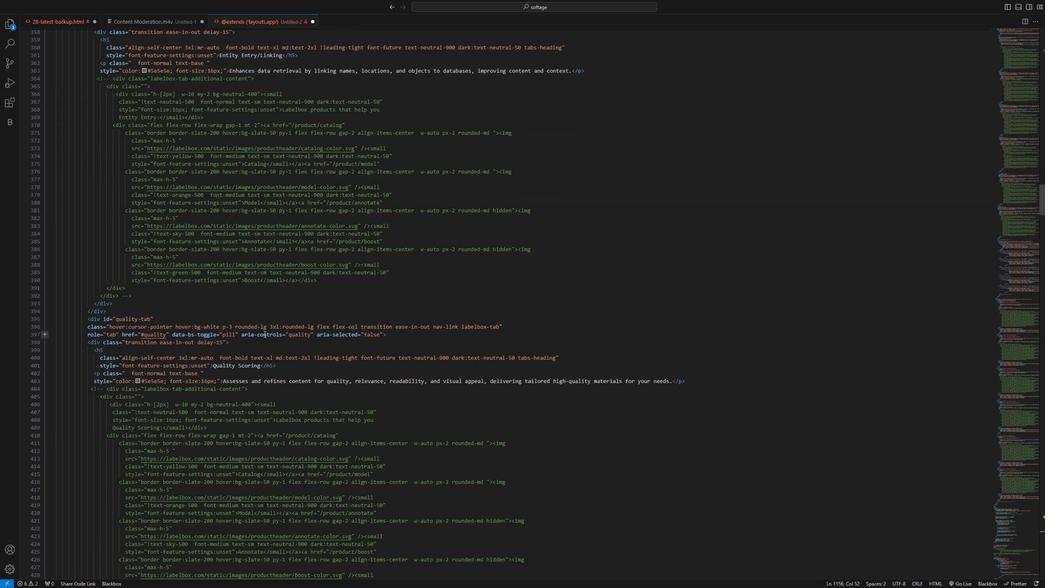 
Action: Mouse scrolled (255, 331) with delta (0, 0)
Screenshot: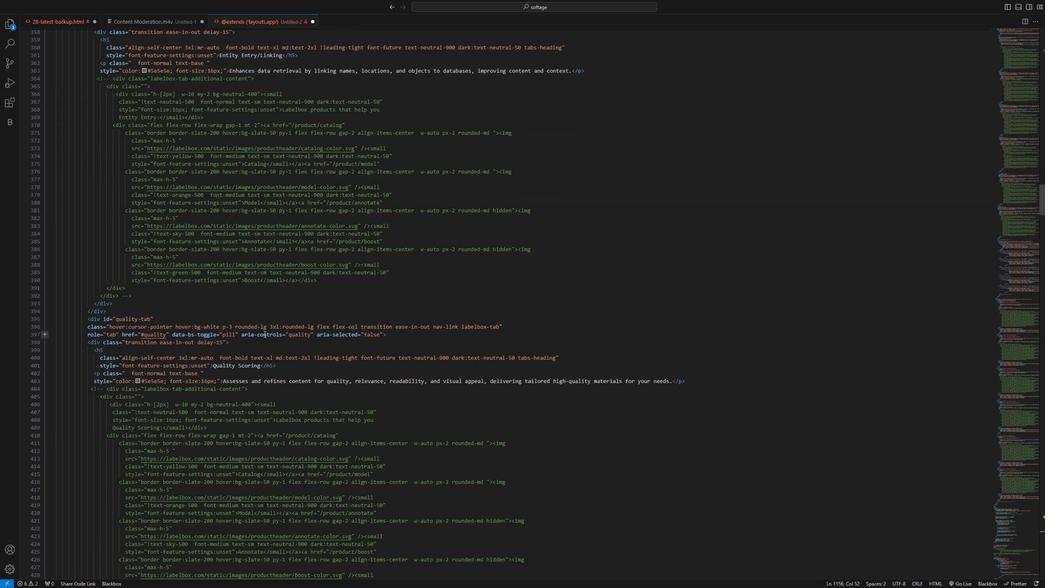 
Action: Mouse moved to (252, 336)
Screenshot: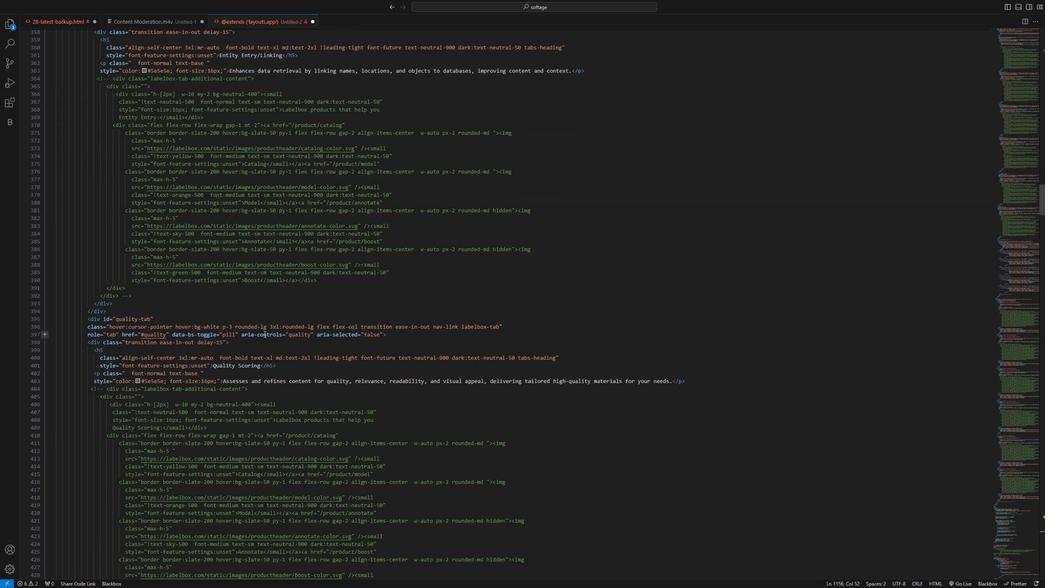 
Action: Mouse scrolled (252, 335) with delta (0, 0)
Screenshot: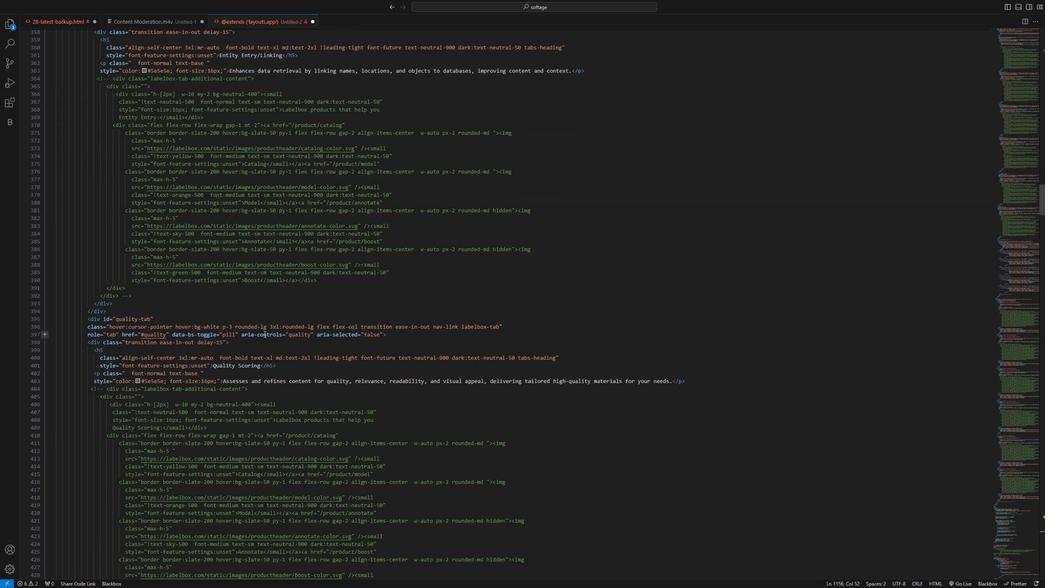 
Action: Mouse moved to (252, 341)
Screenshot: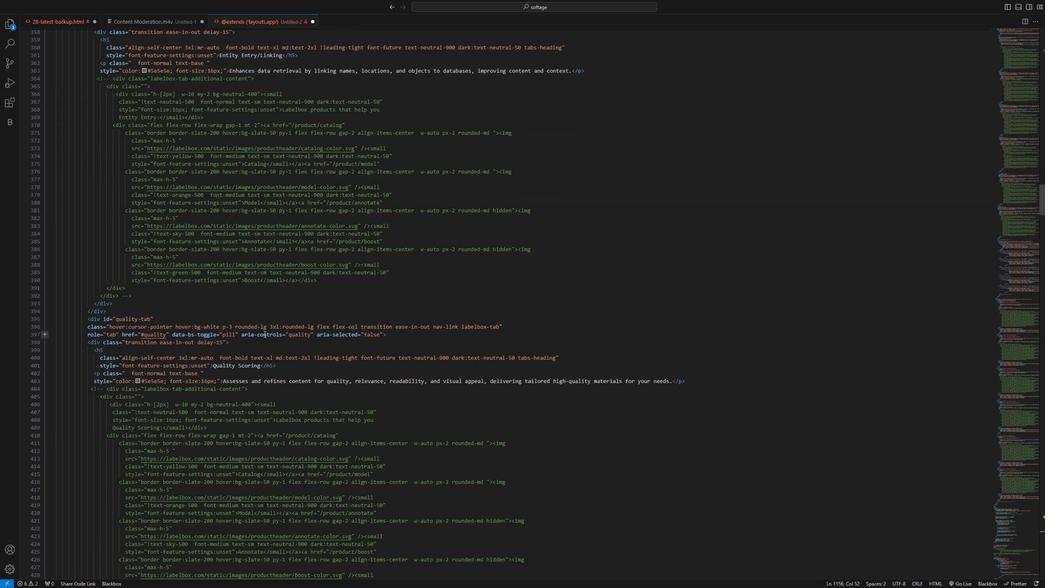 
Action: Mouse scrolled (252, 340) with delta (0, 0)
Screenshot: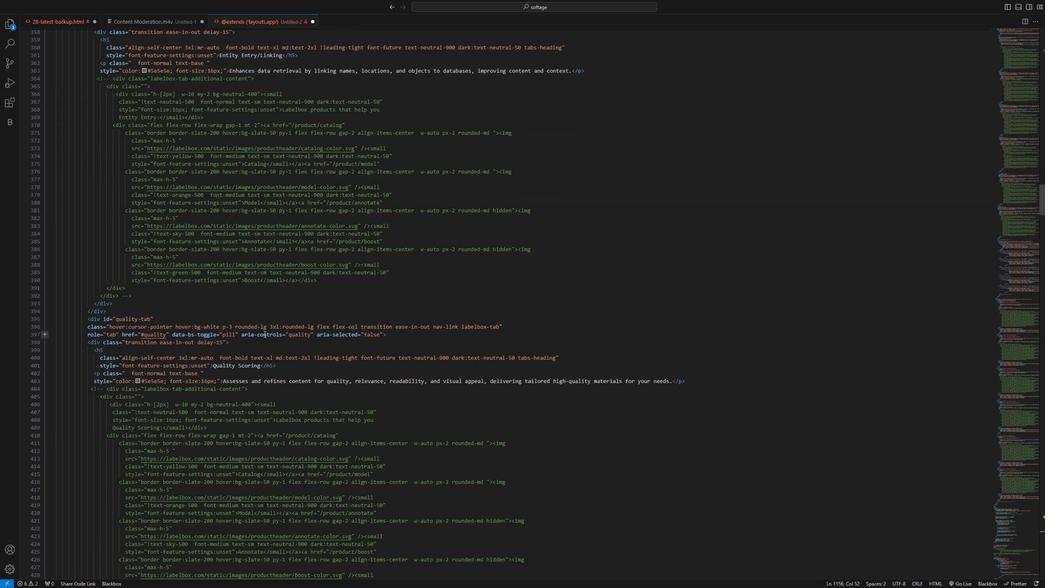 
Action: Mouse moved to (252, 343)
Screenshot: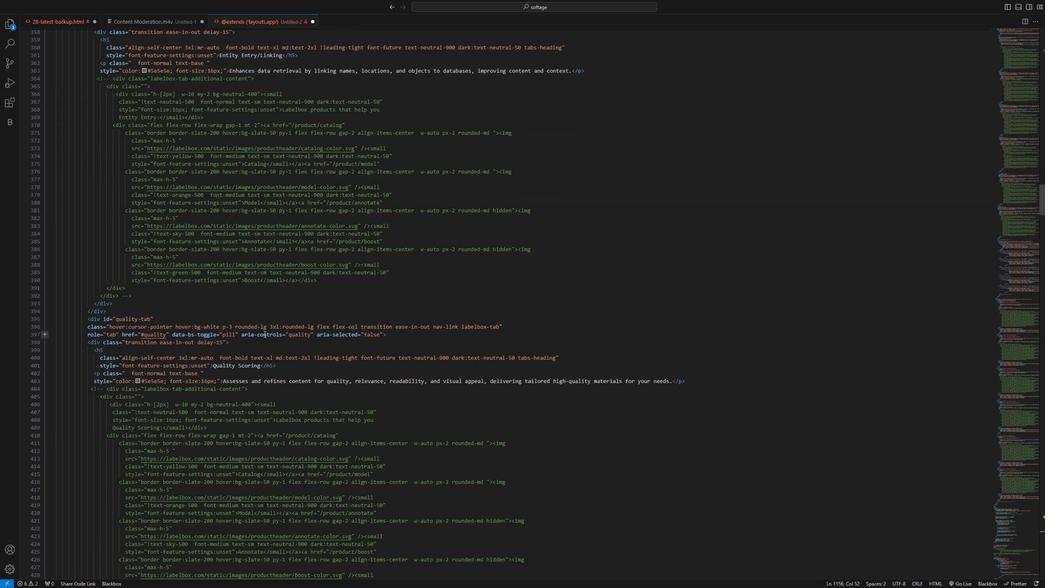 
Action: Mouse scrolled (252, 343) with delta (0, 0)
Screenshot: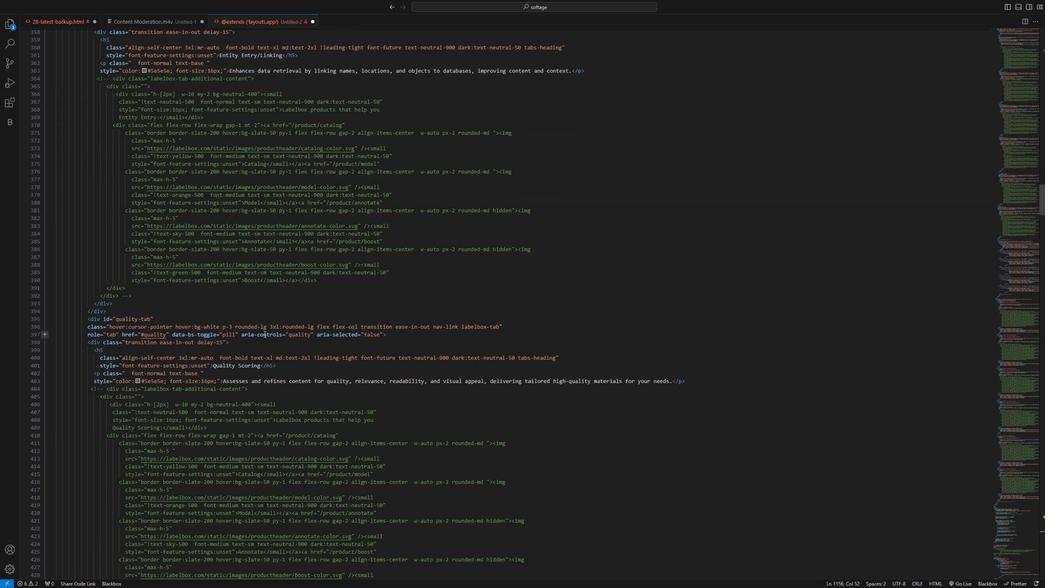 
Action: Mouse moved to (253, 346)
Screenshot: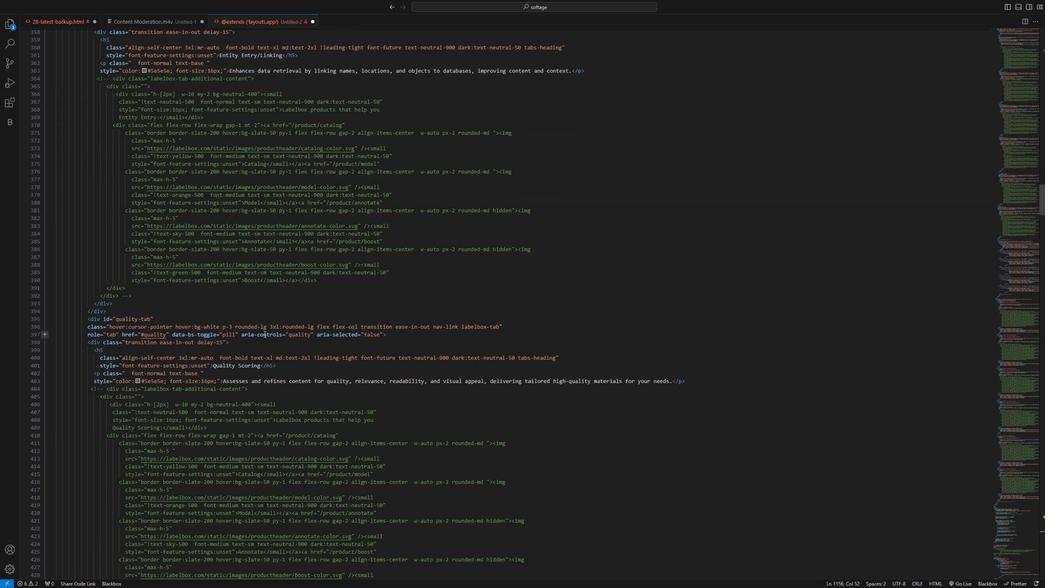 
Action: Mouse scrolled (253, 346) with delta (0, 0)
Screenshot: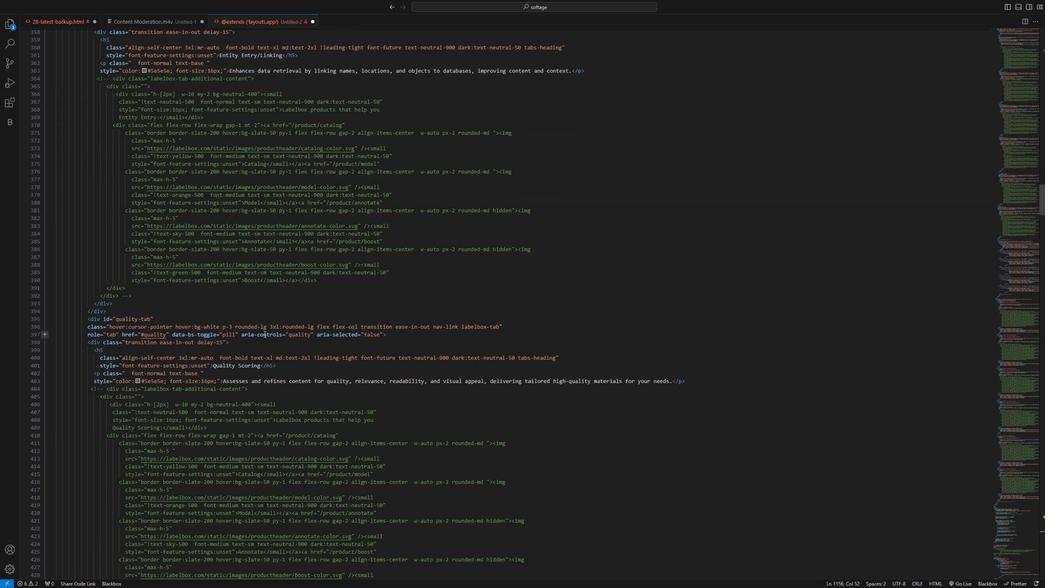 
Action: Mouse moved to (254, 351)
Screenshot: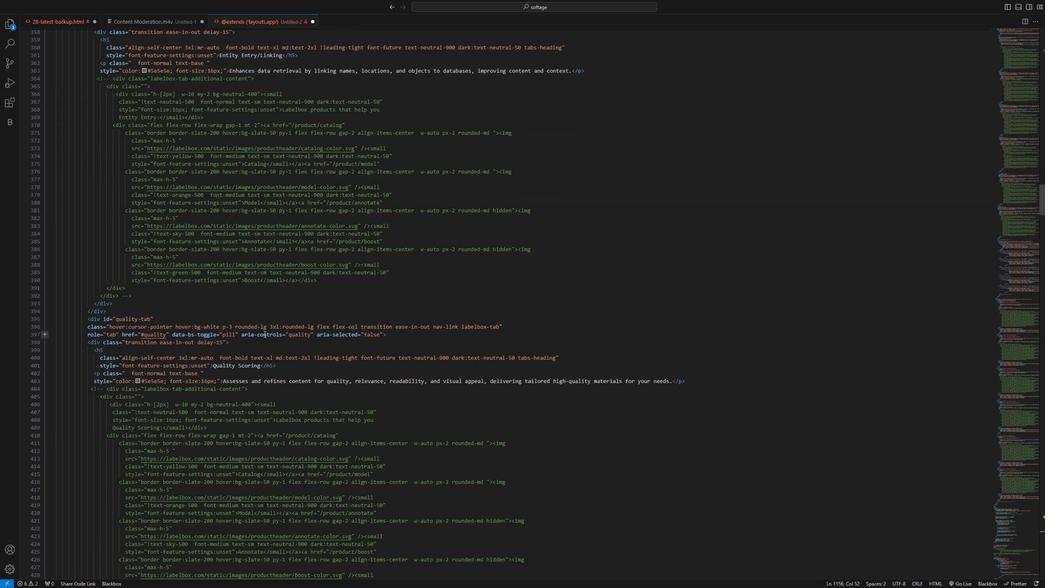 
Action: Mouse scrolled (254, 351) with delta (0, 0)
Screenshot: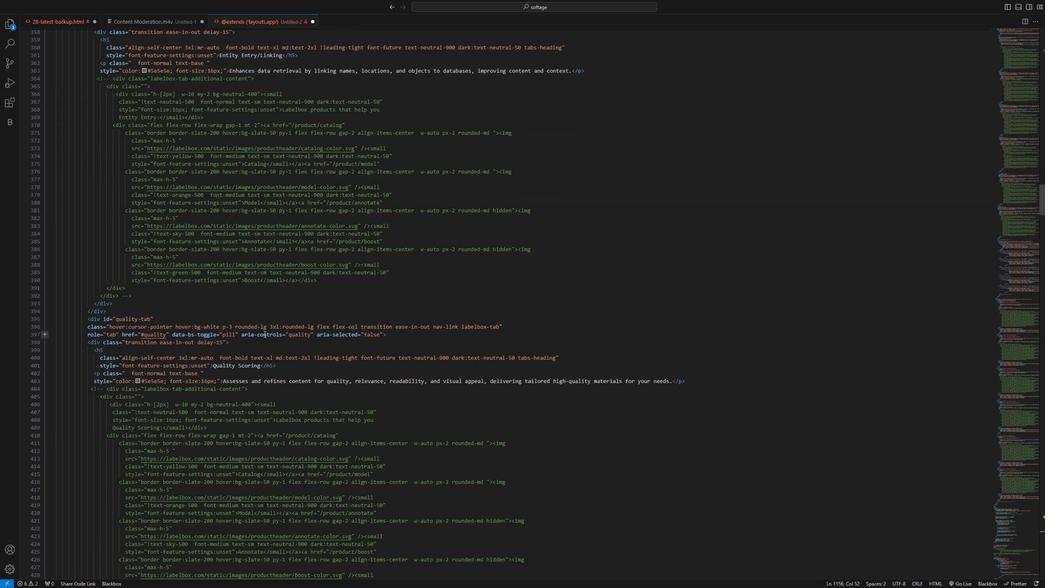 
Action: Mouse moved to (253, 357)
Screenshot: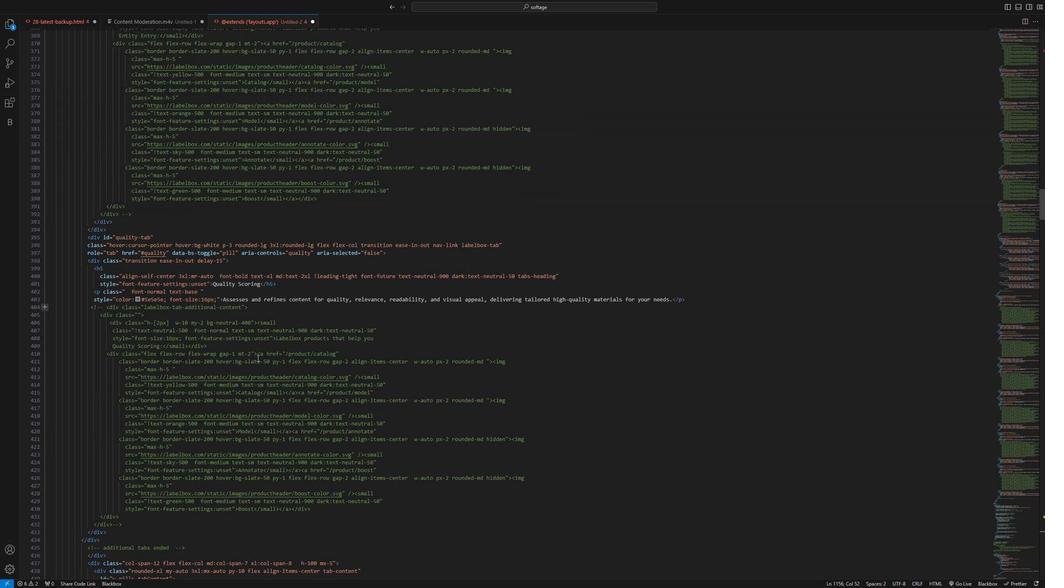 
Action: Mouse scrolled (253, 357) with delta (0, 0)
Screenshot: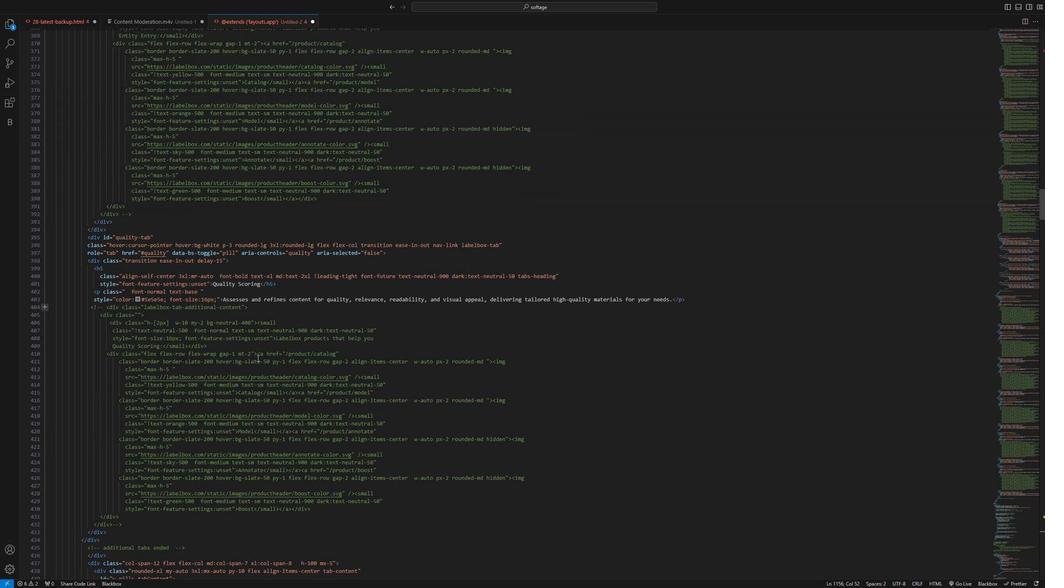 
Action: Mouse moved to (252, 360)
Screenshot: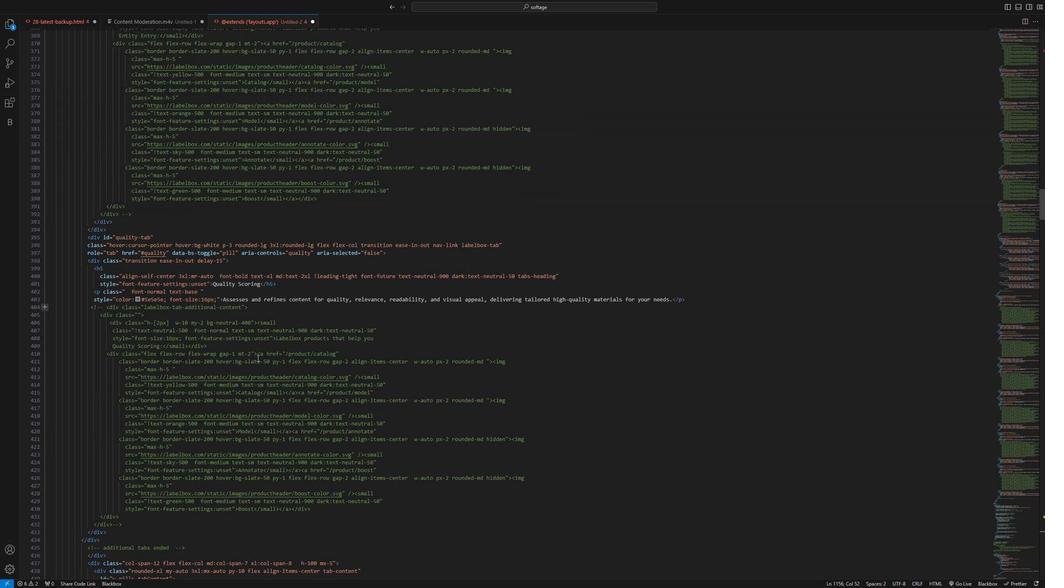 
Action: Mouse scrolled (252, 360) with delta (0, 0)
Screenshot: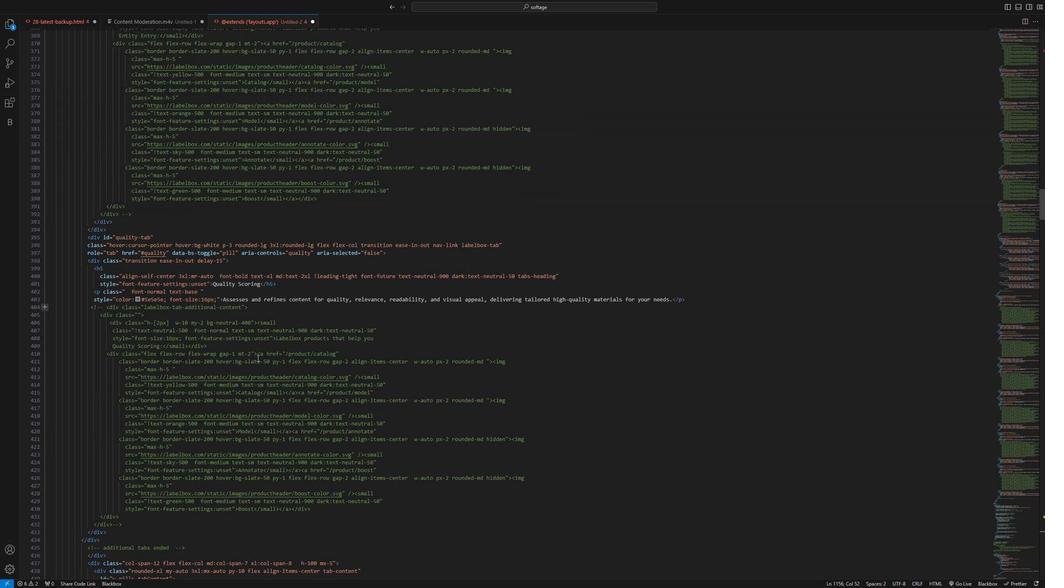 
Action: Mouse moved to (251, 360)
Screenshot: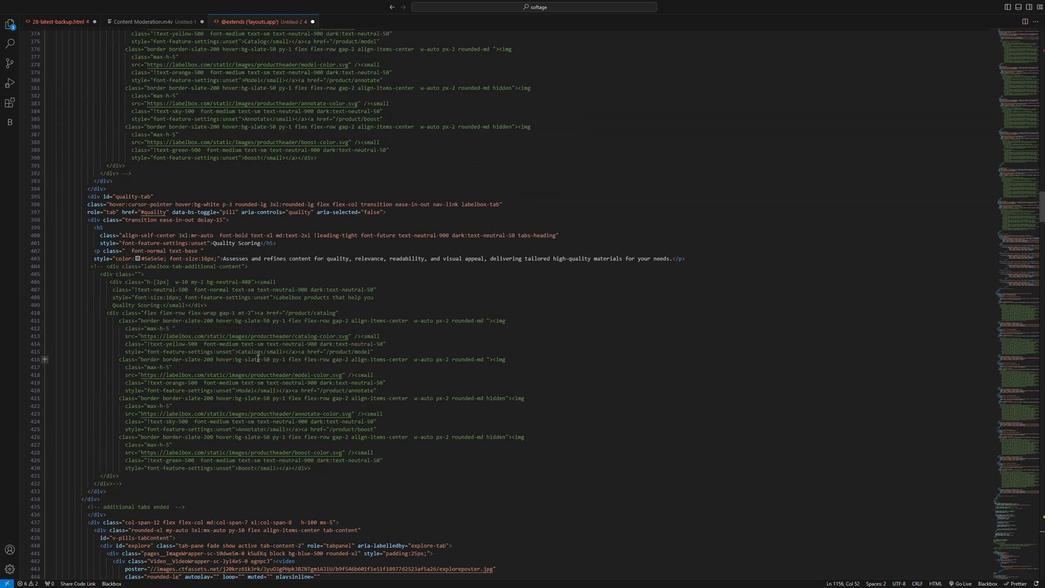 
Action: Mouse scrolled (251, 360) with delta (0, 0)
Screenshot: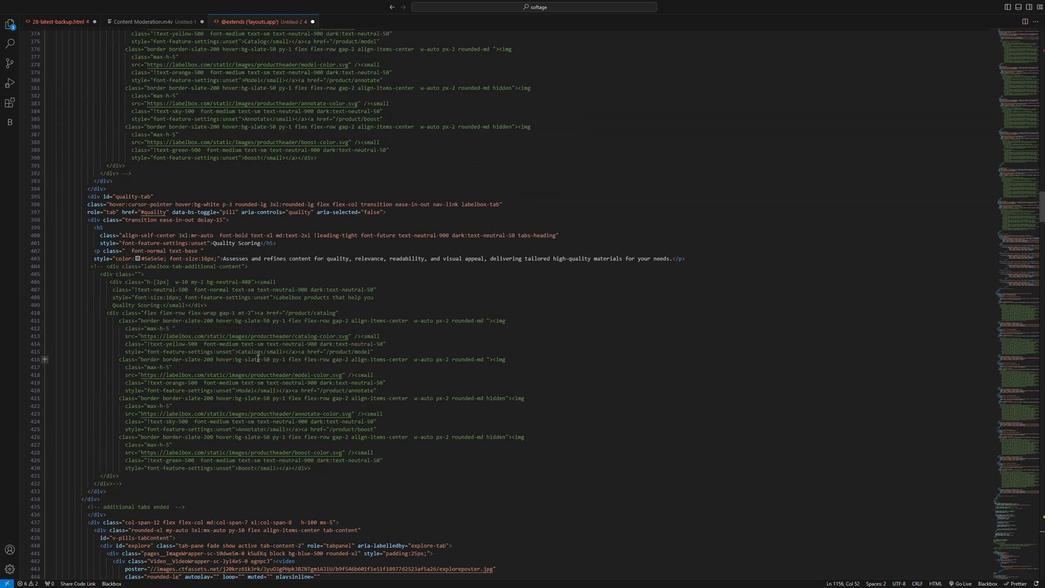 
Action: Mouse scrolled (251, 360) with delta (0, 0)
Screenshot: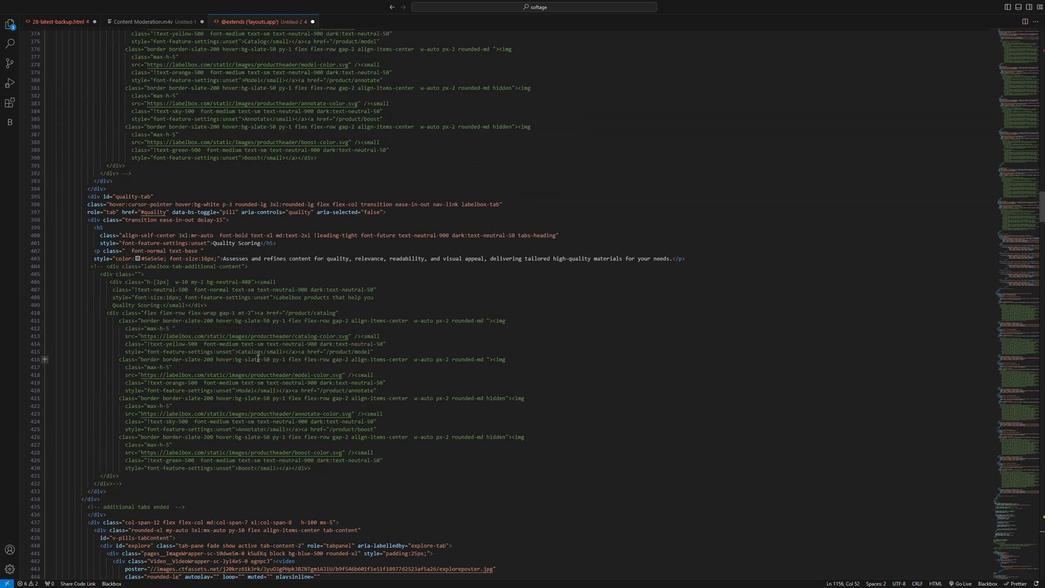 
Action: Mouse scrolled (251, 360) with delta (0, 0)
Screenshot: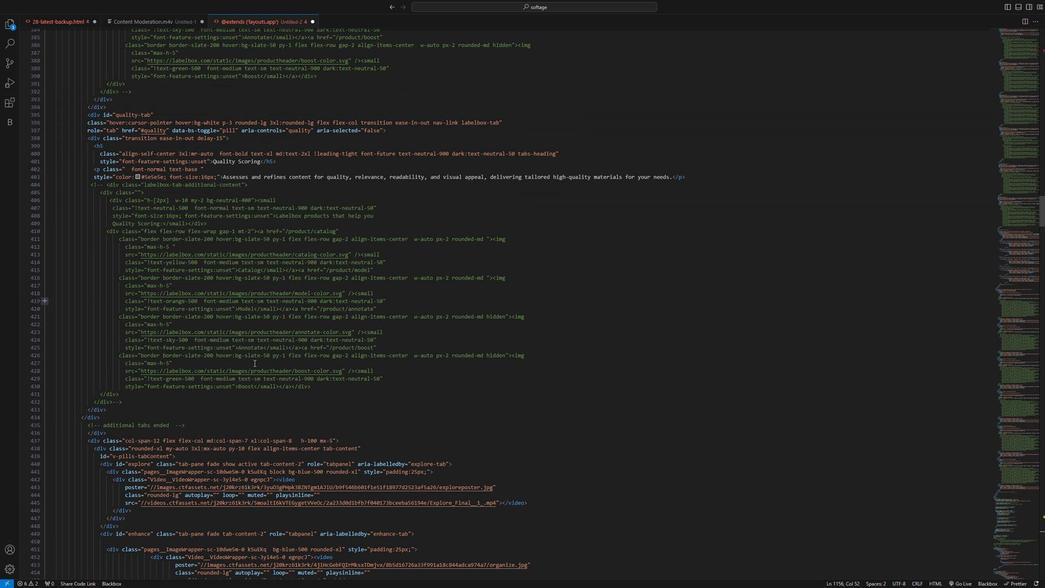 
Action: Mouse moved to (251, 362)
Screenshot: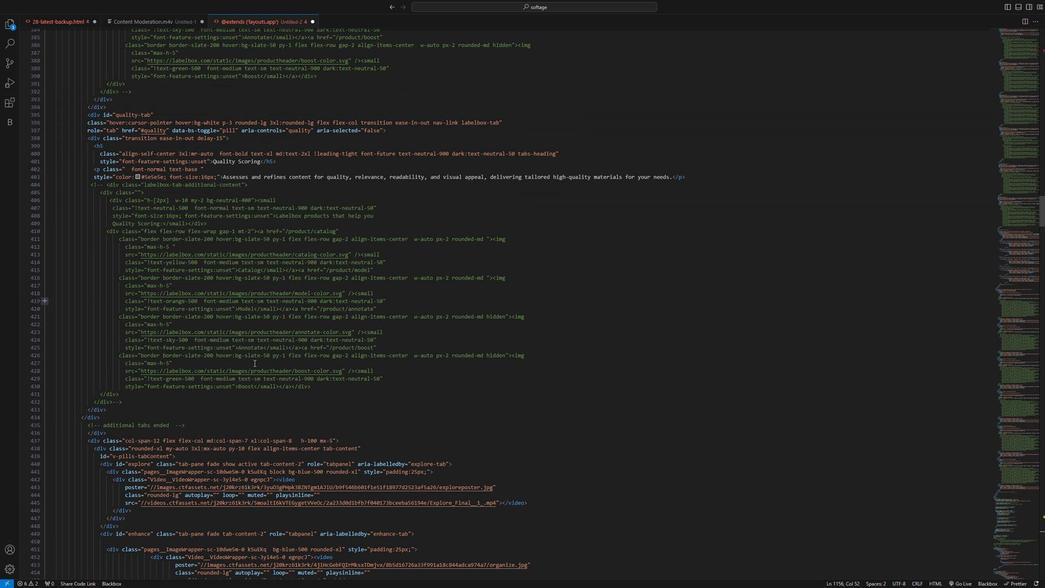 
Action: Mouse scrolled (251, 361) with delta (0, 0)
Screenshot: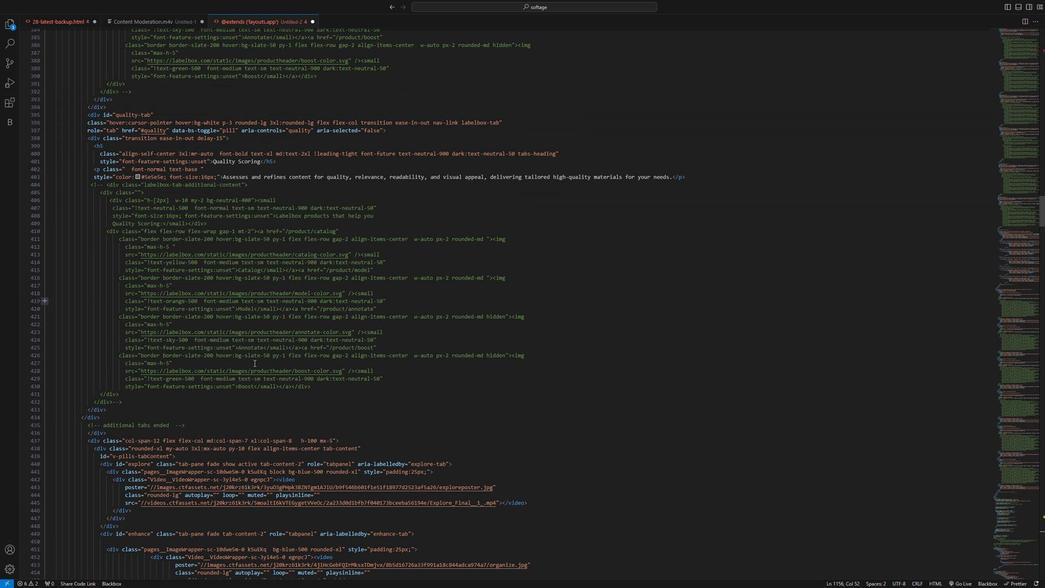 
Action: Mouse moved to (251, 362)
